 Task: Plan a trip to Fès al Bali, Morocco from 3rd November, 2023 to 9th November, 2023 for 2 adults.1  bedroom having 1 bed and 1 bathroom. Property type can be hotel. Booking option can be shelf check-in. Look for 4 properties as per requirement.
Action: Mouse moved to (578, 75)
Screenshot: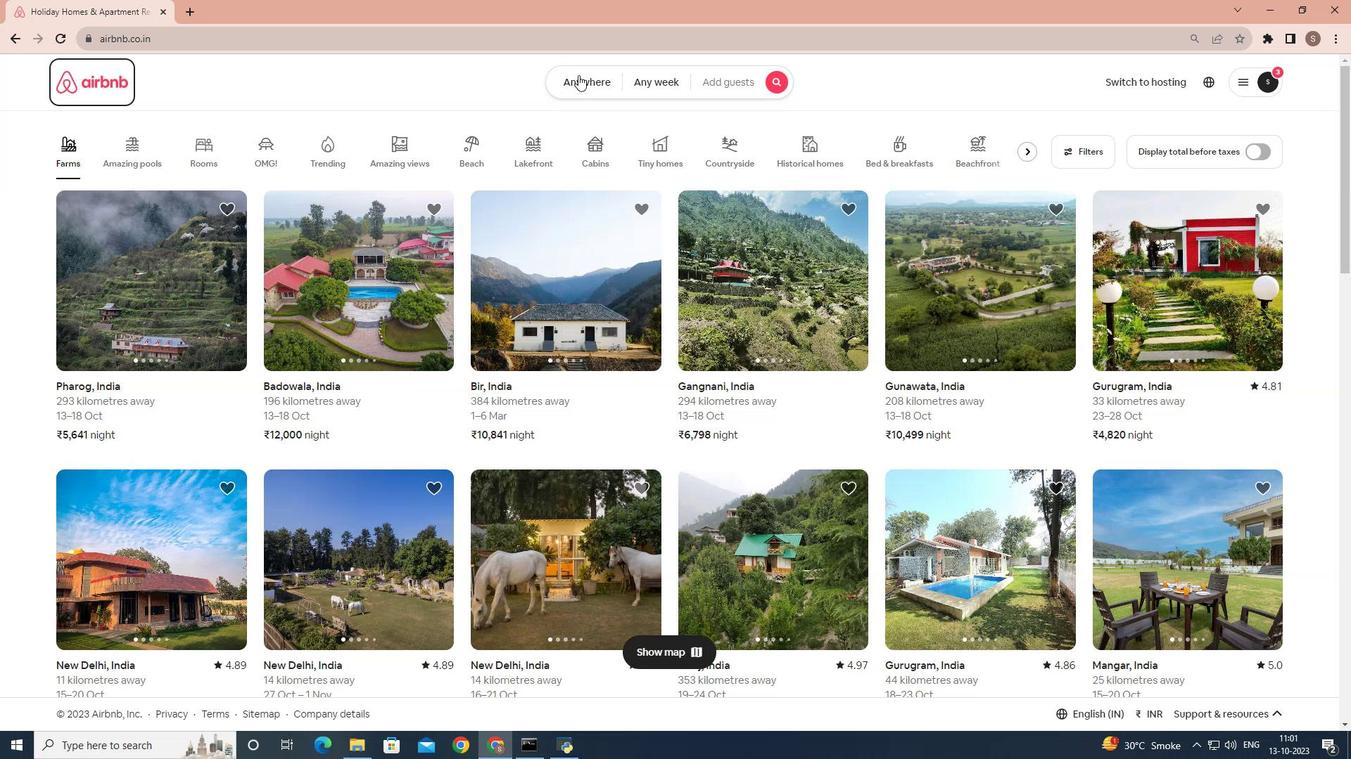 
Action: Mouse pressed left at (578, 75)
Screenshot: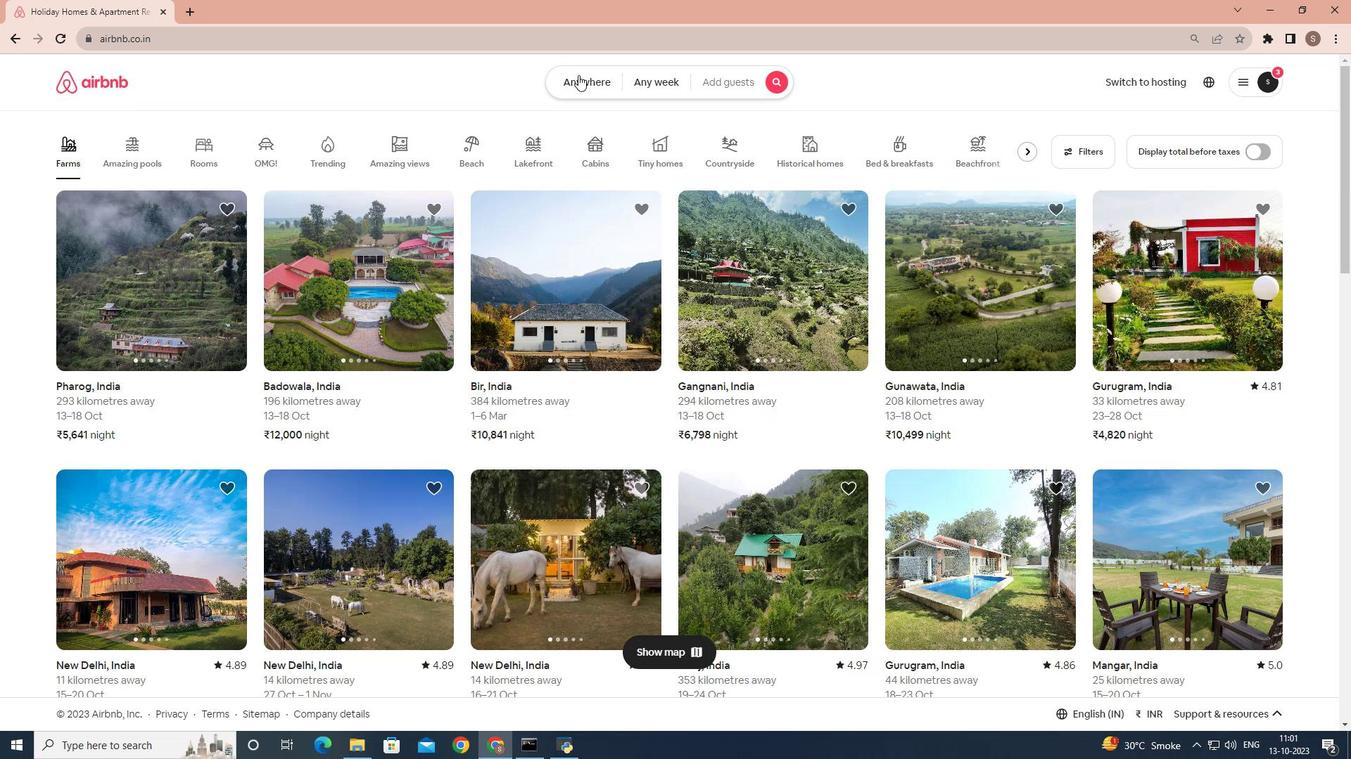 
Action: Mouse moved to (477, 137)
Screenshot: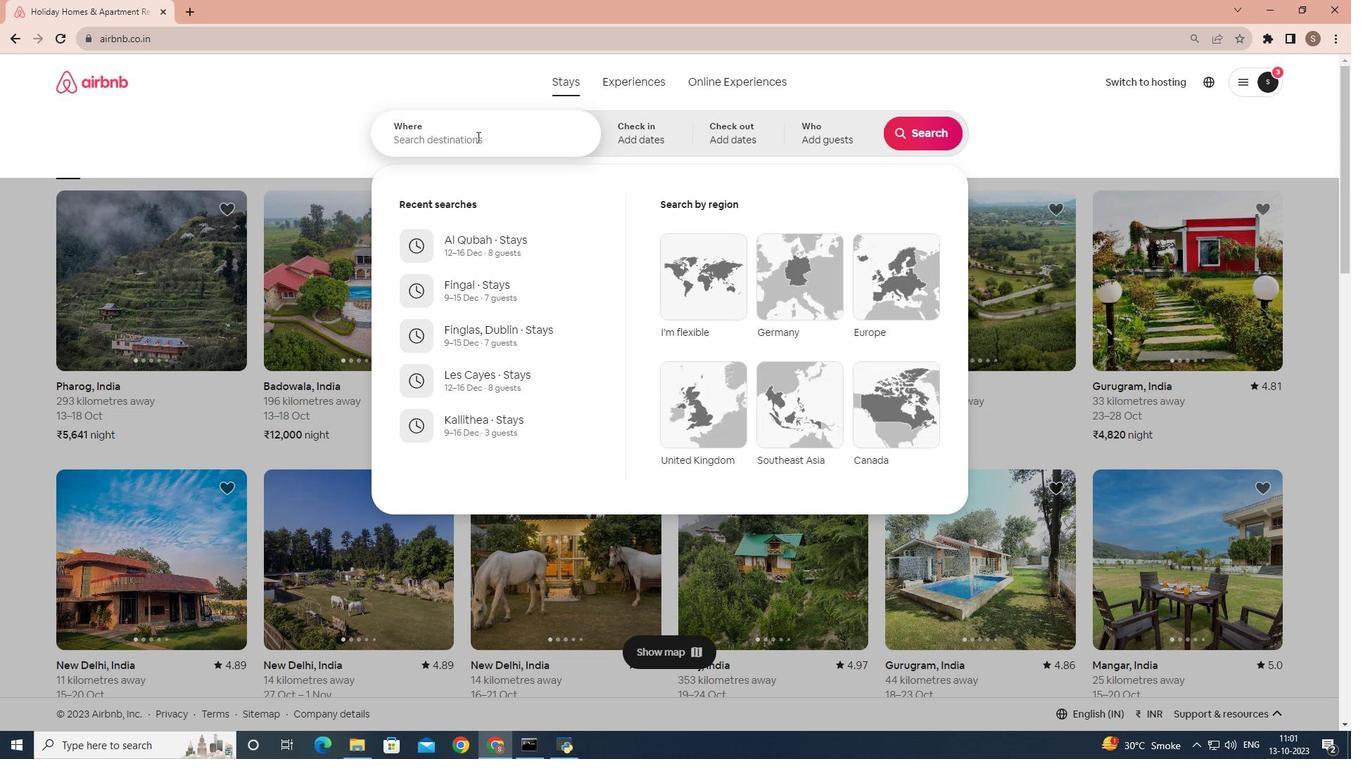 
Action: Mouse pressed left at (477, 137)
Screenshot: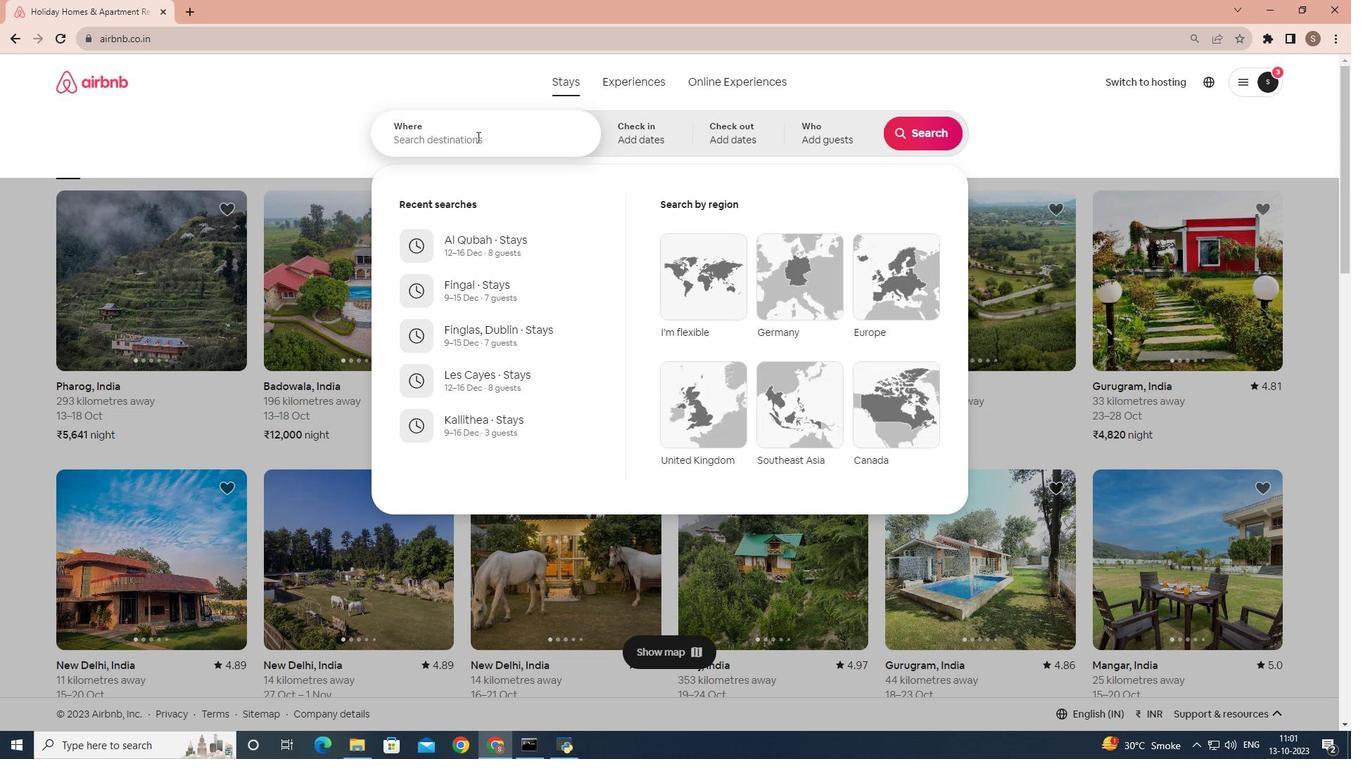 
Action: Key pressed <Key.shift>Fes<Key.space>al<Key.space><Key.shift>Bali,<Key.space><Key.shift>Morocco
Screenshot: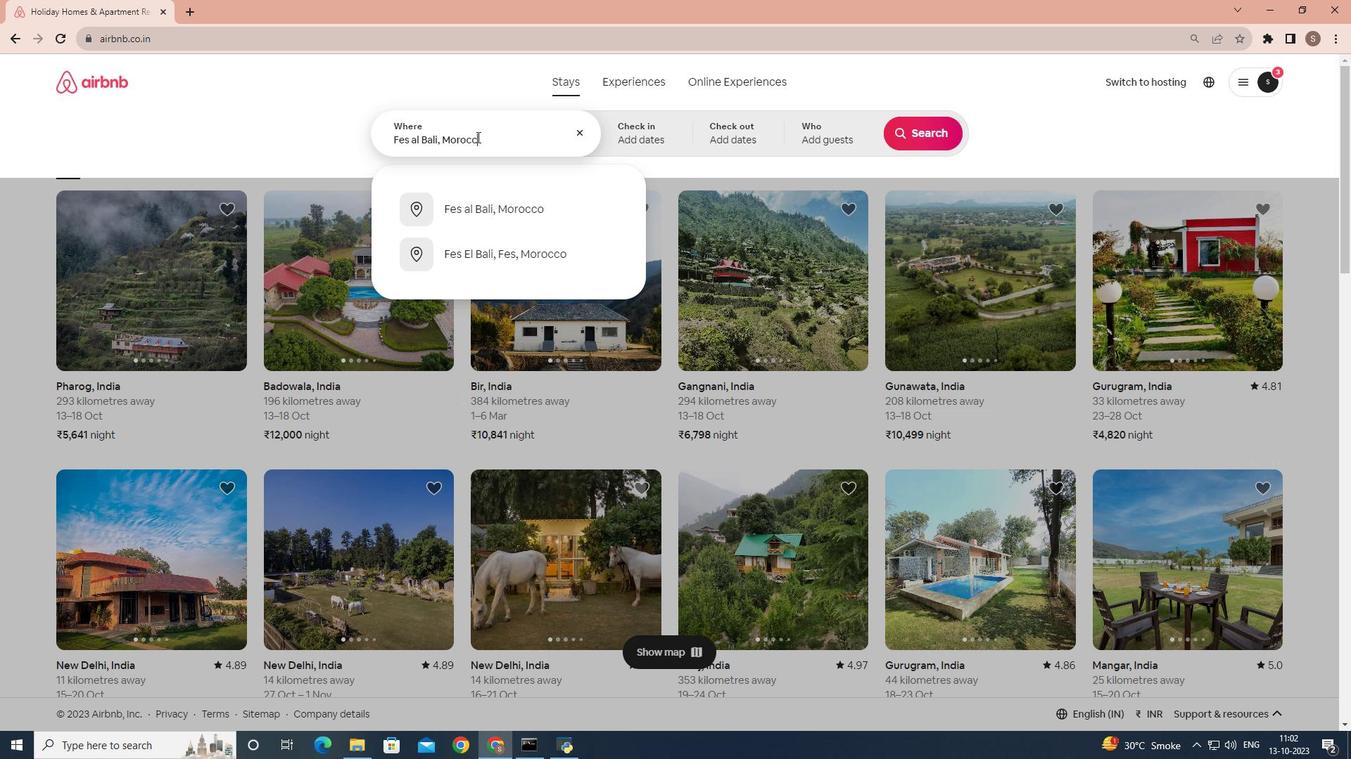 
Action: Mouse moved to (498, 204)
Screenshot: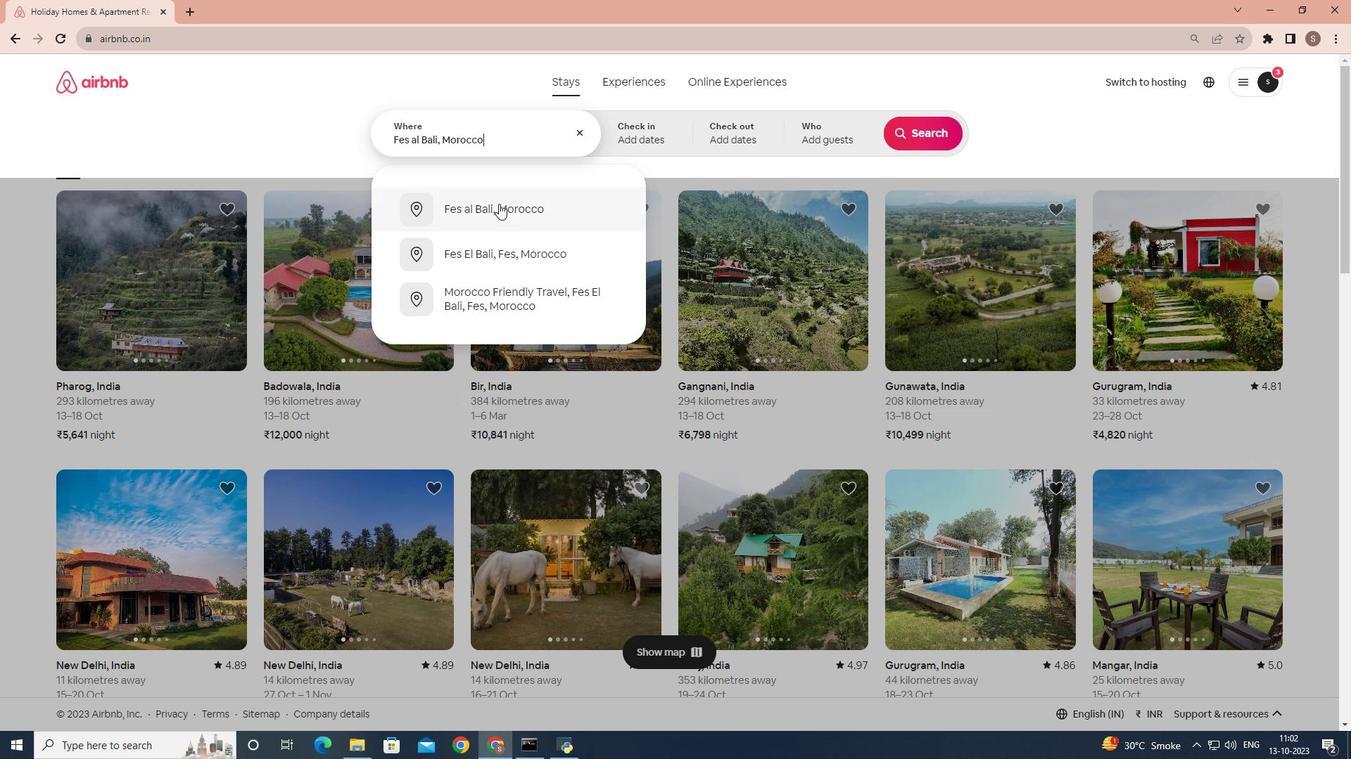 
Action: Mouse pressed left at (498, 204)
Screenshot: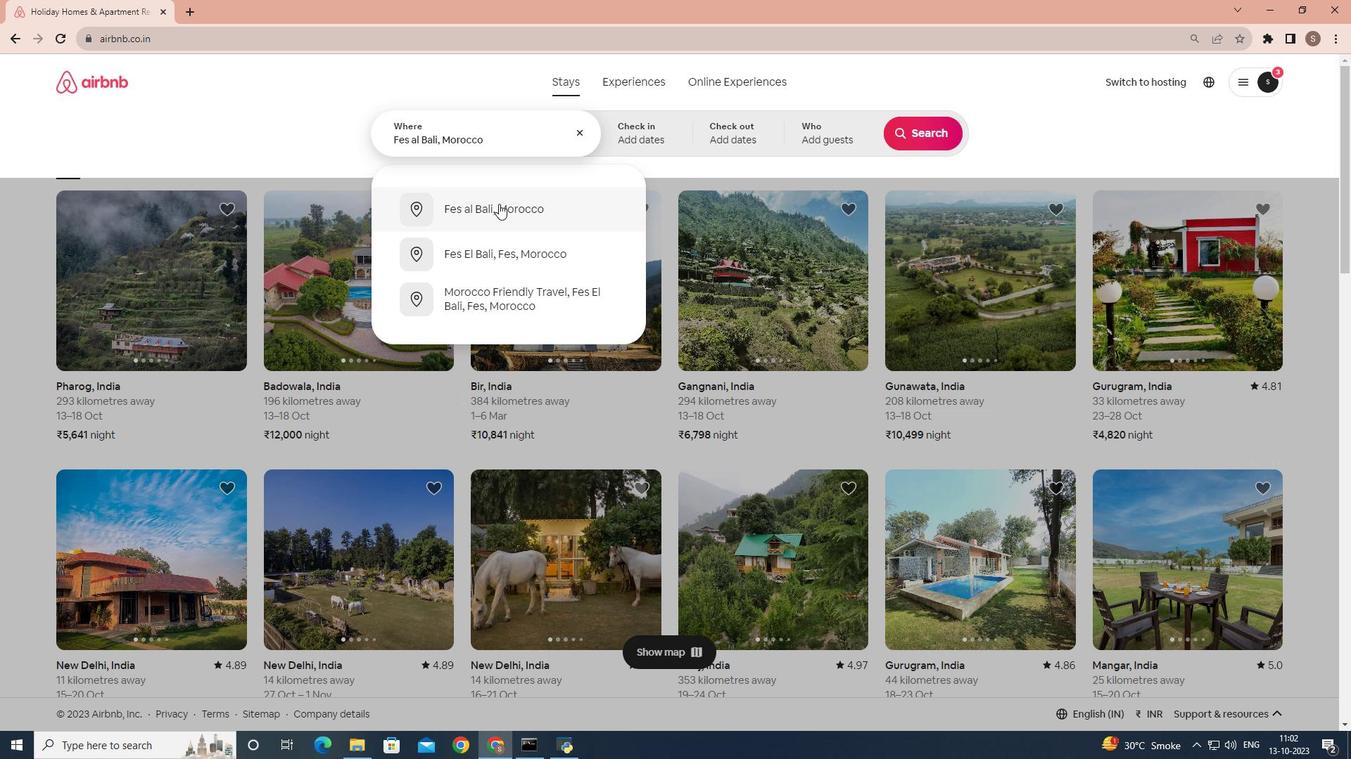 
Action: Mouse moved to (864, 311)
Screenshot: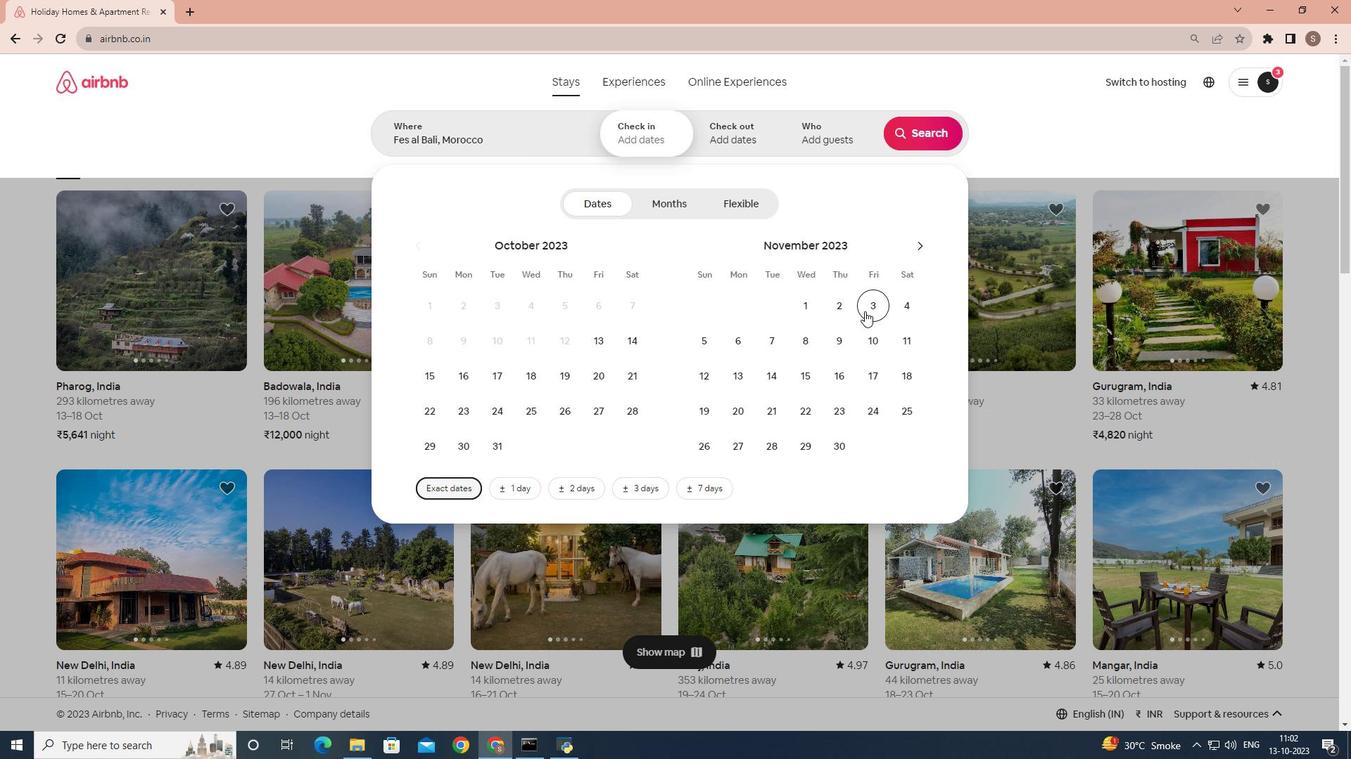 
Action: Mouse pressed left at (864, 311)
Screenshot: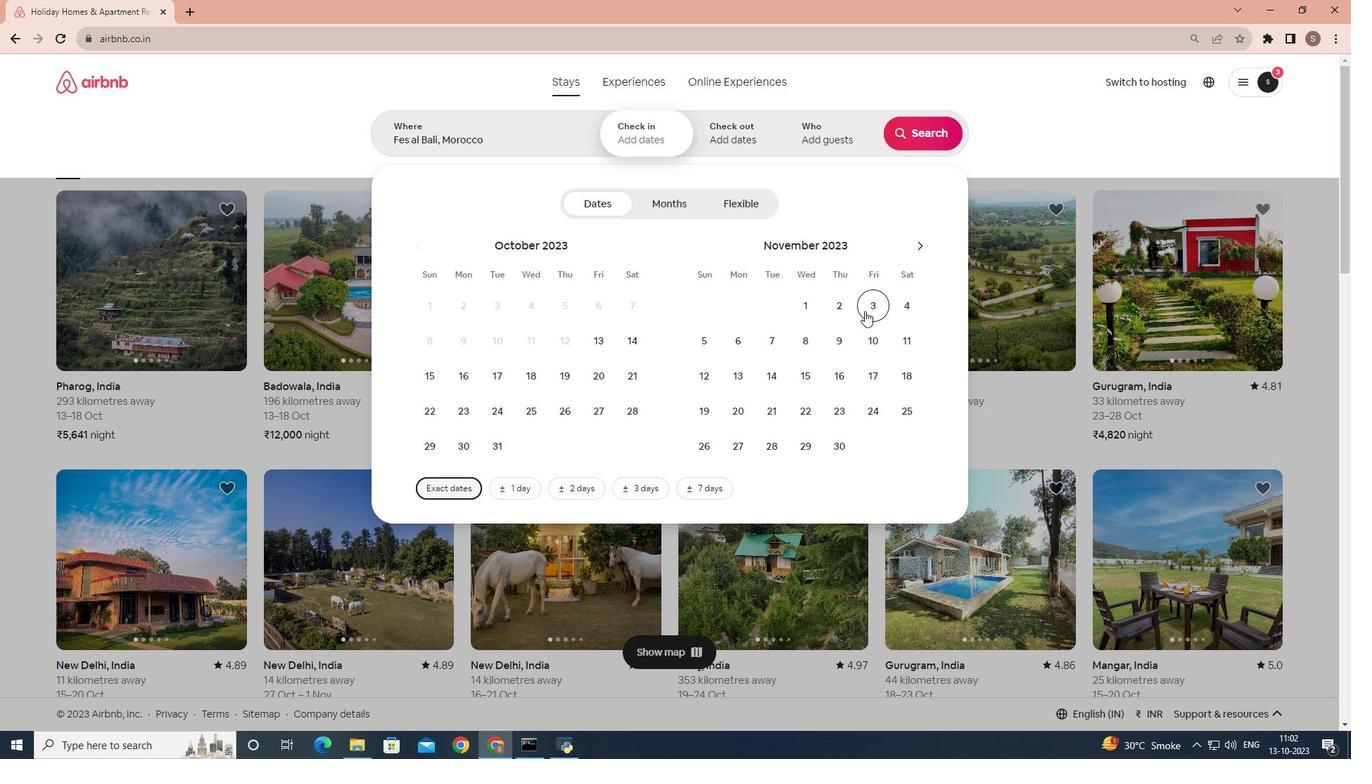 
Action: Mouse moved to (845, 334)
Screenshot: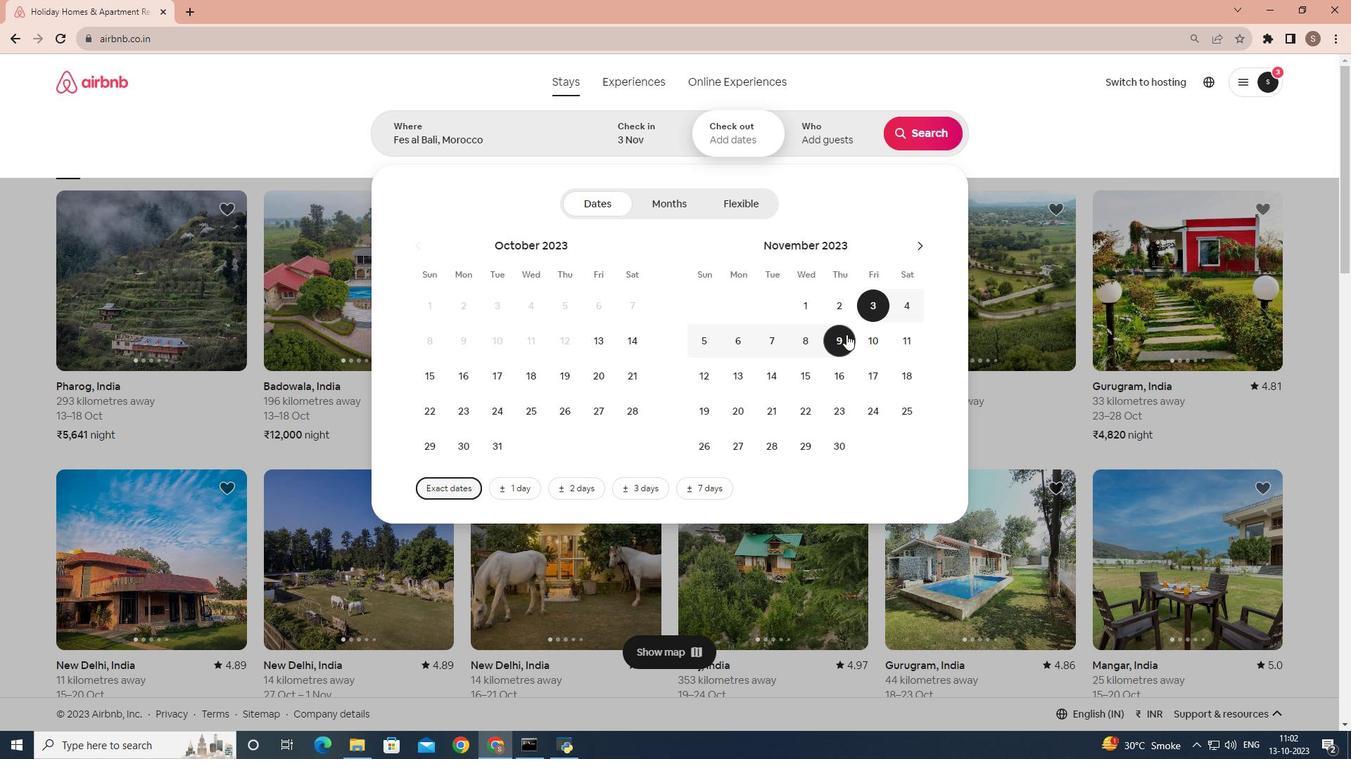 
Action: Mouse pressed left at (845, 334)
Screenshot: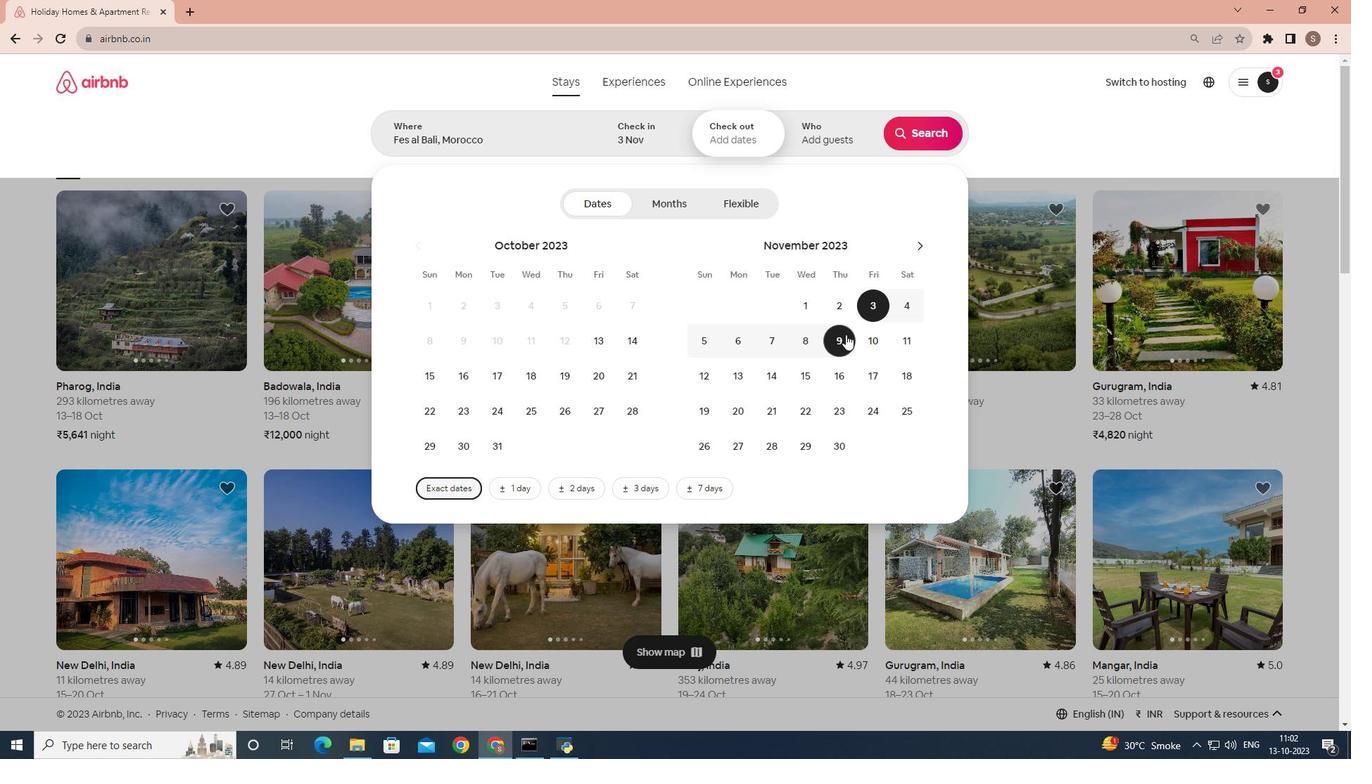 
Action: Mouse moved to (843, 143)
Screenshot: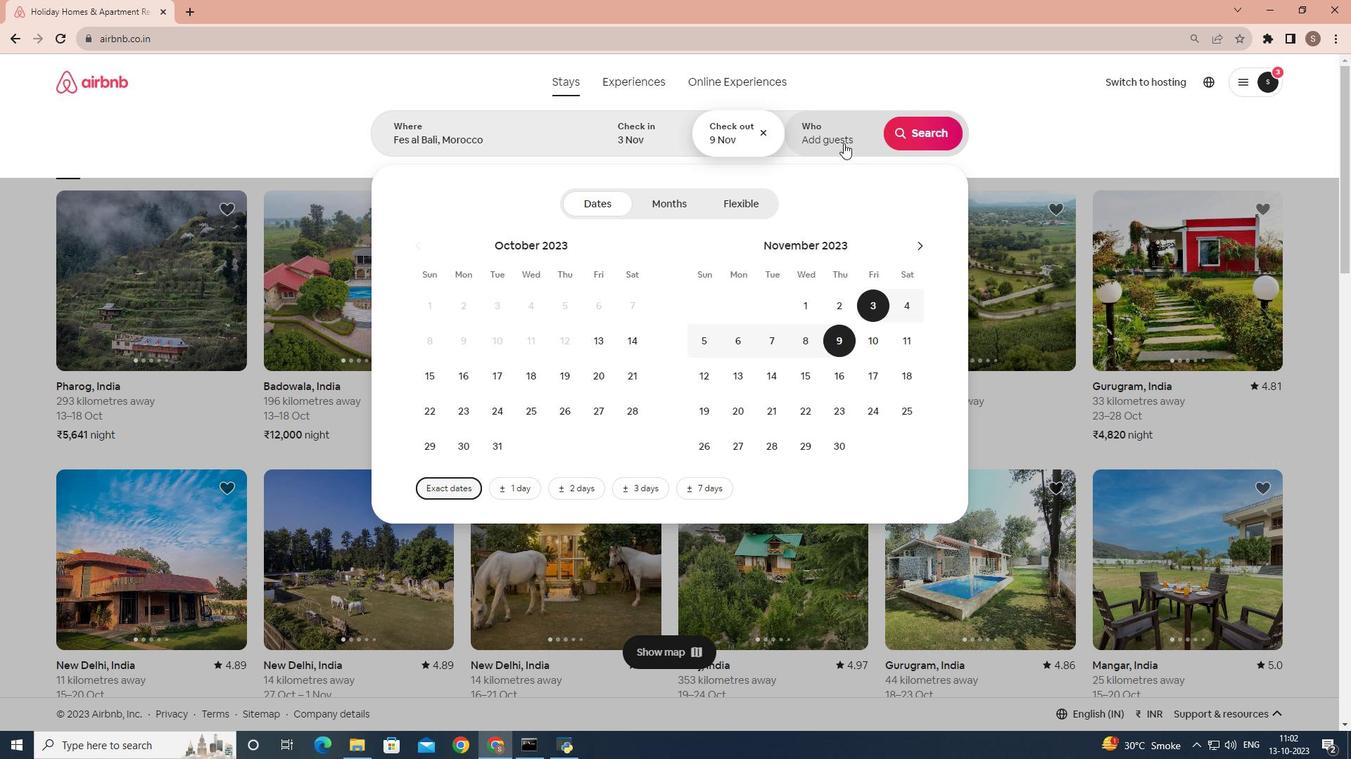 
Action: Mouse pressed left at (843, 143)
Screenshot: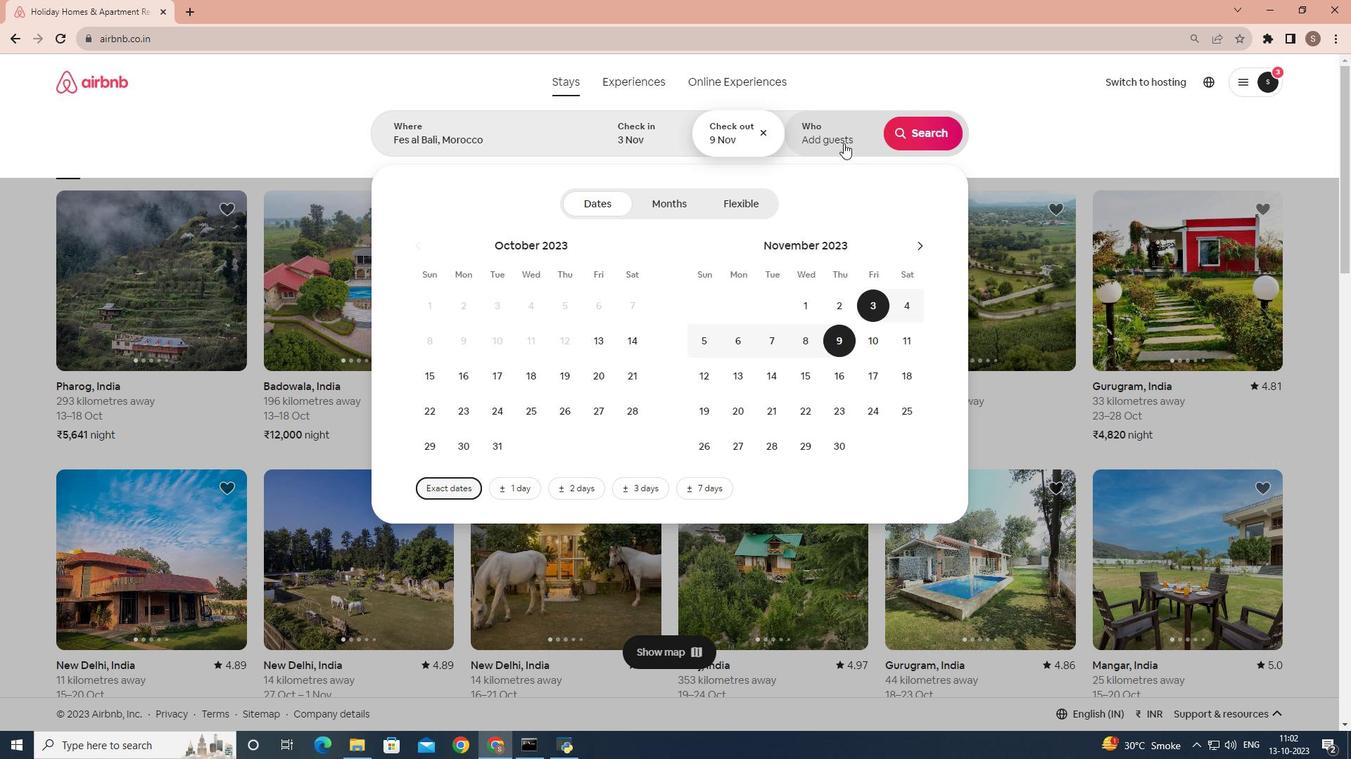 
Action: Mouse moved to (924, 204)
Screenshot: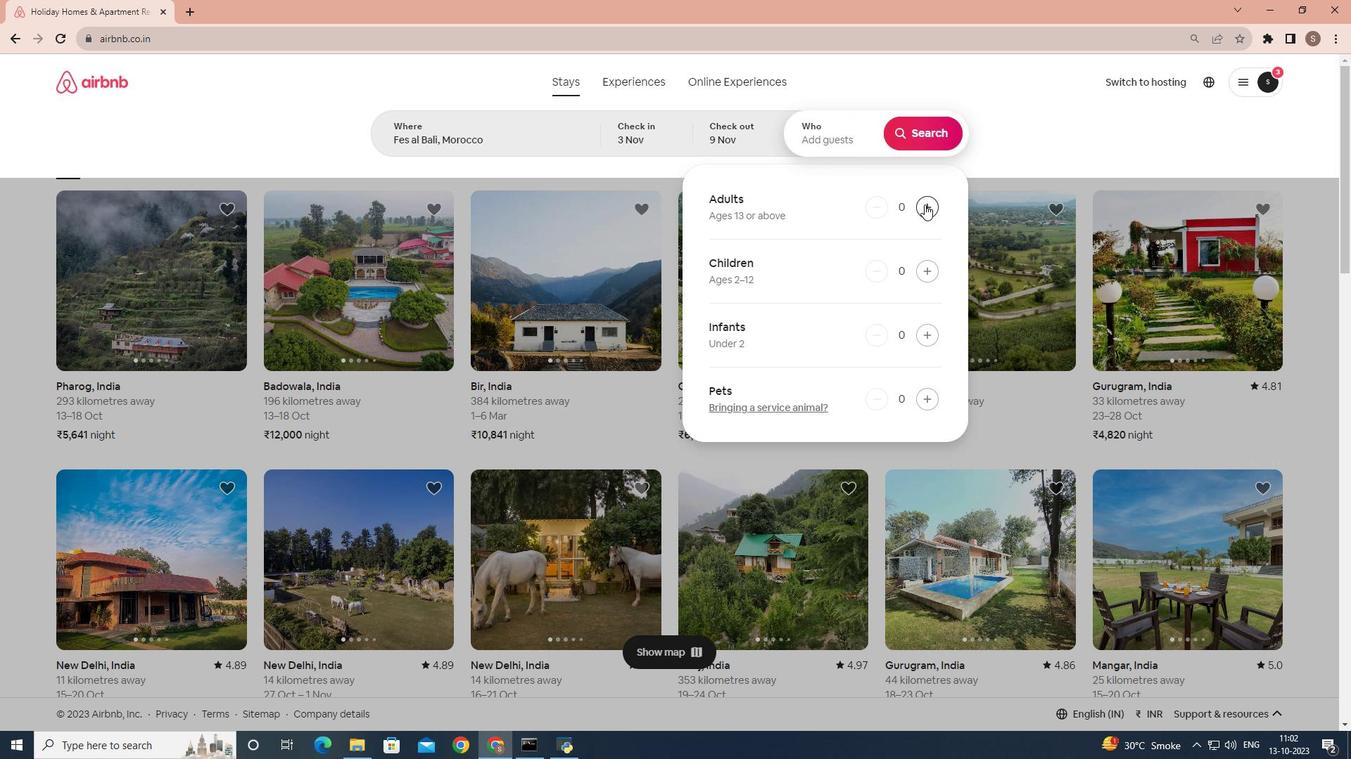 
Action: Mouse pressed left at (924, 204)
Screenshot: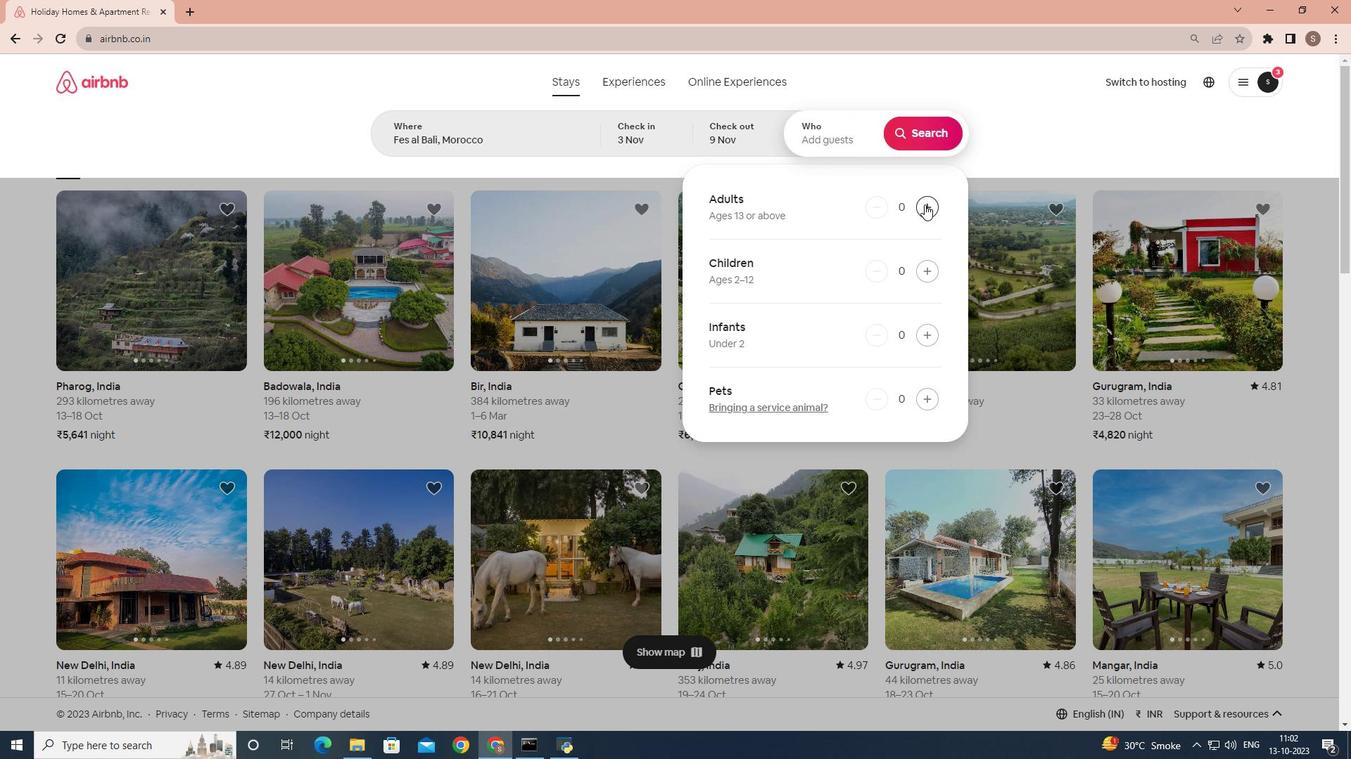 
Action: Mouse pressed left at (924, 204)
Screenshot: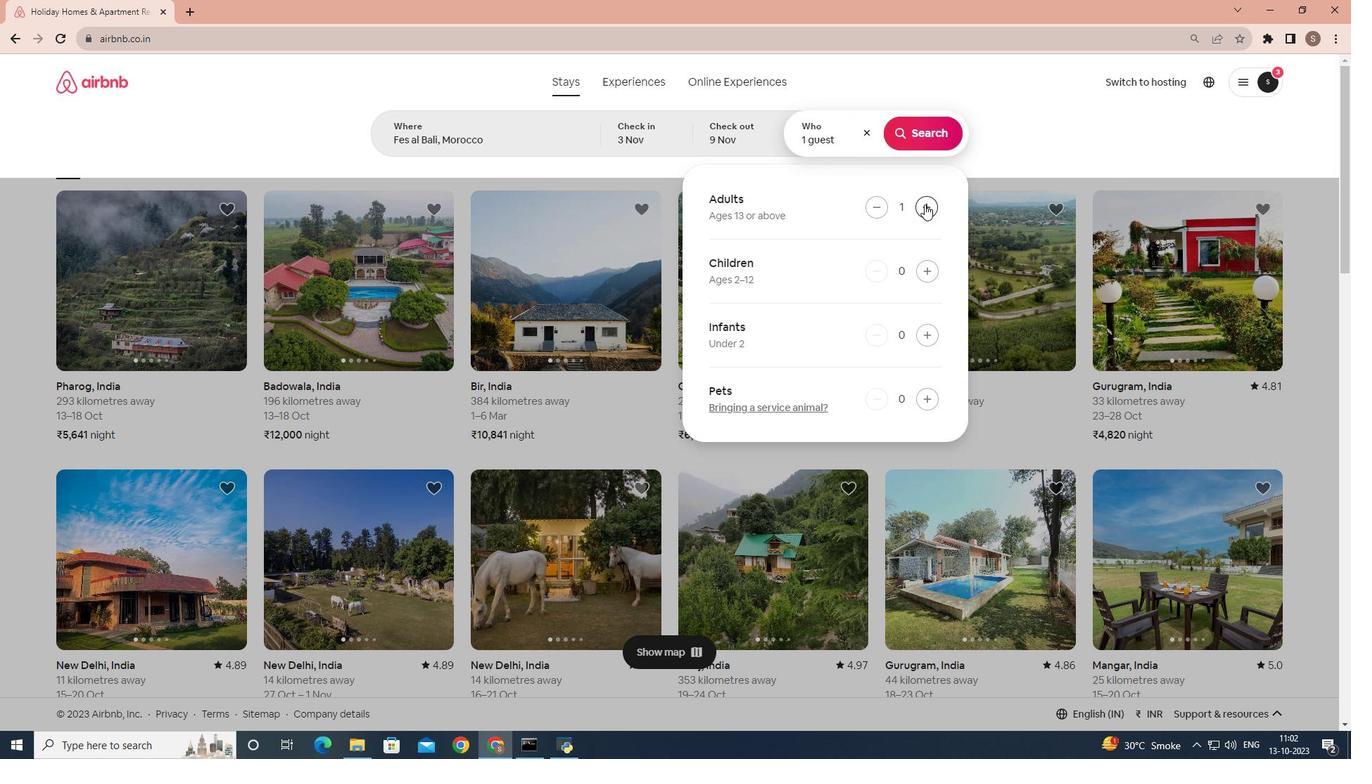 
Action: Mouse moved to (927, 130)
Screenshot: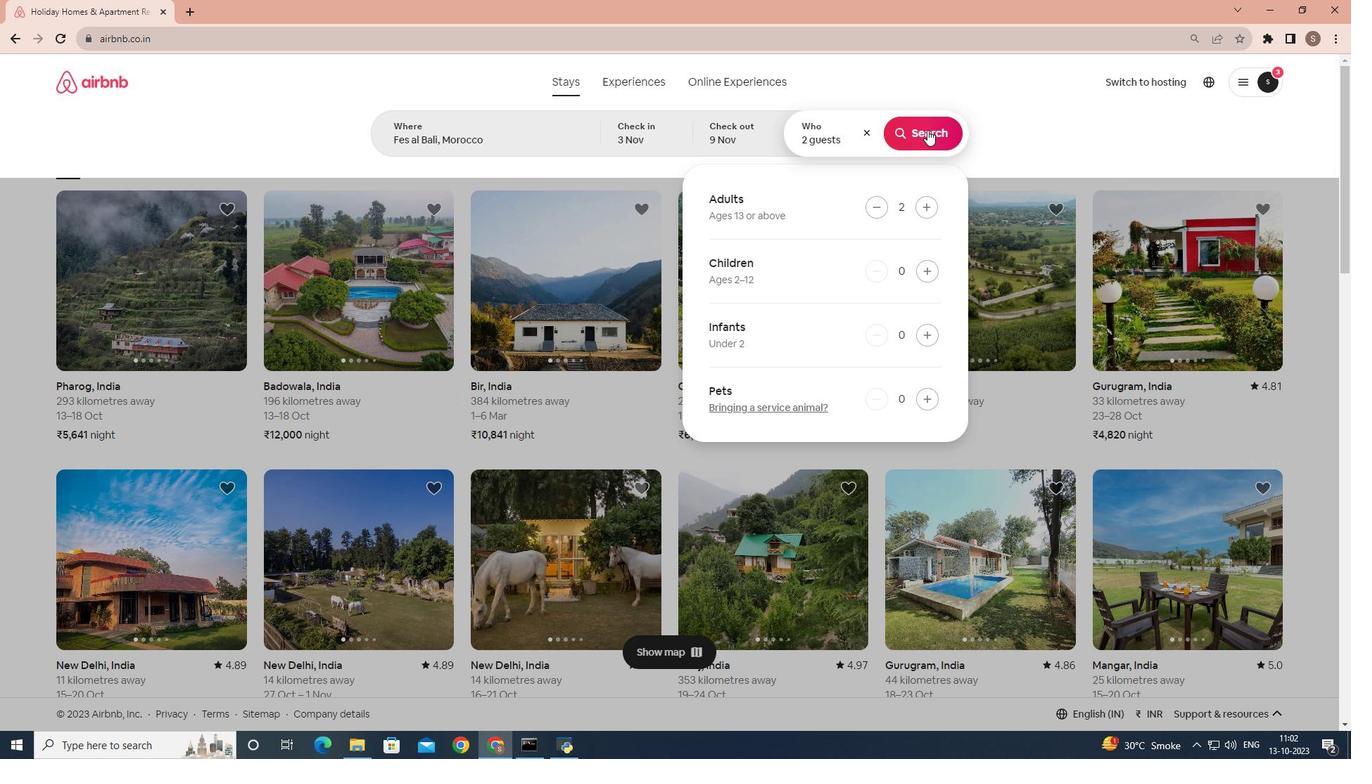 
Action: Mouse pressed left at (927, 130)
Screenshot: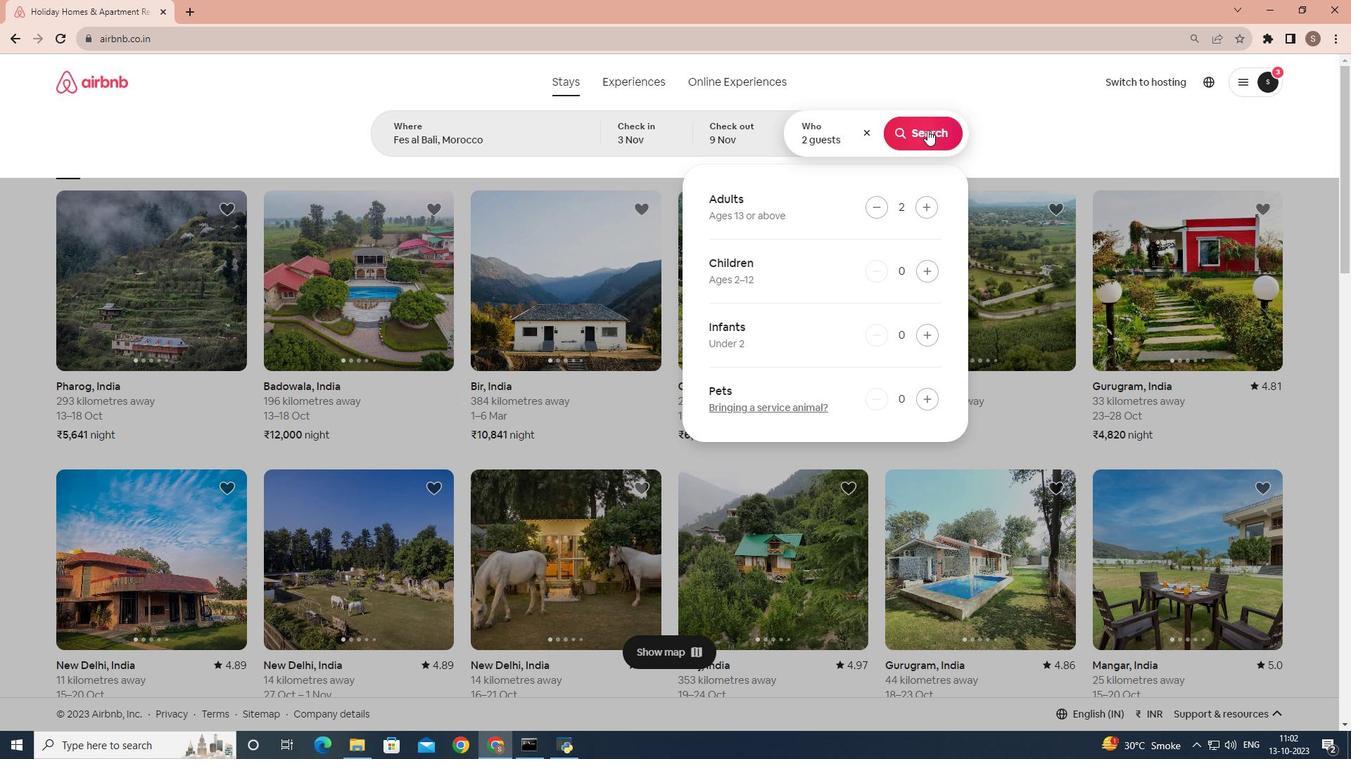 
Action: Mouse moved to (1121, 137)
Screenshot: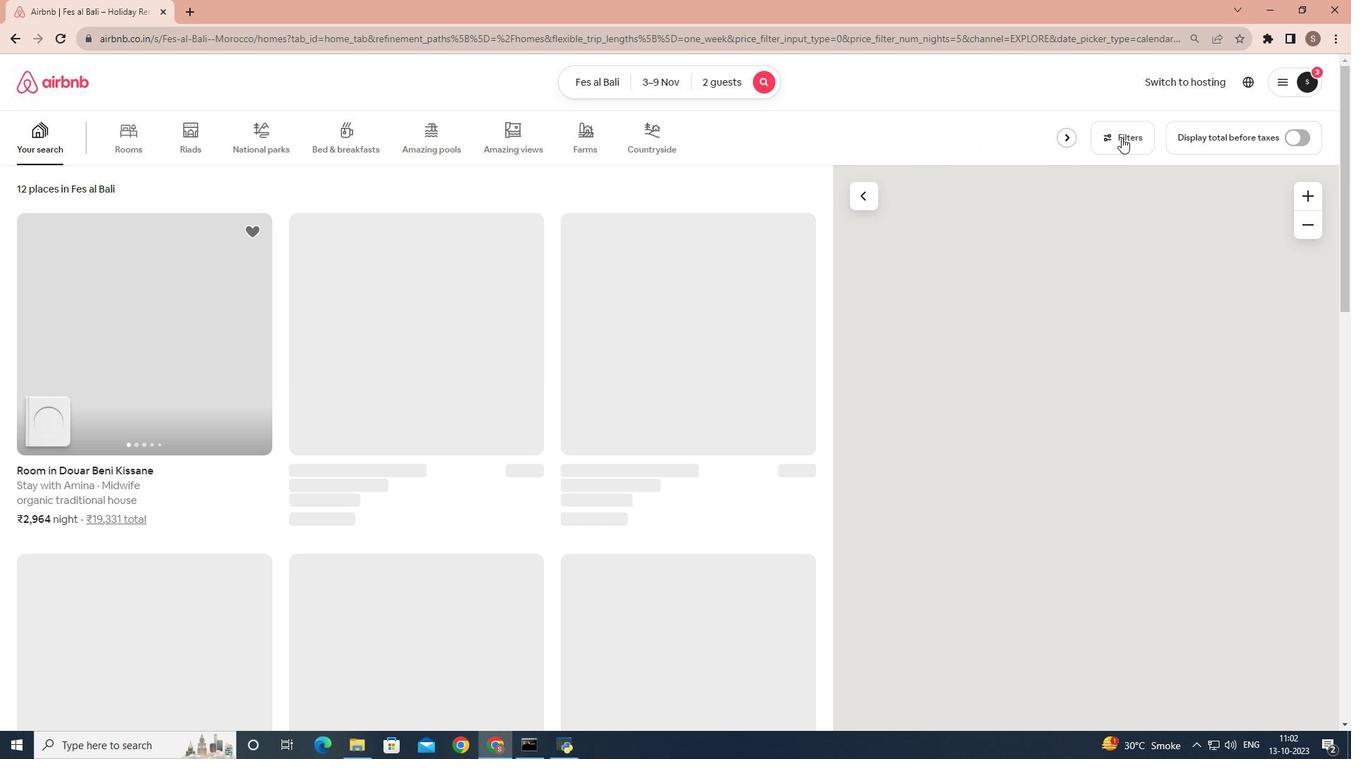 
Action: Mouse pressed left at (1121, 137)
Screenshot: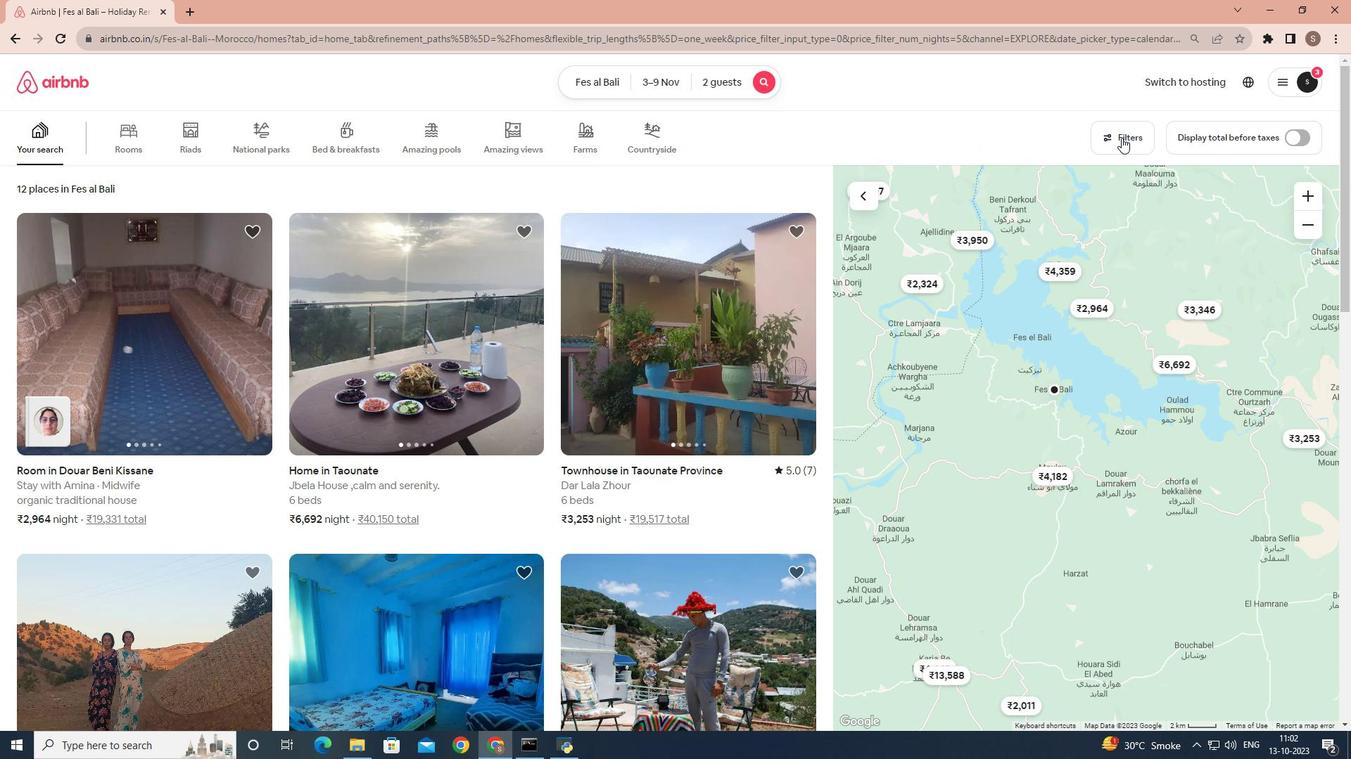 
Action: Mouse moved to (702, 542)
Screenshot: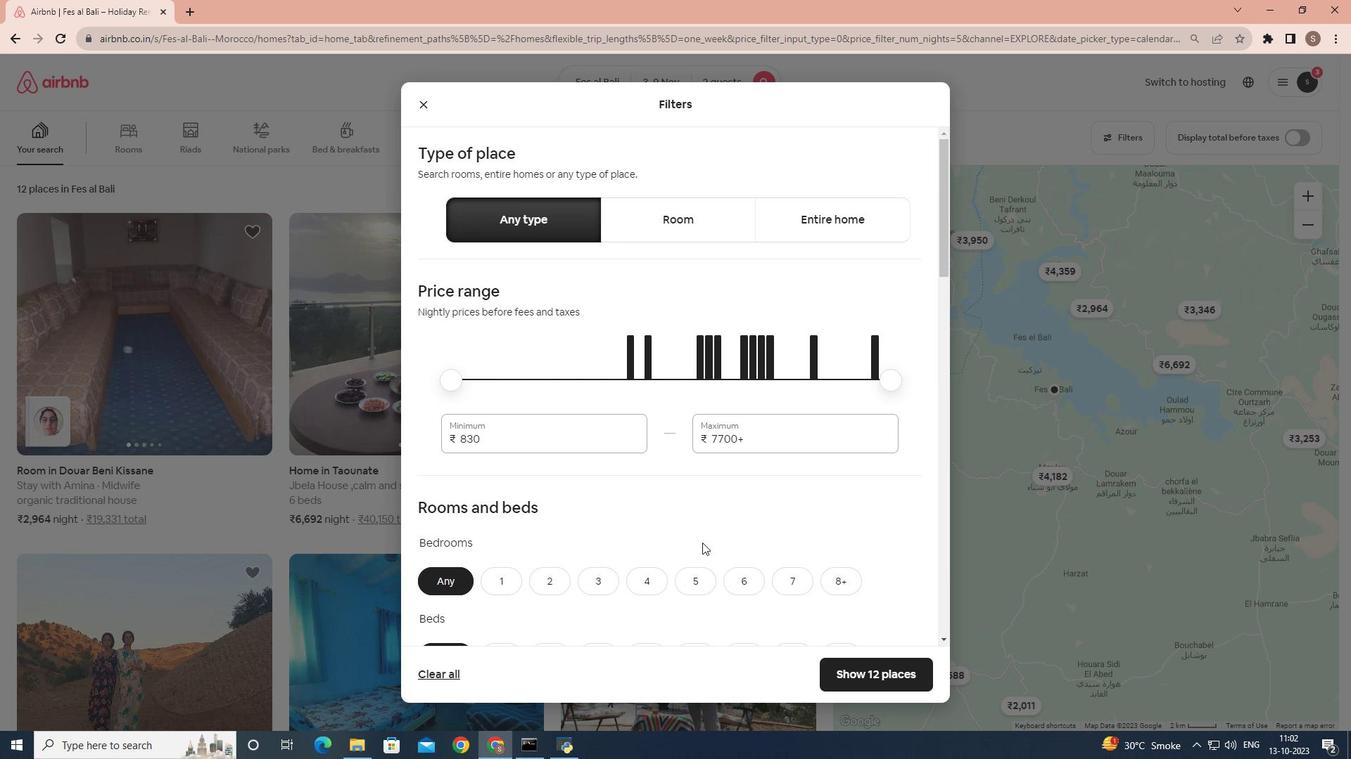 
Action: Mouse scrolled (702, 541) with delta (0, 0)
Screenshot: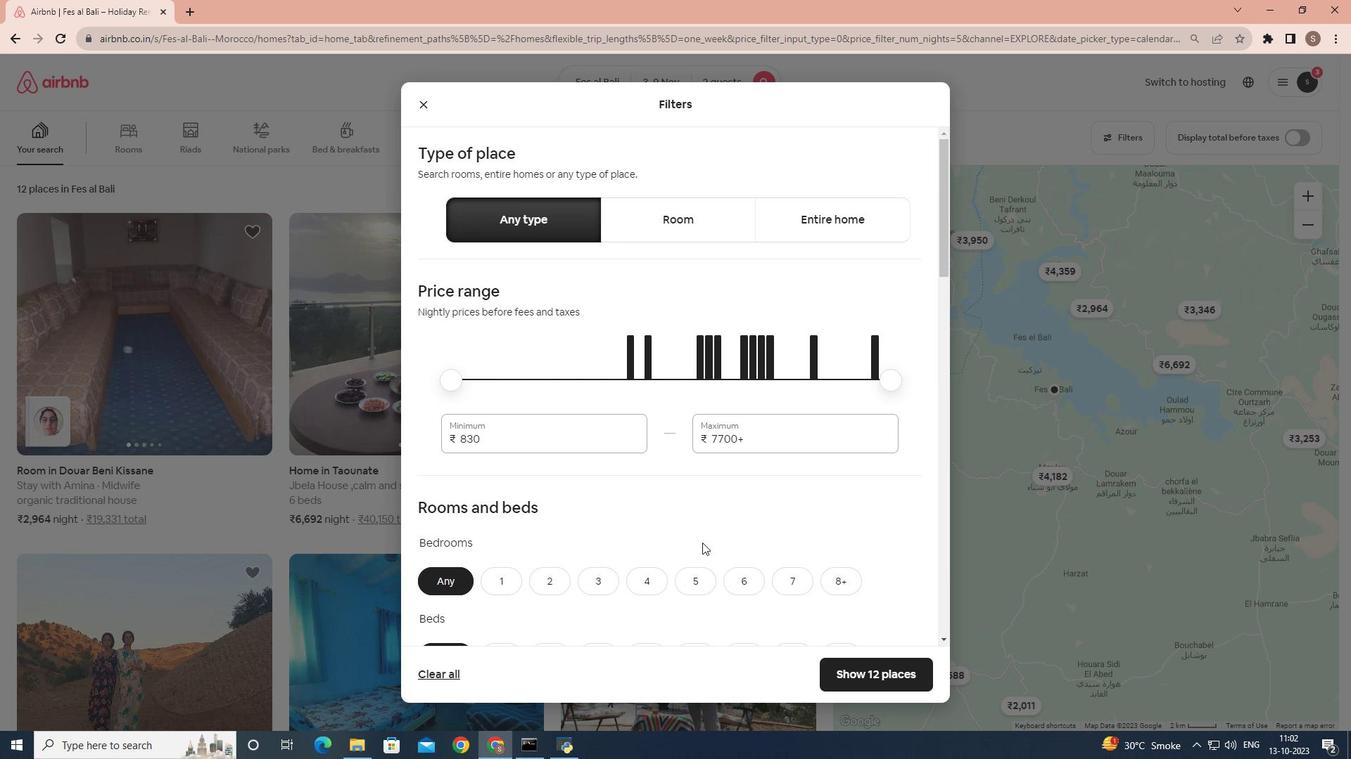 
Action: Mouse moved to (701, 543)
Screenshot: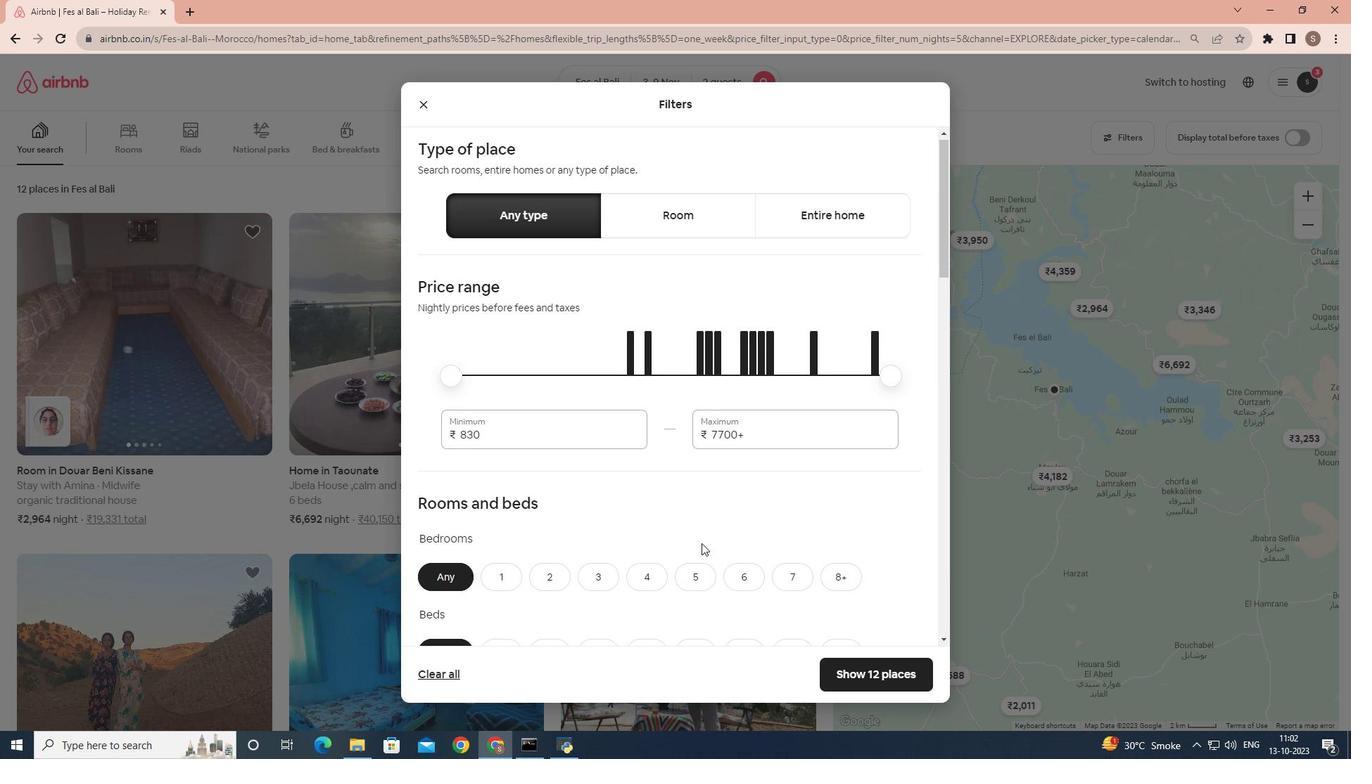
Action: Mouse scrolled (701, 543) with delta (0, 0)
Screenshot: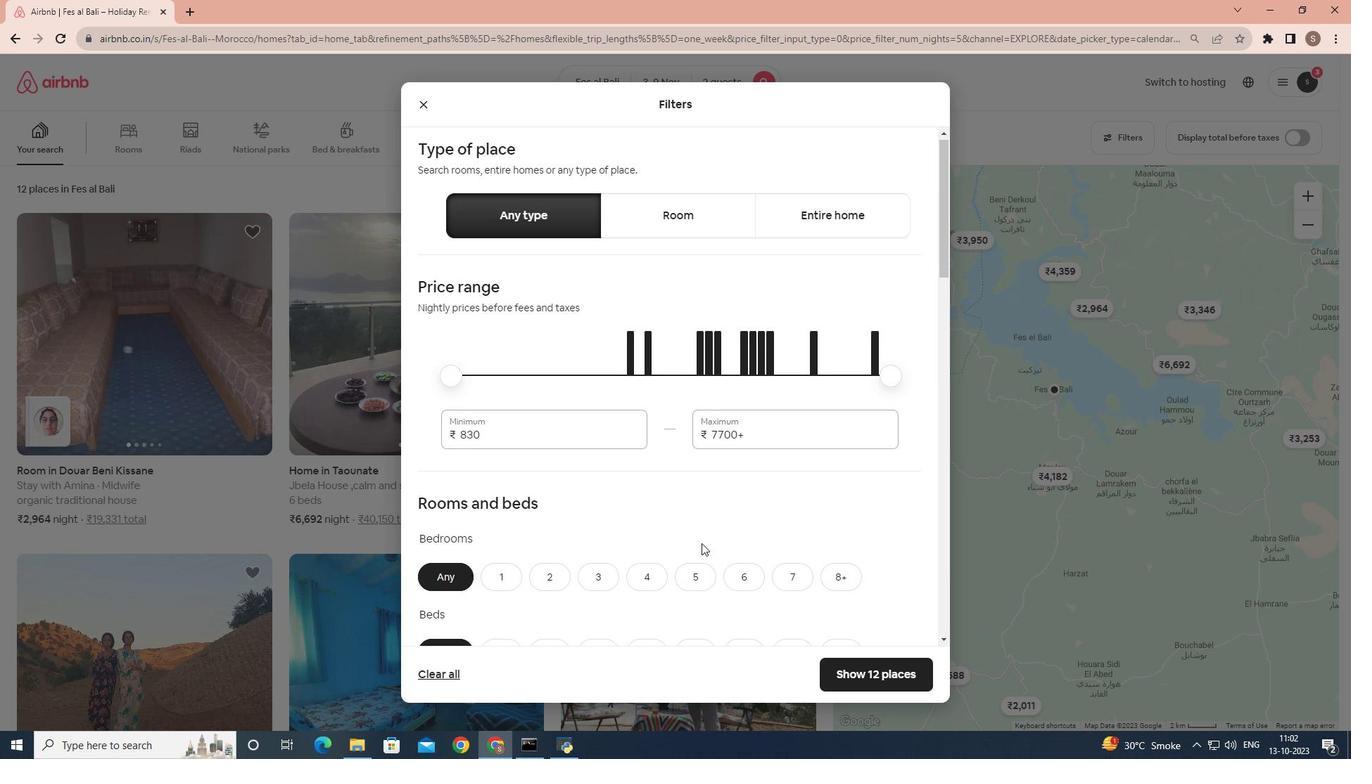 
Action: Mouse moved to (505, 443)
Screenshot: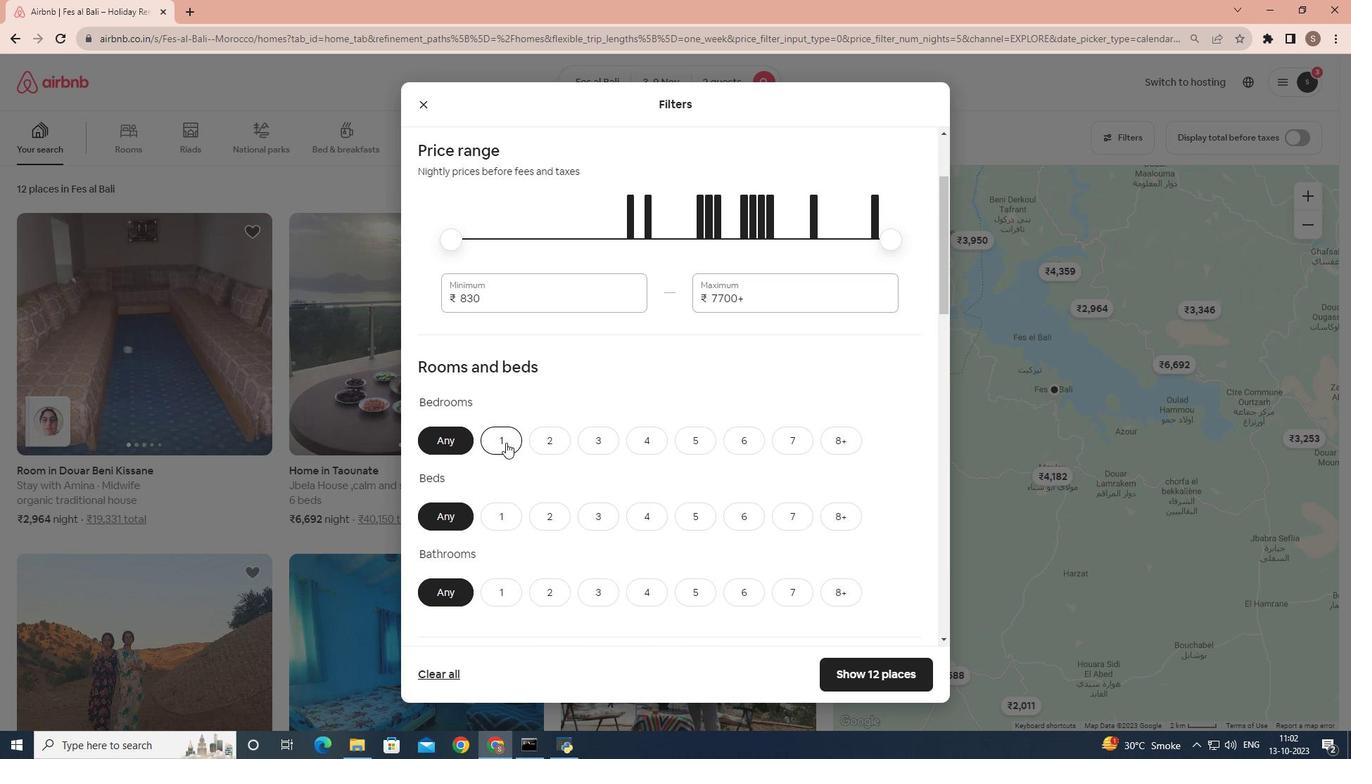 
Action: Mouse pressed left at (505, 443)
Screenshot: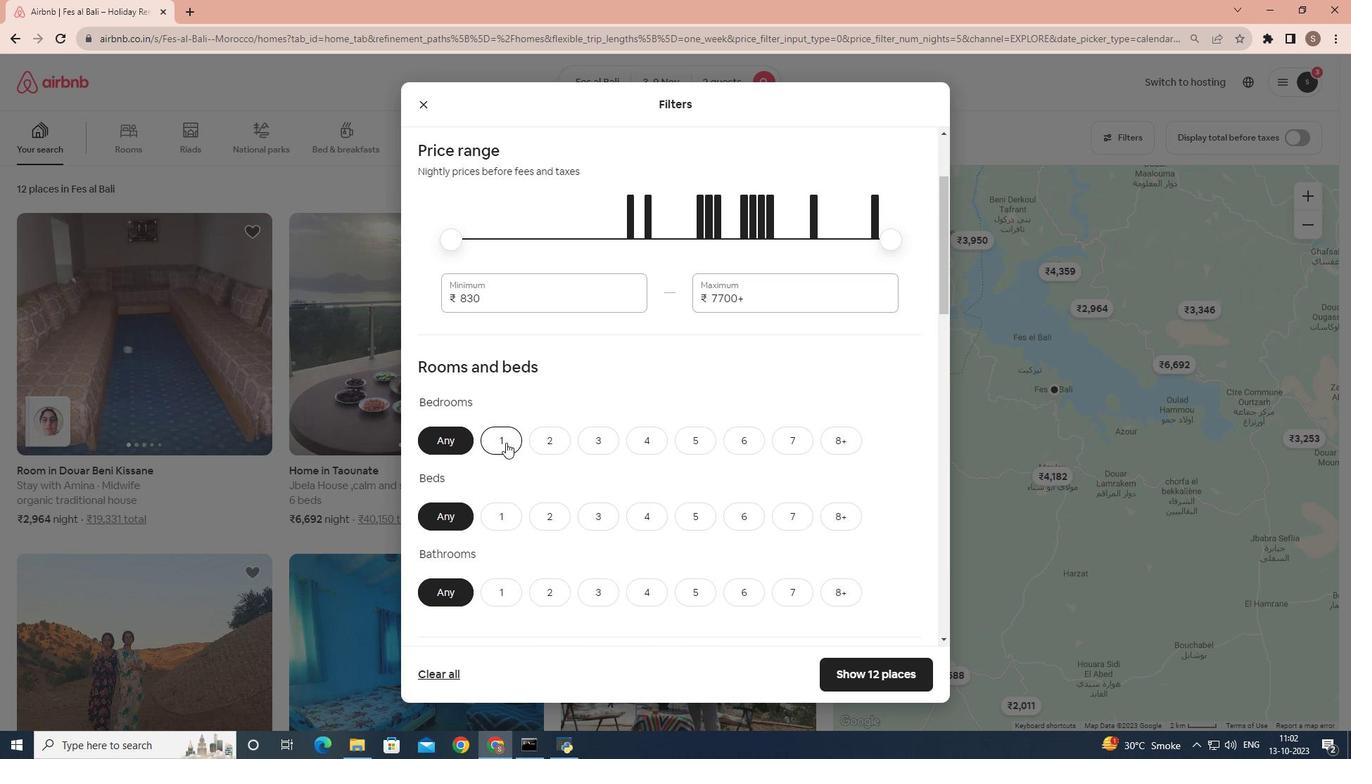 
Action: Mouse scrolled (505, 442) with delta (0, 0)
Screenshot: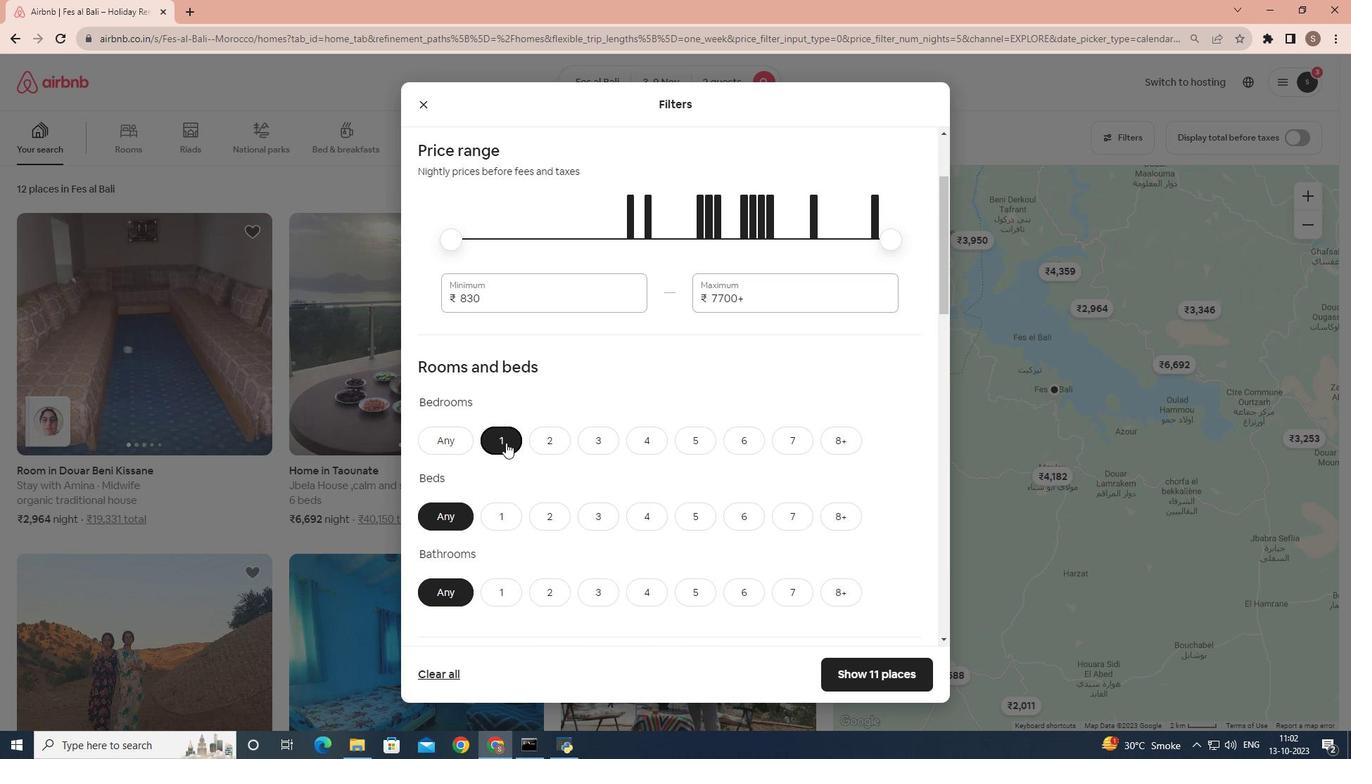 
Action: Mouse pressed left at (505, 443)
Screenshot: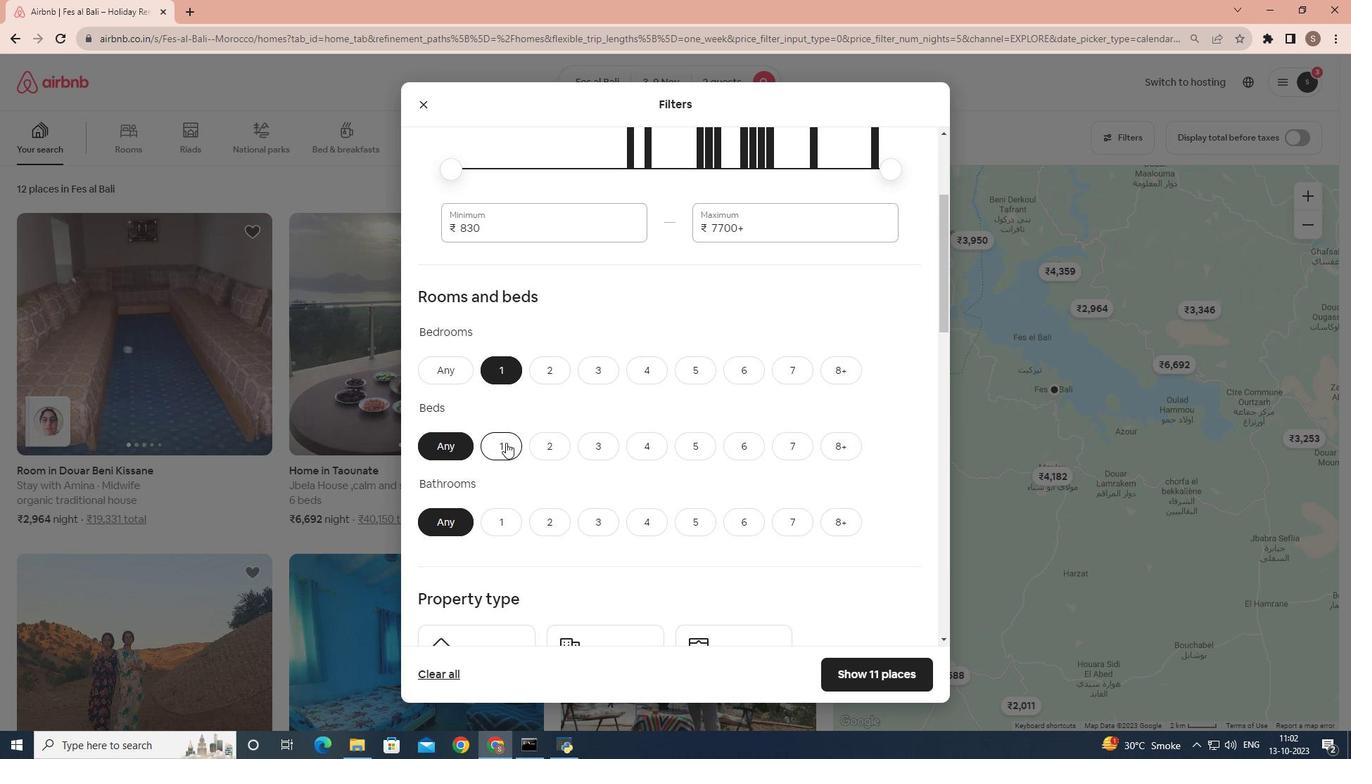 
Action: Mouse moved to (607, 491)
Screenshot: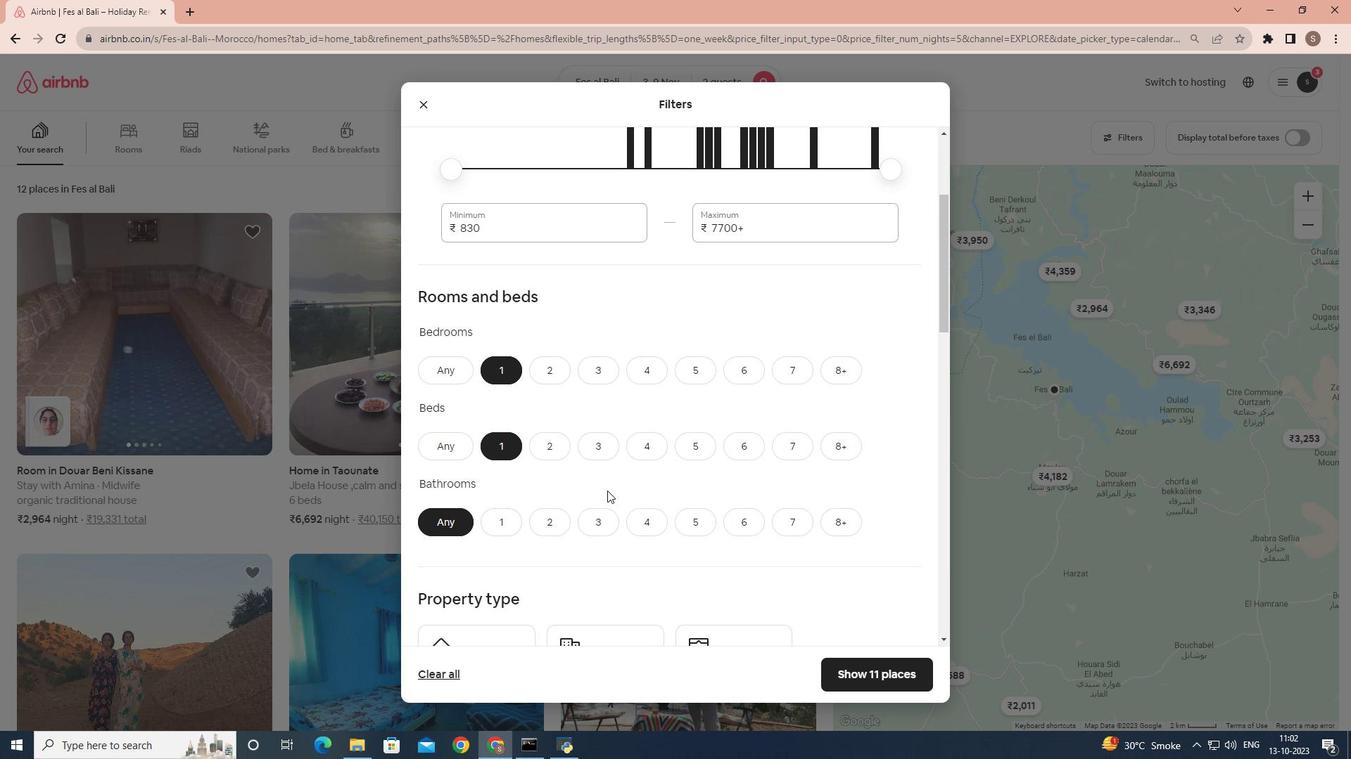 
Action: Mouse scrolled (607, 490) with delta (0, 0)
Screenshot: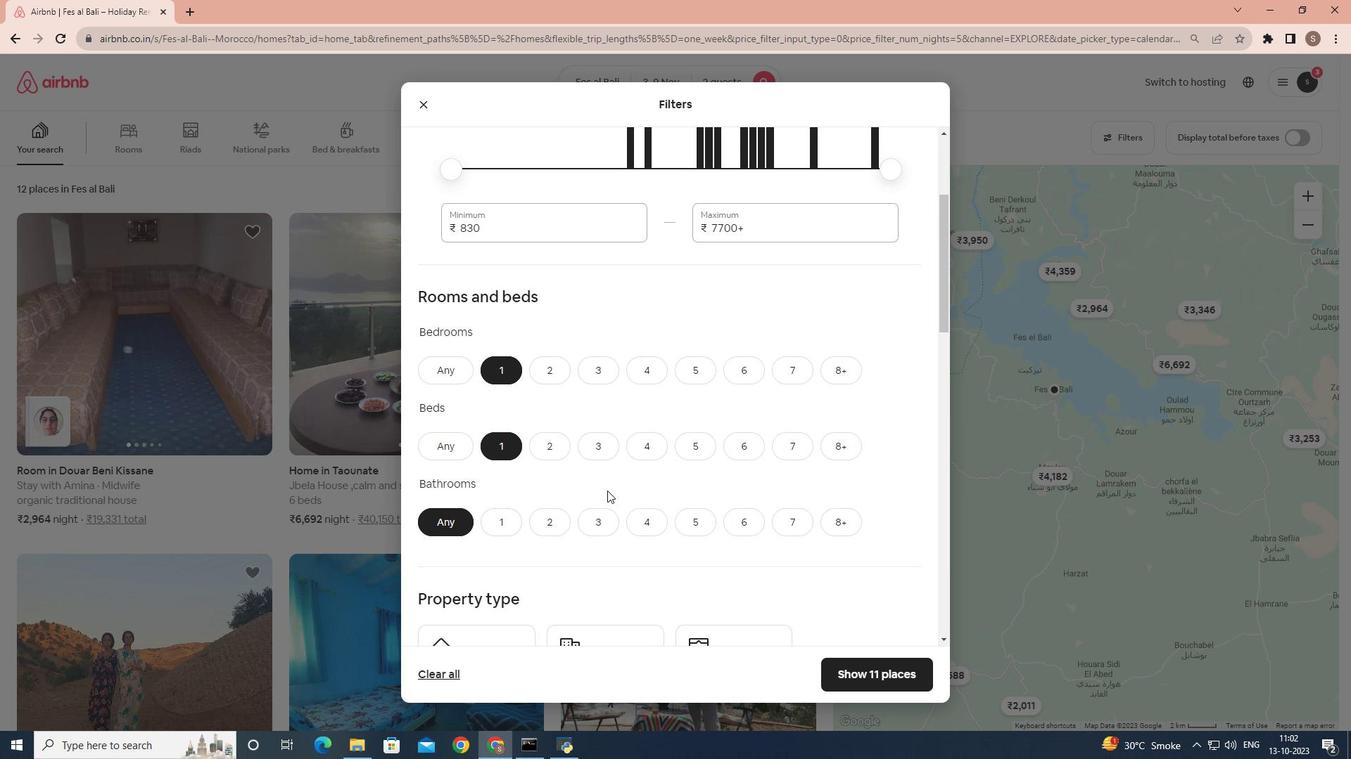 
Action: Mouse moved to (509, 457)
Screenshot: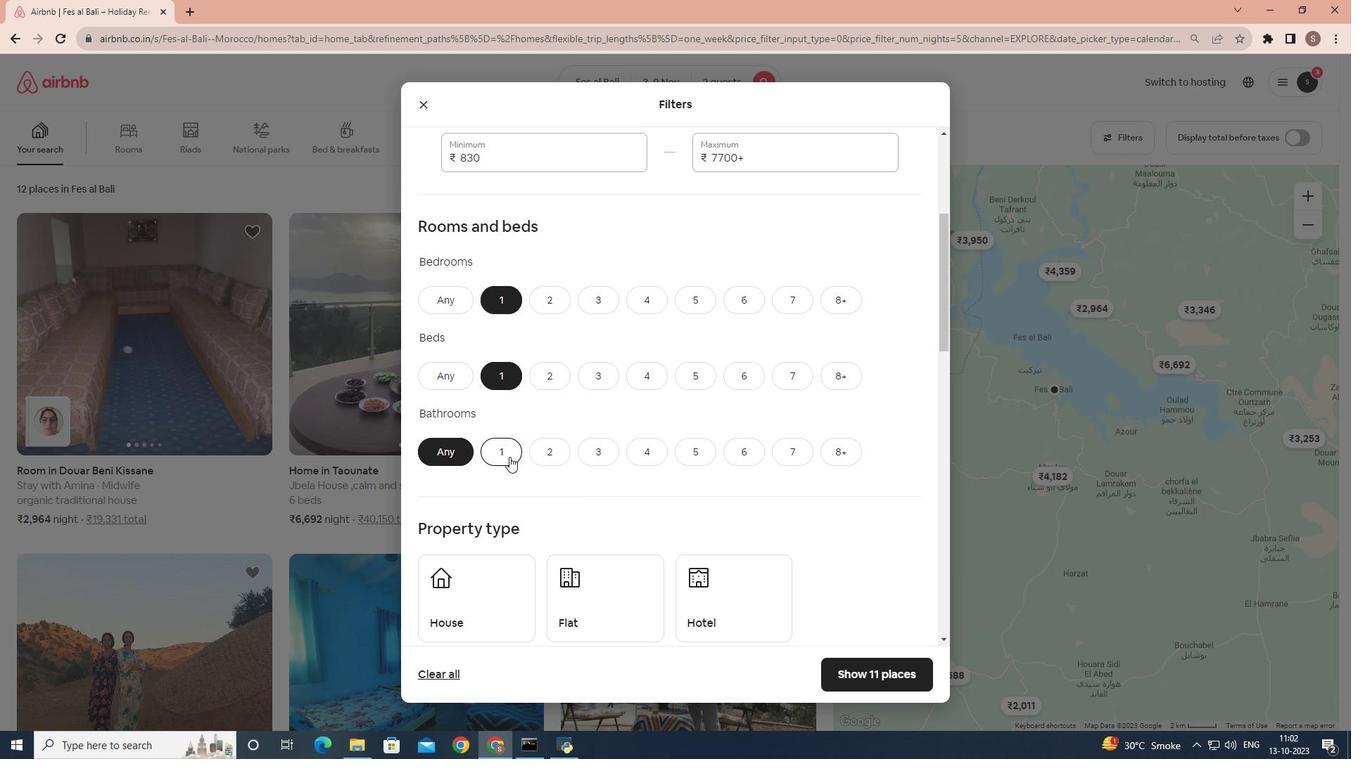 
Action: Mouse pressed left at (509, 457)
Screenshot: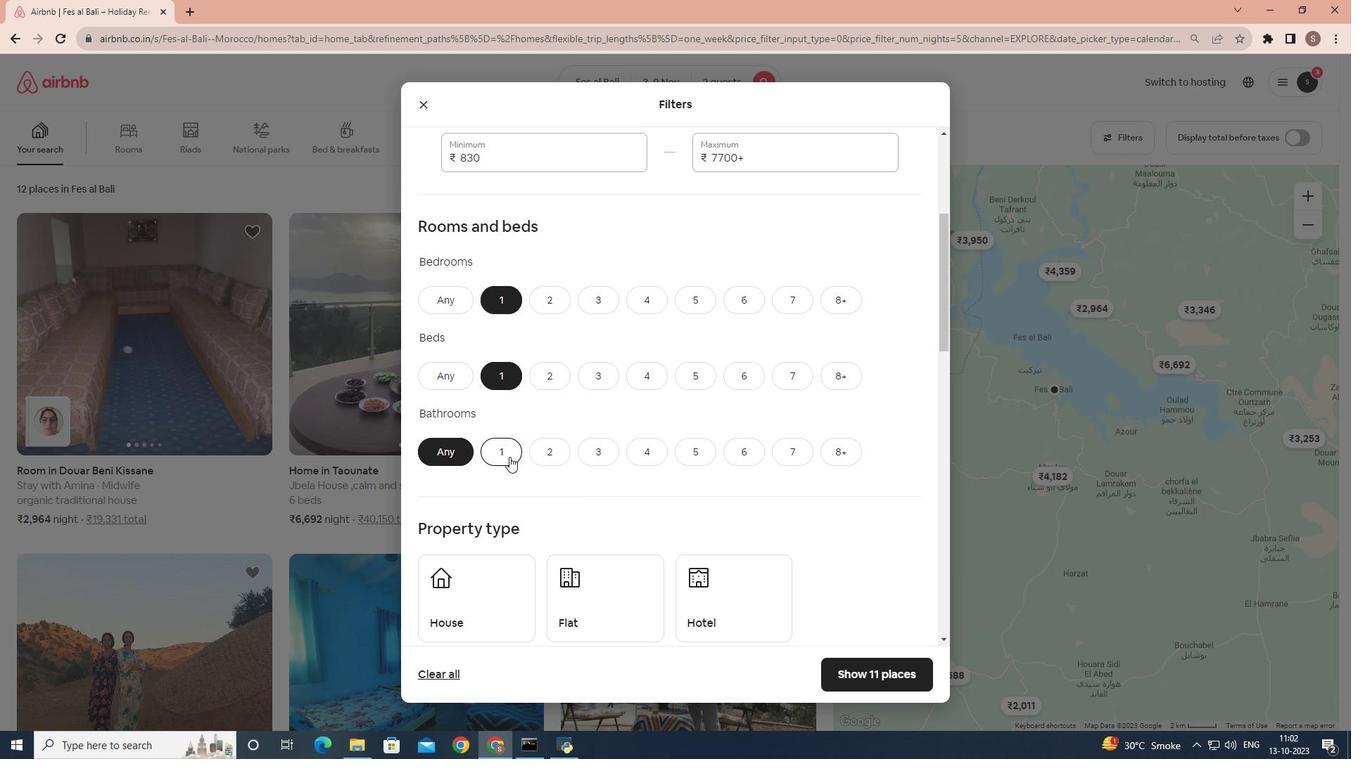 
Action: Mouse moved to (626, 453)
Screenshot: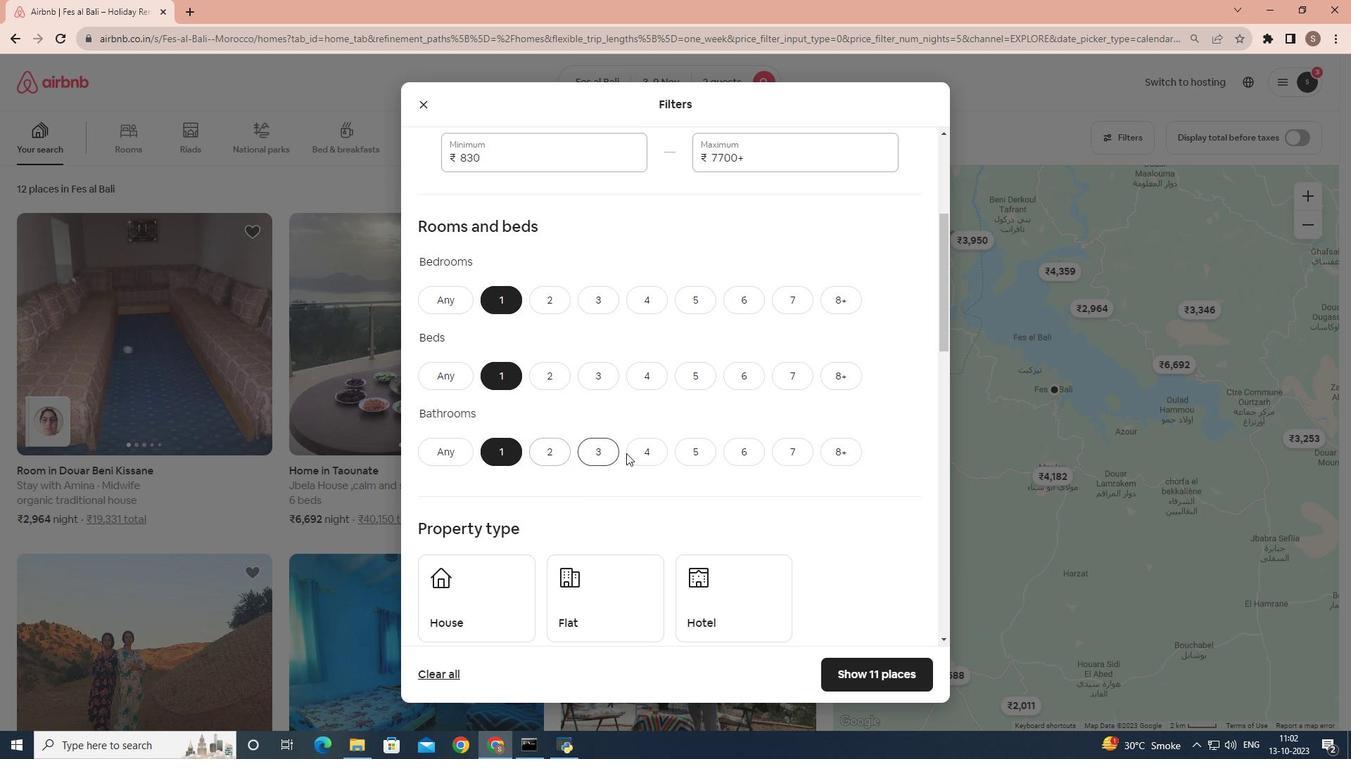
Action: Mouse scrolled (626, 453) with delta (0, 0)
Screenshot: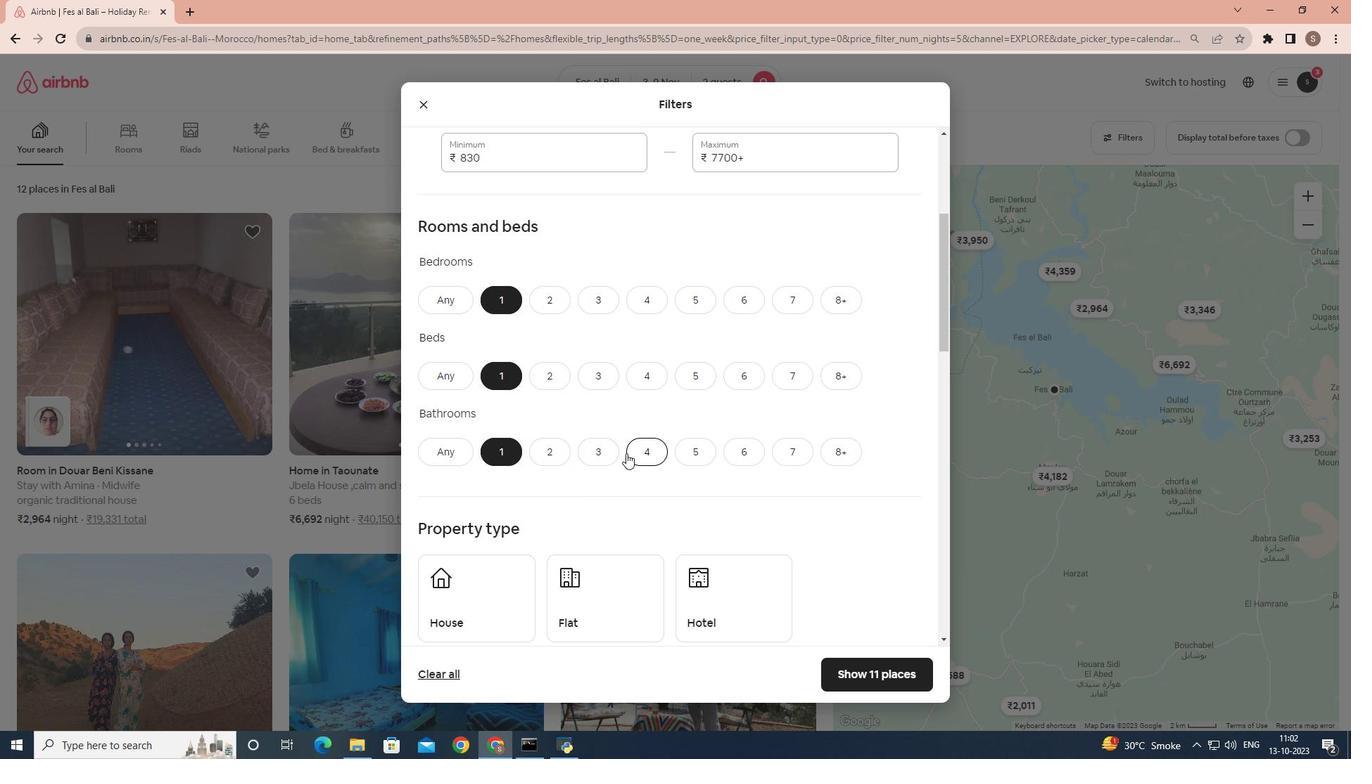 
Action: Mouse scrolled (626, 453) with delta (0, 0)
Screenshot: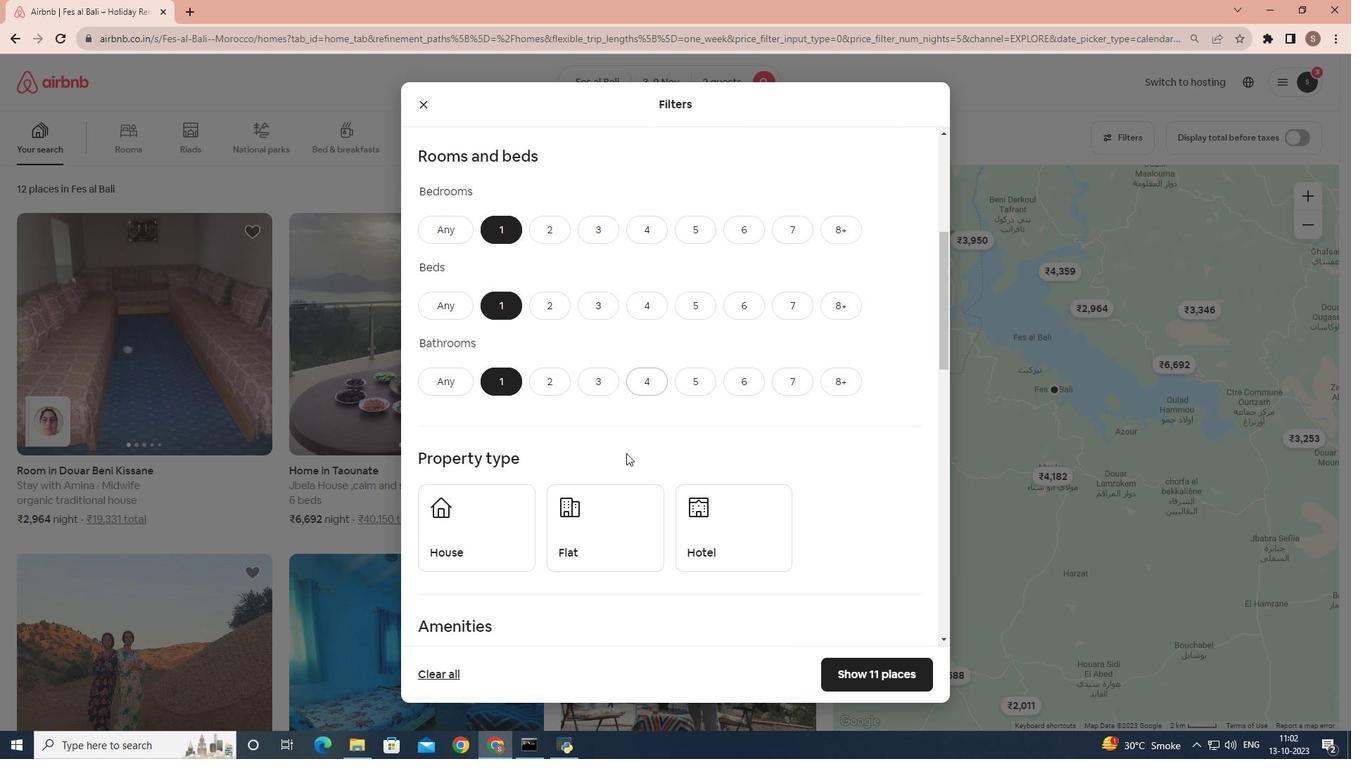 
Action: Mouse moved to (712, 475)
Screenshot: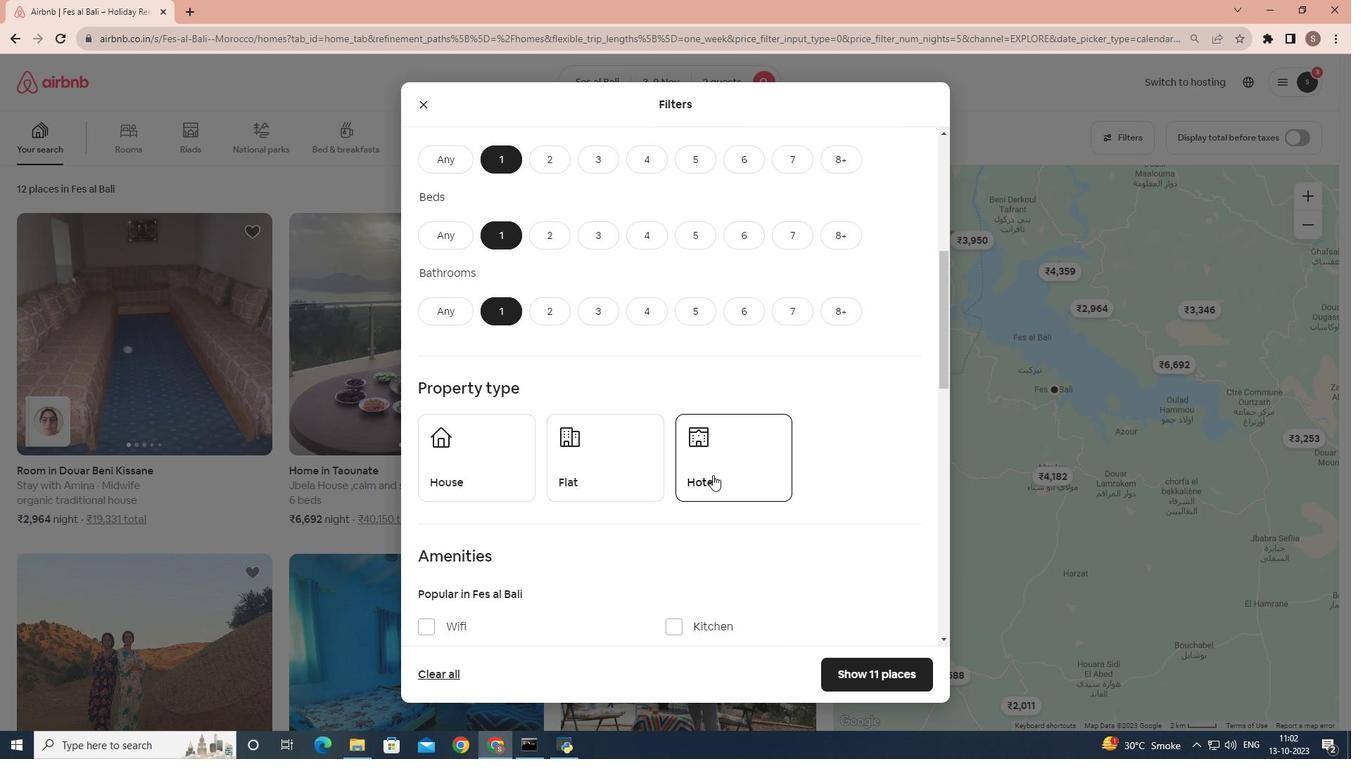 
Action: Mouse pressed left at (712, 475)
Screenshot: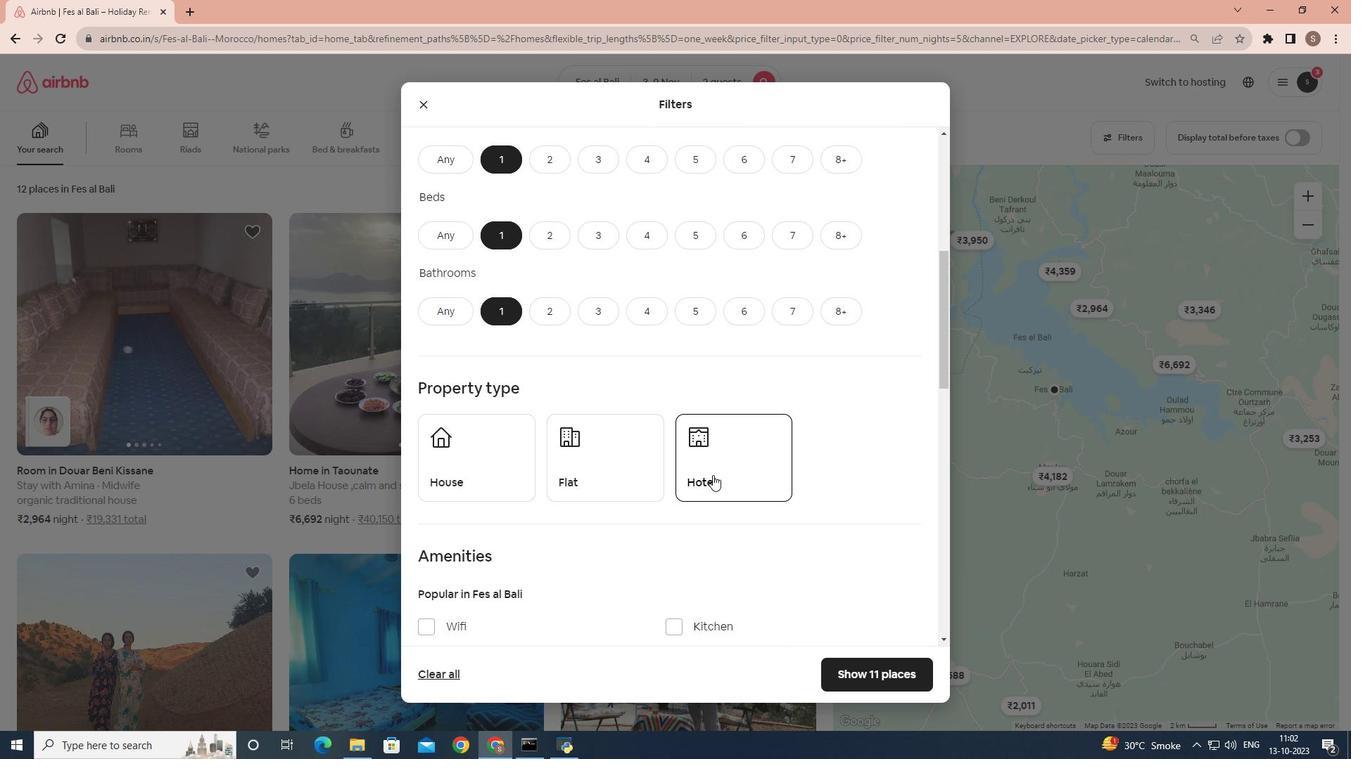 
Action: Mouse moved to (610, 465)
Screenshot: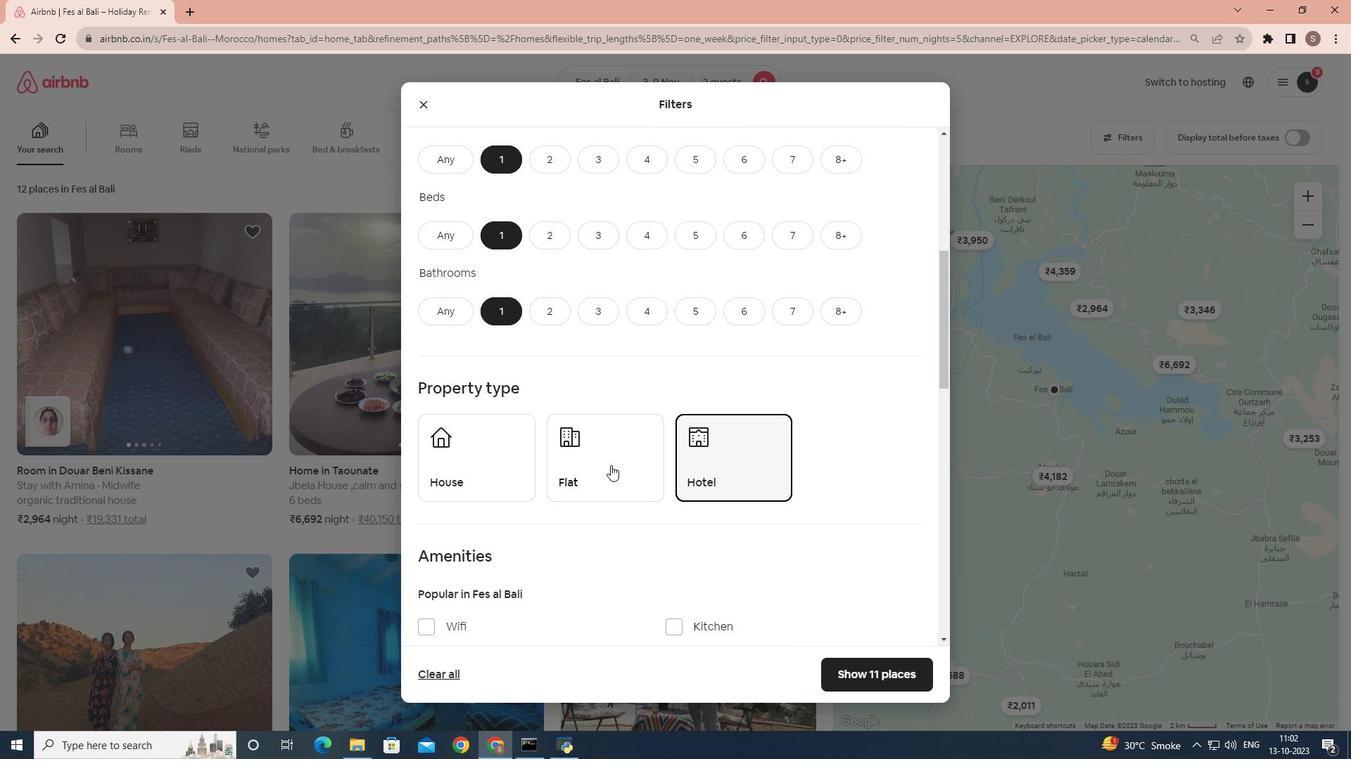 
Action: Mouse scrolled (610, 464) with delta (0, 0)
Screenshot: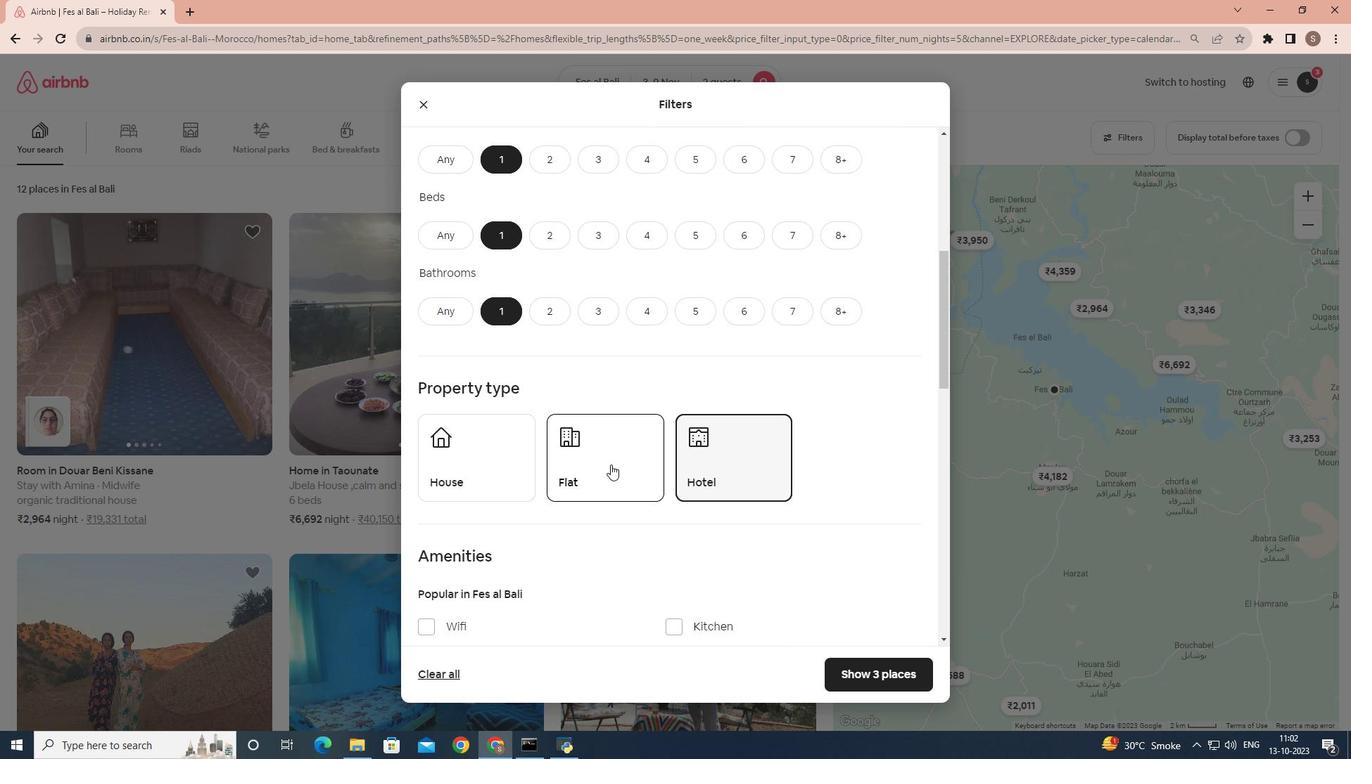 
Action: Mouse scrolled (610, 464) with delta (0, 0)
Screenshot: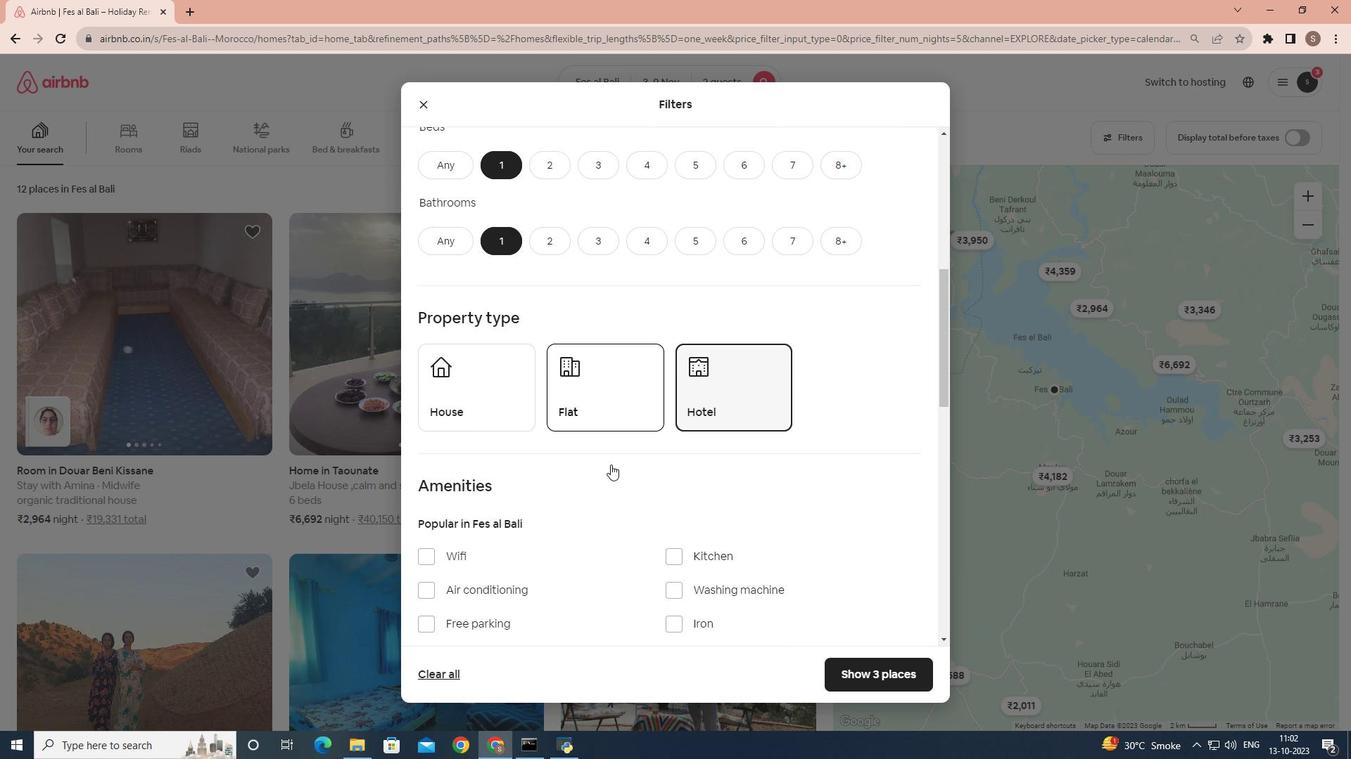 
Action: Mouse scrolled (610, 464) with delta (0, 0)
Screenshot: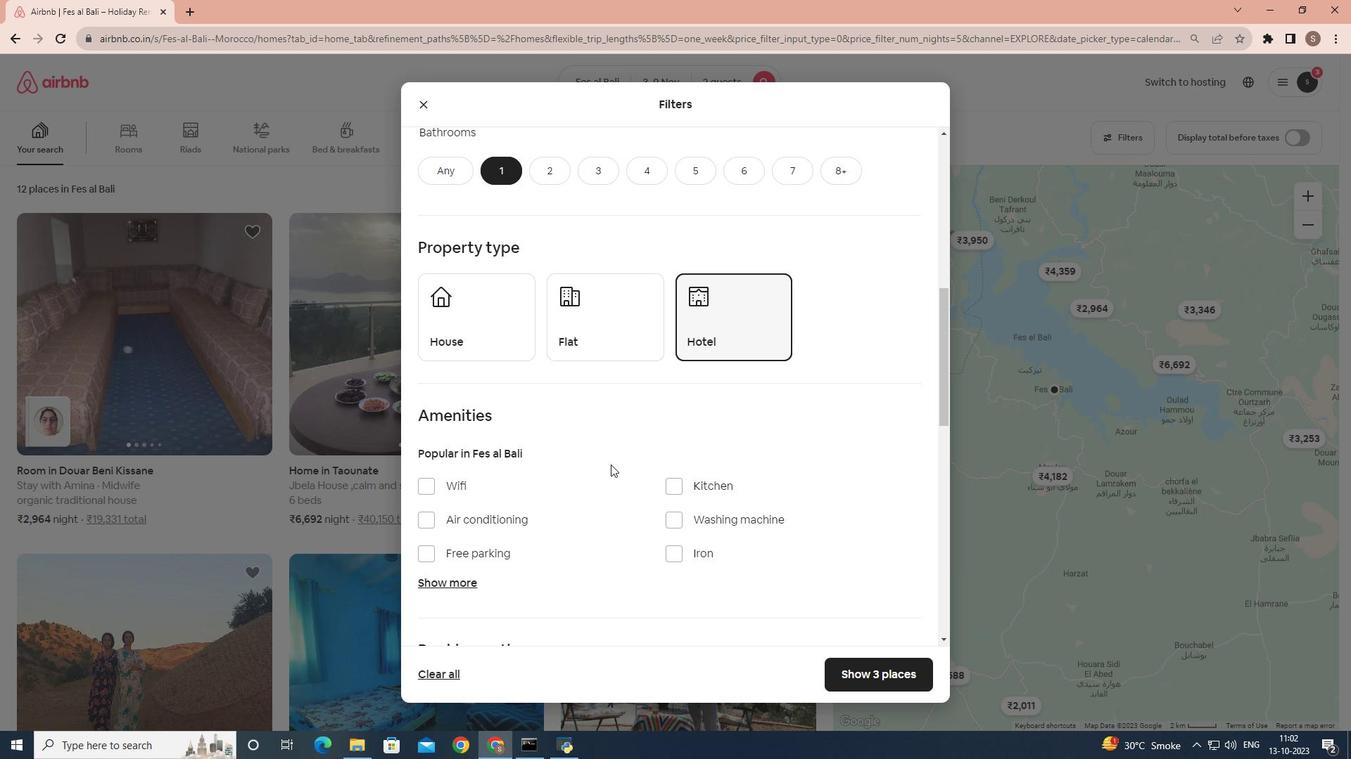 
Action: Mouse scrolled (610, 464) with delta (0, 0)
Screenshot: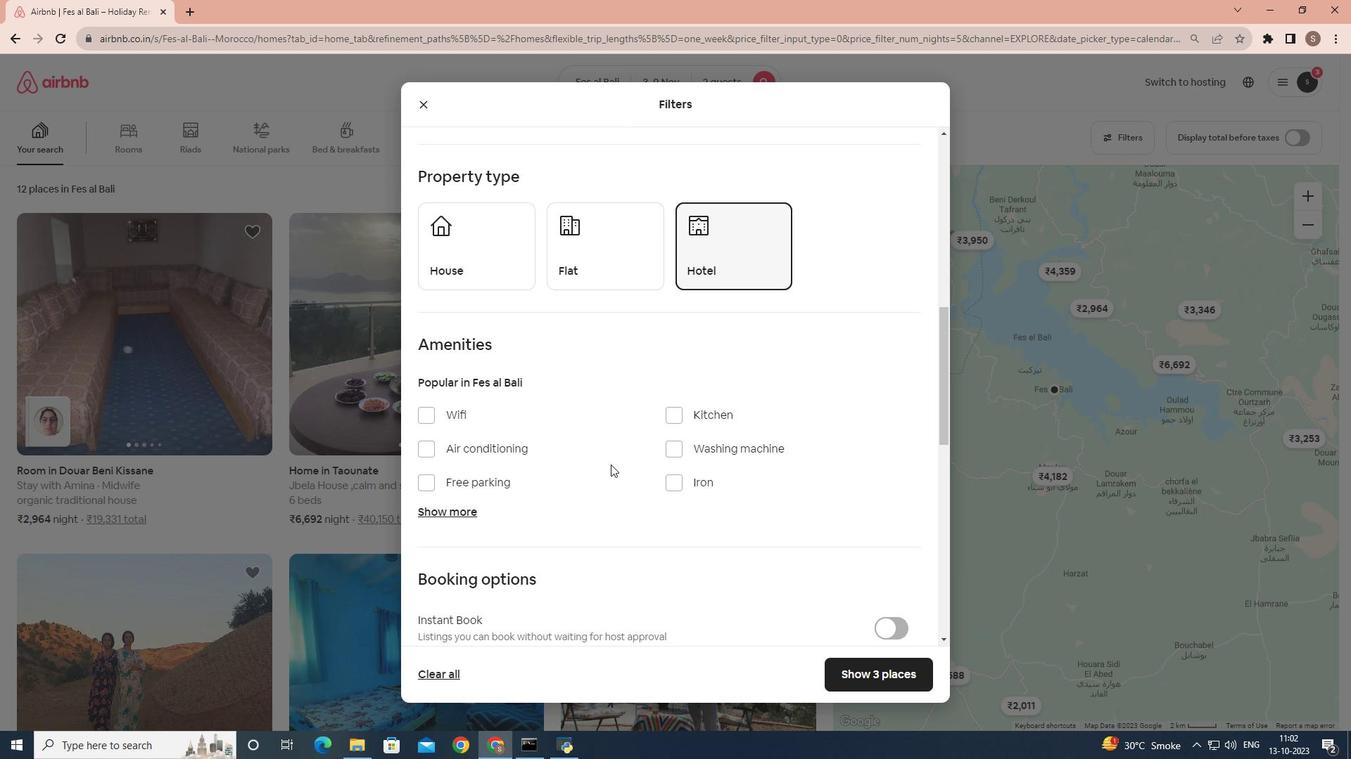 
Action: Mouse moved to (611, 465)
Screenshot: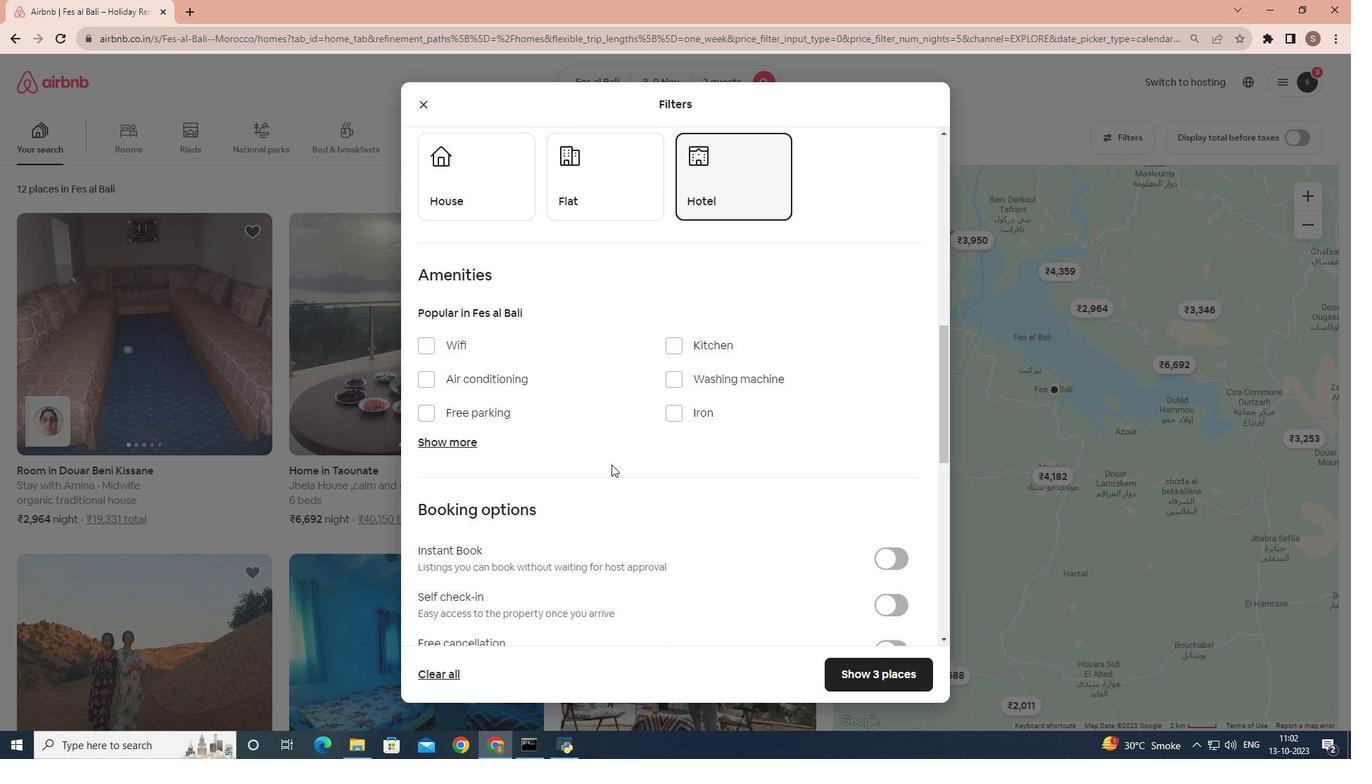 
Action: Mouse scrolled (611, 464) with delta (0, 0)
Screenshot: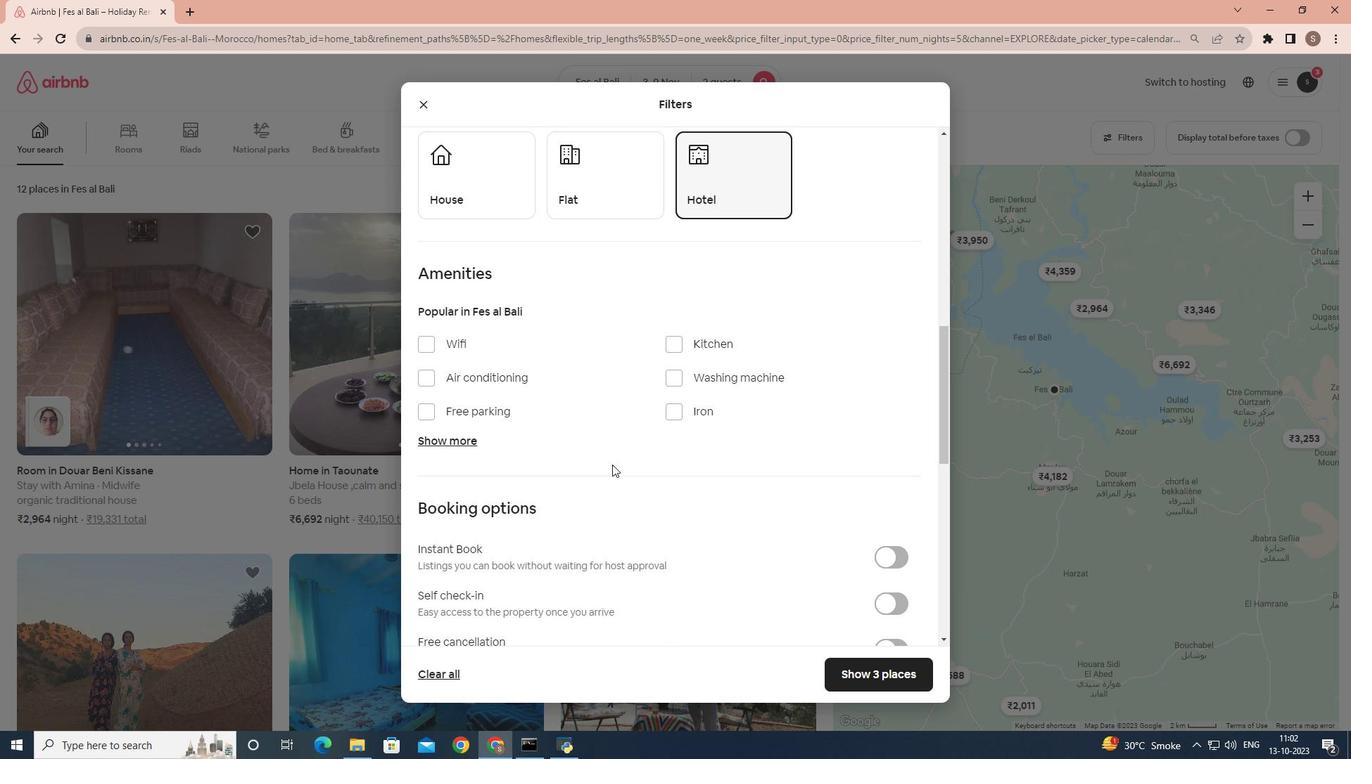 
Action: Mouse moved to (612, 465)
Screenshot: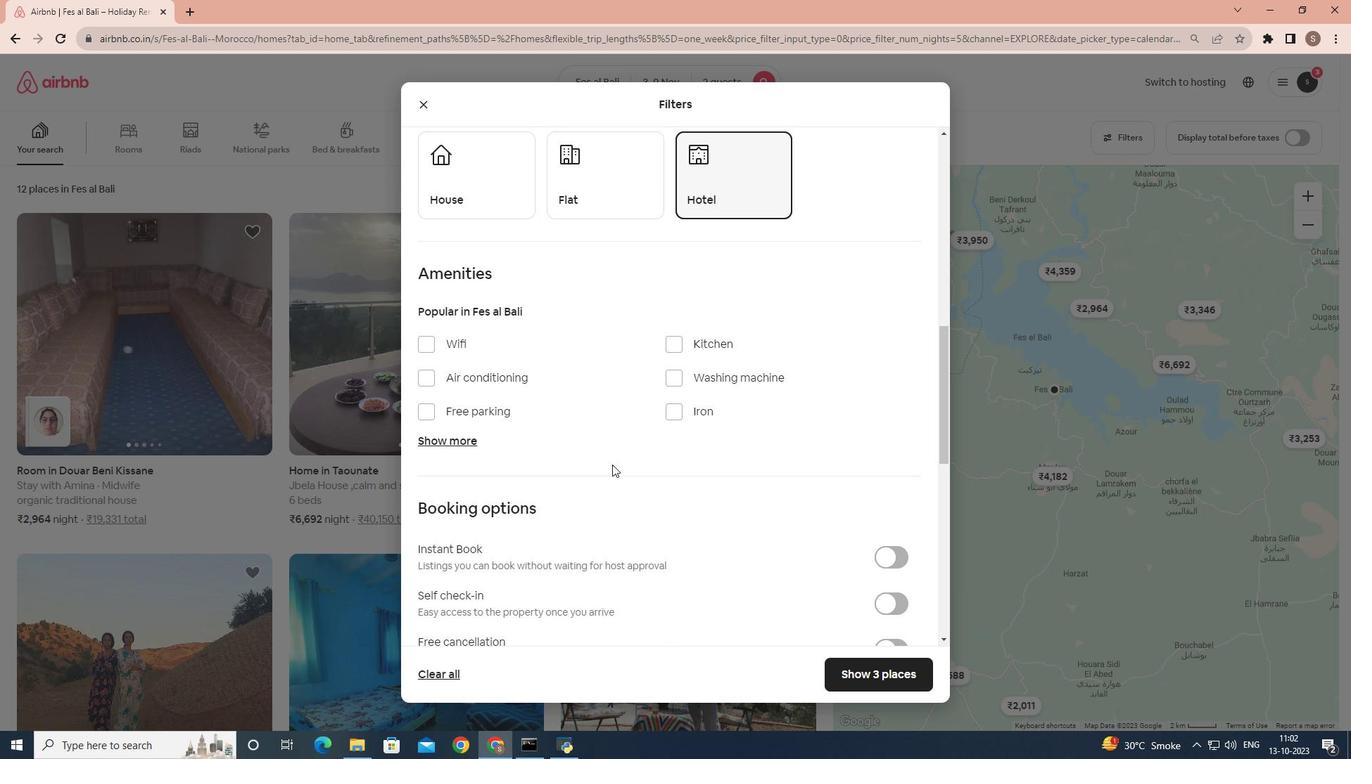 
Action: Mouse scrolled (612, 464) with delta (0, 0)
Screenshot: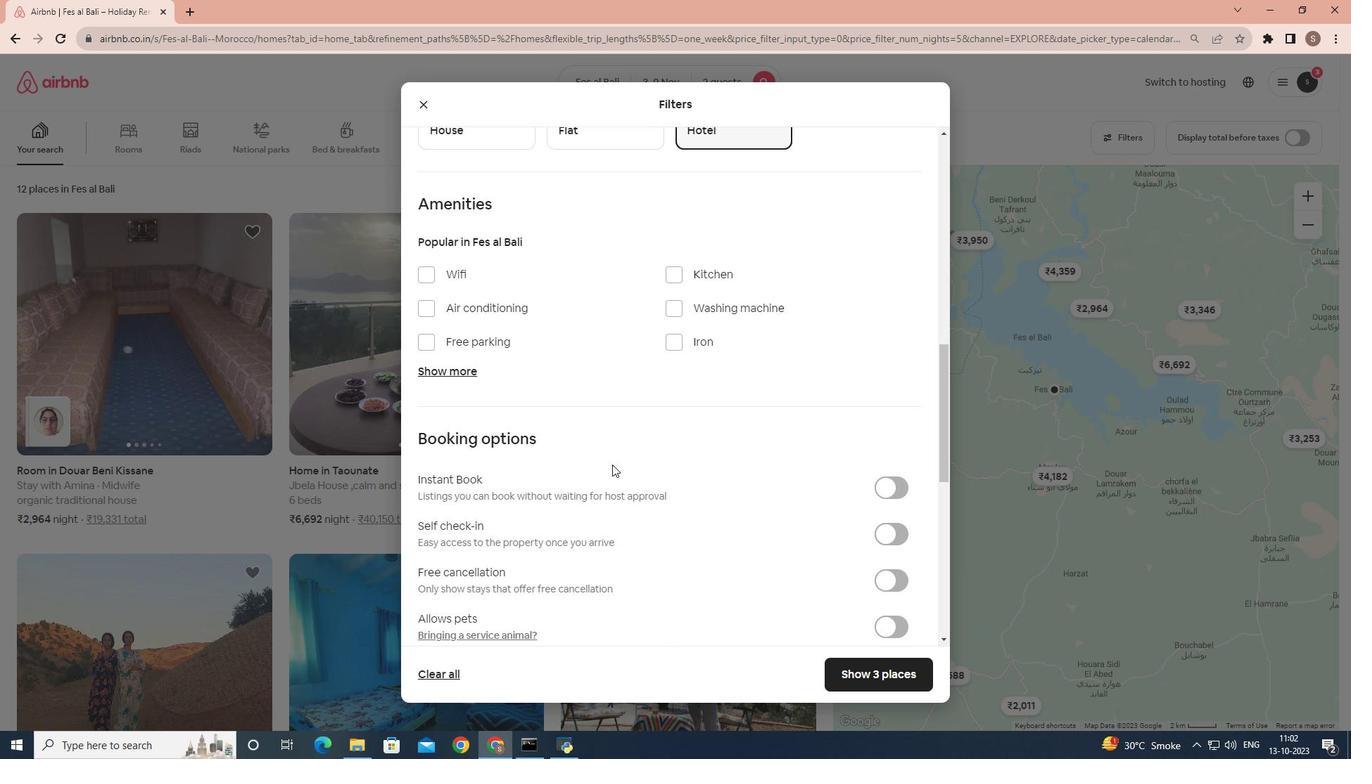 
Action: Mouse scrolled (612, 464) with delta (0, 0)
Screenshot: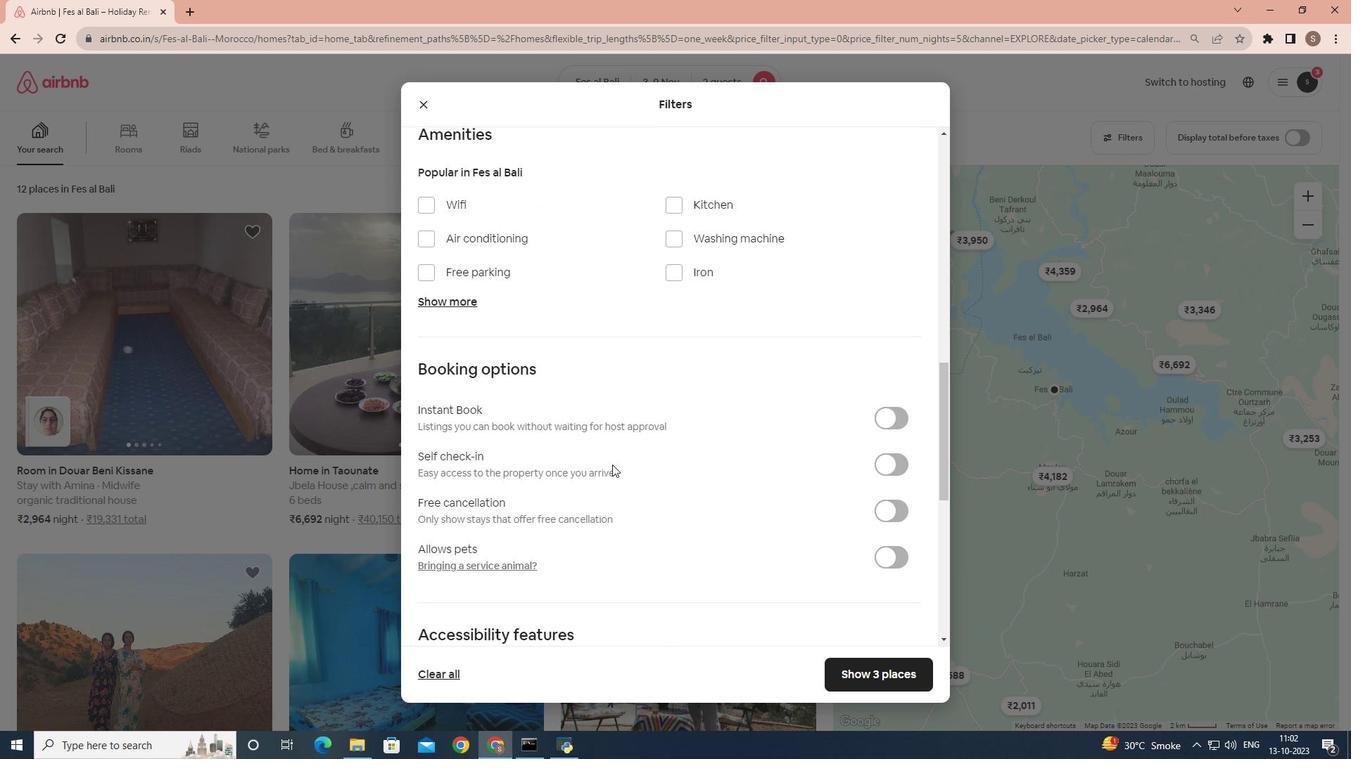 
Action: Mouse moved to (900, 396)
Screenshot: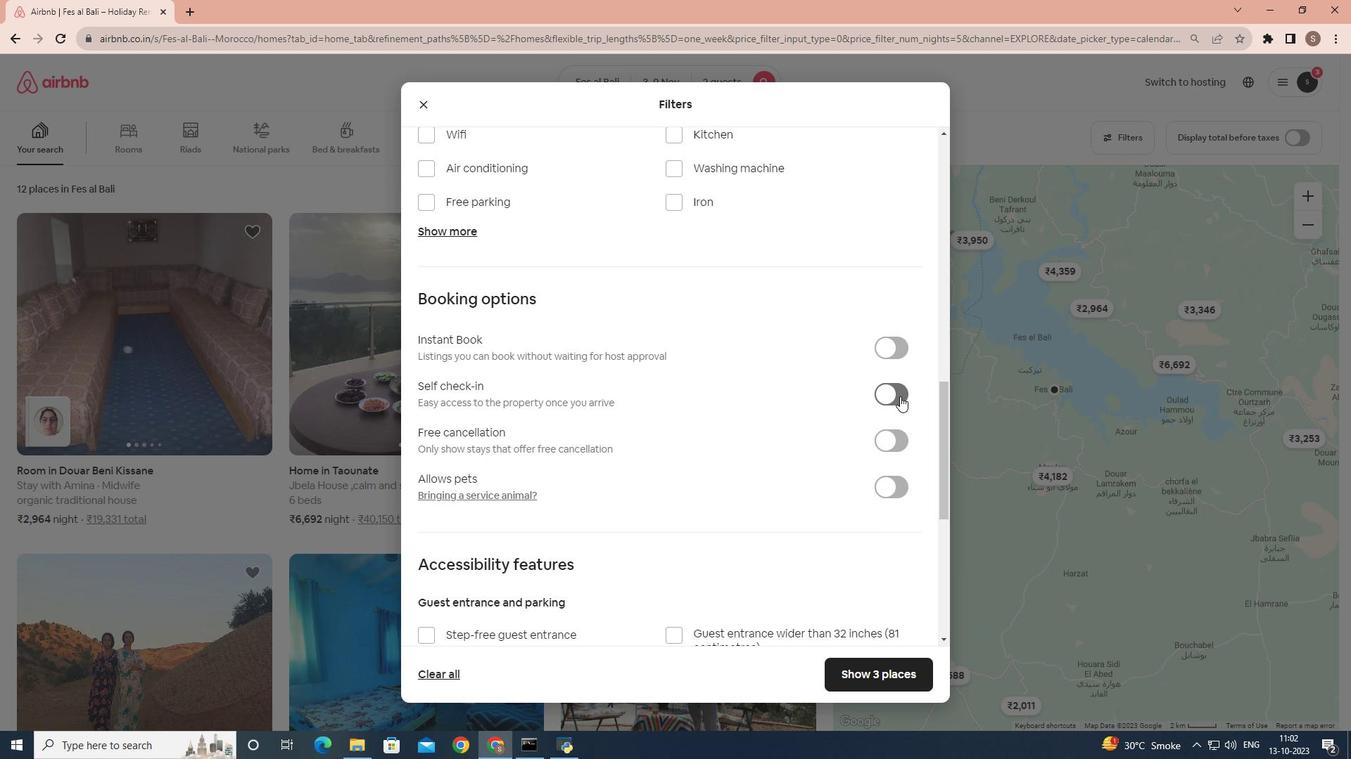 
Action: Mouse pressed left at (900, 396)
Screenshot: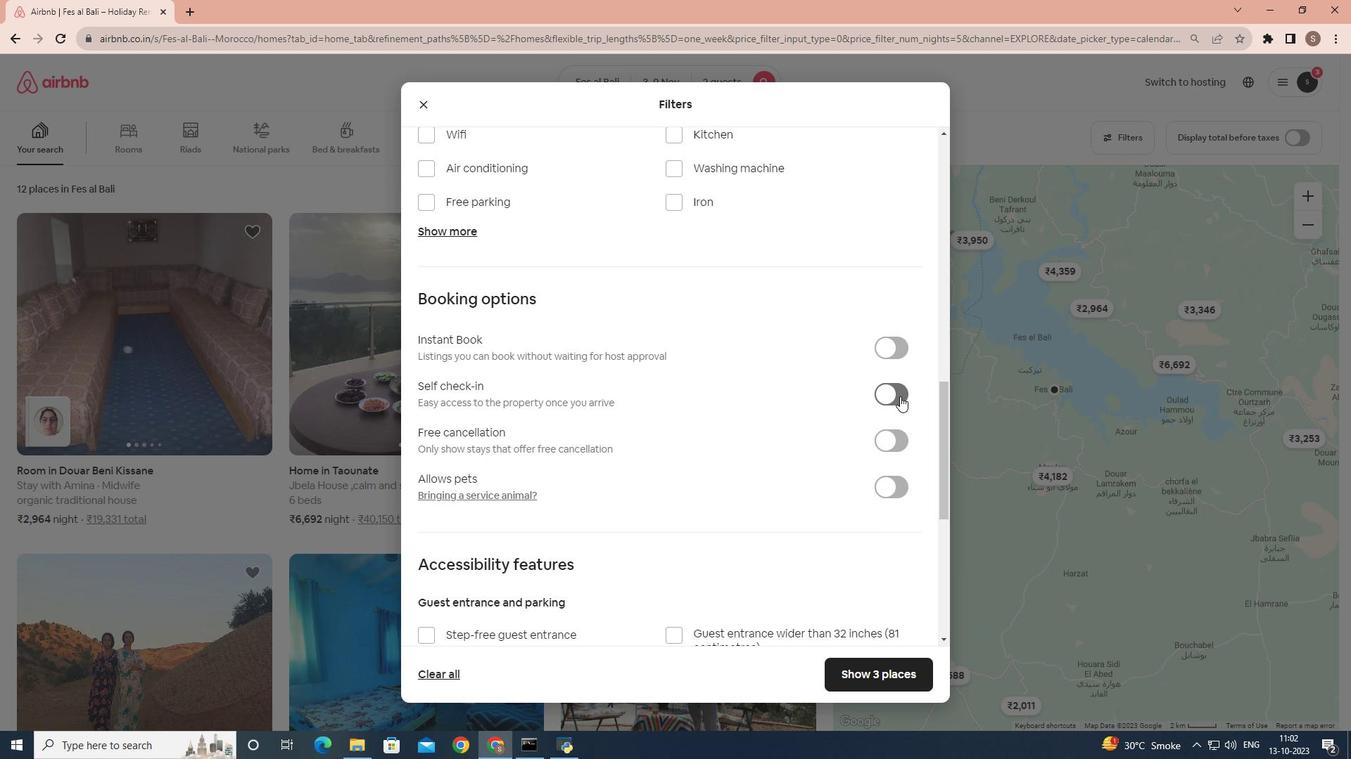 
Action: Mouse moved to (902, 672)
Screenshot: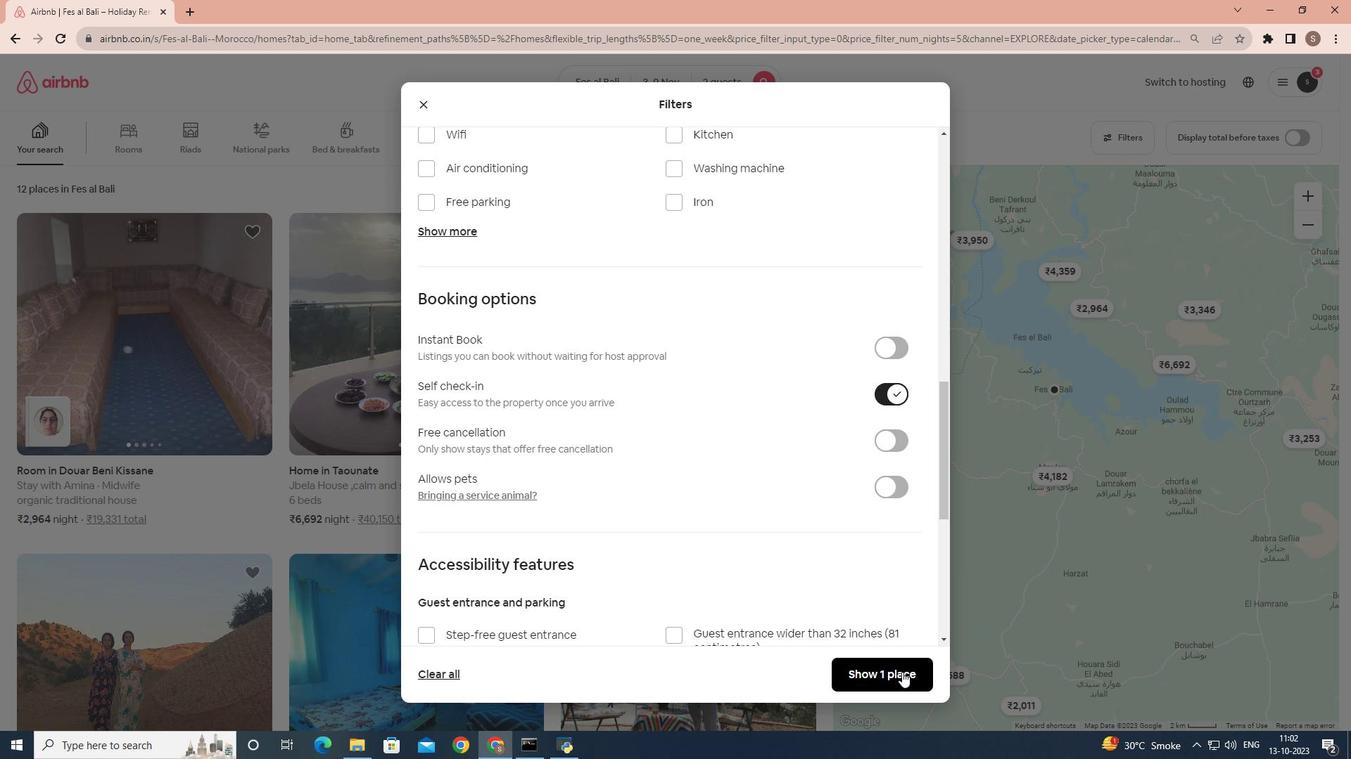 
Action: Mouse pressed left at (902, 672)
Screenshot: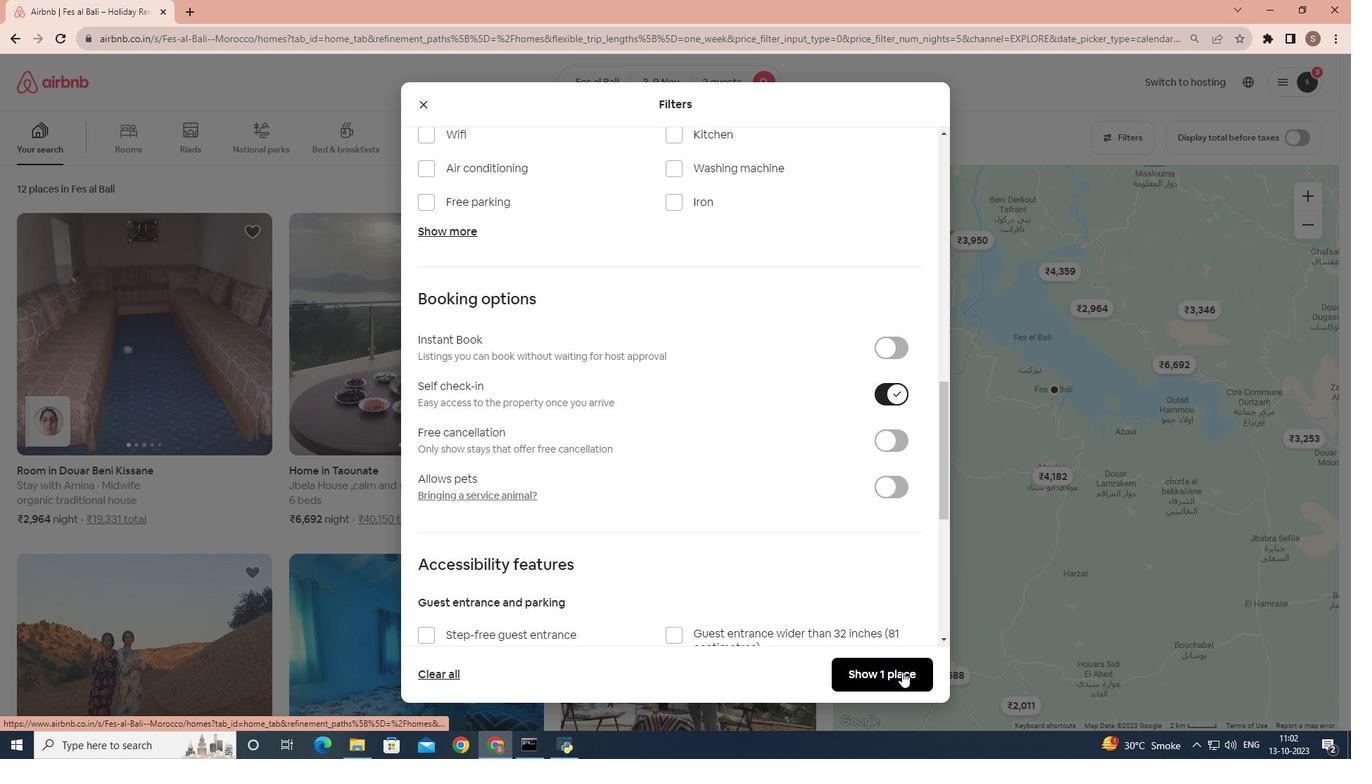 
Action: Mouse moved to (154, 323)
Screenshot: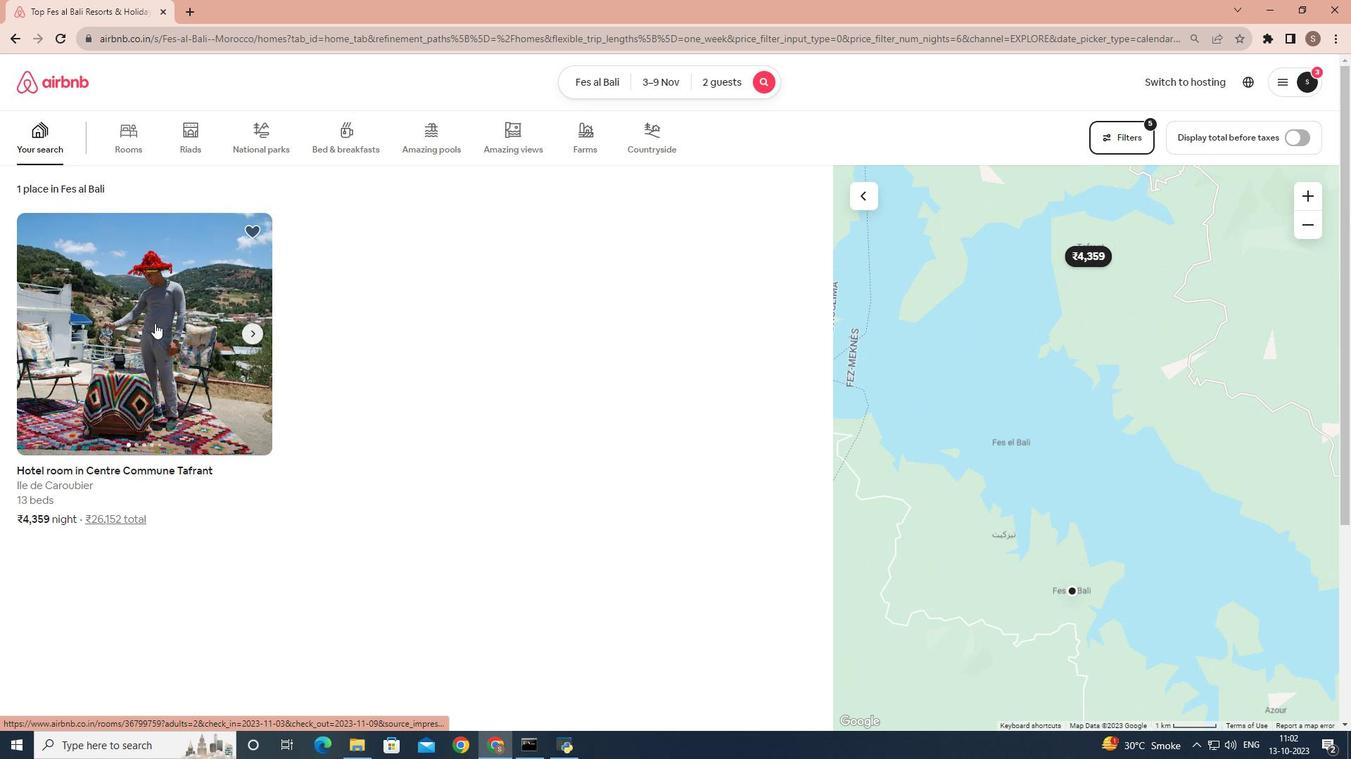 
Action: Mouse pressed left at (154, 323)
Screenshot: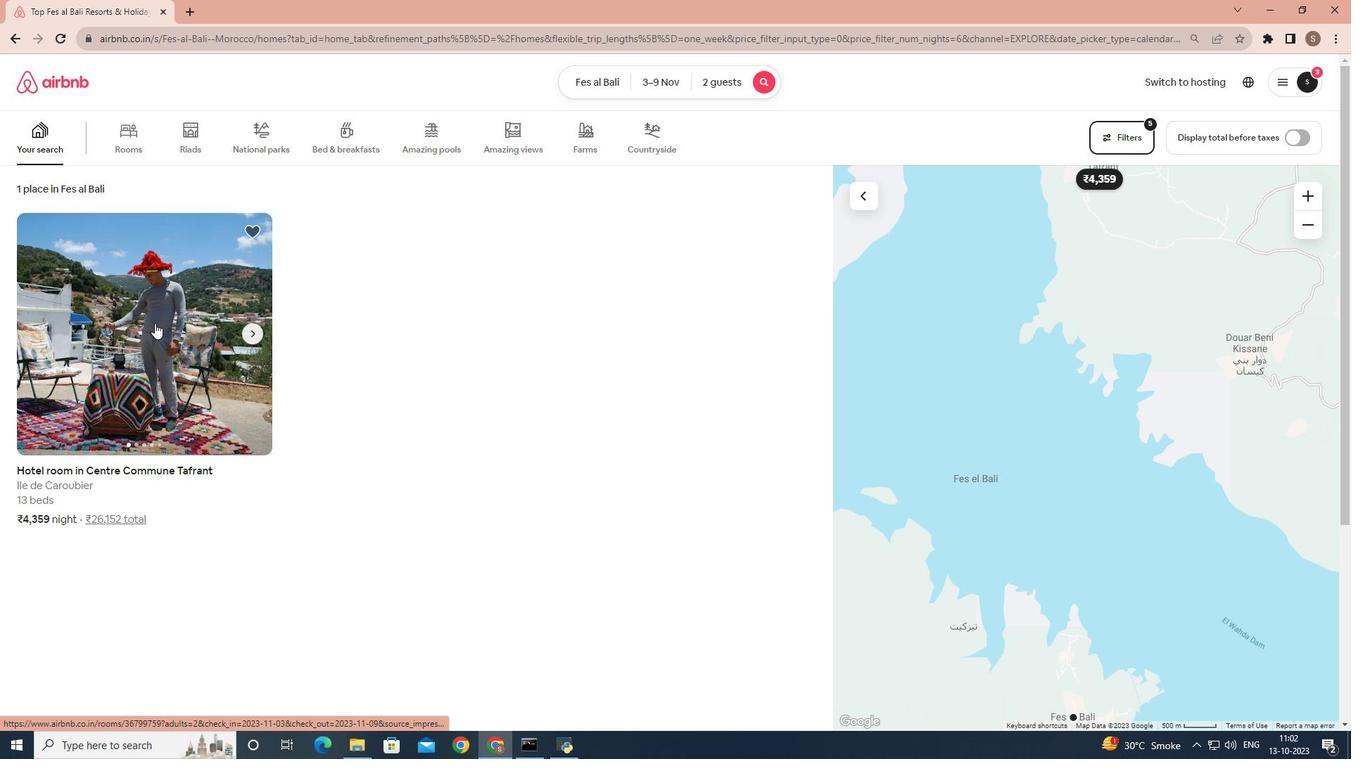 
Action: Mouse moved to (945, 515)
Screenshot: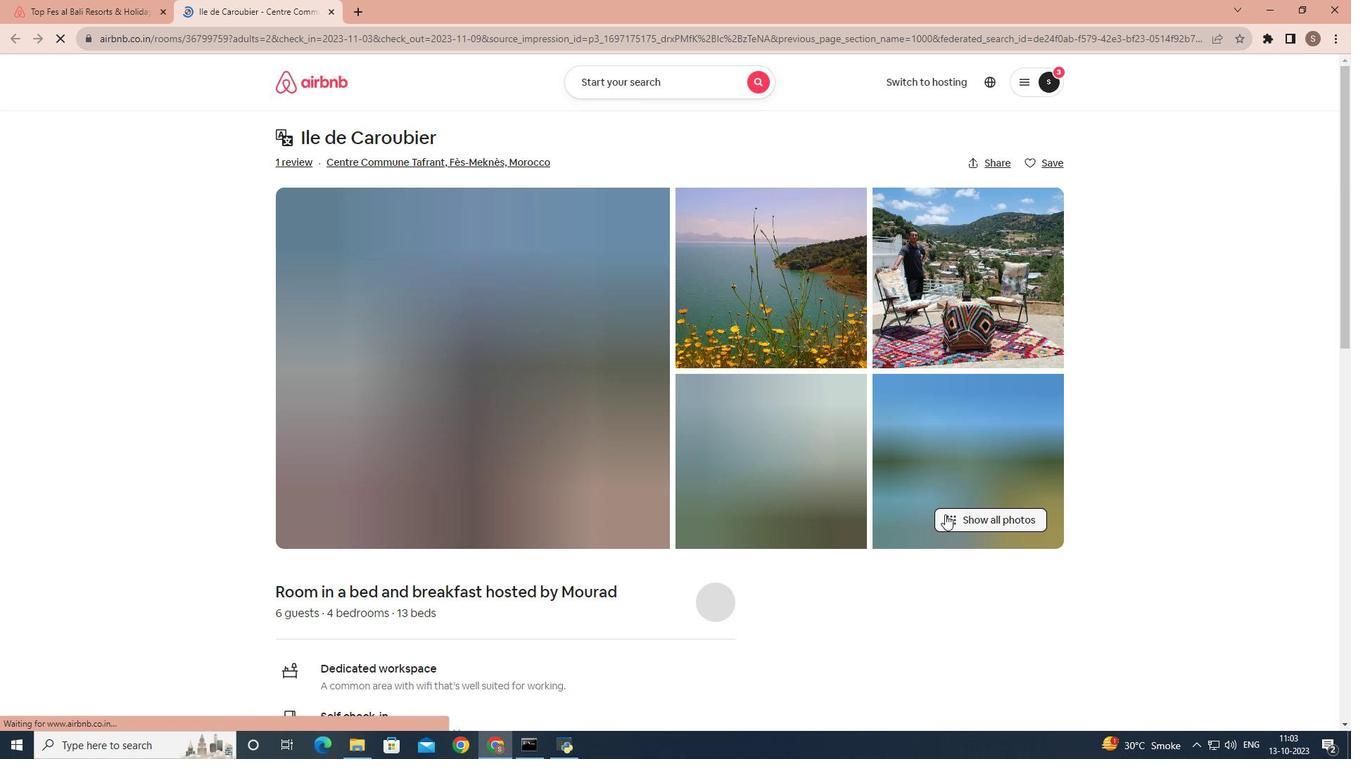 
Action: Mouse pressed left at (945, 515)
Screenshot: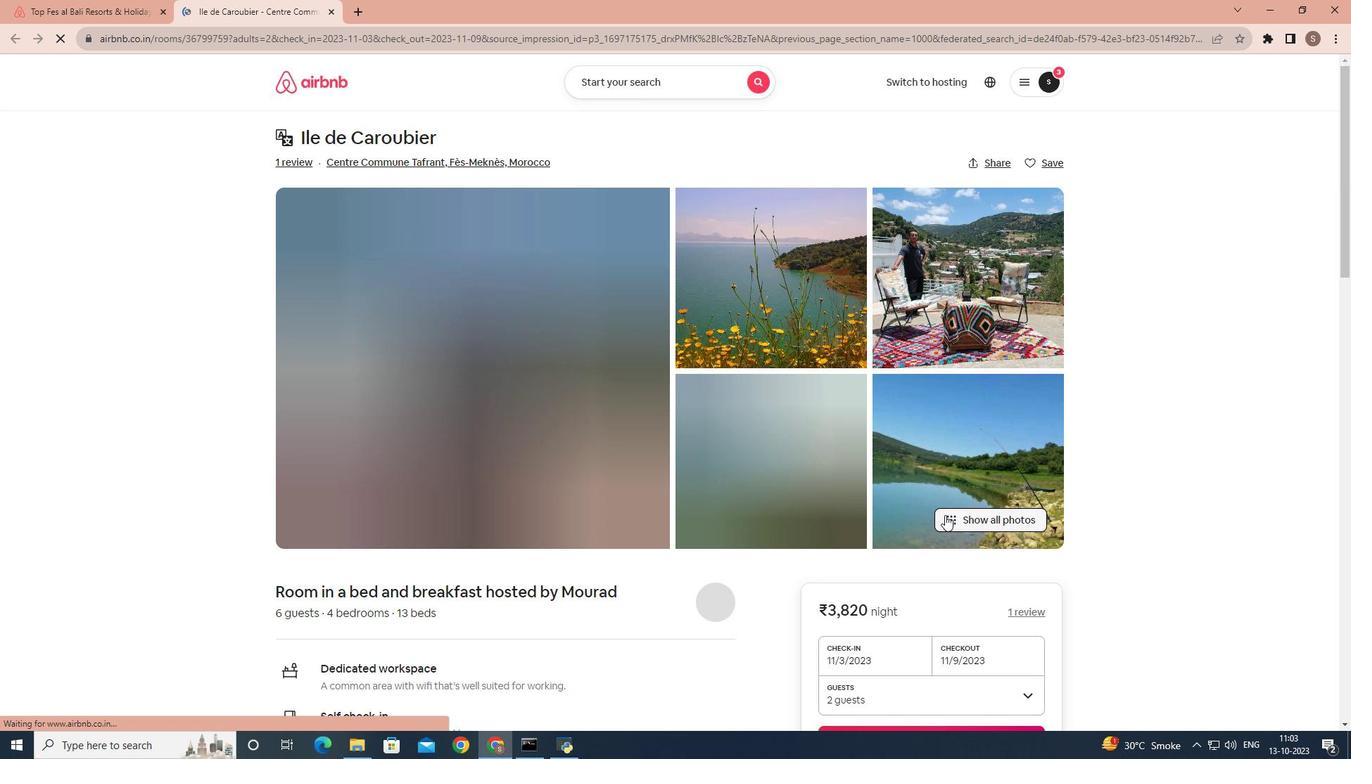 
Action: Mouse moved to (840, 417)
Screenshot: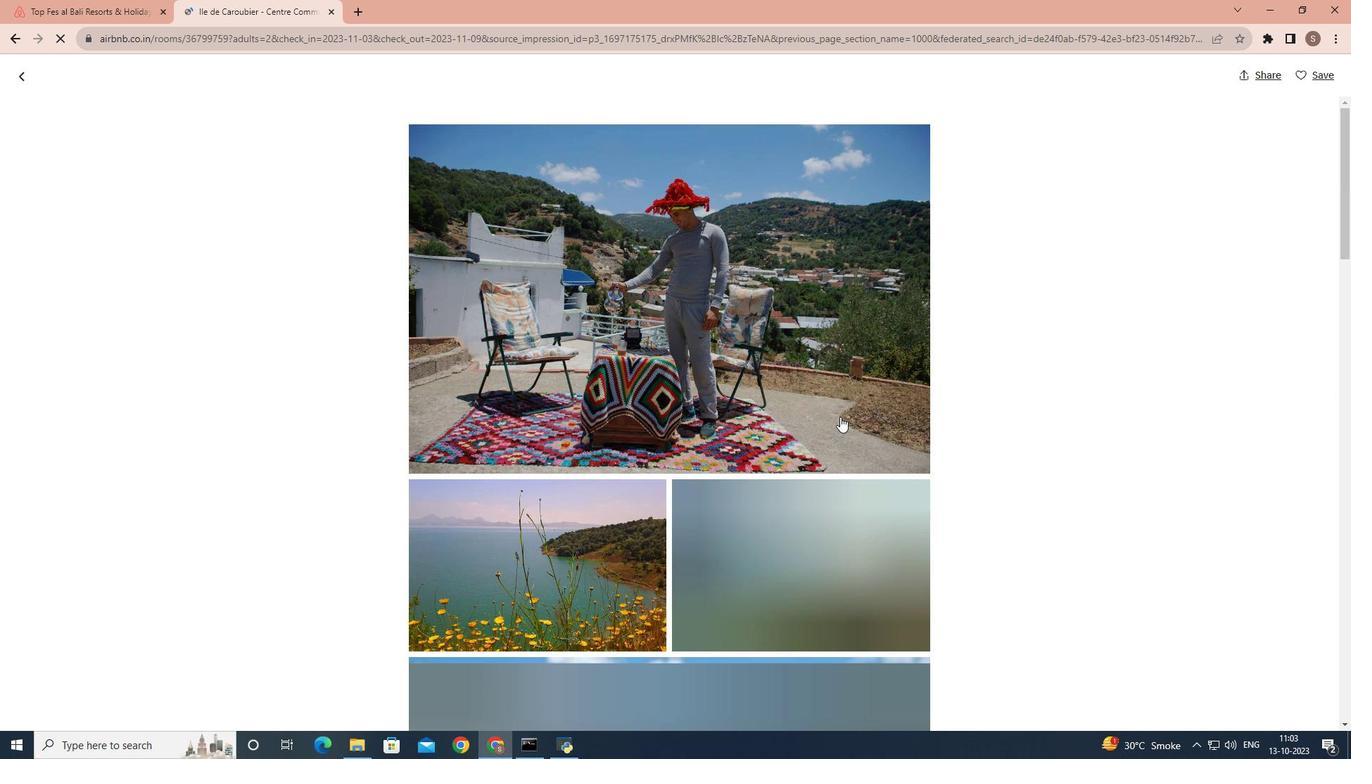 
Action: Mouse scrolled (840, 416) with delta (0, 0)
Screenshot: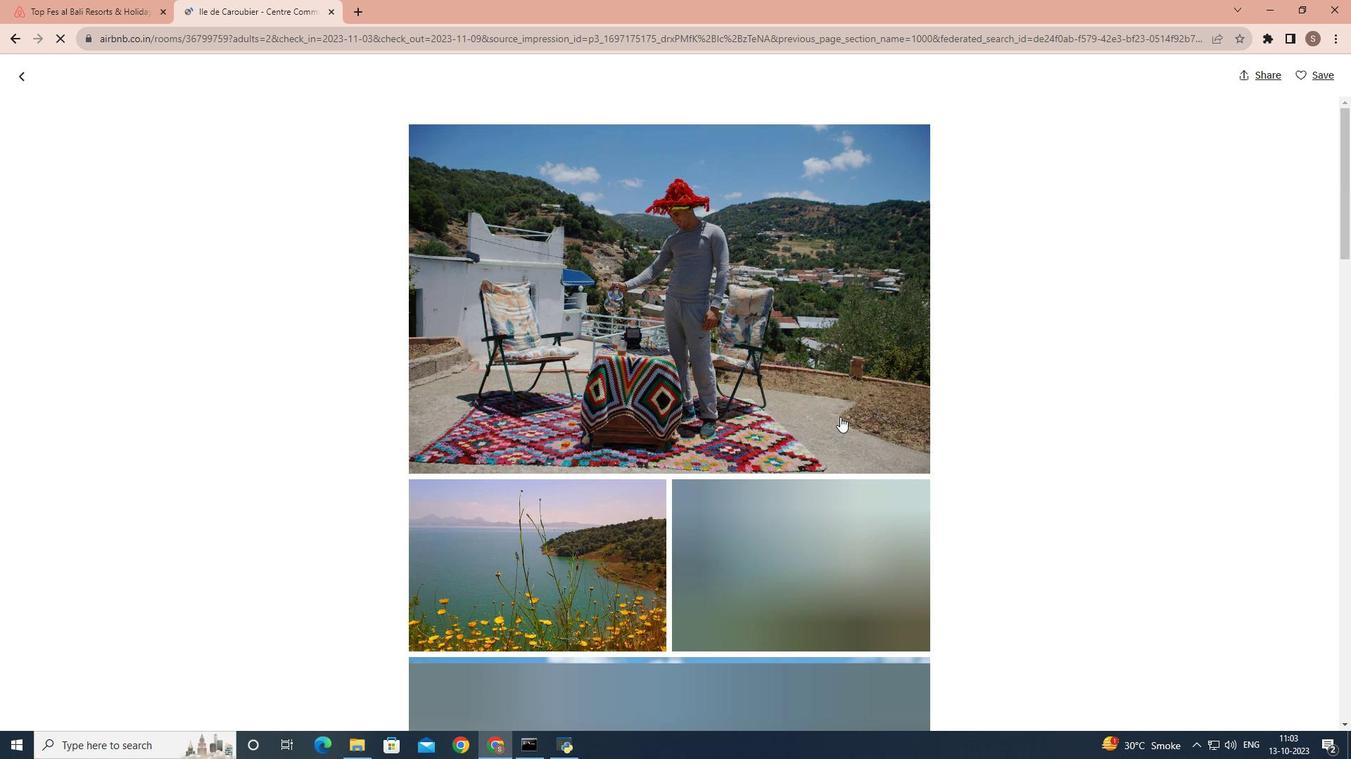
Action: Mouse moved to (840, 417)
Screenshot: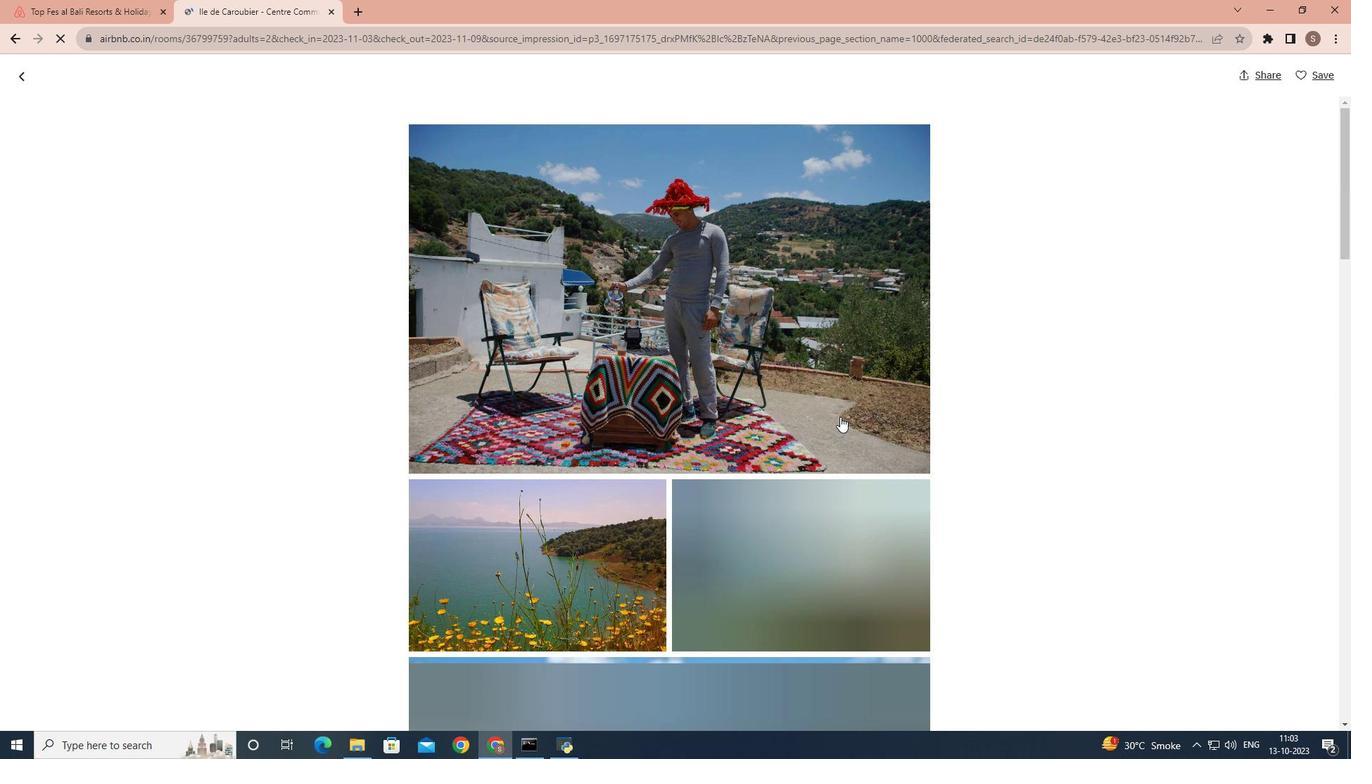 
Action: Mouse scrolled (840, 416) with delta (0, 0)
Screenshot: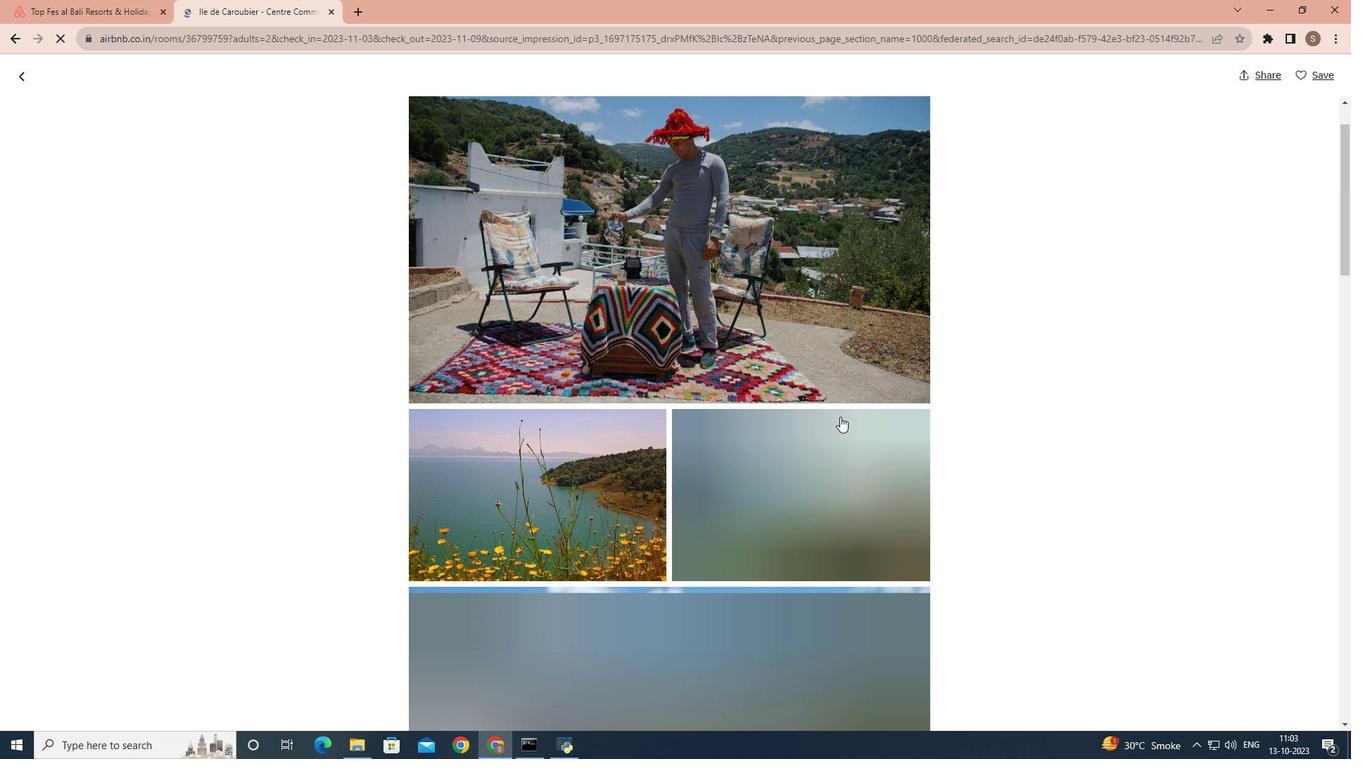 
Action: Mouse scrolled (840, 416) with delta (0, 0)
Screenshot: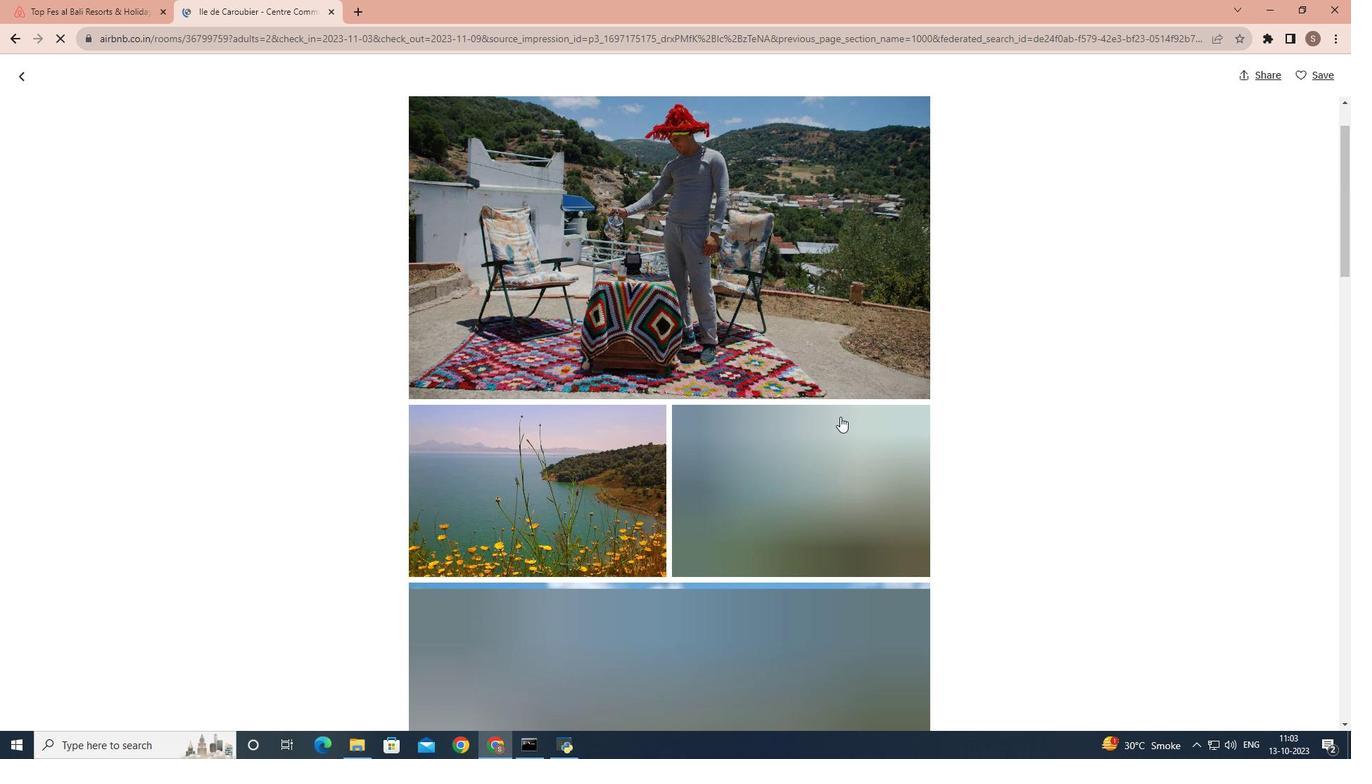 
Action: Mouse scrolled (840, 416) with delta (0, 0)
Screenshot: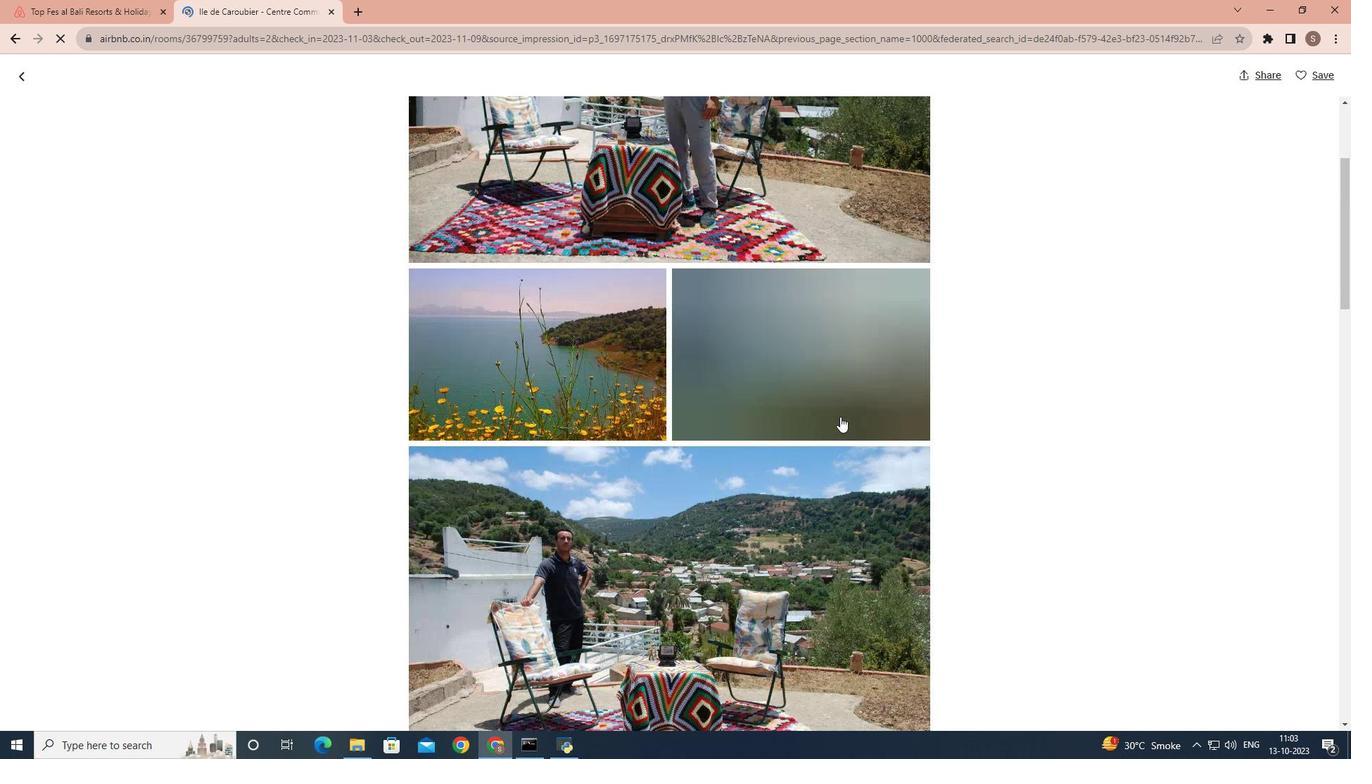 
Action: Mouse scrolled (840, 416) with delta (0, 0)
Screenshot: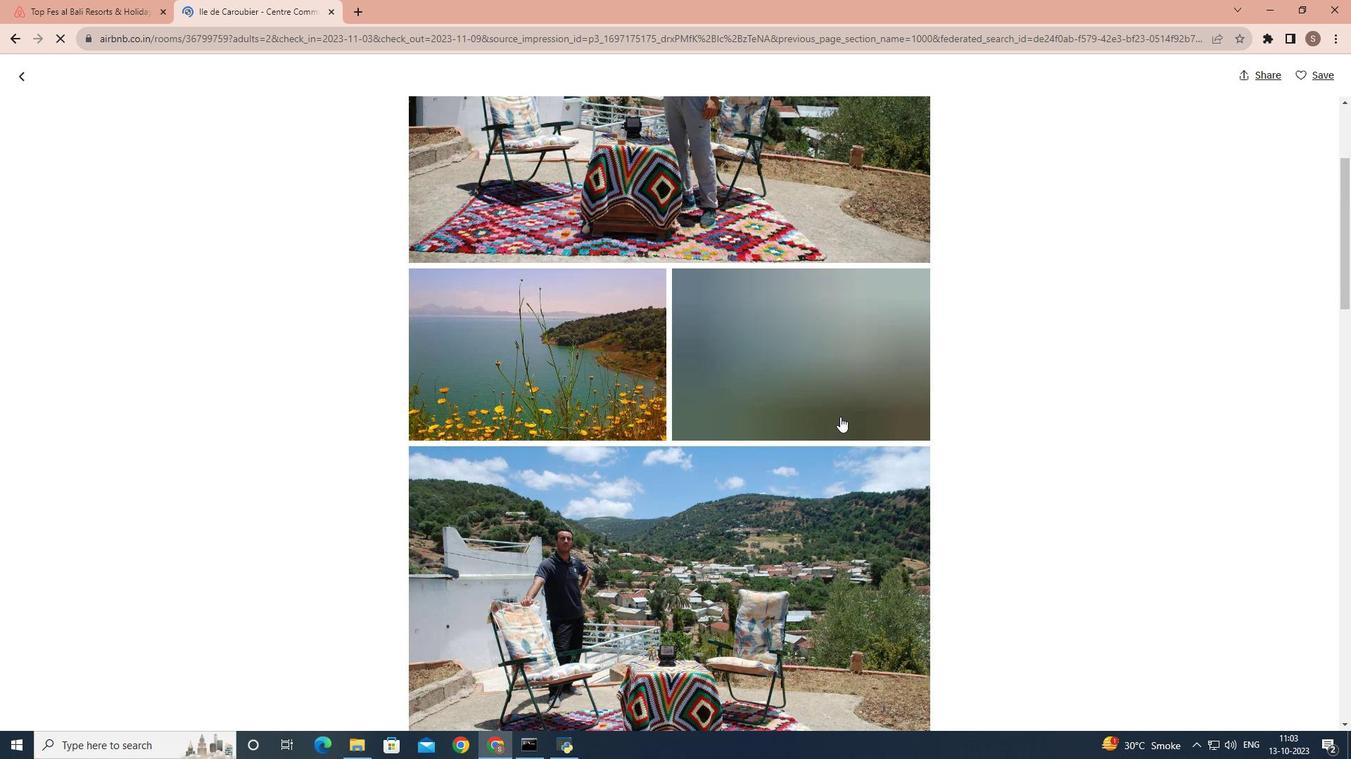 
Action: Mouse scrolled (840, 416) with delta (0, 0)
Screenshot: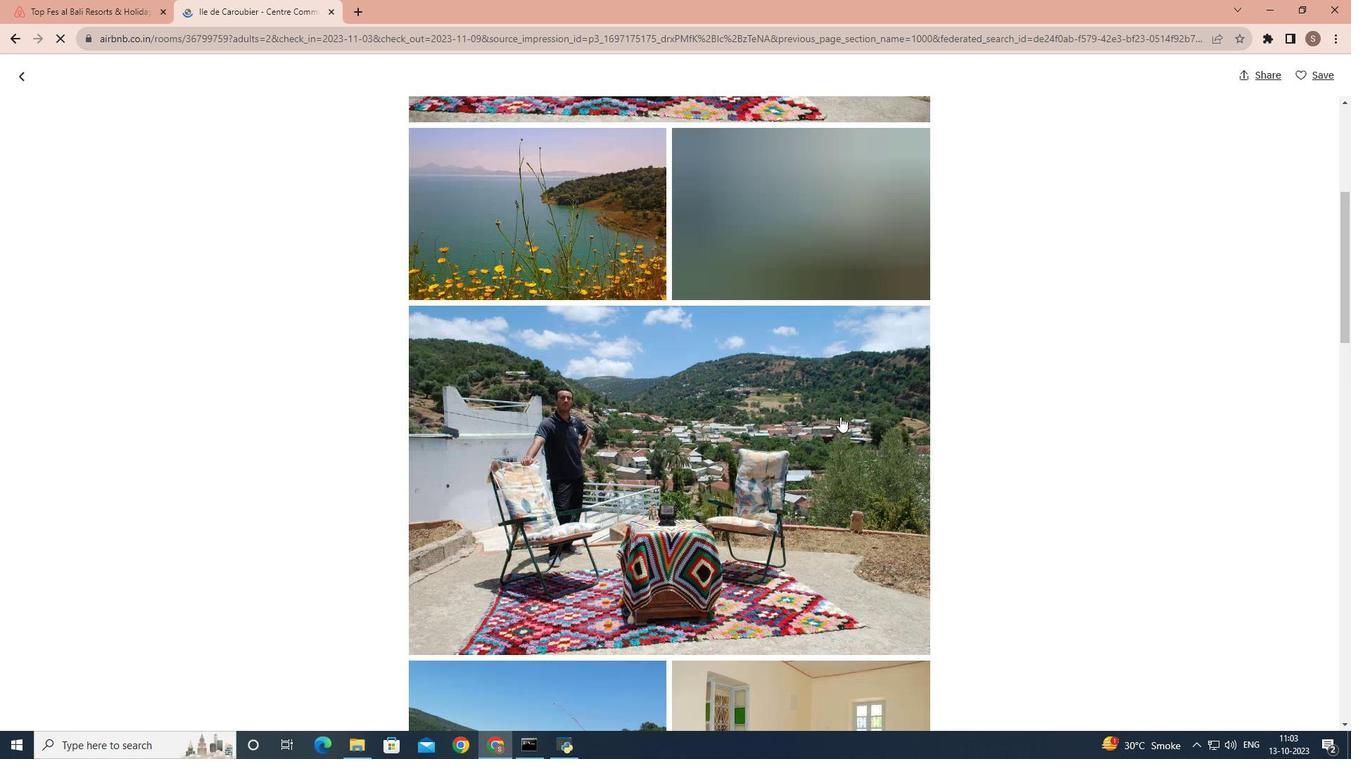 
Action: Mouse scrolled (840, 416) with delta (0, 0)
Screenshot: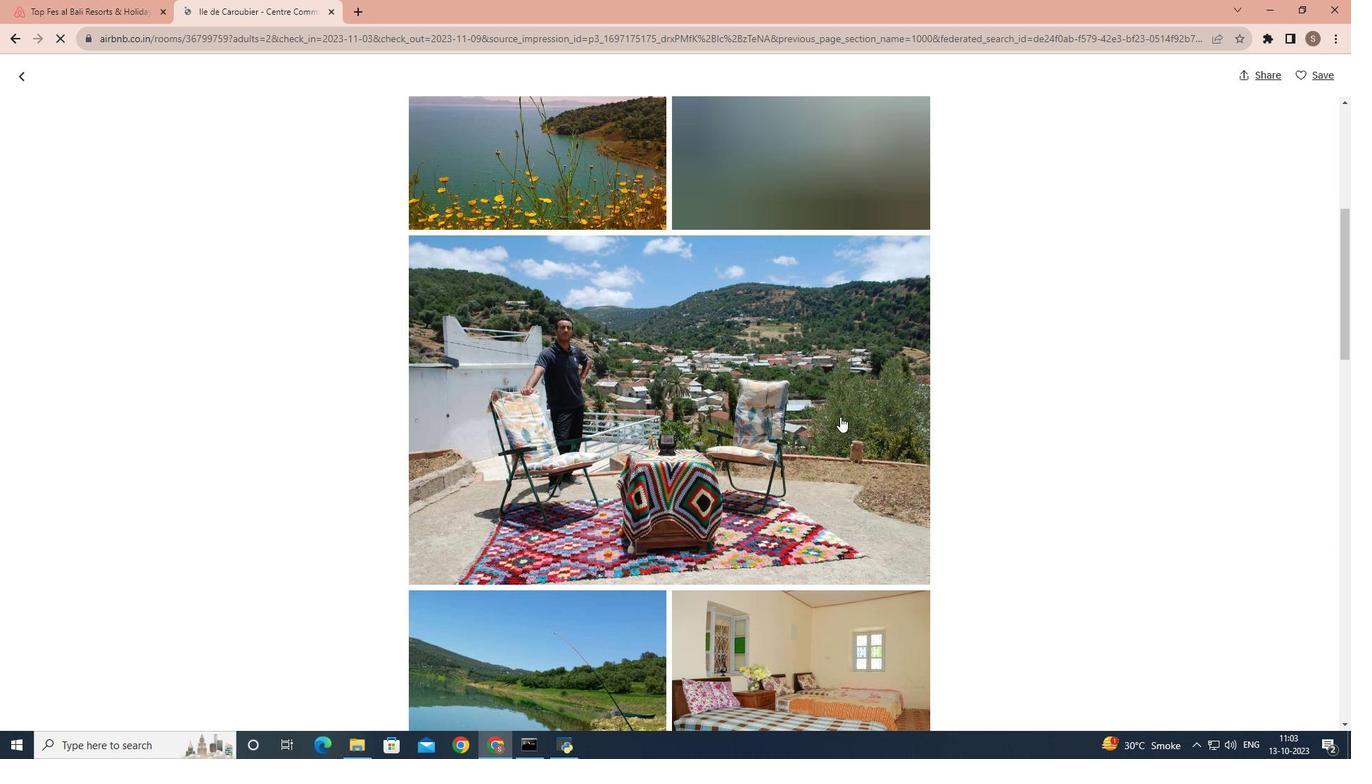 
Action: Mouse scrolled (840, 416) with delta (0, 0)
Screenshot: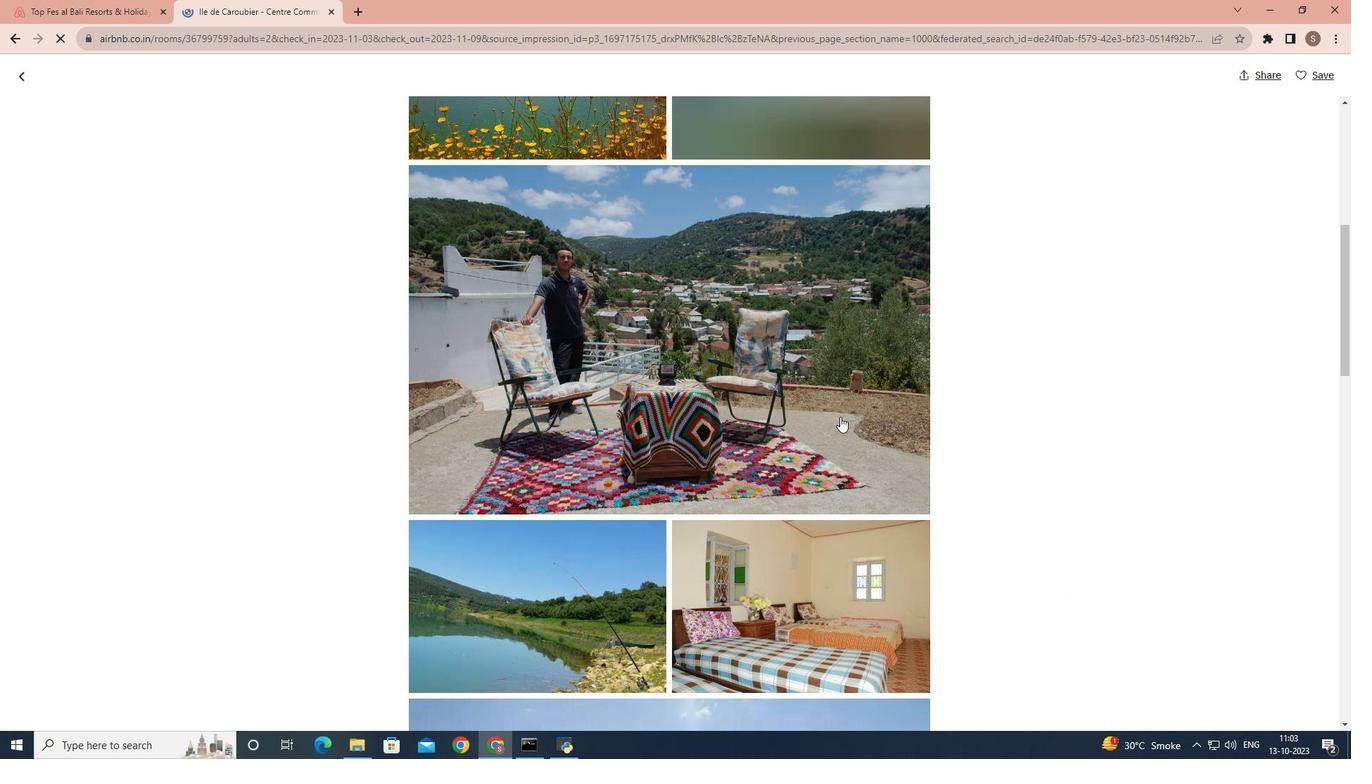 
Action: Mouse scrolled (840, 416) with delta (0, 0)
Screenshot: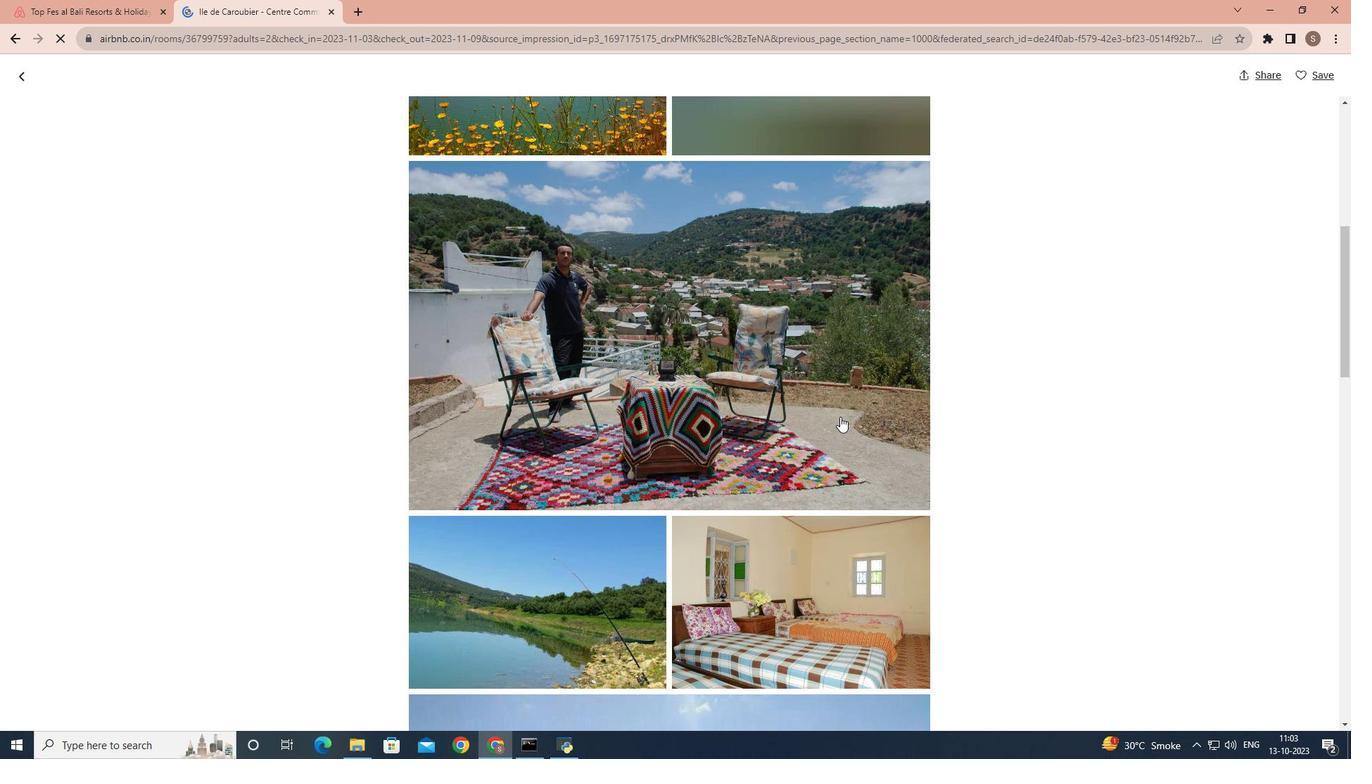 
Action: Mouse scrolled (840, 416) with delta (0, 0)
Screenshot: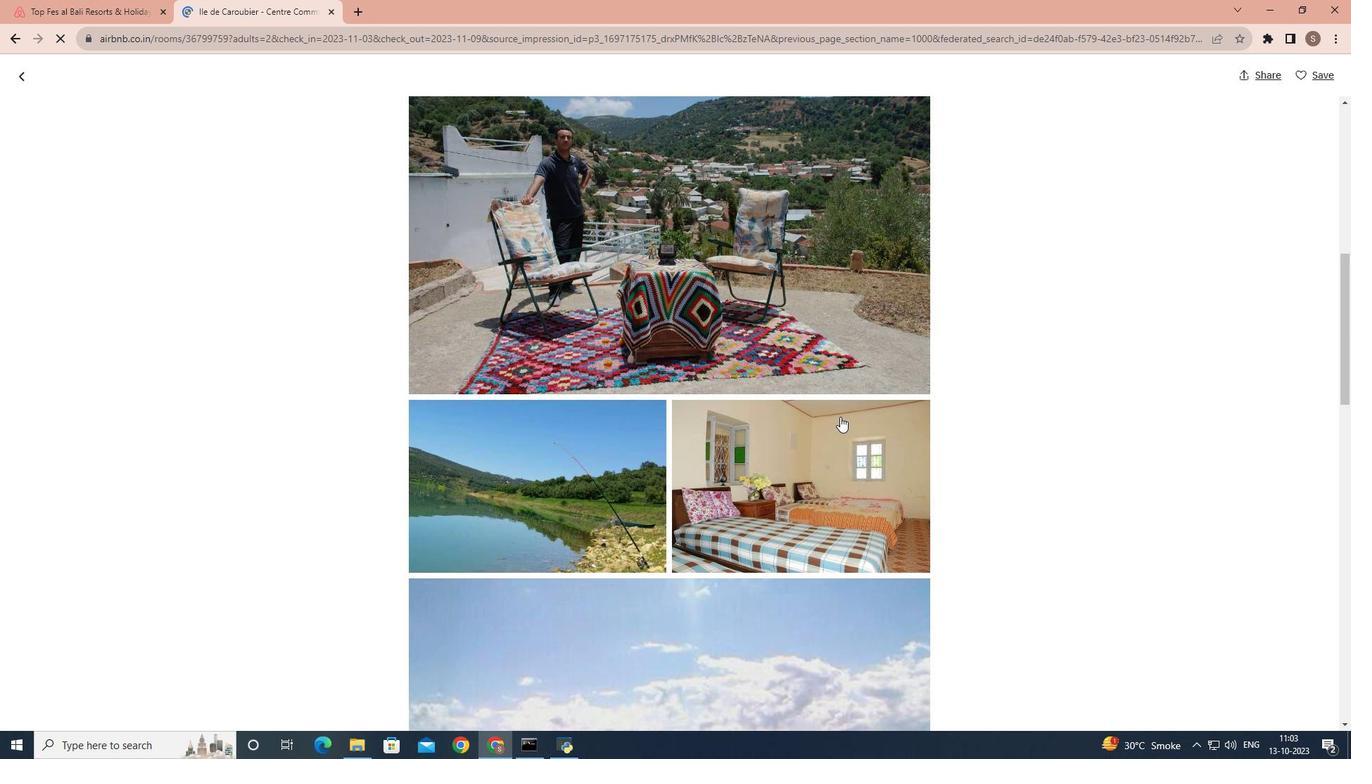 
Action: Mouse scrolled (840, 416) with delta (0, 0)
Screenshot: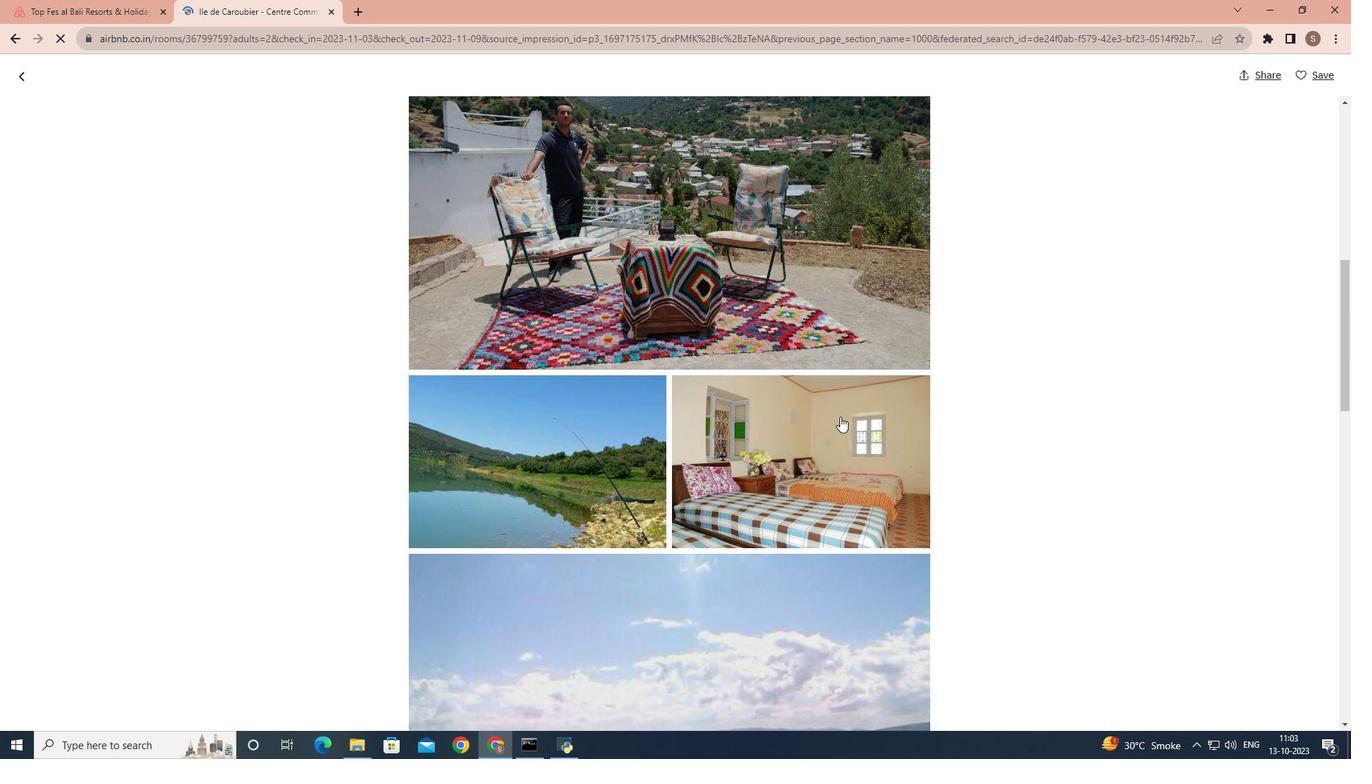 
Action: Mouse scrolled (840, 416) with delta (0, 0)
Screenshot: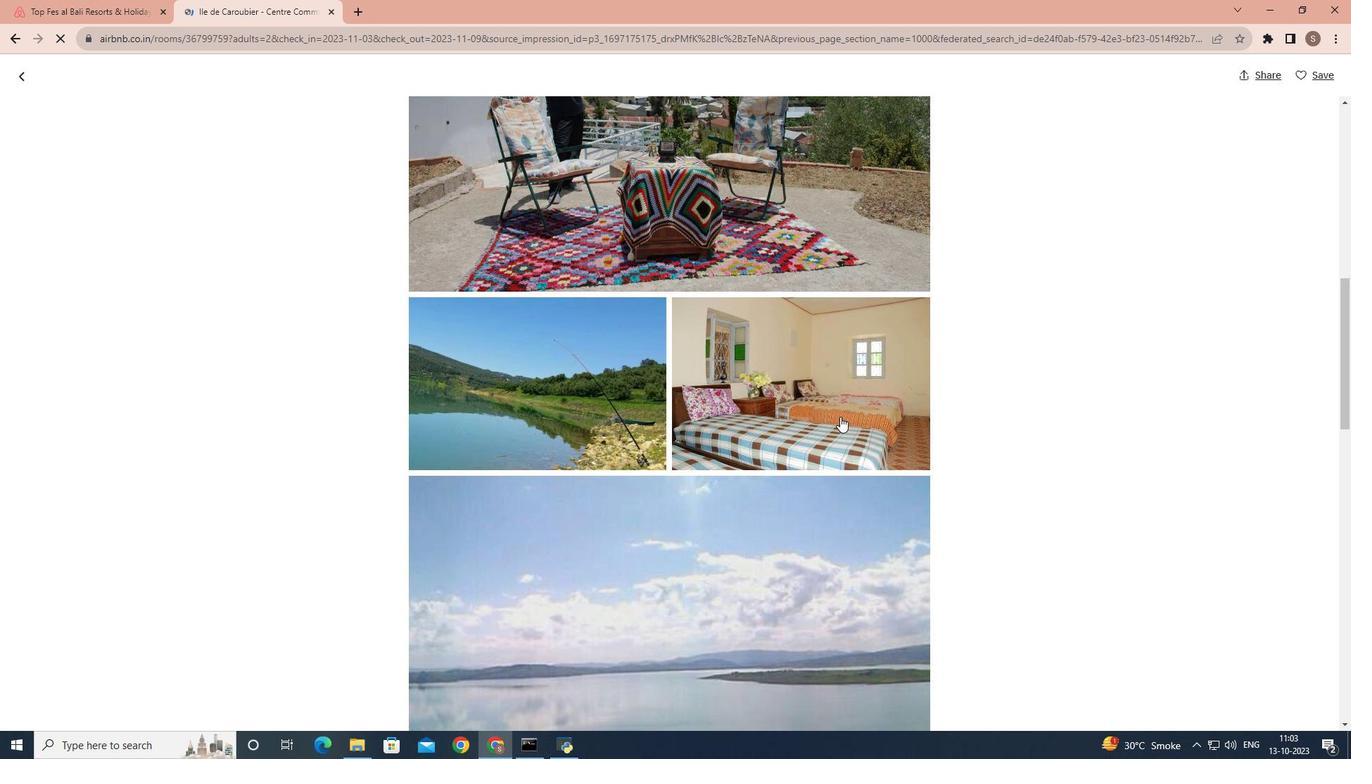 
Action: Mouse scrolled (840, 416) with delta (0, 0)
Screenshot: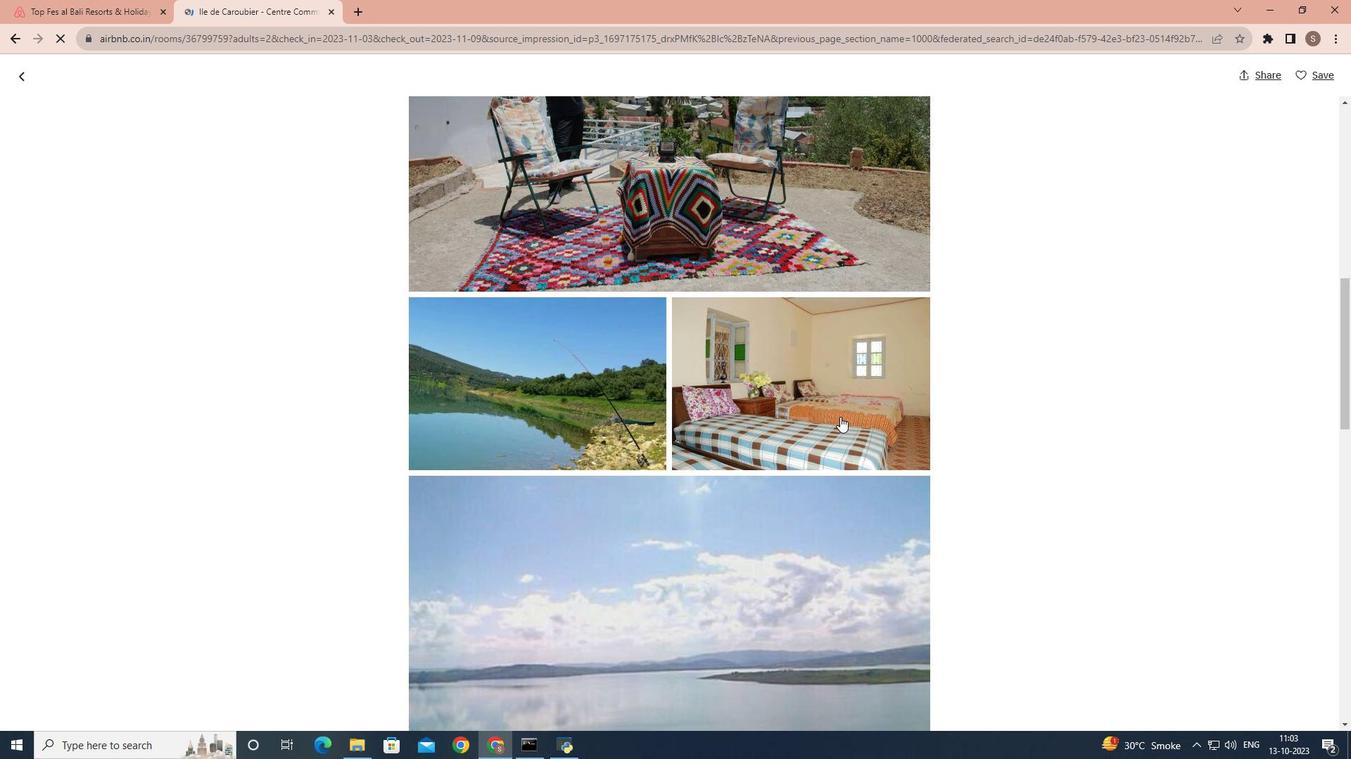 
Action: Mouse scrolled (840, 416) with delta (0, 0)
Screenshot: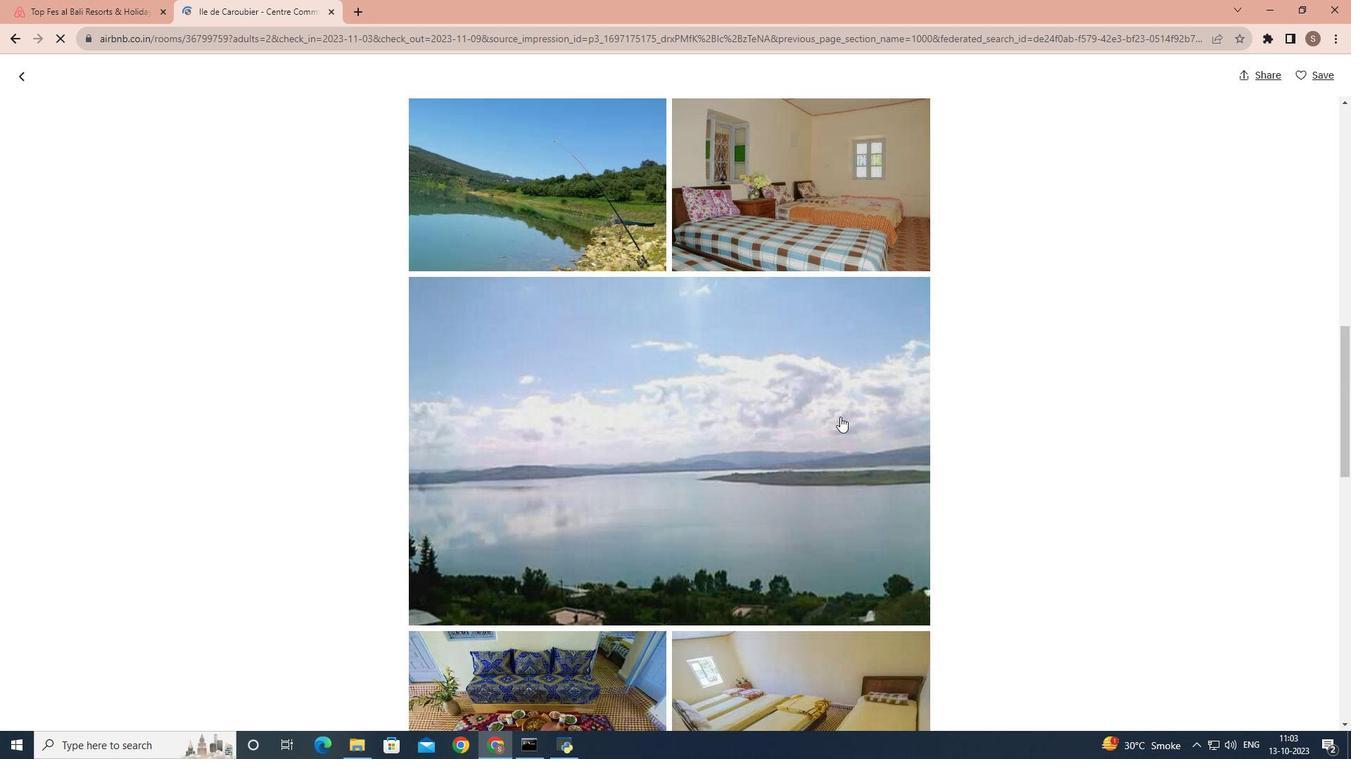 
Action: Mouse scrolled (840, 416) with delta (0, 0)
Screenshot: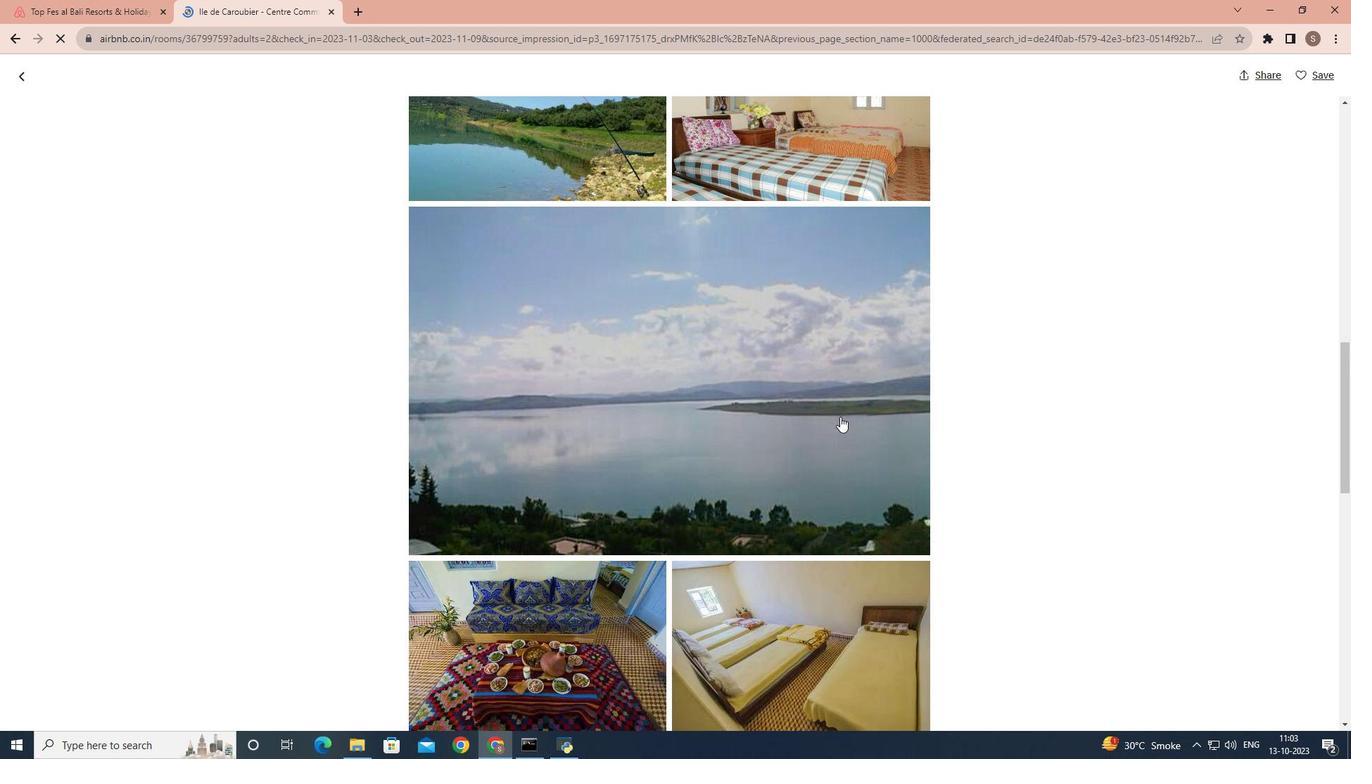 
Action: Mouse scrolled (840, 416) with delta (0, 0)
Screenshot: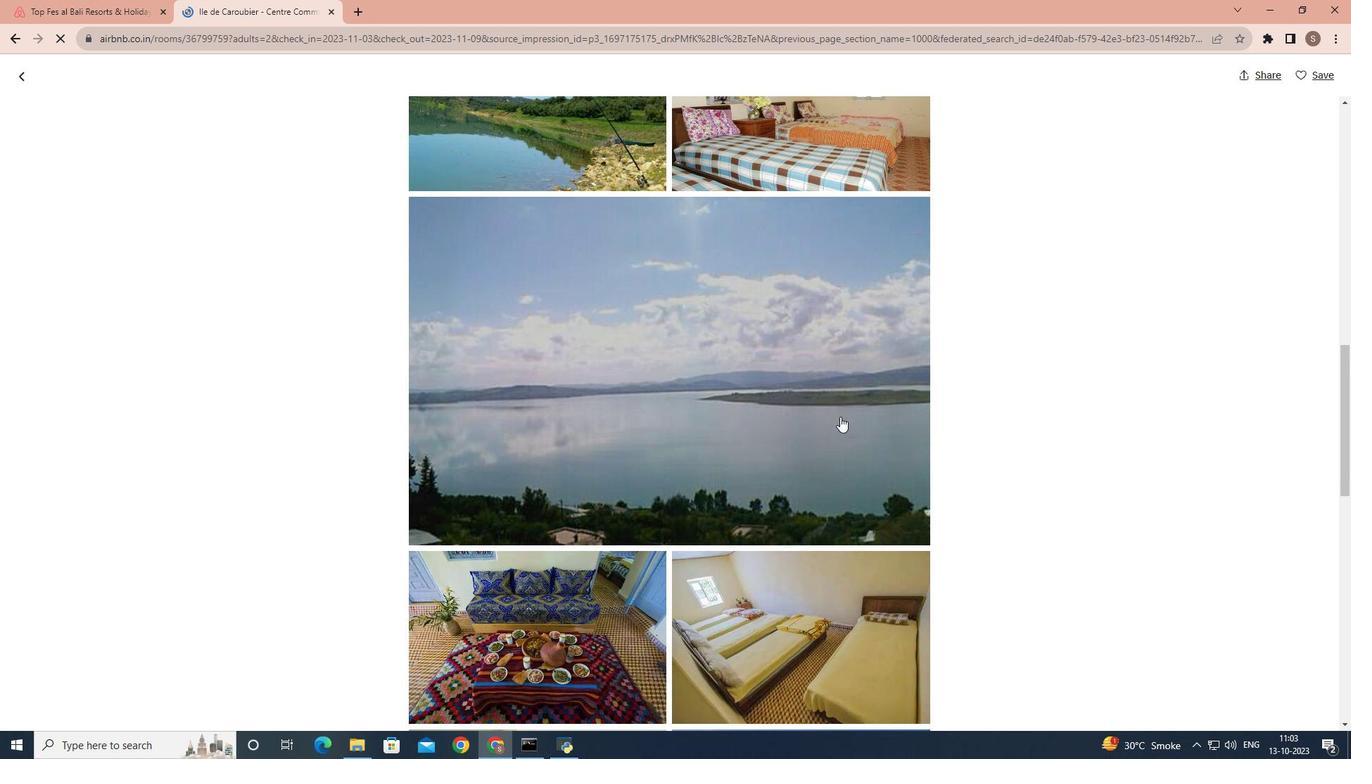 
Action: Mouse scrolled (840, 416) with delta (0, 0)
Screenshot: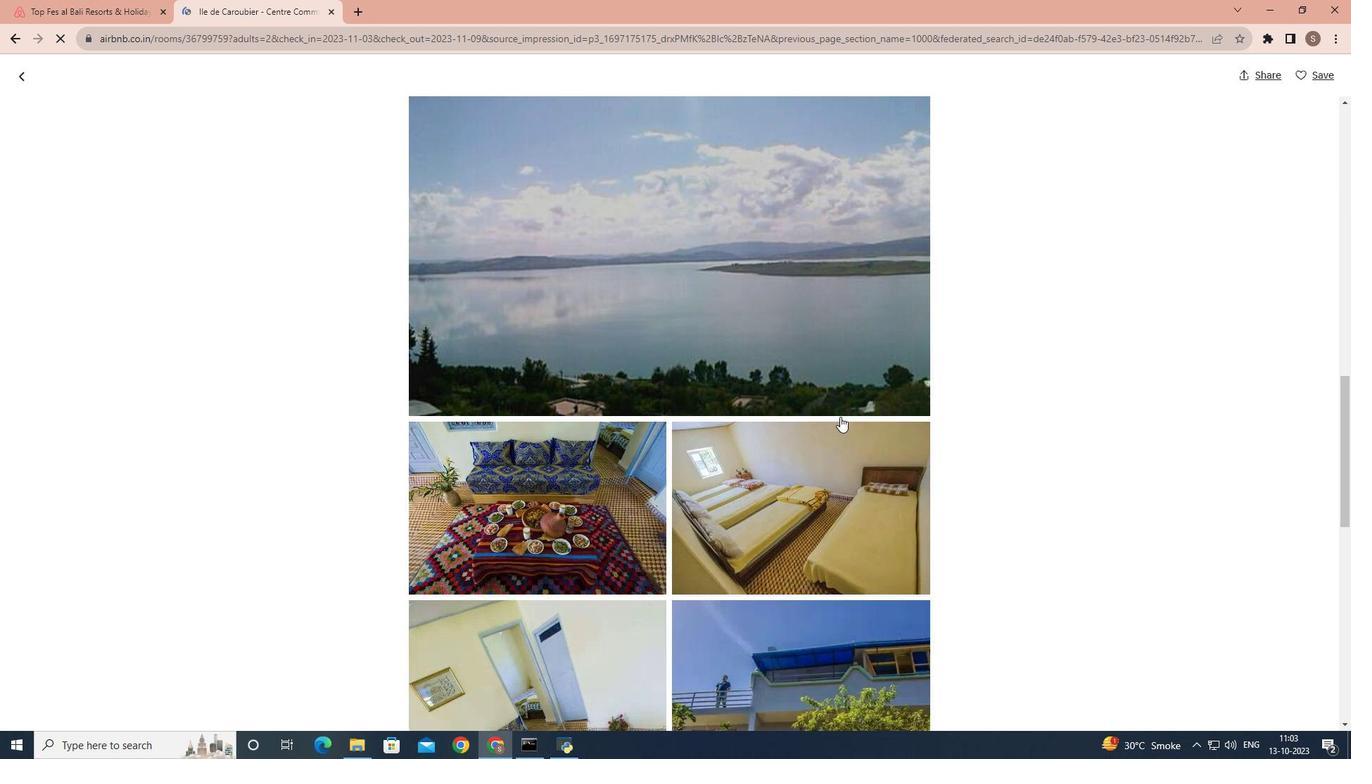 
Action: Mouse scrolled (840, 416) with delta (0, 0)
Screenshot: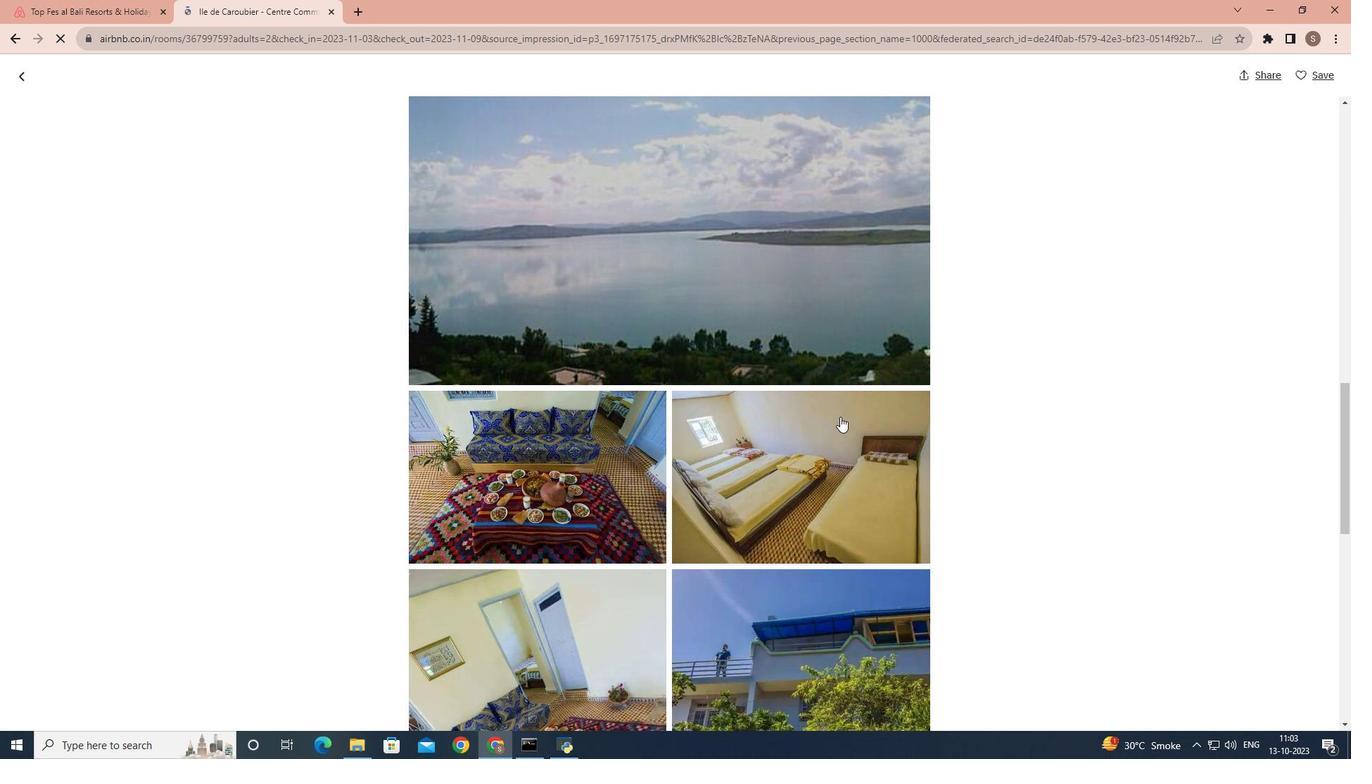 
Action: Mouse scrolled (840, 416) with delta (0, 0)
Screenshot: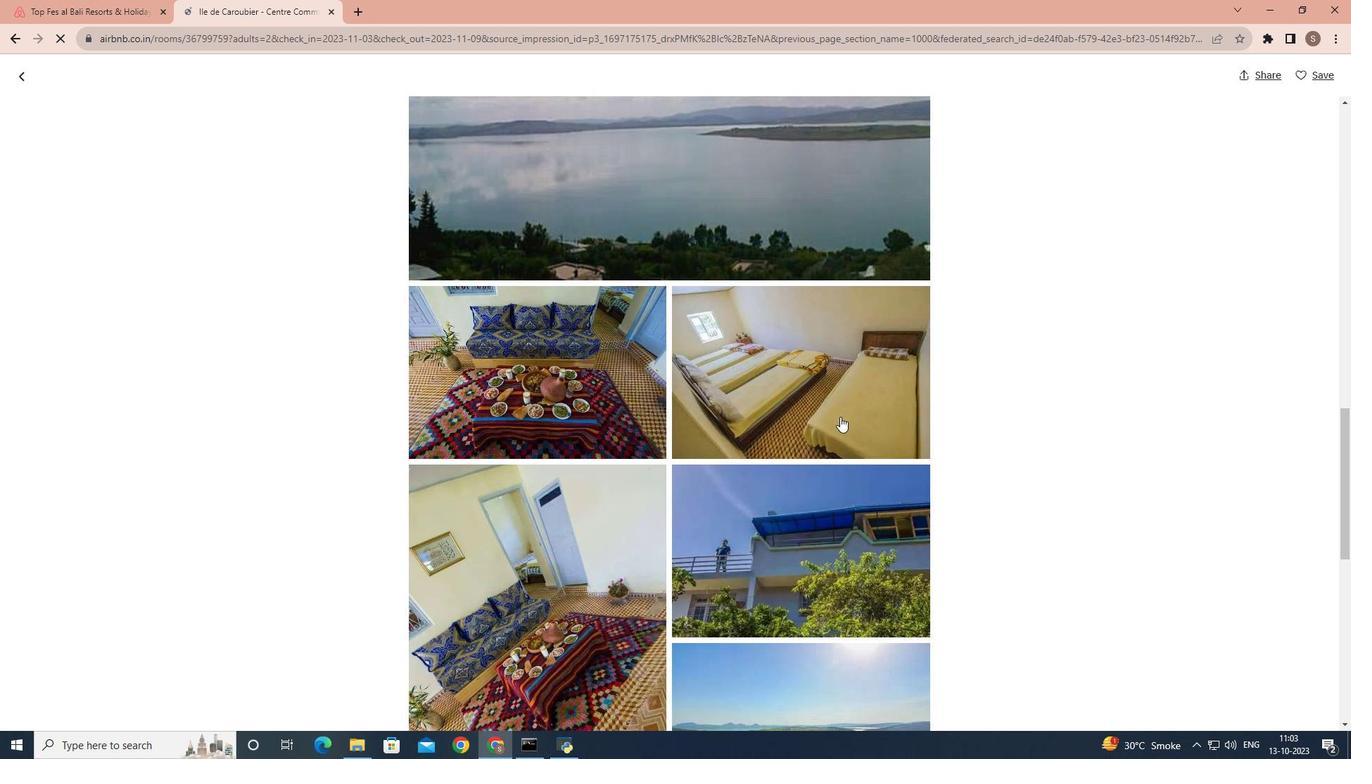 
Action: Mouse scrolled (840, 416) with delta (0, 0)
Screenshot: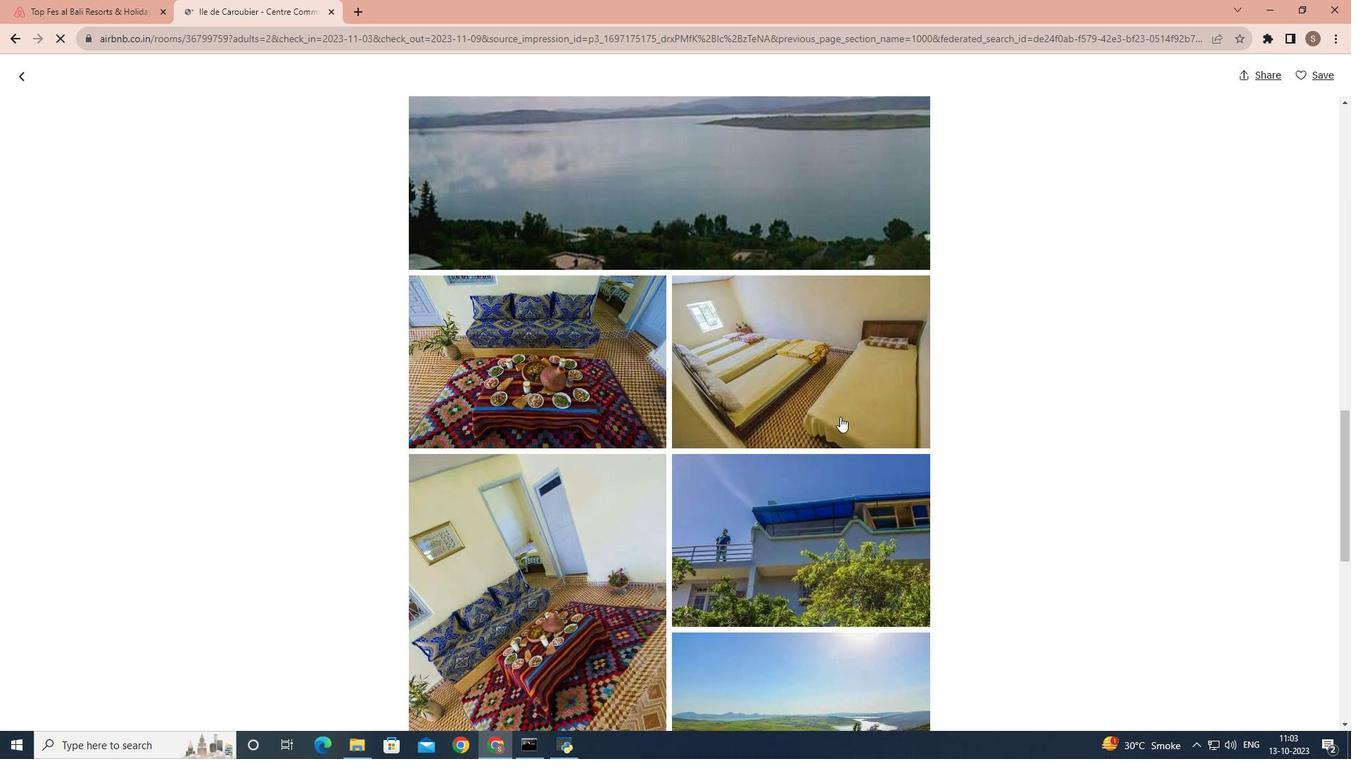 
Action: Mouse scrolled (840, 416) with delta (0, 0)
Screenshot: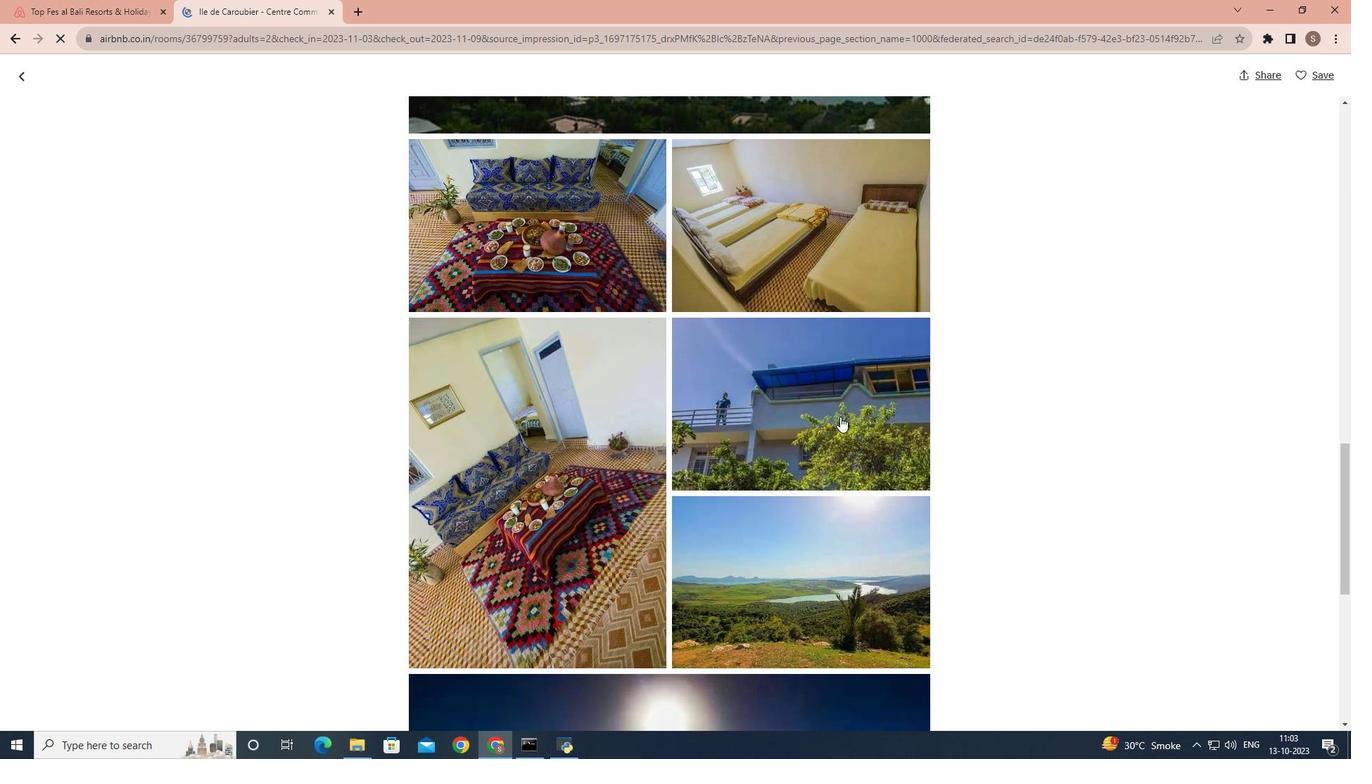 
Action: Mouse scrolled (840, 416) with delta (0, 0)
Screenshot: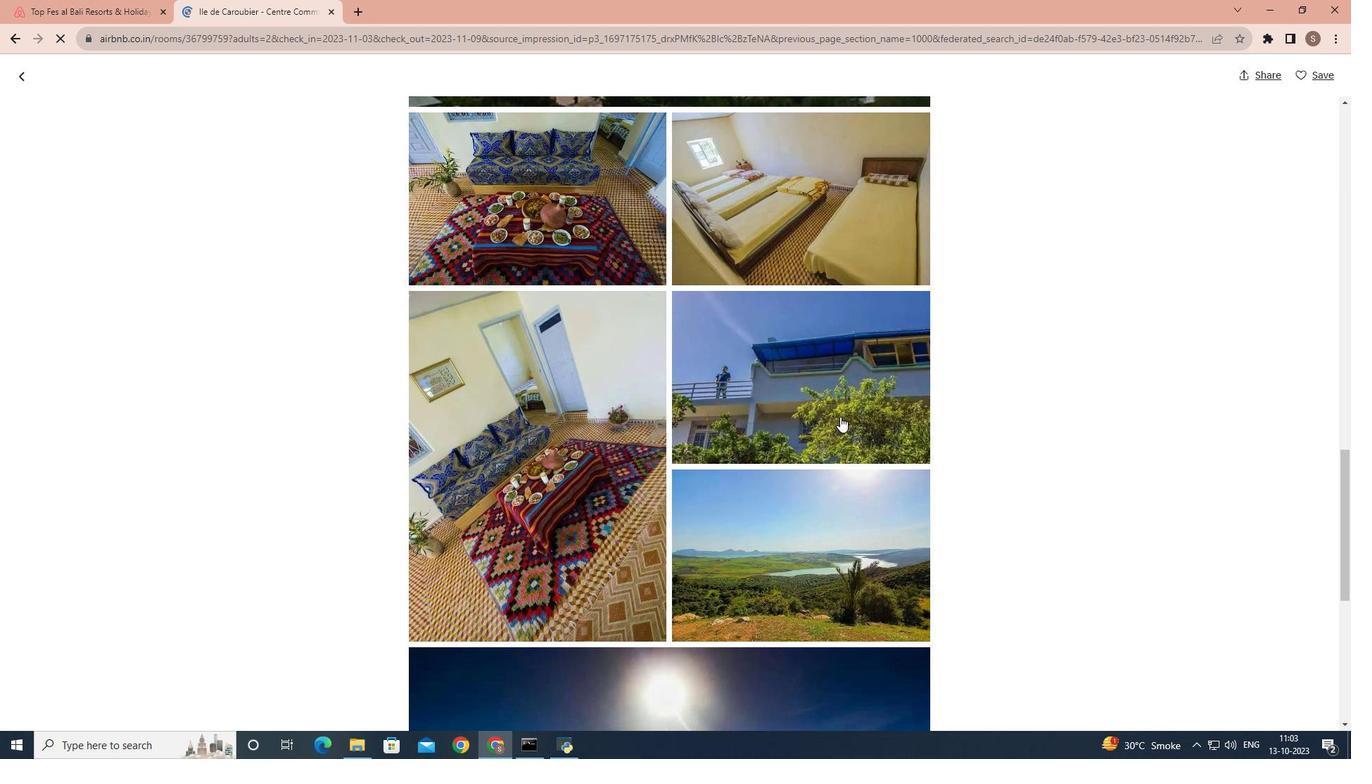 
Action: Mouse scrolled (840, 416) with delta (0, 0)
Screenshot: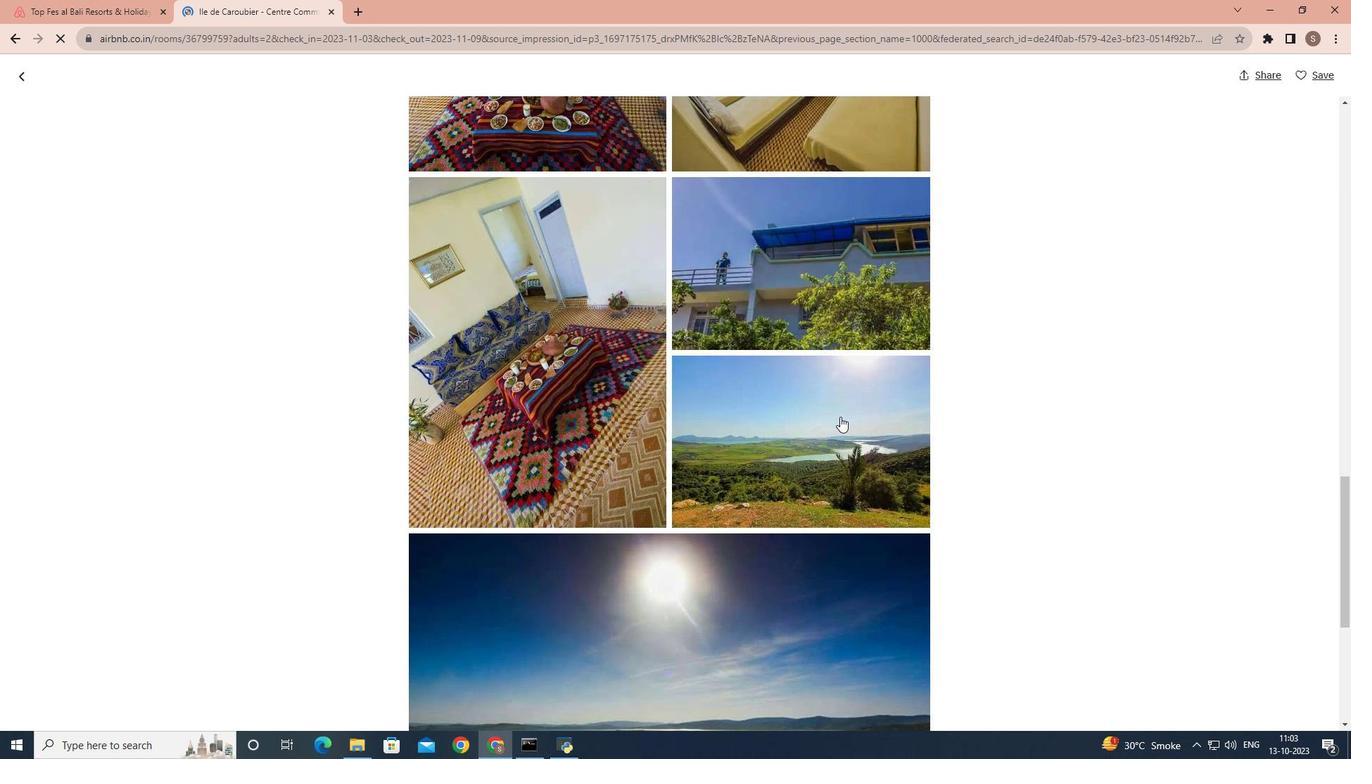 
Action: Mouse scrolled (840, 416) with delta (0, 0)
Screenshot: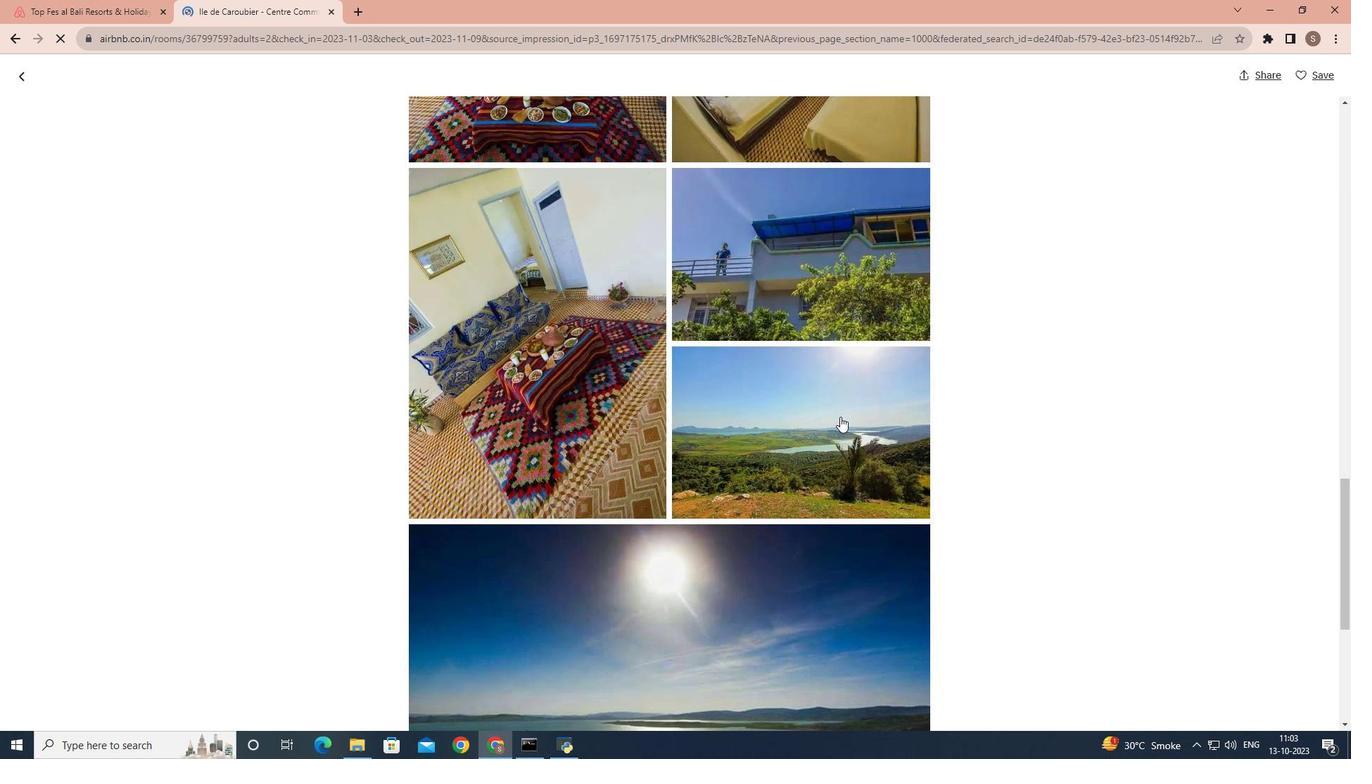 
Action: Mouse scrolled (840, 416) with delta (0, 0)
Screenshot: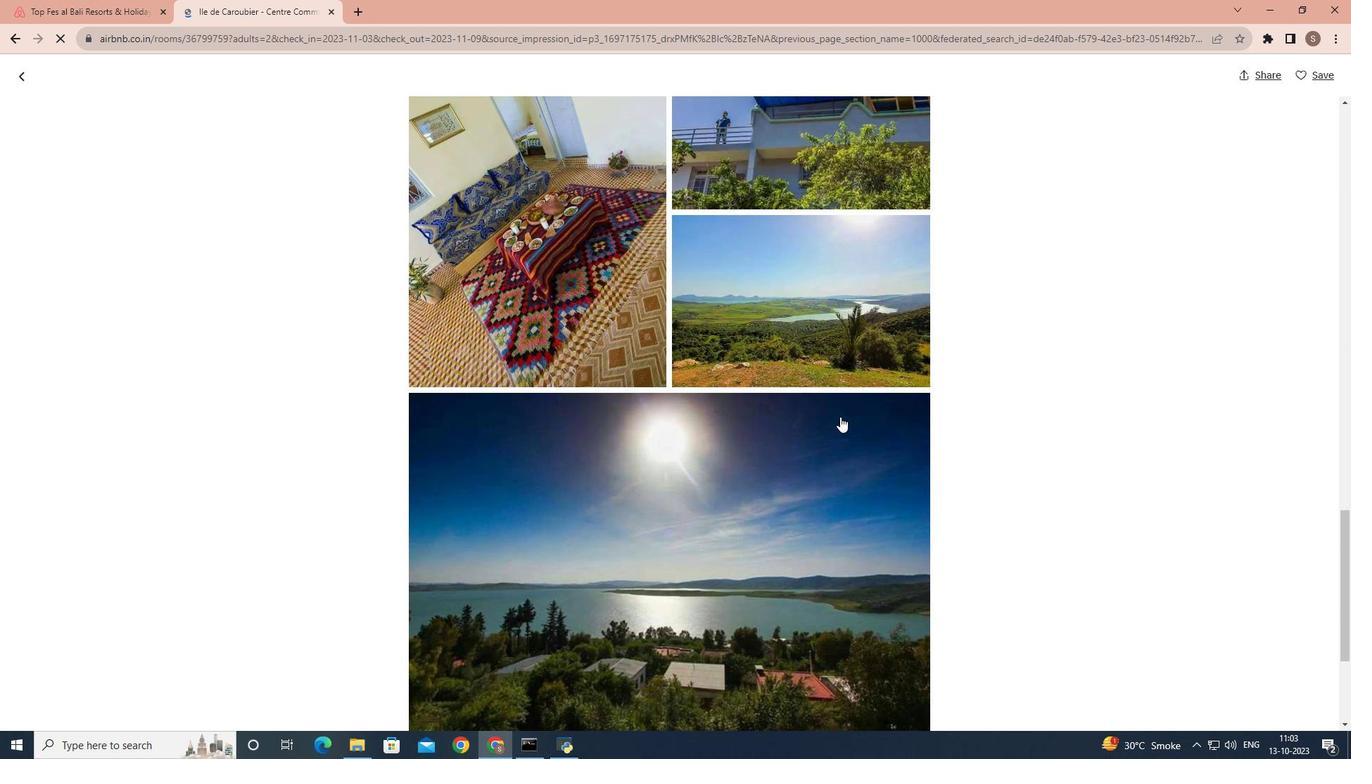 
Action: Mouse scrolled (840, 416) with delta (0, 0)
Screenshot: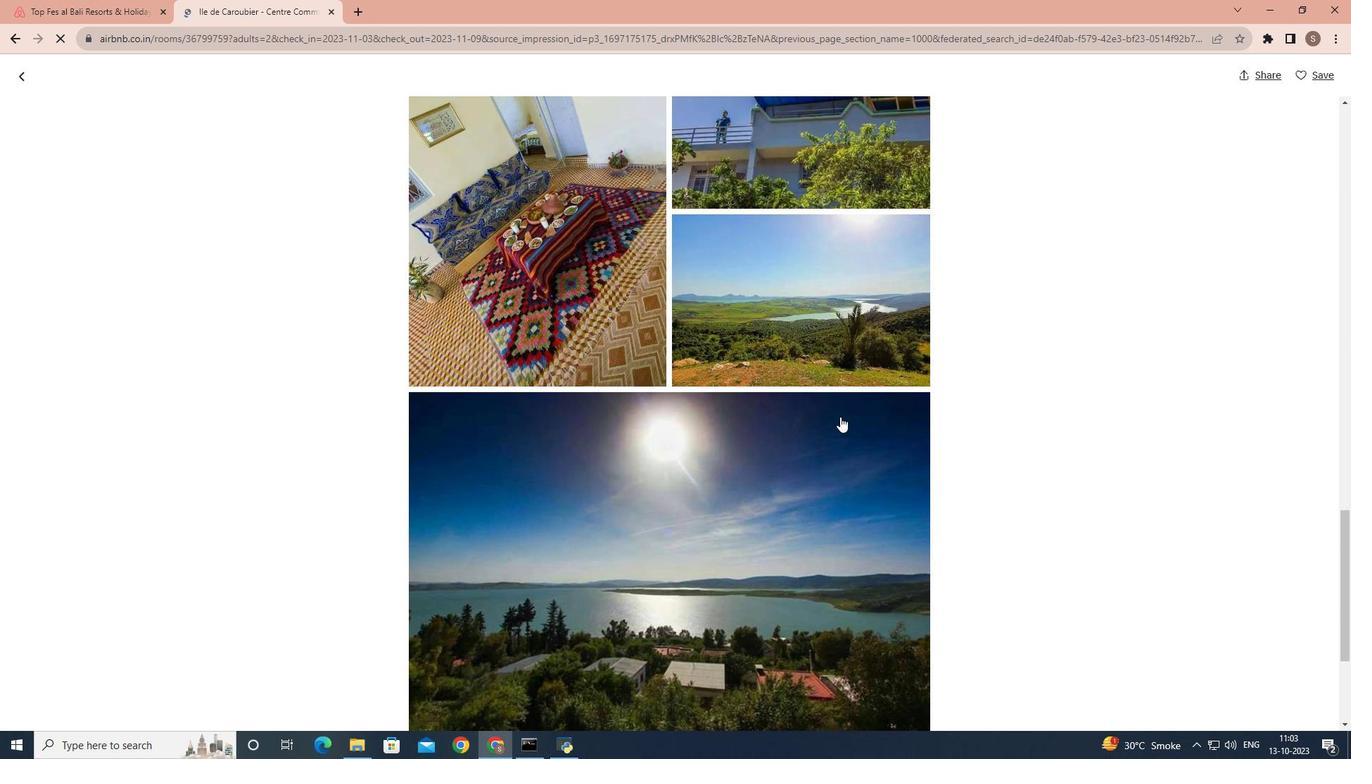 
Action: Mouse scrolled (840, 416) with delta (0, 0)
Screenshot: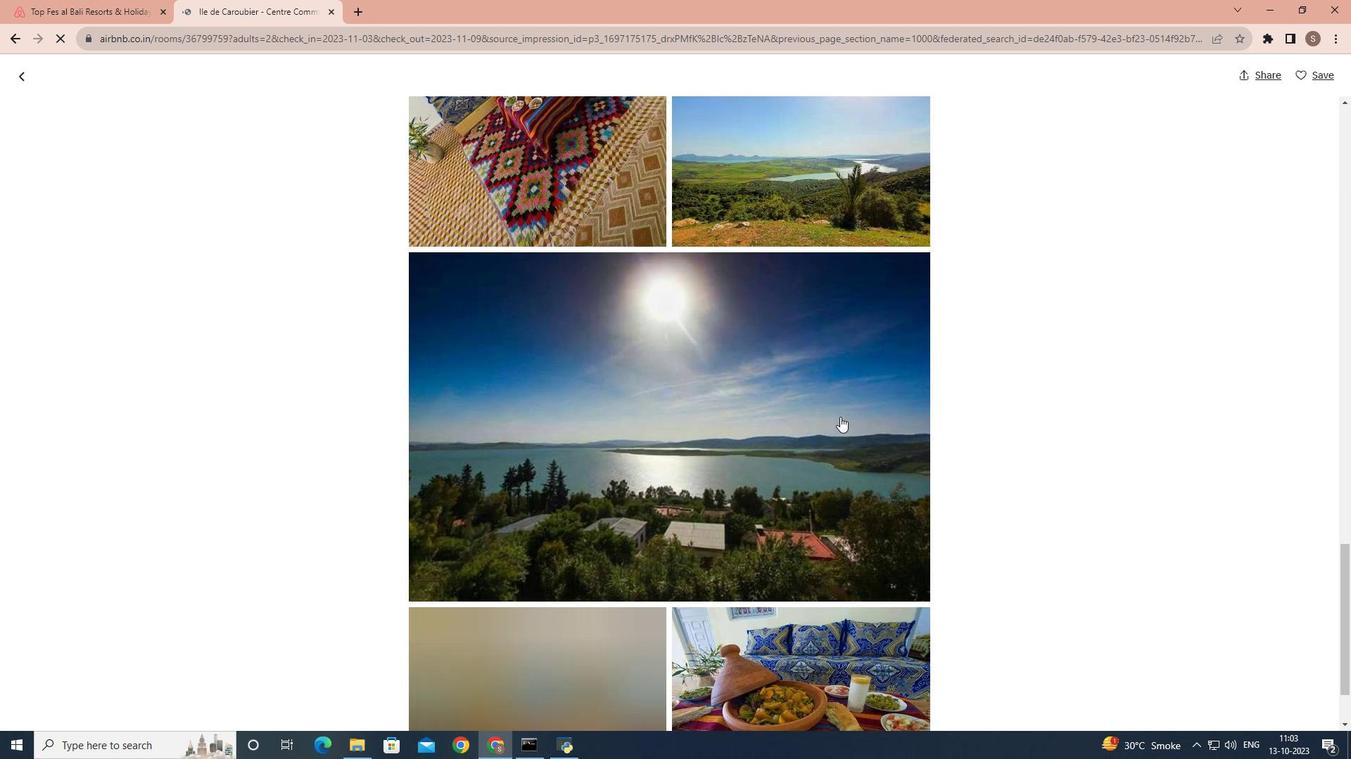 
Action: Mouse scrolled (840, 416) with delta (0, 0)
Screenshot: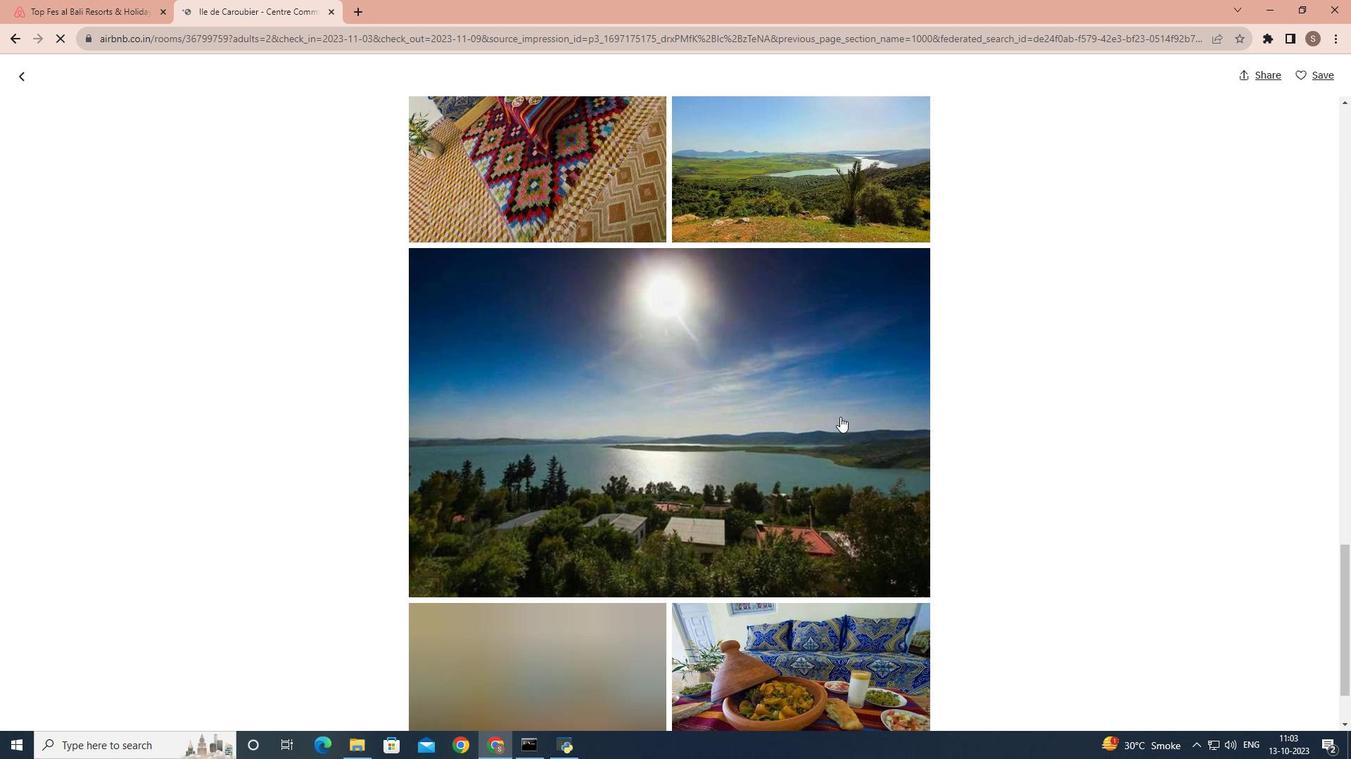 
Action: Mouse scrolled (840, 416) with delta (0, 0)
Screenshot: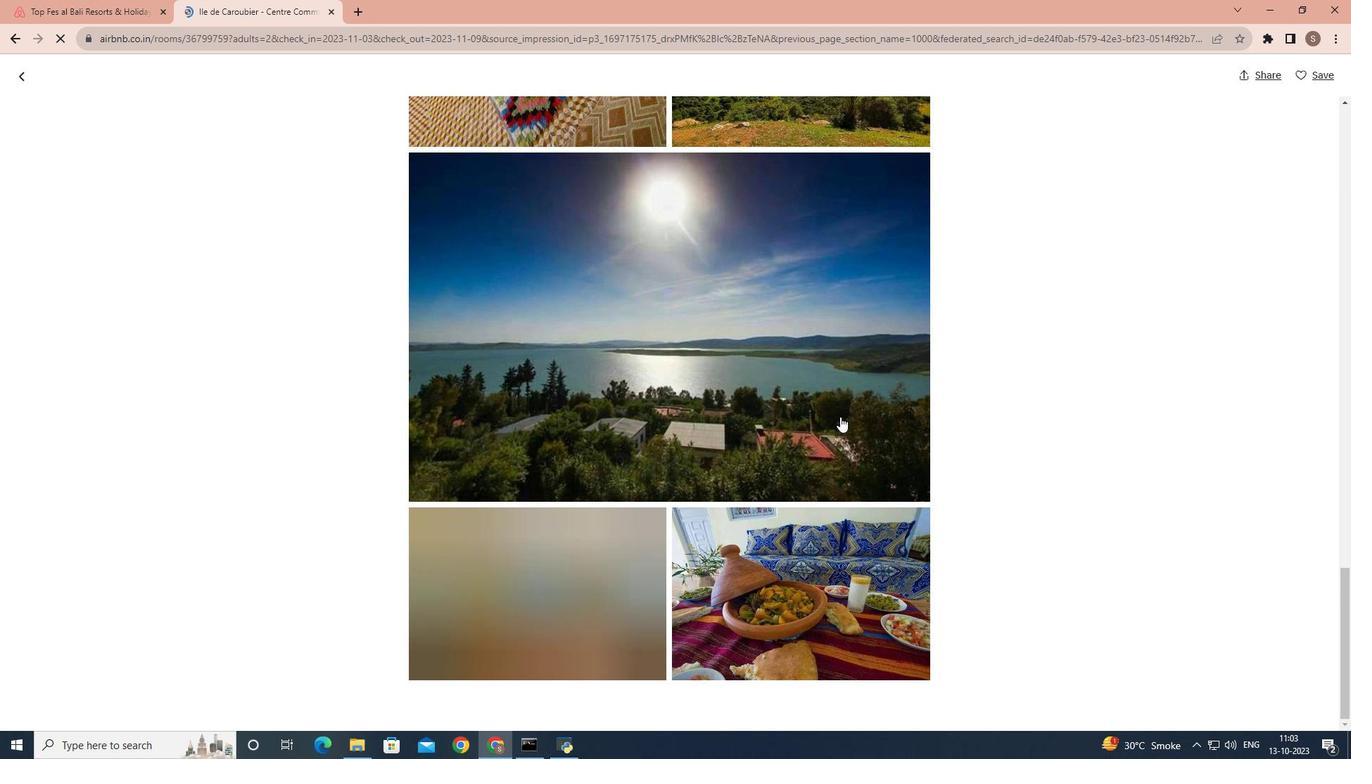 
Action: Mouse scrolled (840, 416) with delta (0, 0)
Screenshot: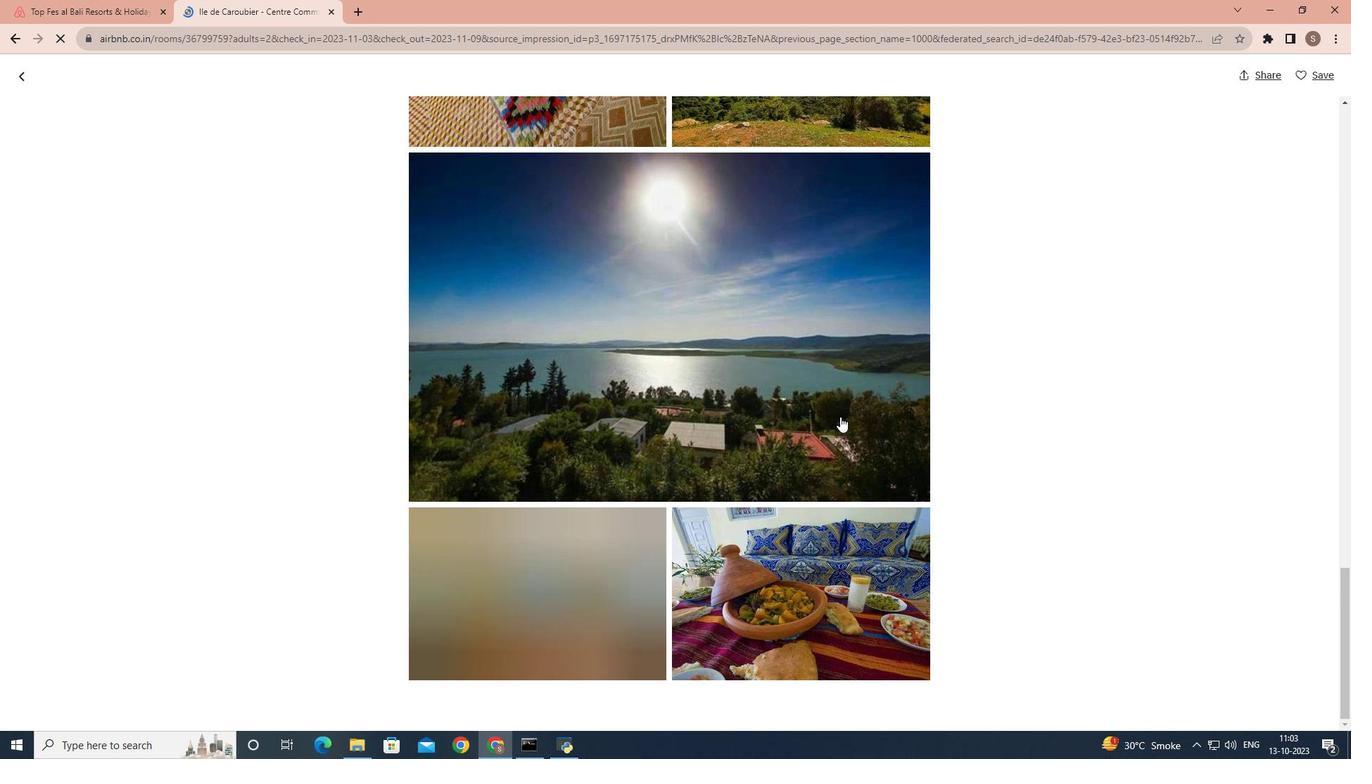 
Action: Mouse scrolled (840, 416) with delta (0, 0)
Screenshot: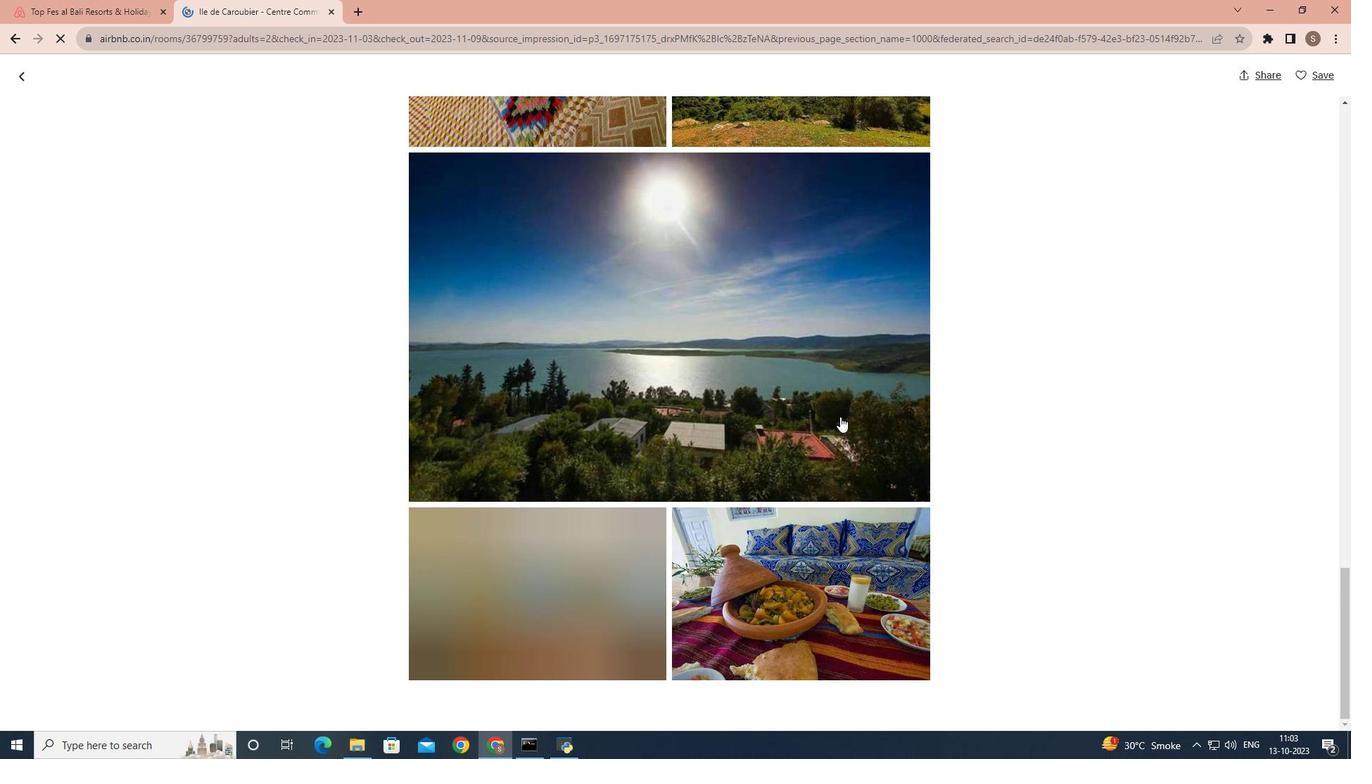 
Action: Mouse scrolled (840, 416) with delta (0, 0)
Screenshot: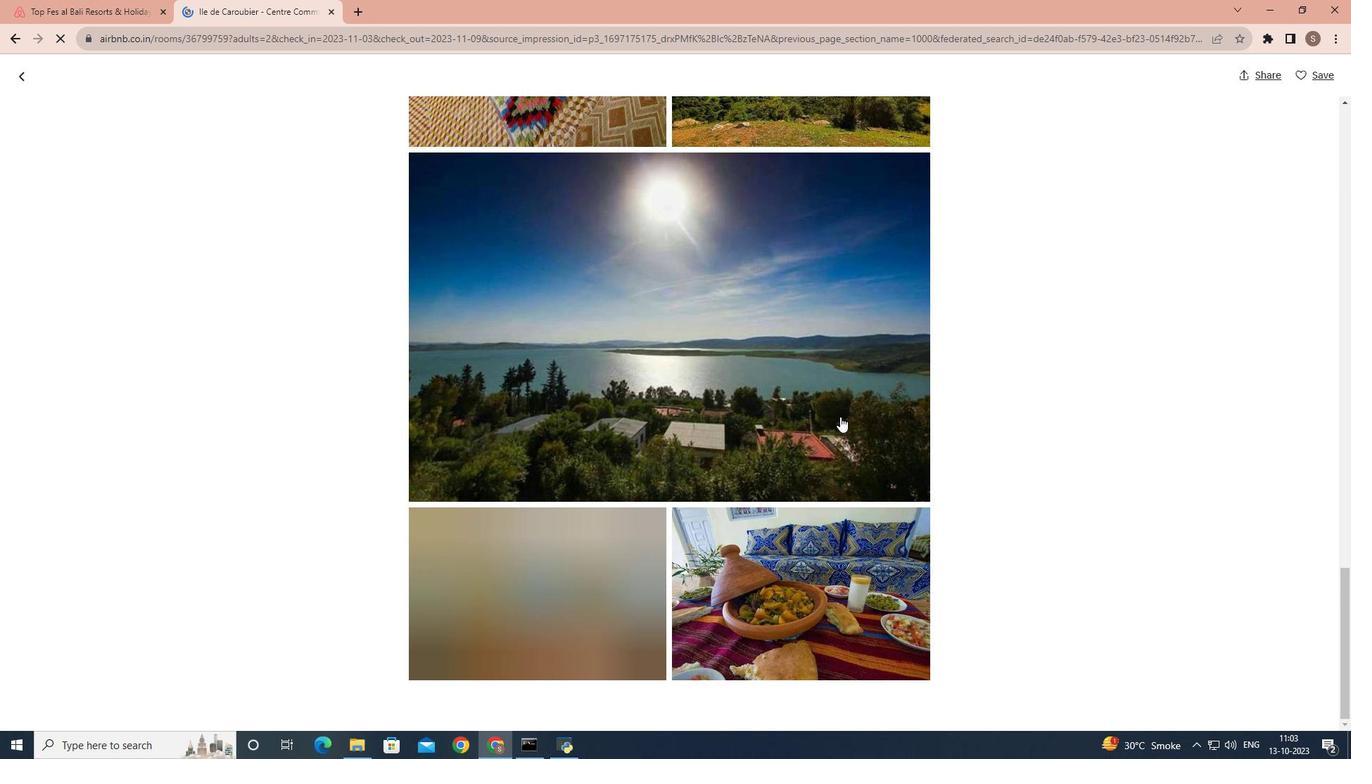 
Action: Mouse scrolled (840, 416) with delta (0, 0)
Screenshot: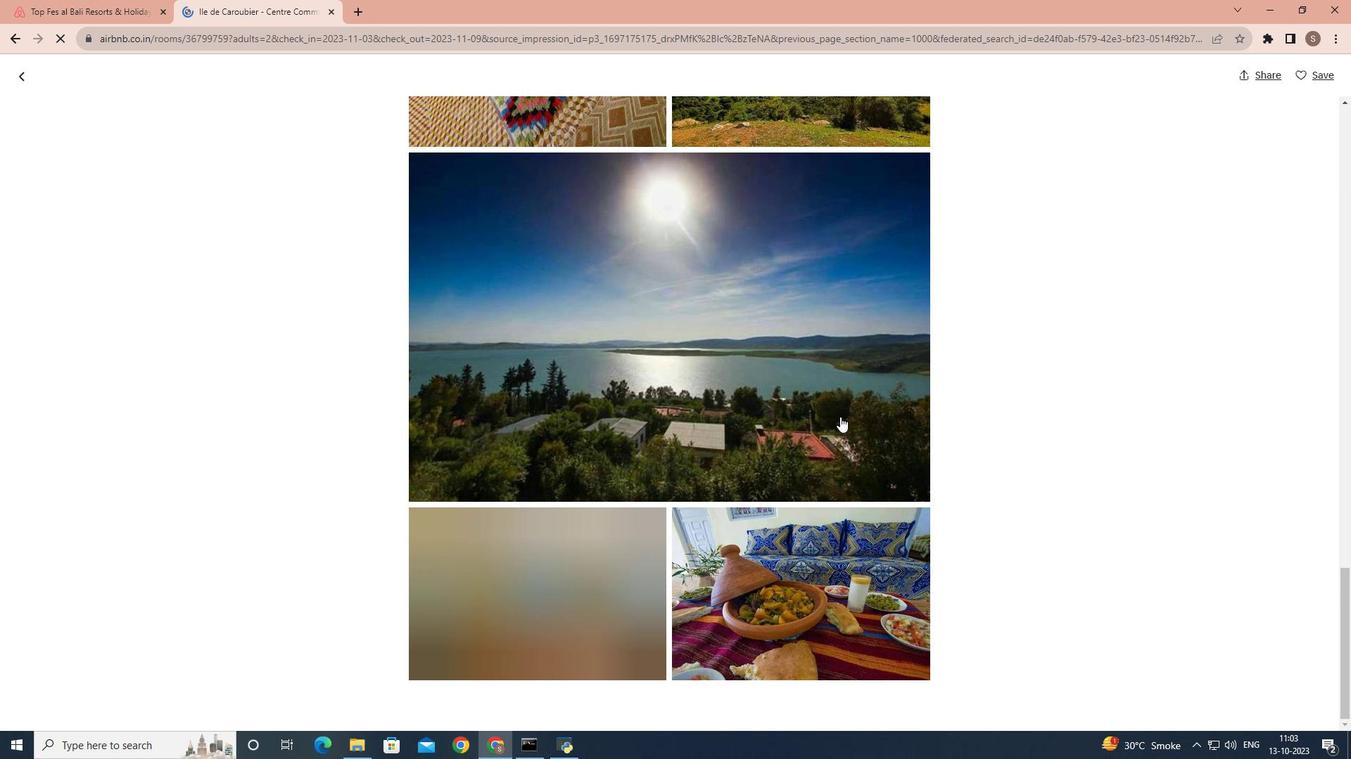 
Action: Mouse moved to (21, 80)
Screenshot: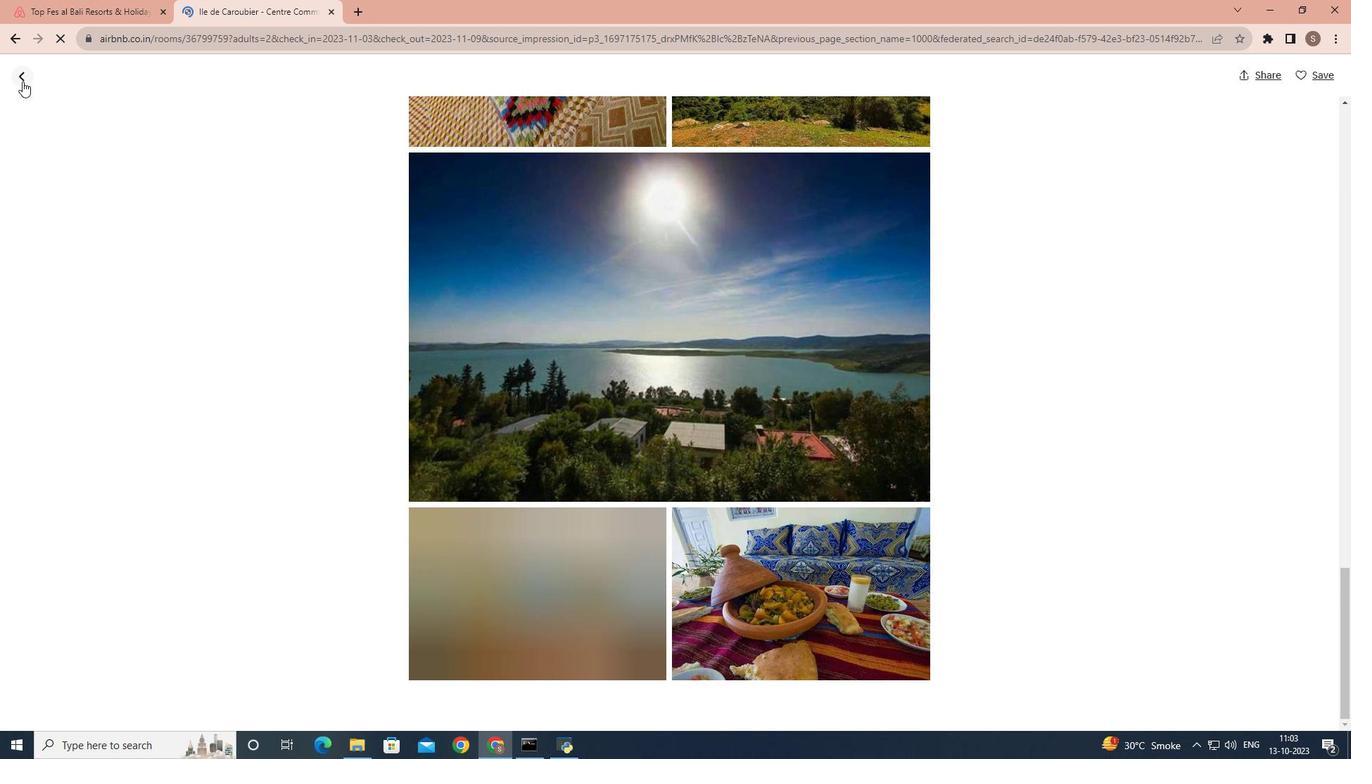 
Action: Mouse pressed left at (21, 80)
Screenshot: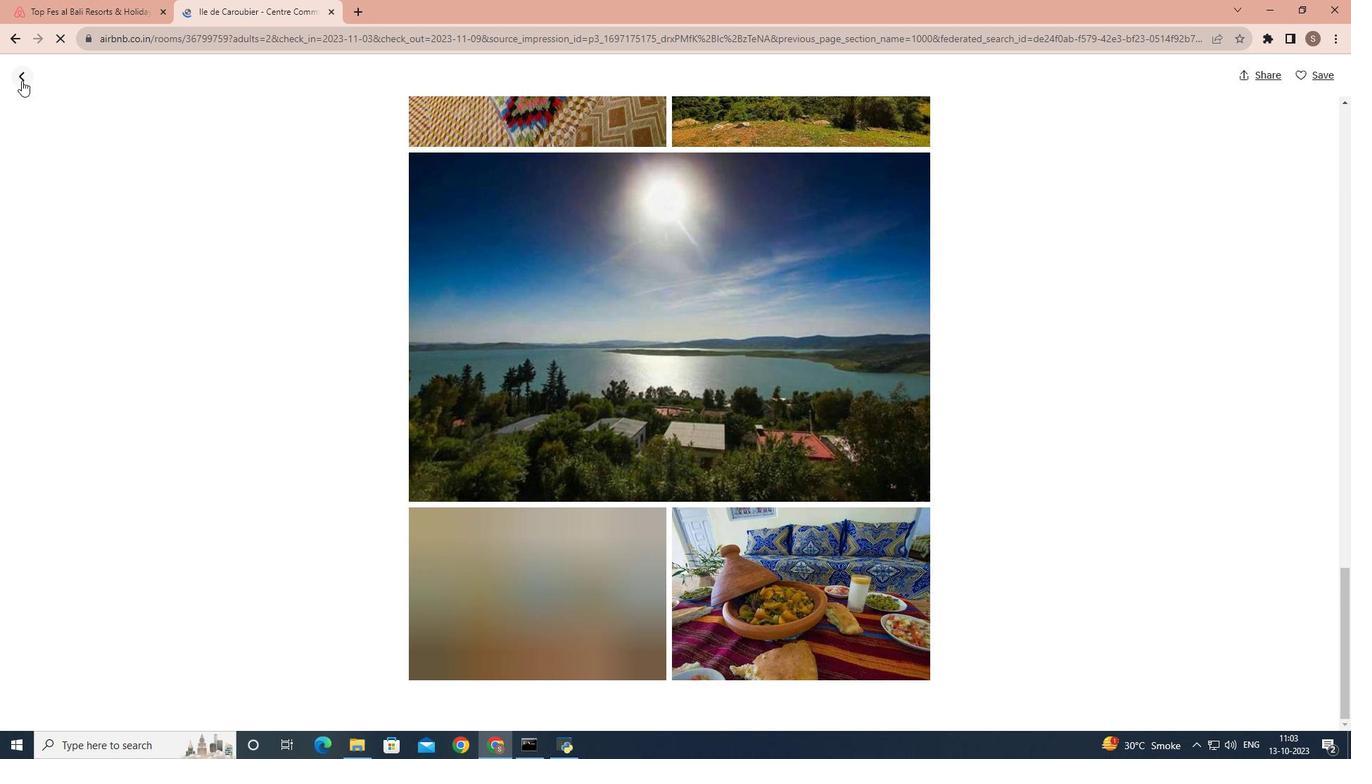 
Action: Mouse moved to (476, 287)
Screenshot: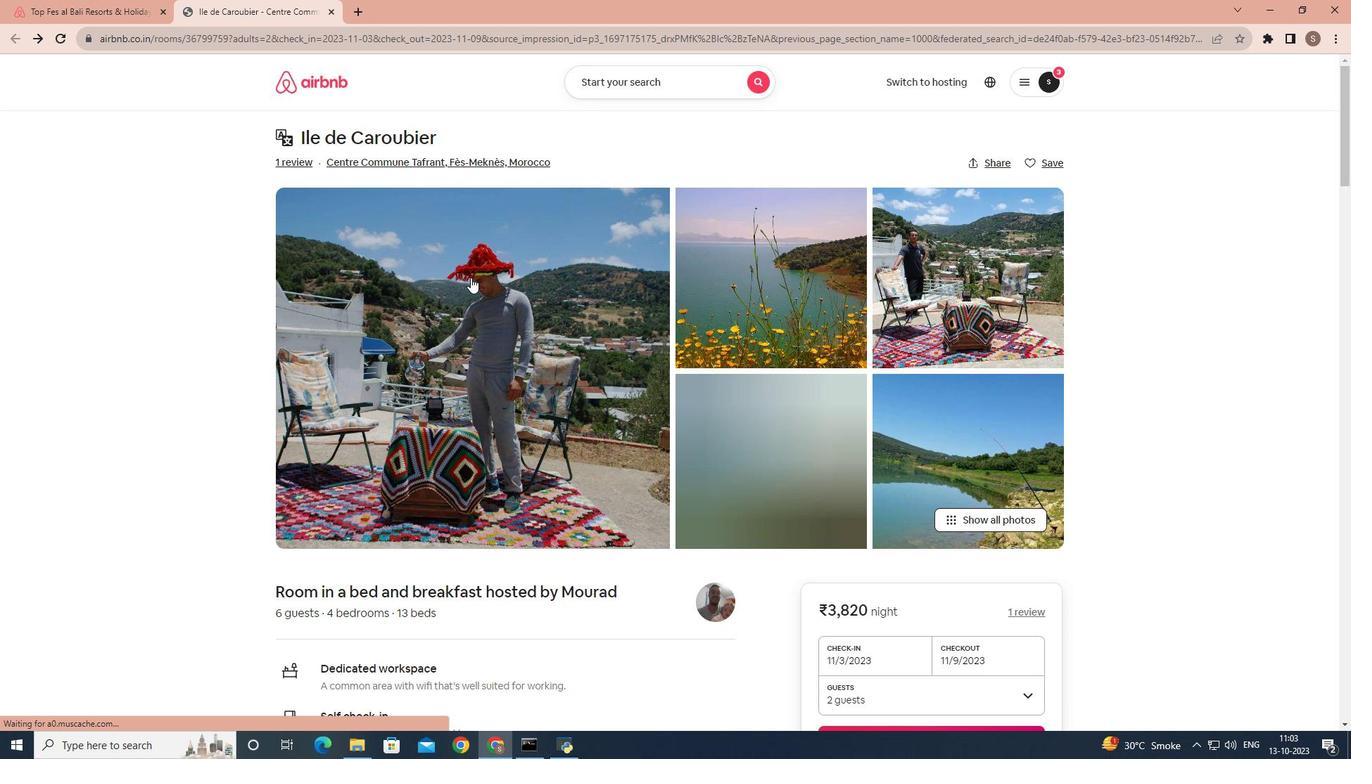 
Action: Mouse scrolled (476, 287) with delta (0, 0)
Screenshot: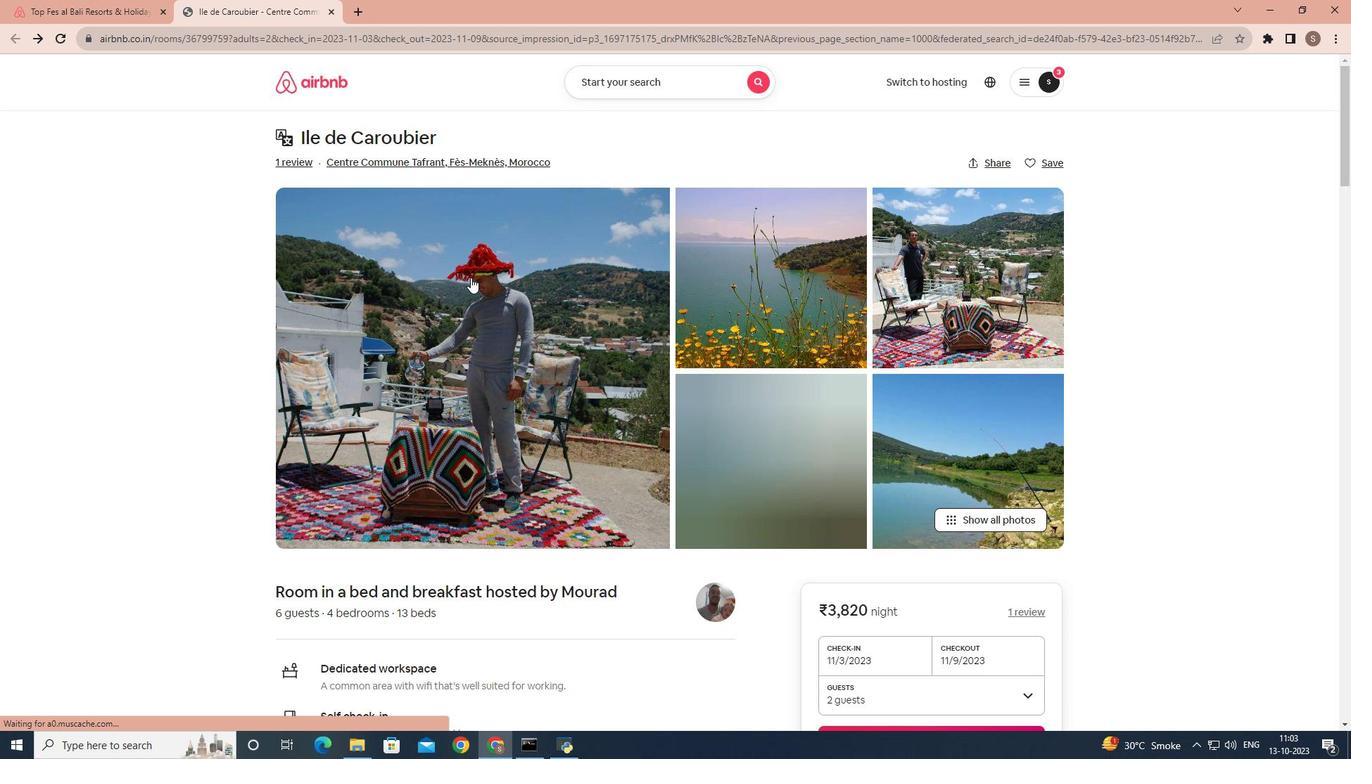 
Action: Mouse moved to (531, 363)
Screenshot: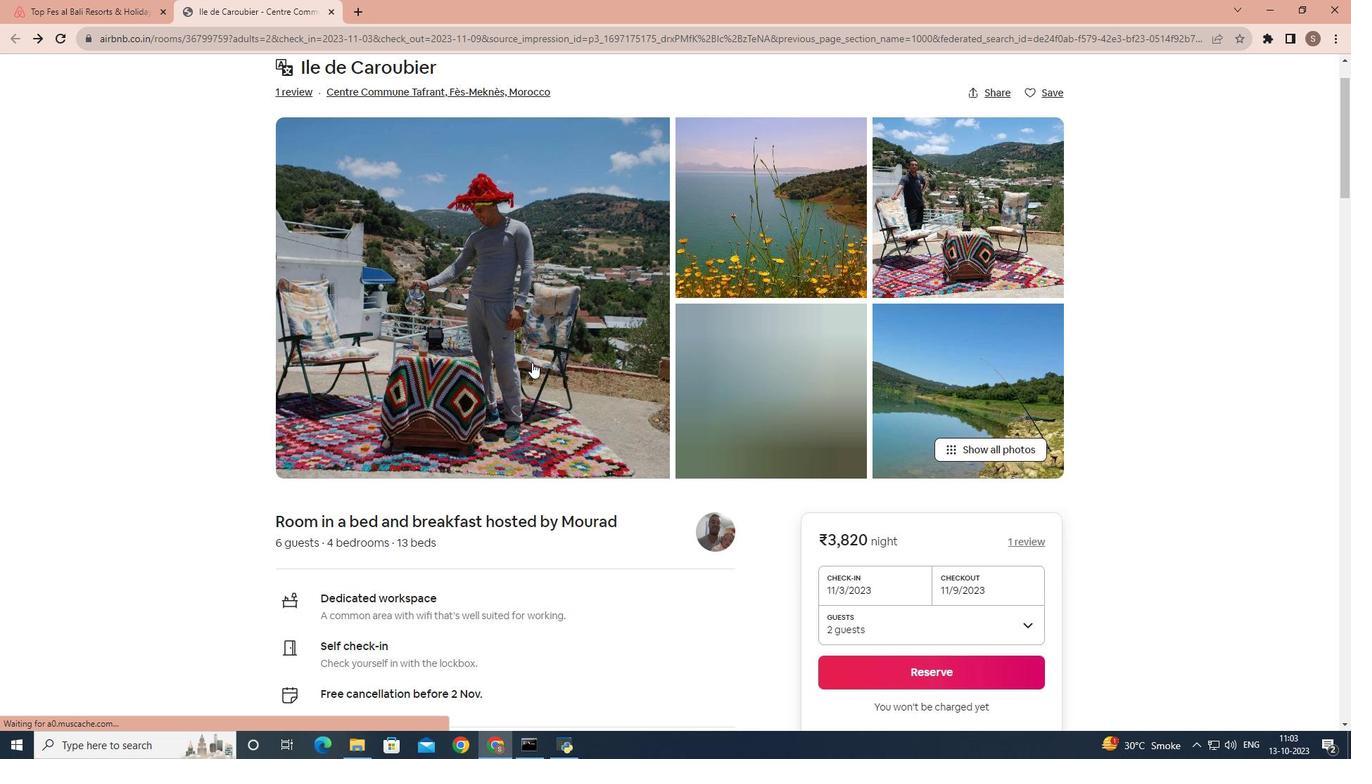 
Action: Mouse scrolled (531, 362) with delta (0, 0)
Screenshot: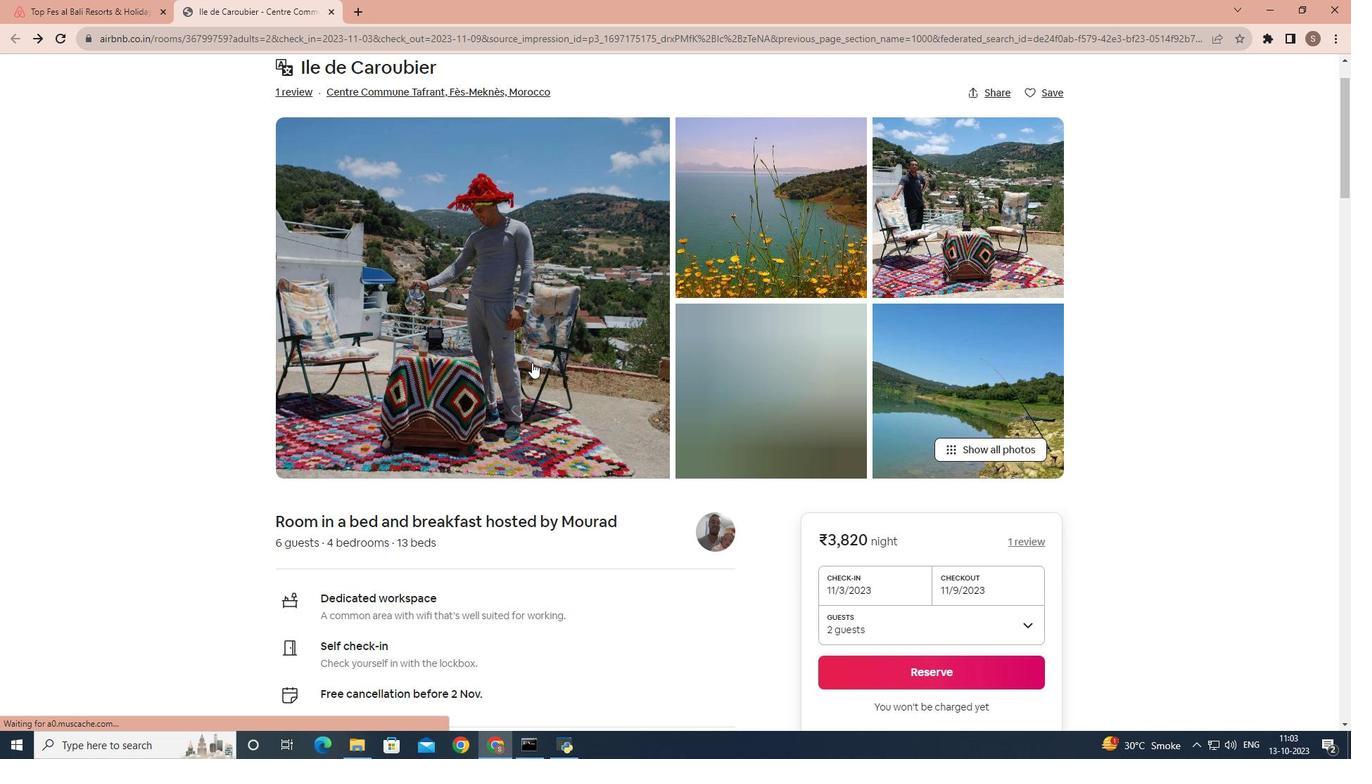 
Action: Mouse scrolled (531, 362) with delta (0, 0)
Screenshot: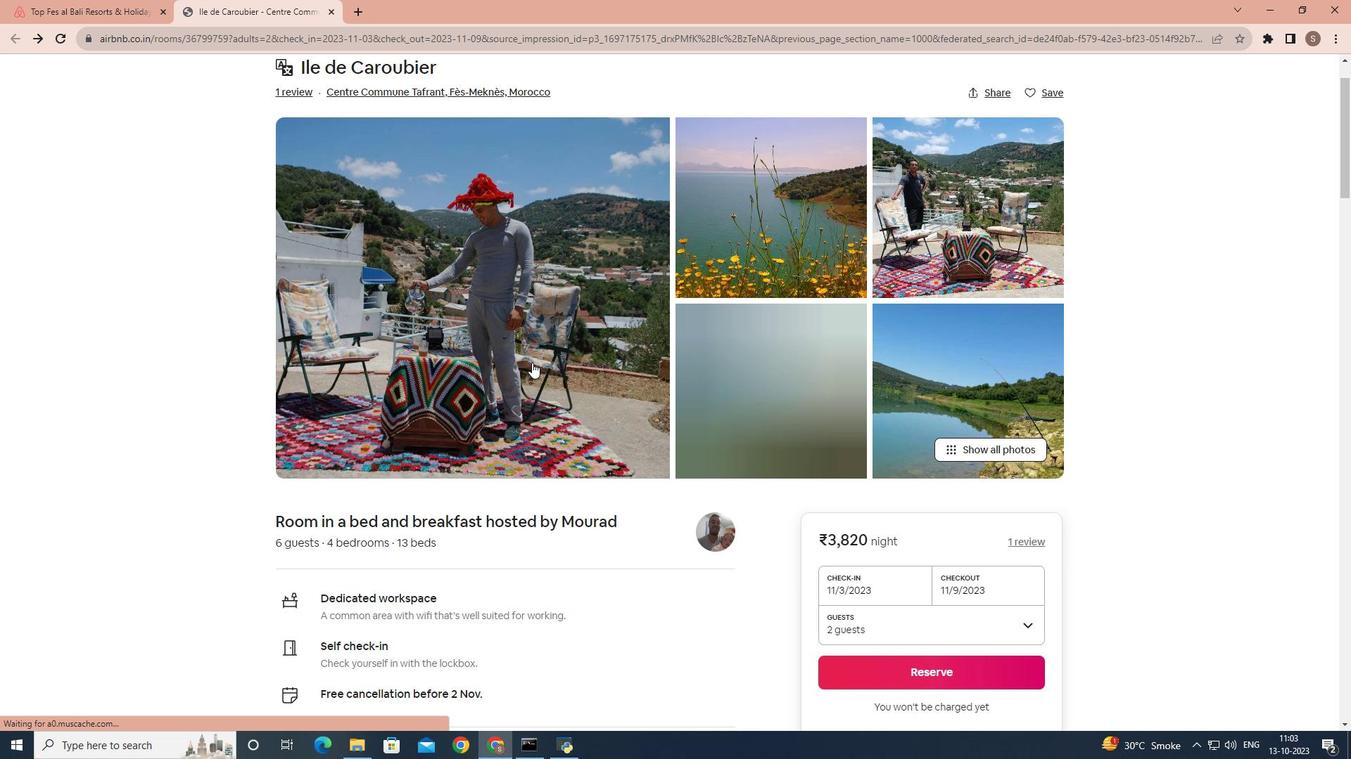 
Action: Mouse scrolled (531, 362) with delta (0, 0)
Screenshot: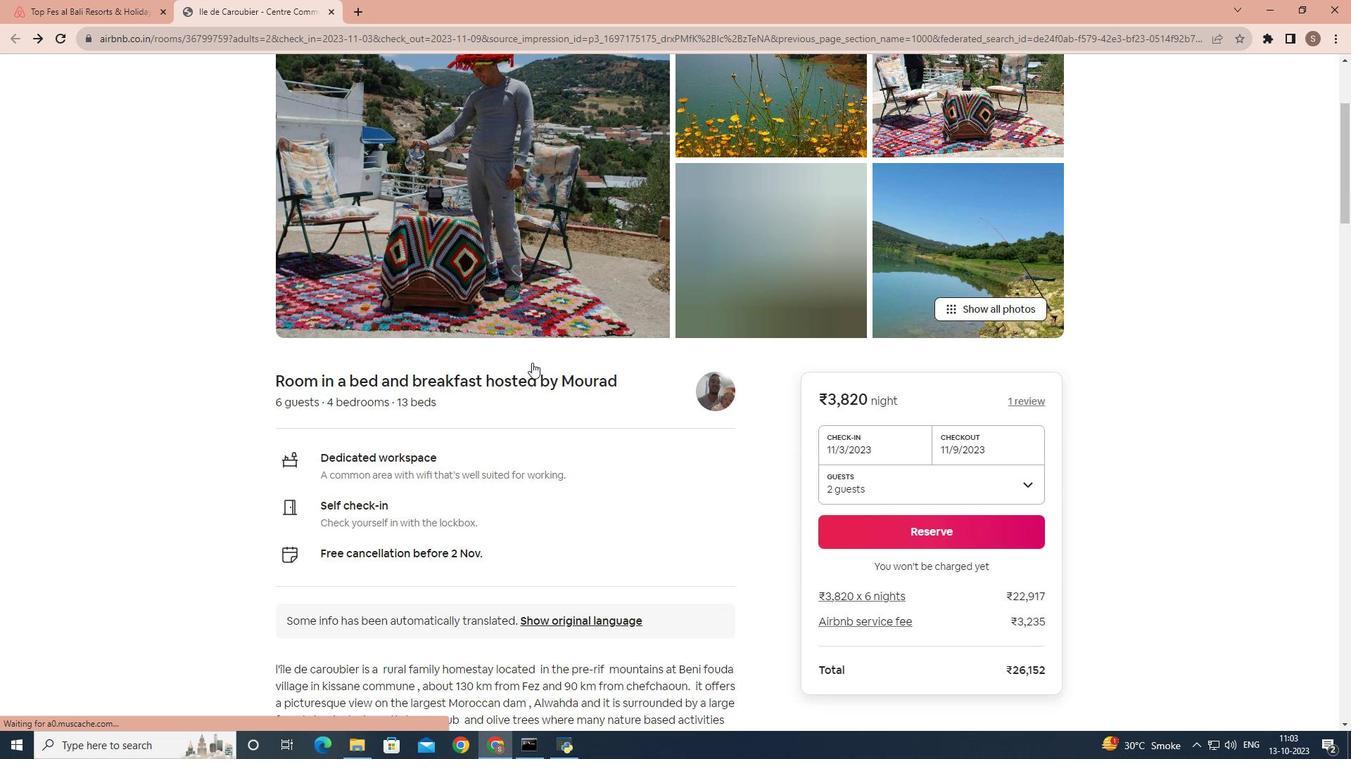 
Action: Mouse scrolled (531, 362) with delta (0, 0)
Screenshot: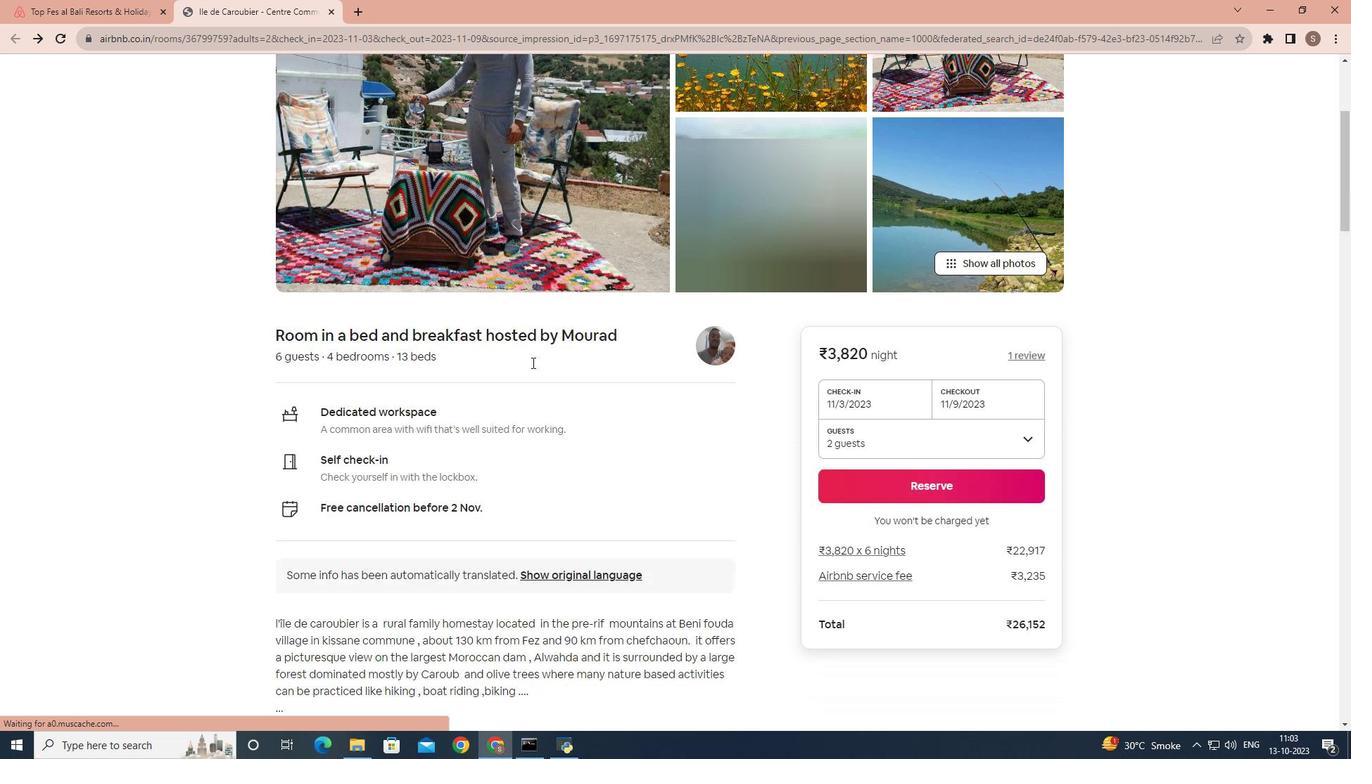 
Action: Mouse scrolled (531, 362) with delta (0, 0)
Screenshot: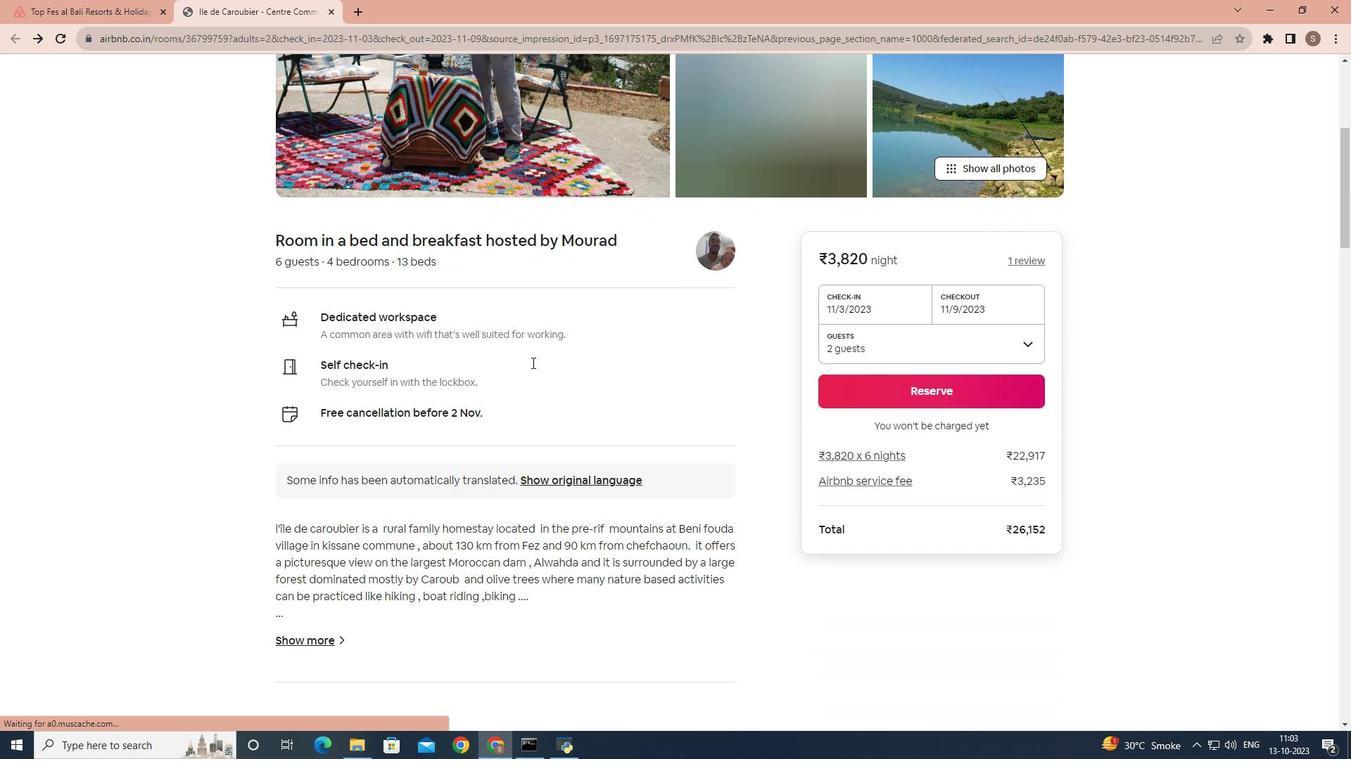 
Action: Mouse moved to (458, 365)
Screenshot: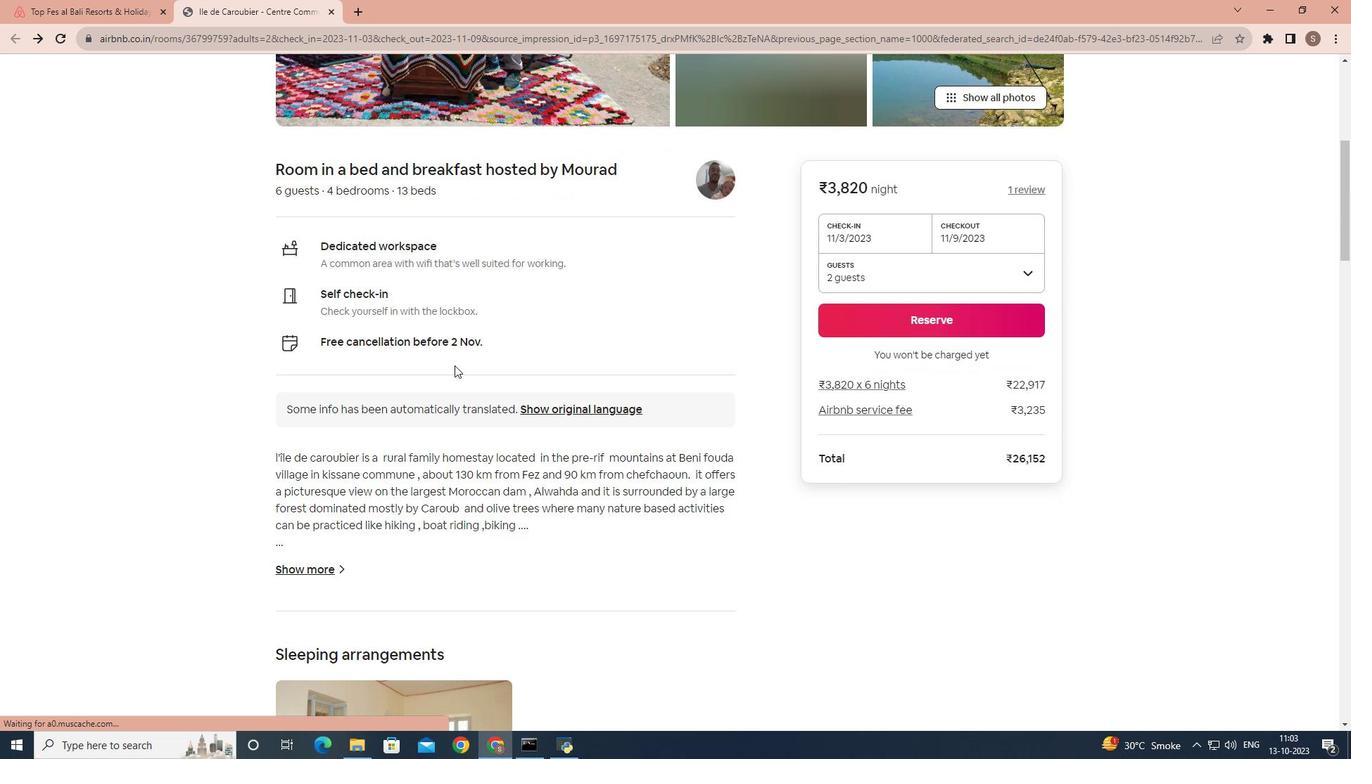
Action: Mouse scrolled (458, 364) with delta (0, 0)
Screenshot: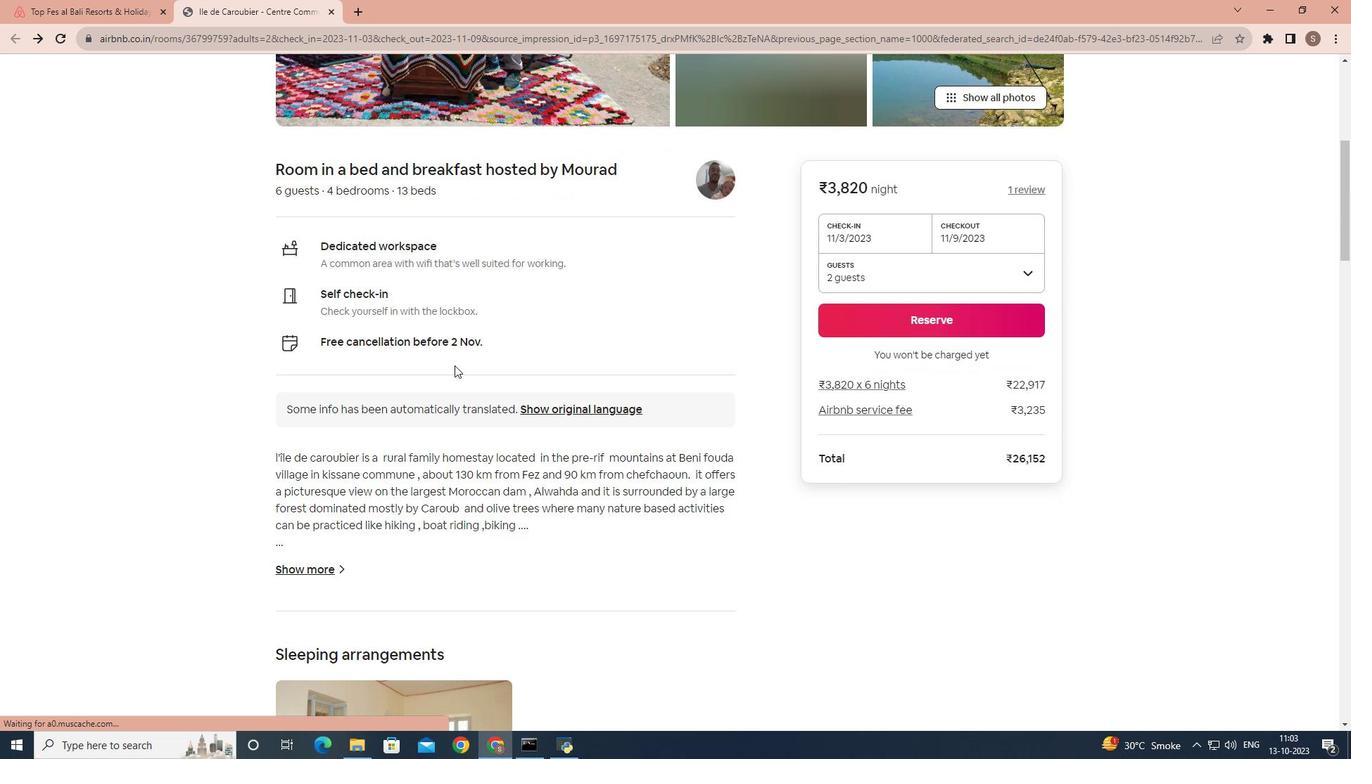 
Action: Mouse moved to (371, 408)
Screenshot: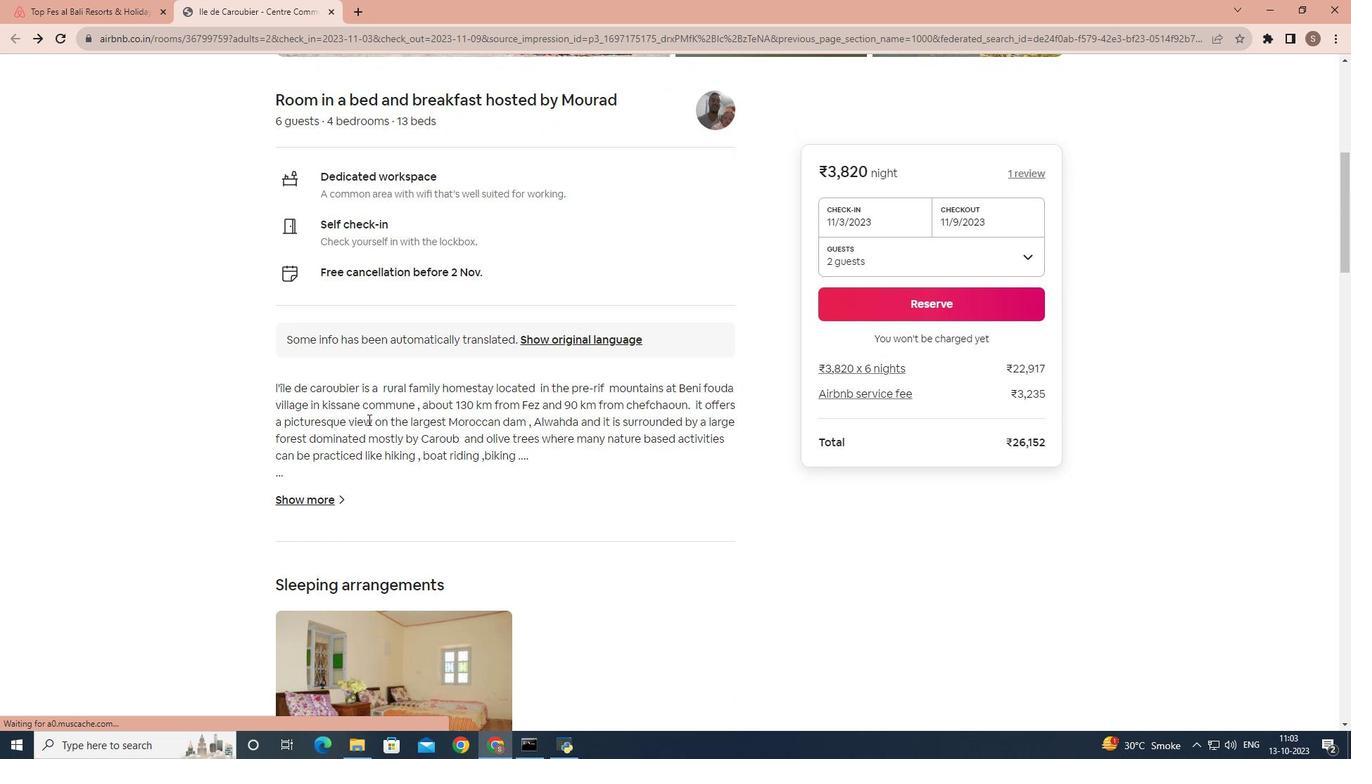 
Action: Mouse scrolled (372, 402) with delta (0, 0)
Screenshot: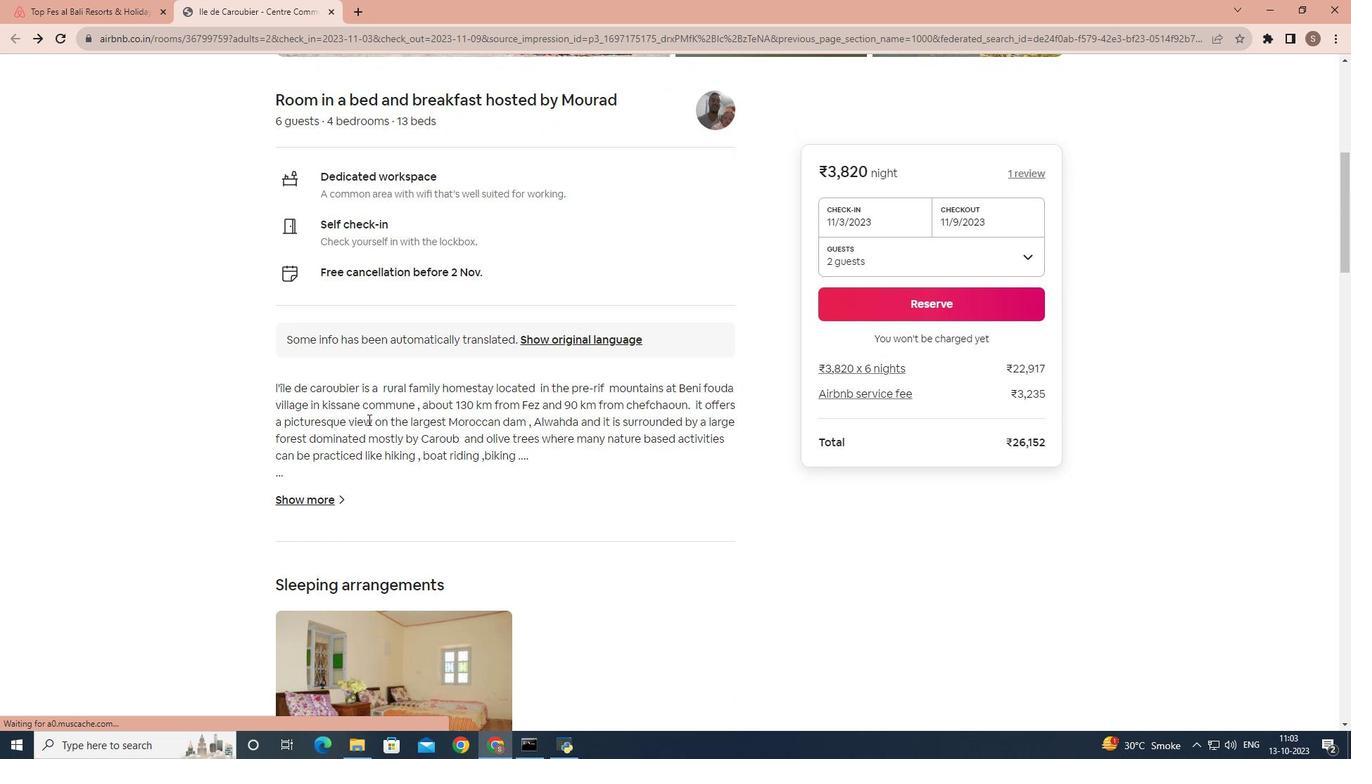 
Action: Mouse moved to (365, 422)
Screenshot: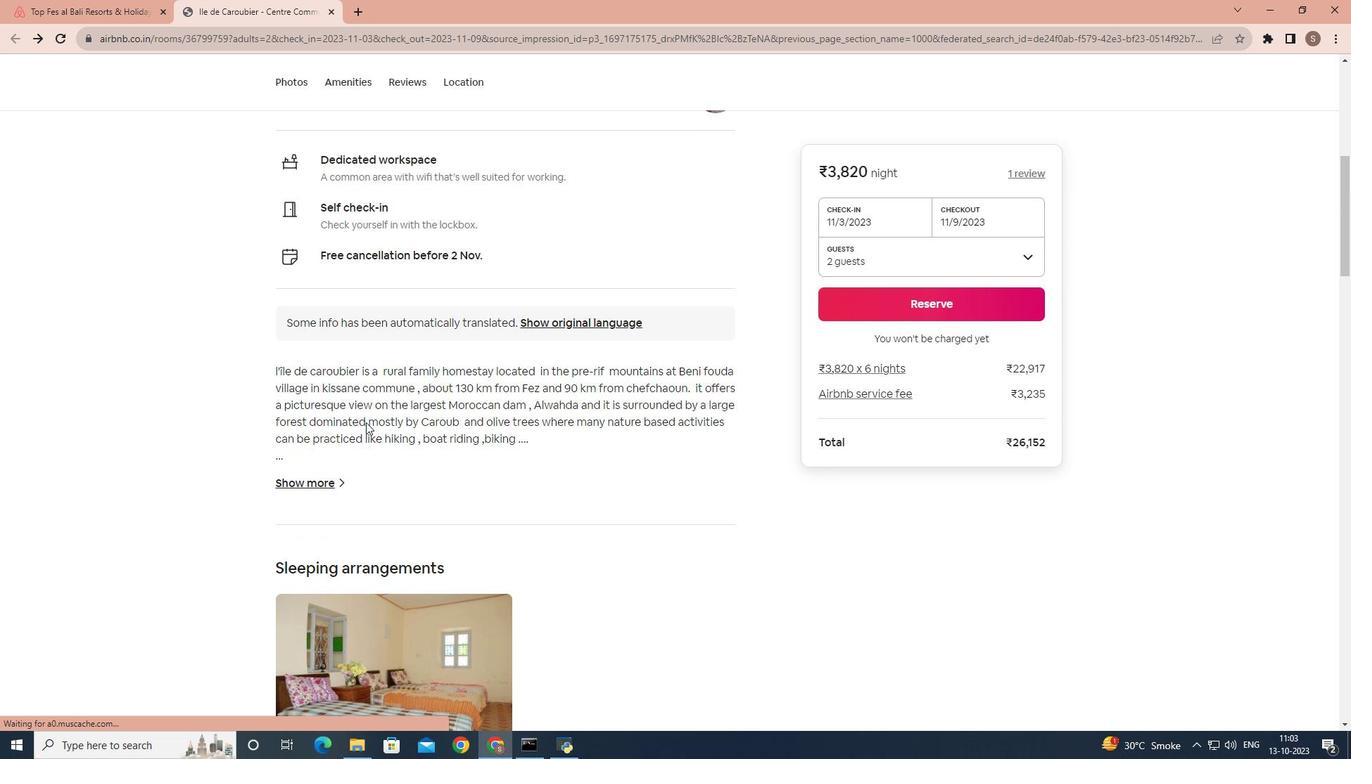 
Action: Mouse scrolled (365, 421) with delta (0, 0)
Screenshot: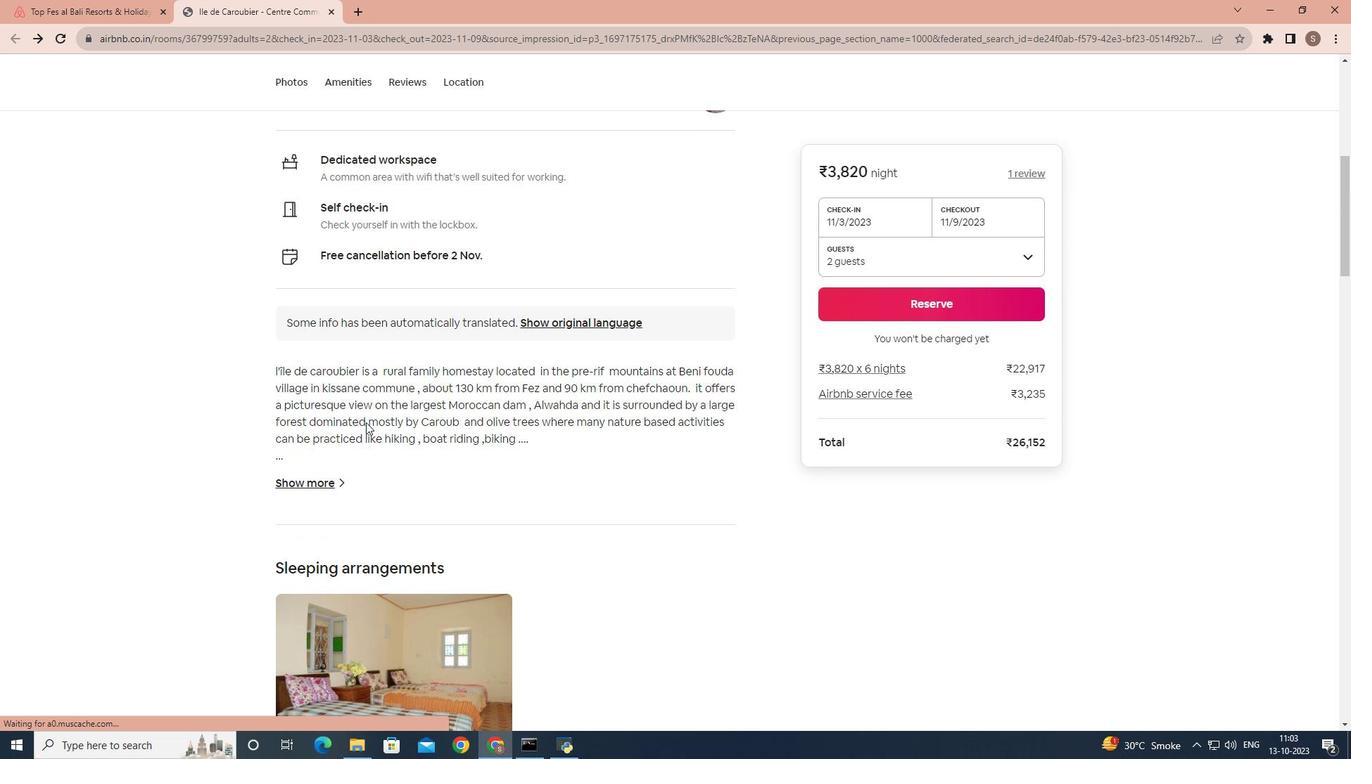 
Action: Mouse moved to (324, 357)
Screenshot: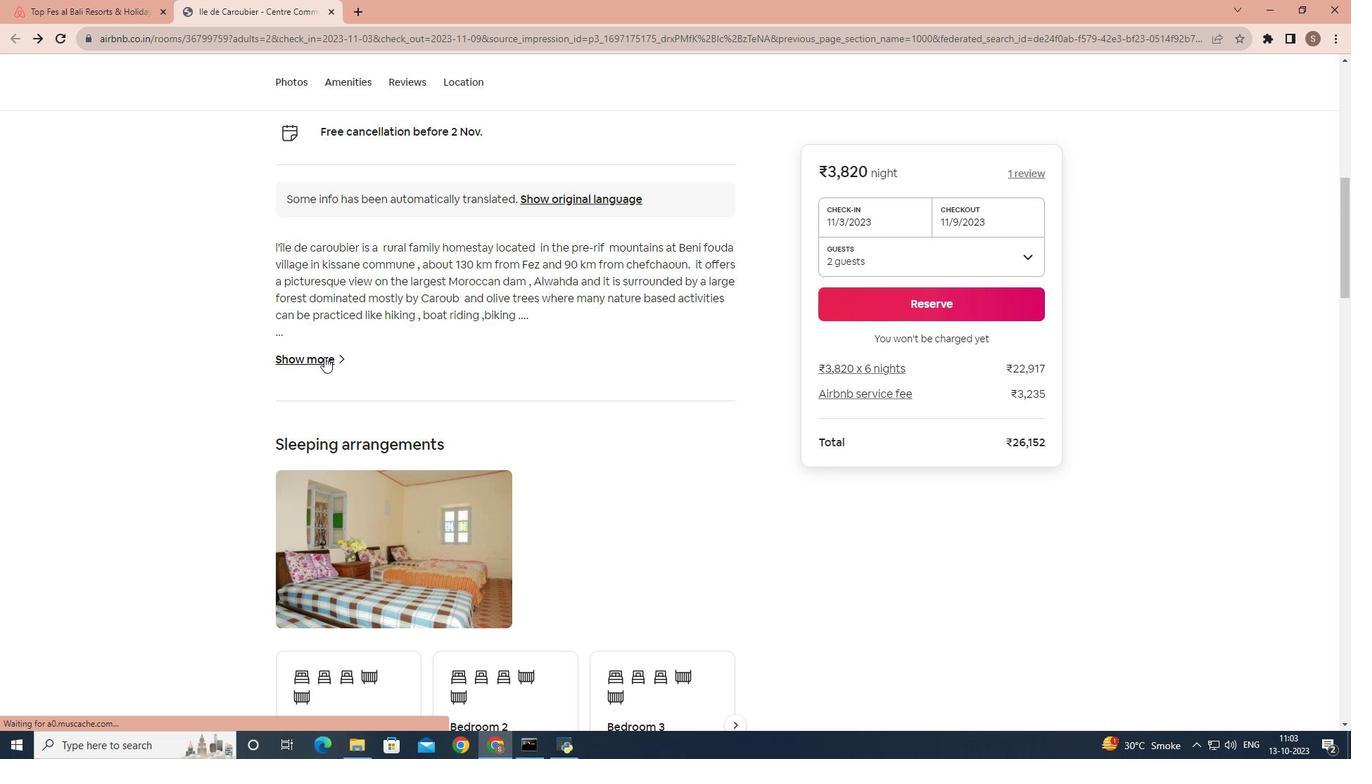 
Action: Mouse pressed left at (324, 357)
Screenshot: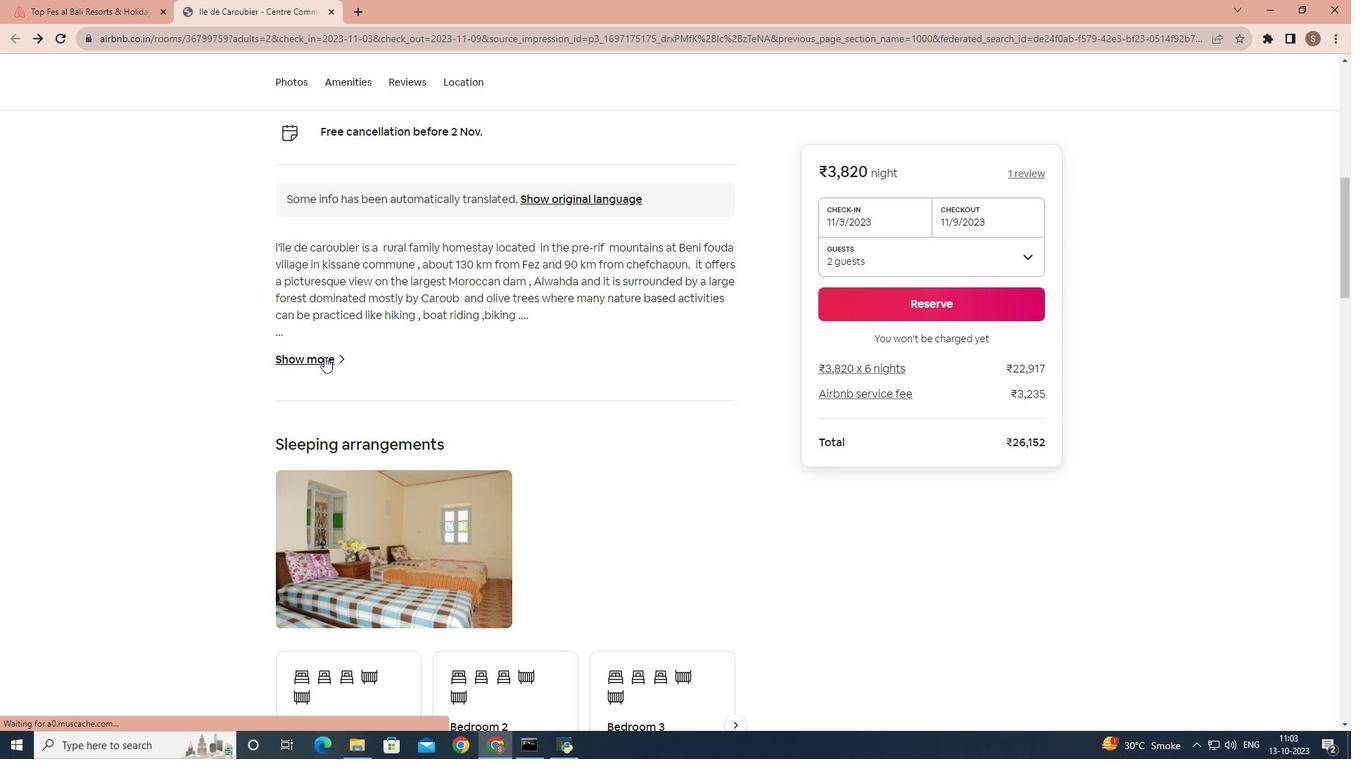 
Action: Mouse moved to (577, 377)
Screenshot: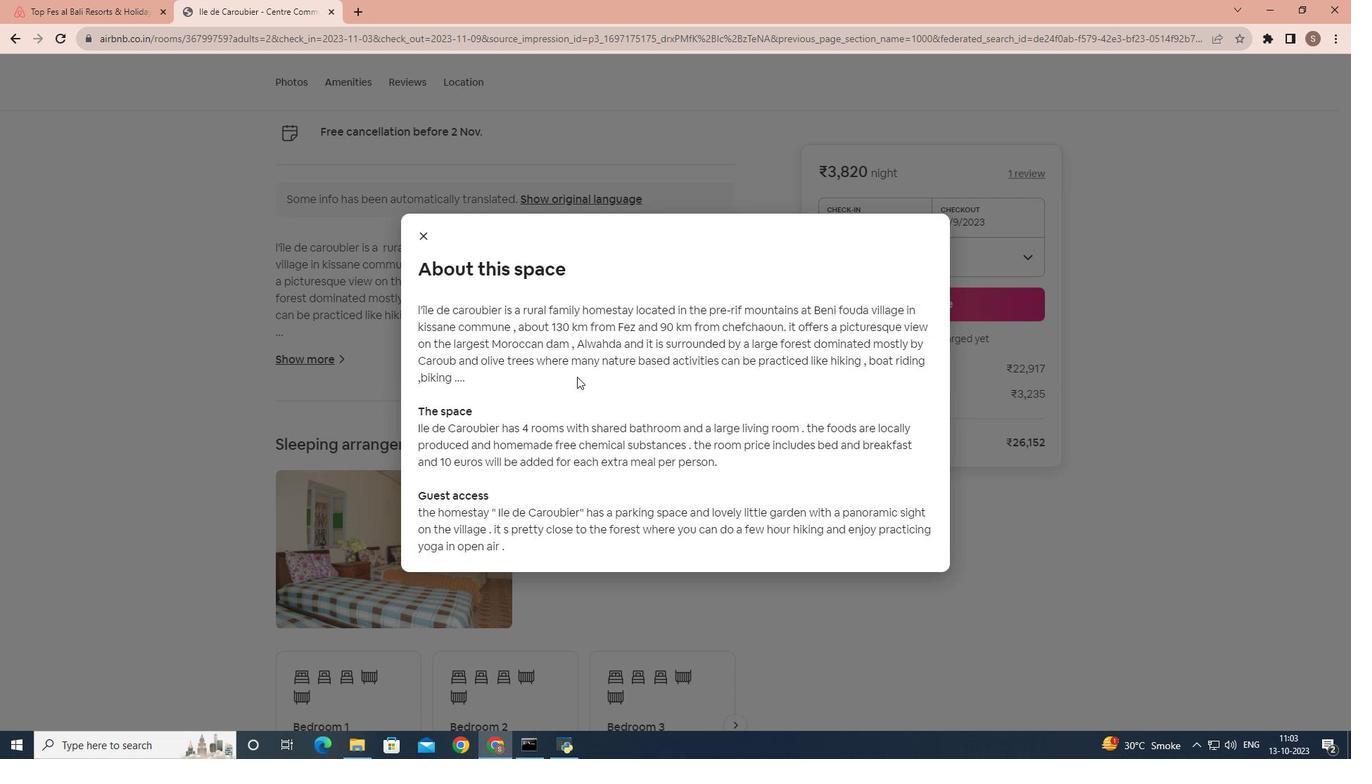 
Action: Mouse scrolled (577, 376) with delta (0, 0)
Screenshot: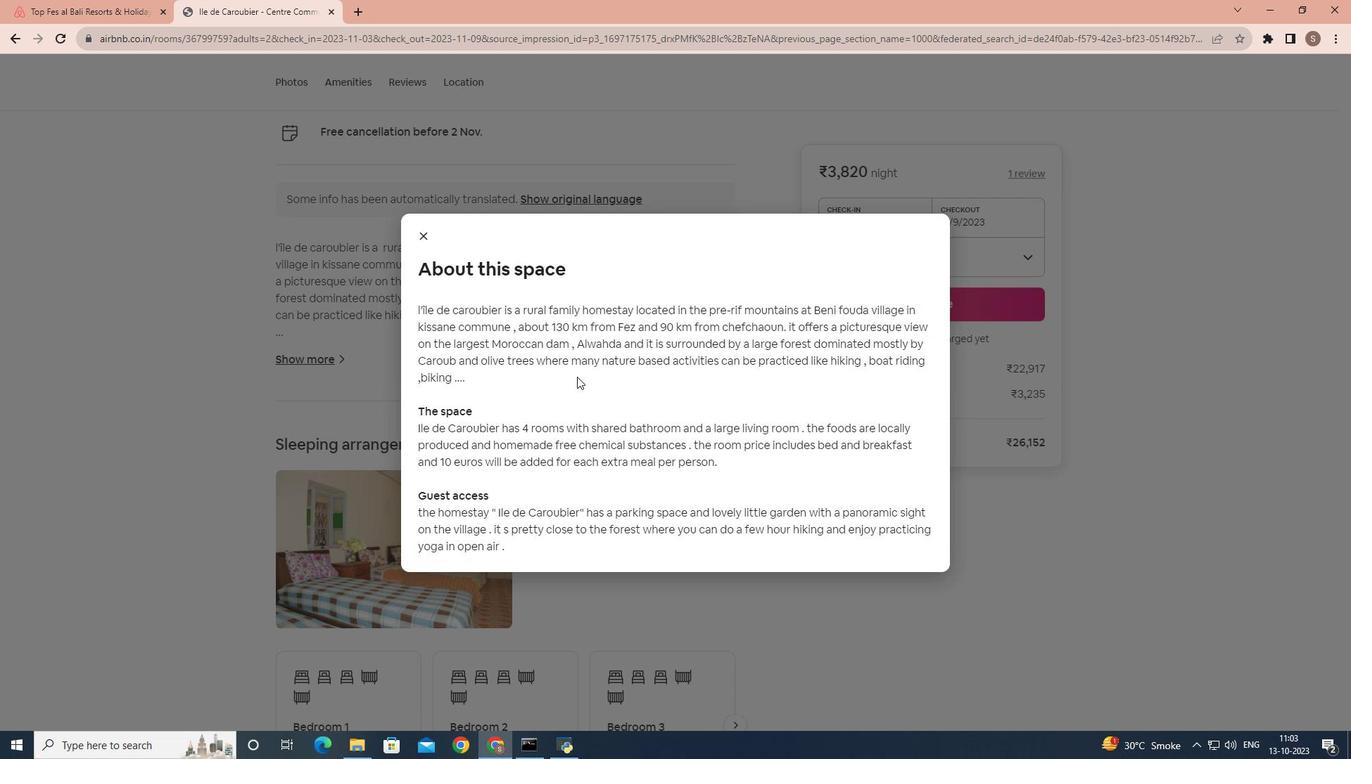 
Action: Mouse scrolled (577, 376) with delta (0, 0)
Screenshot: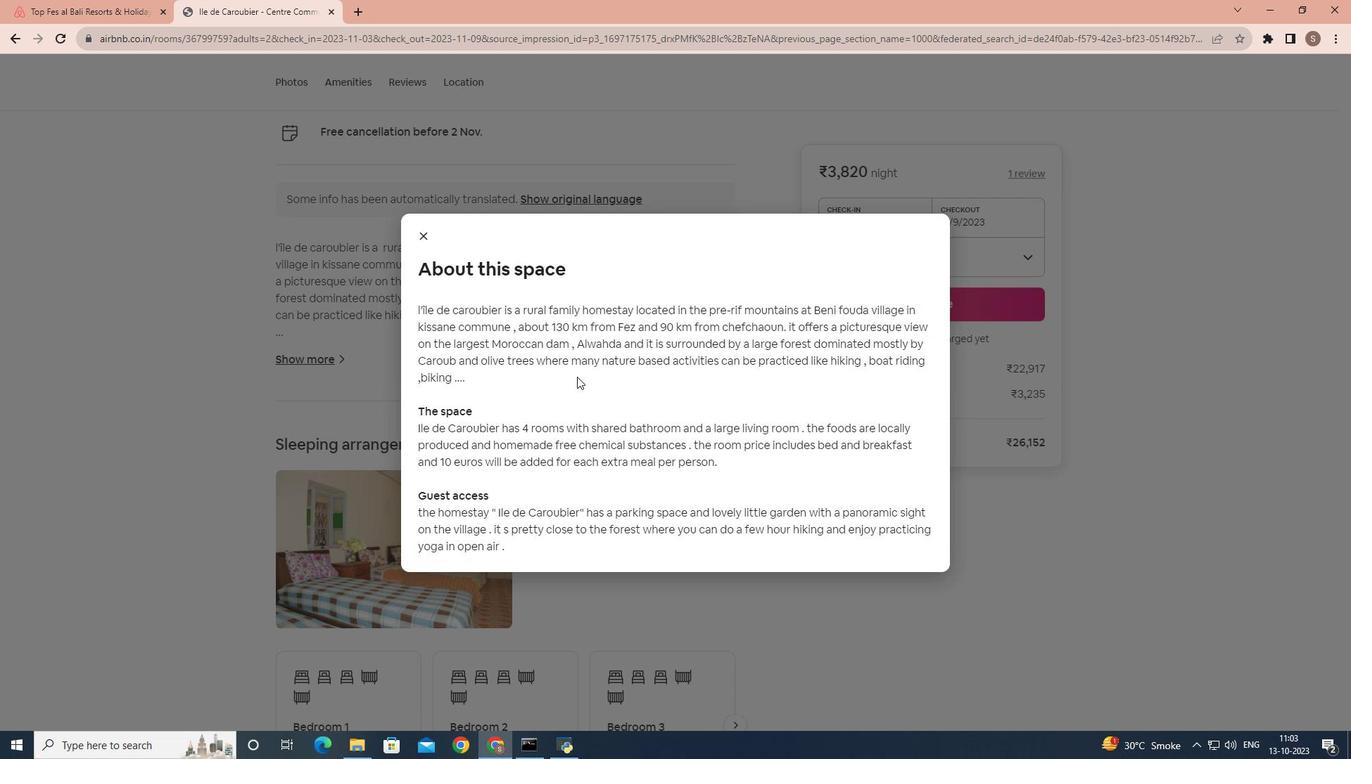 
Action: Mouse moved to (430, 231)
Screenshot: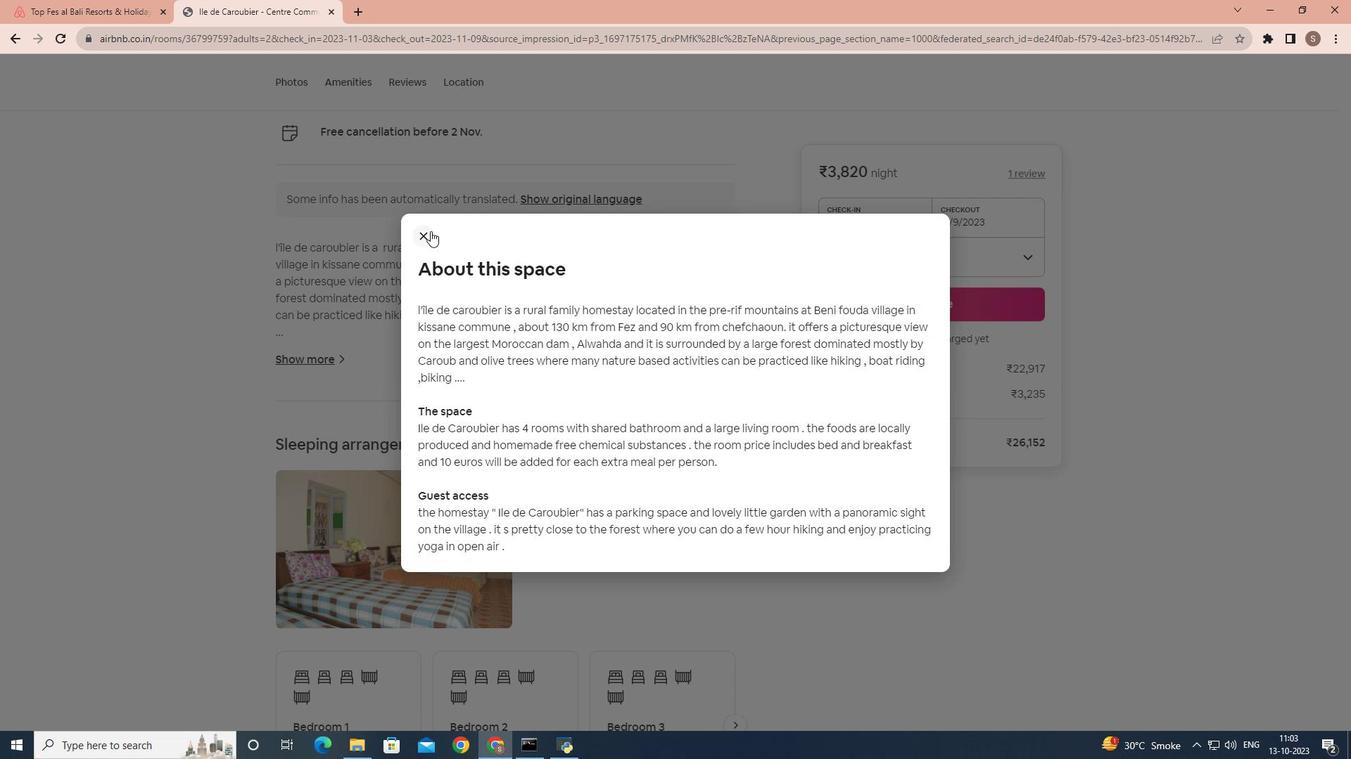 
Action: Mouse pressed left at (430, 231)
Screenshot: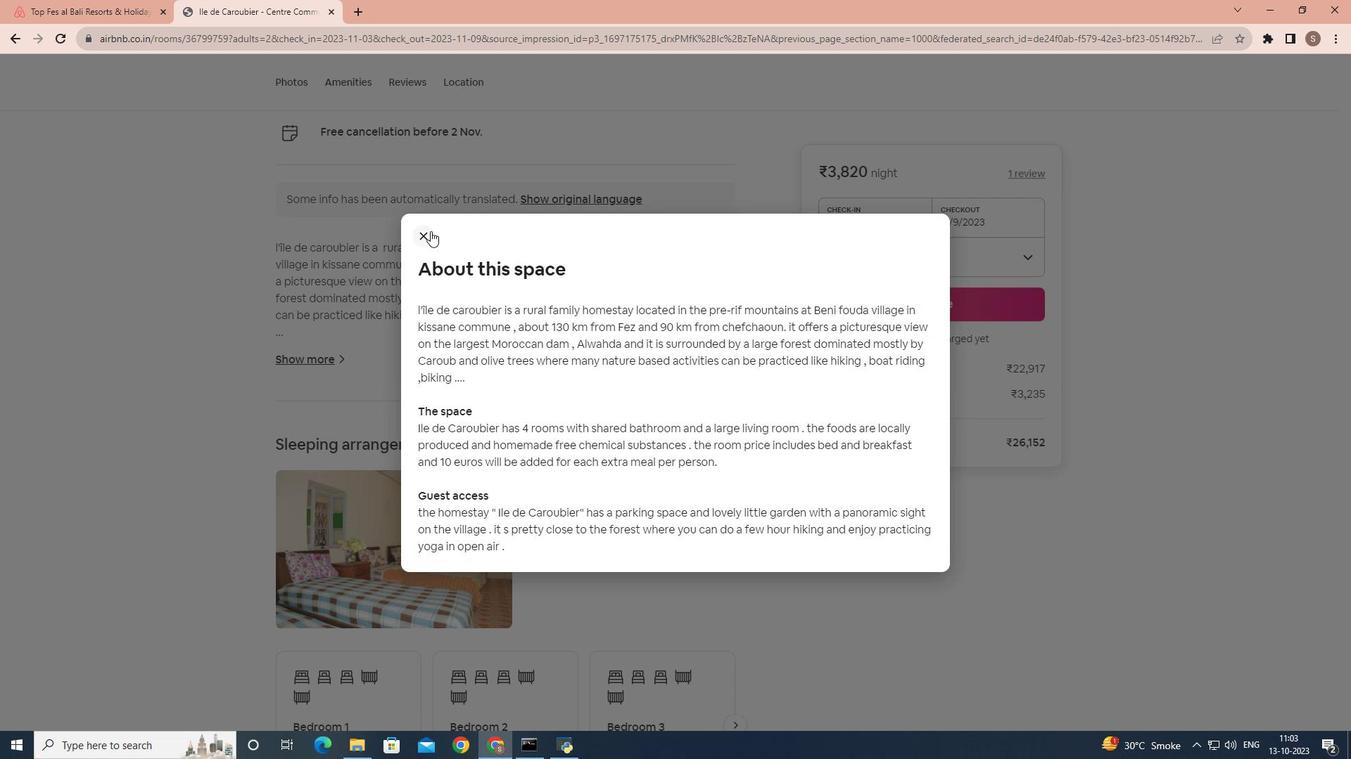 
Action: Mouse moved to (447, 332)
Screenshot: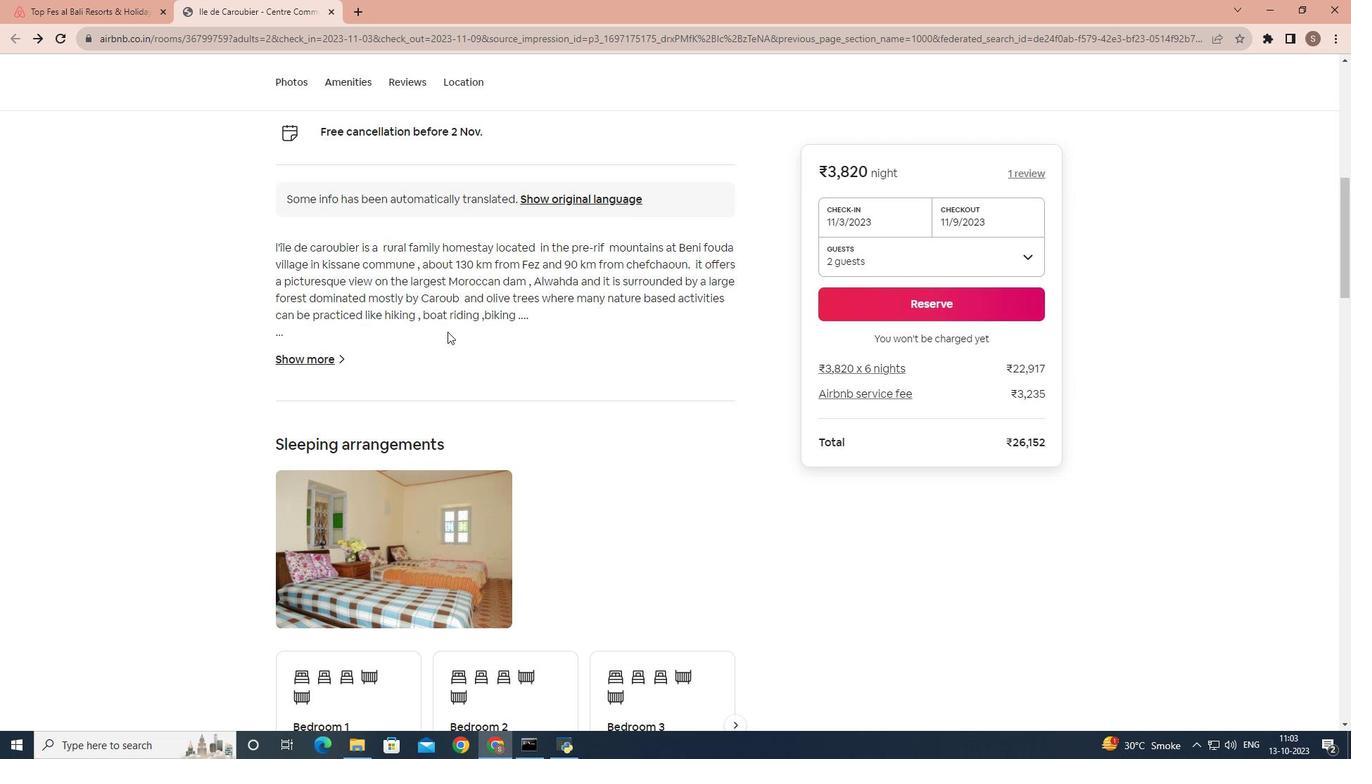 
Action: Mouse scrolled (447, 331) with delta (0, 0)
Screenshot: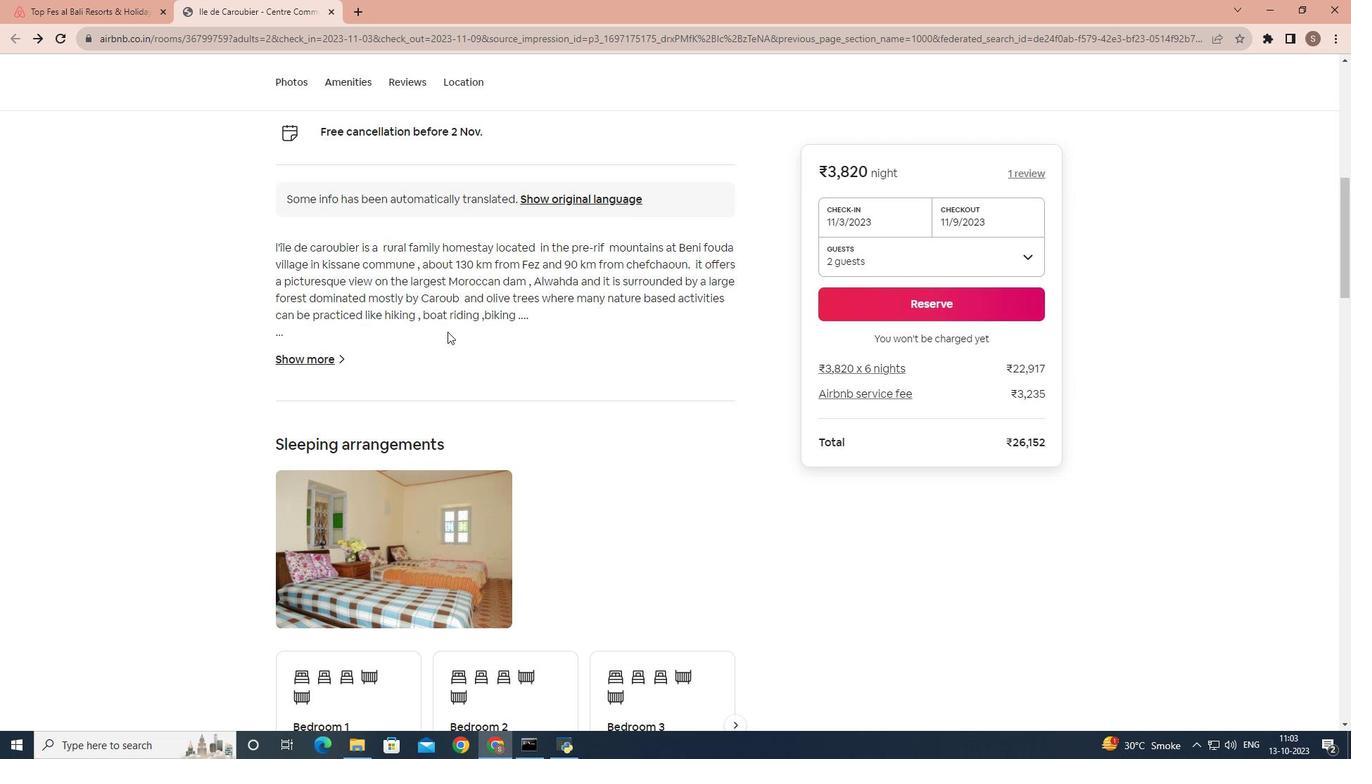 
Action: Mouse moved to (446, 342)
Screenshot: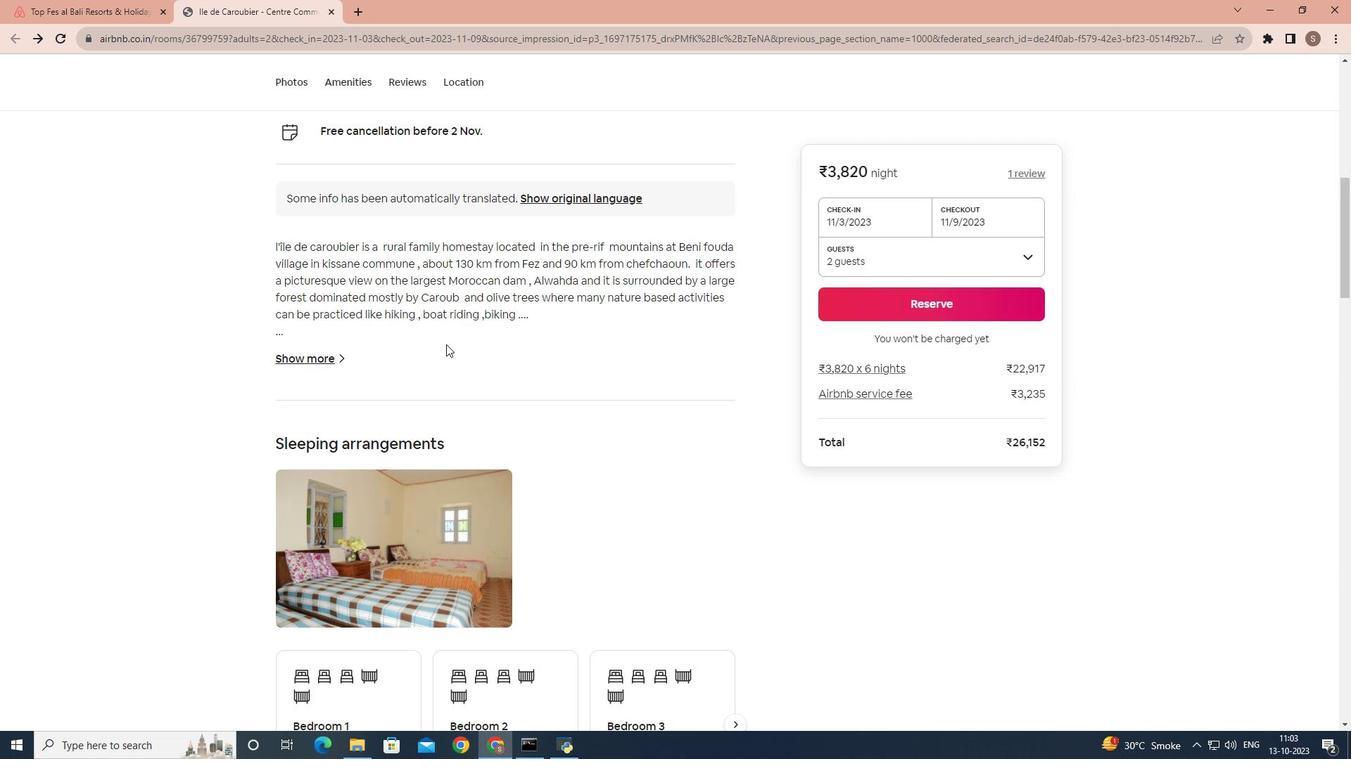 
Action: Mouse scrolled (446, 341) with delta (0, 0)
Screenshot: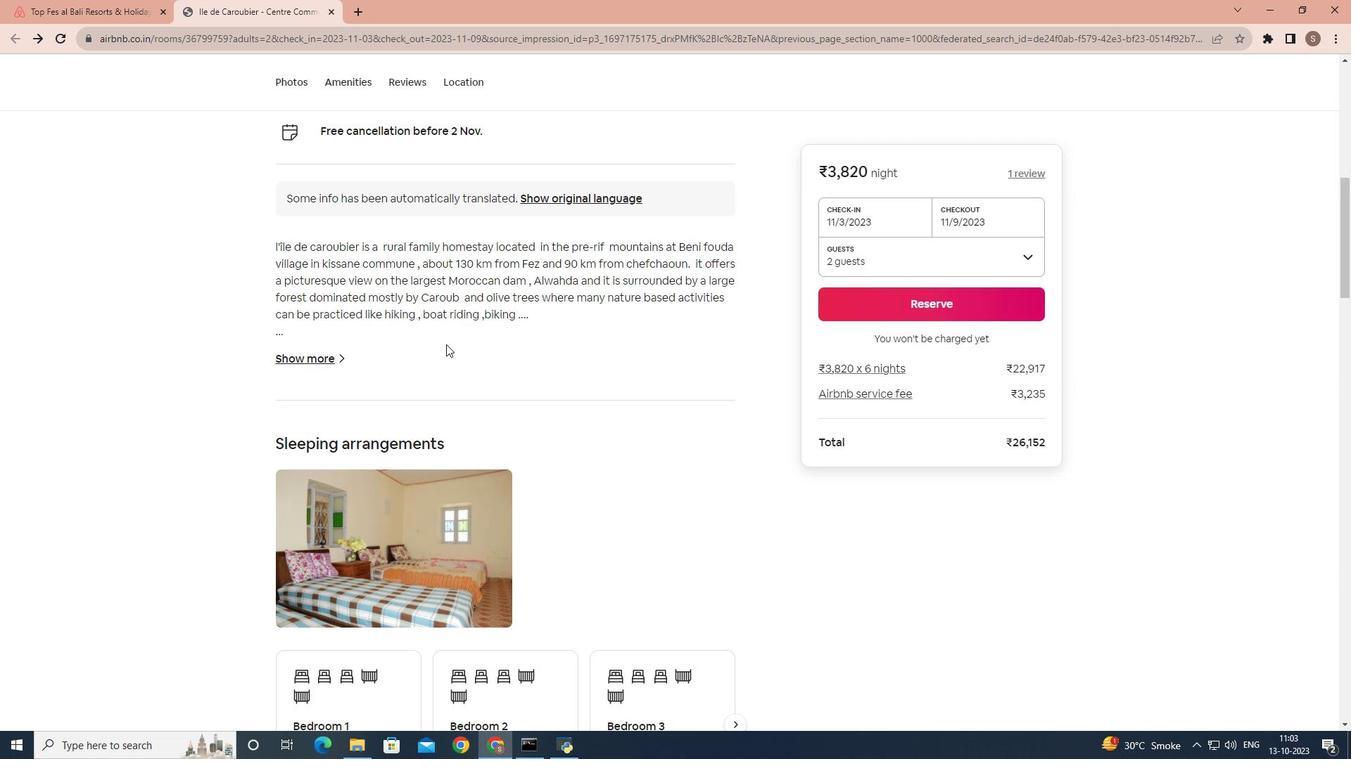 
Action: Mouse moved to (446, 348)
Screenshot: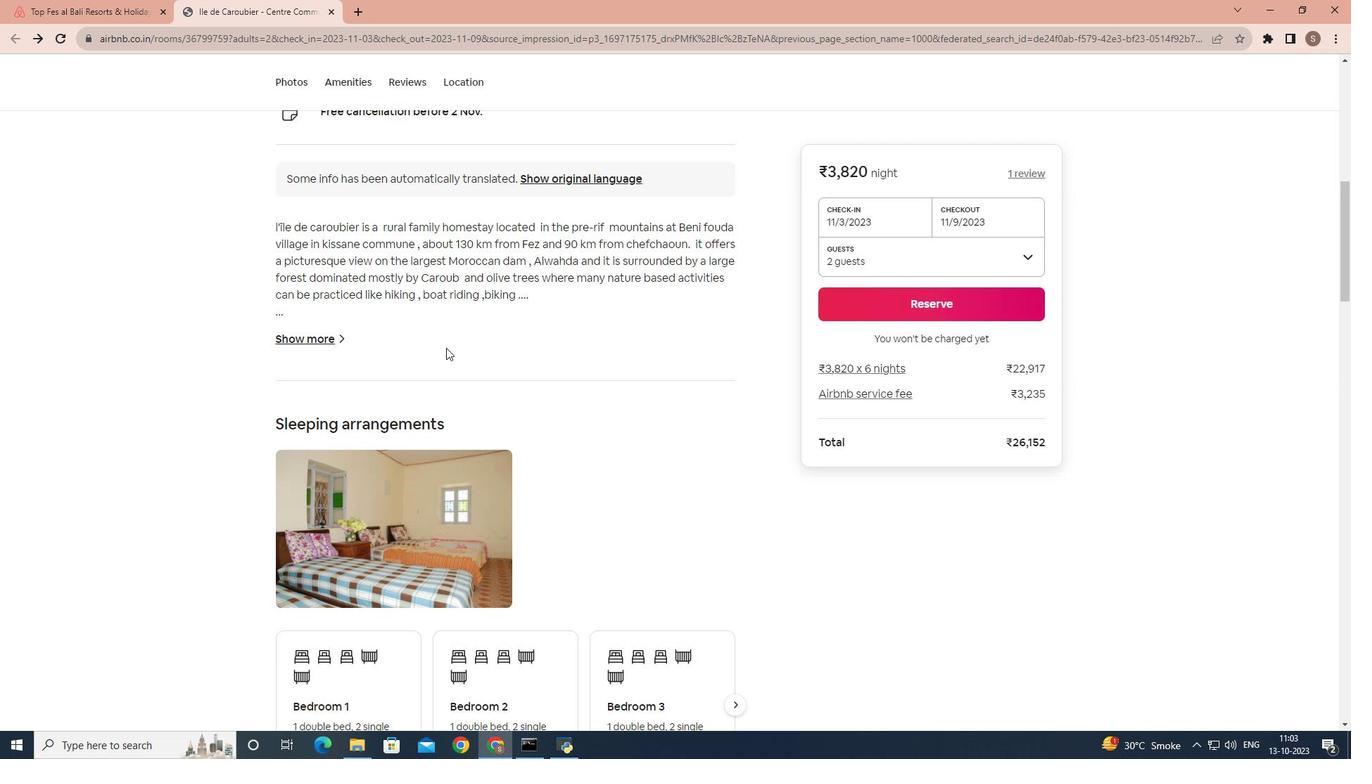 
Action: Mouse scrolled (446, 347) with delta (0, 0)
Screenshot: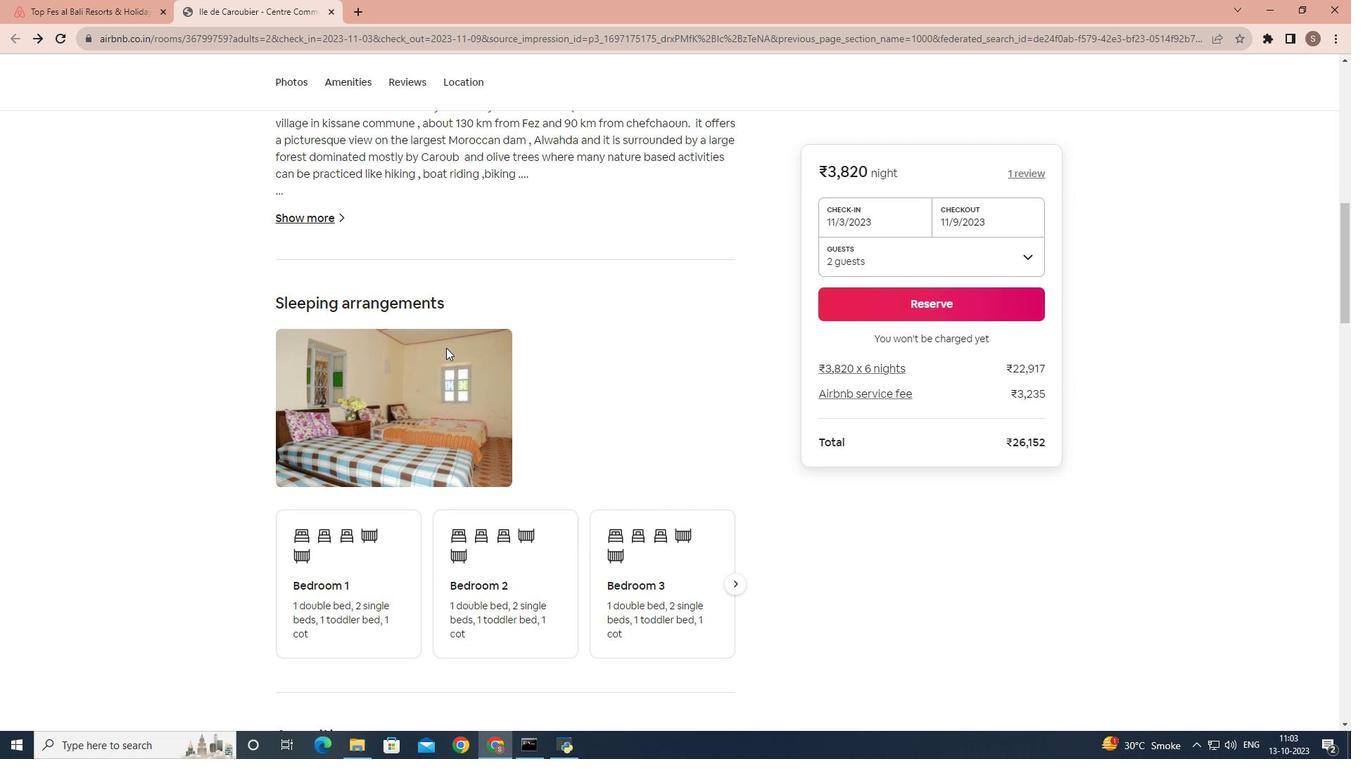 
Action: Mouse scrolled (446, 347) with delta (0, 0)
Screenshot: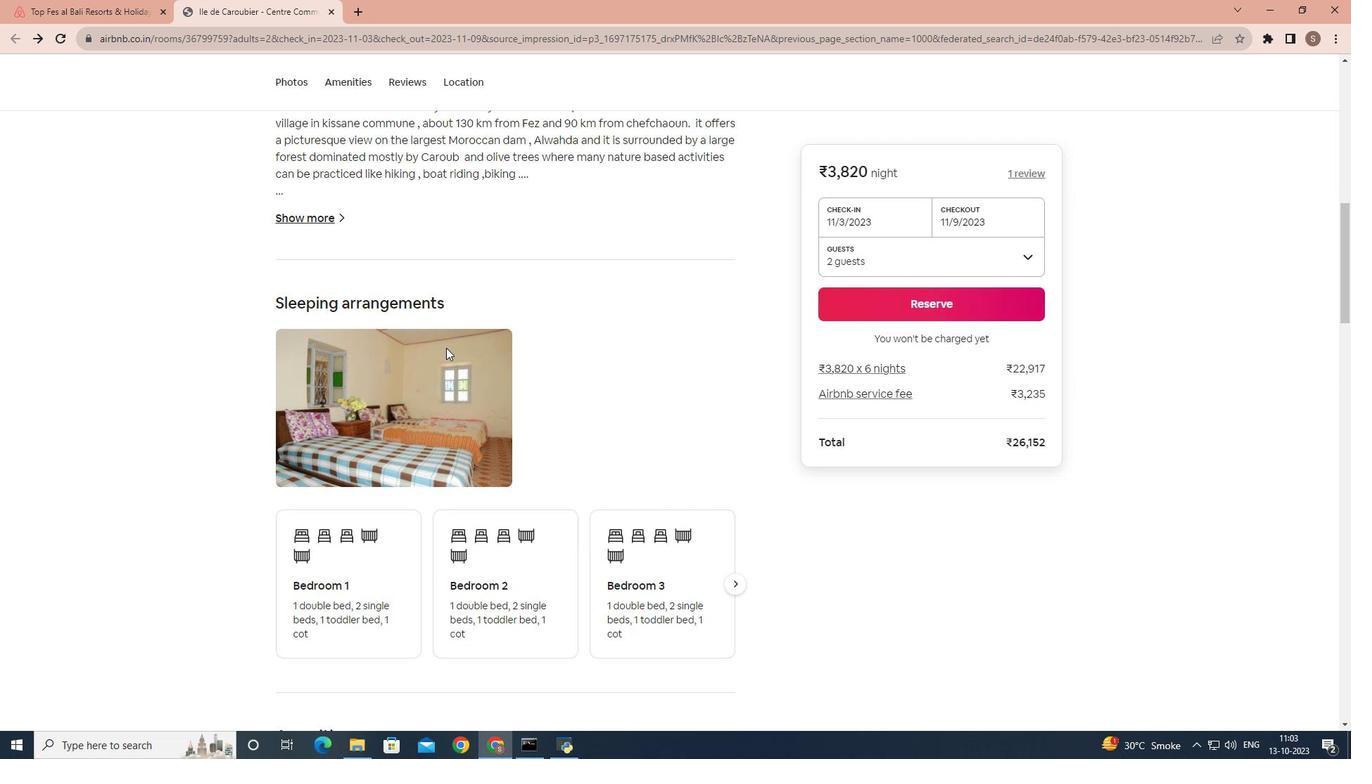 
Action: Mouse scrolled (446, 347) with delta (0, 0)
Screenshot: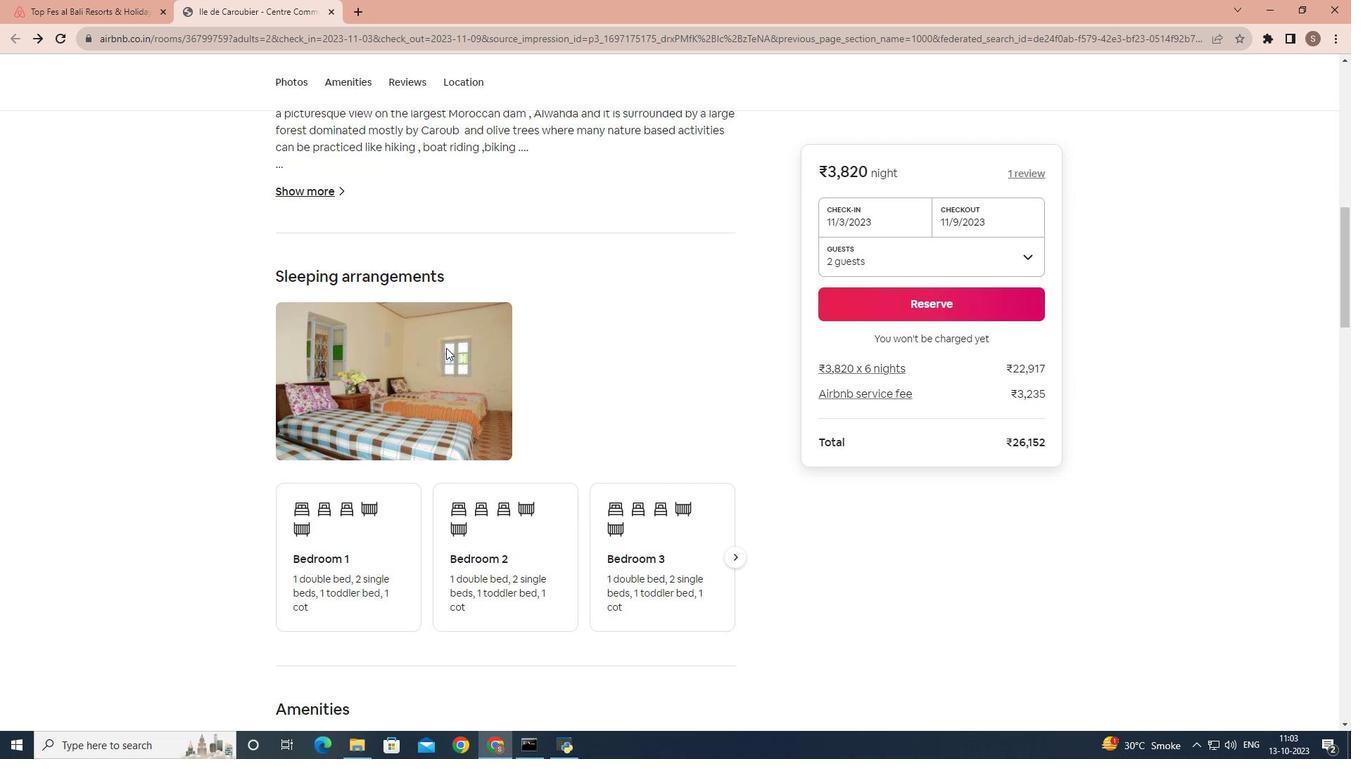 
Action: Mouse scrolled (446, 347) with delta (0, 0)
Screenshot: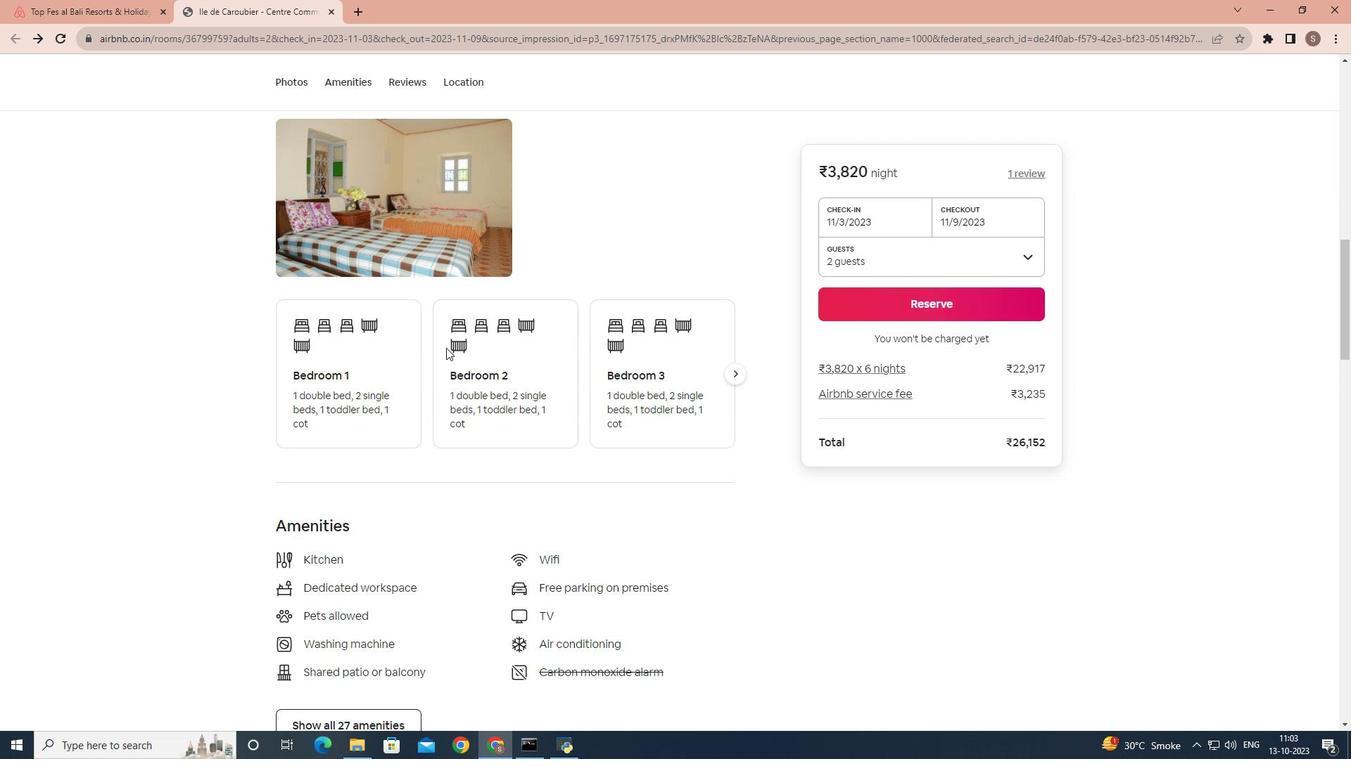 
Action: Mouse scrolled (446, 347) with delta (0, 0)
Screenshot: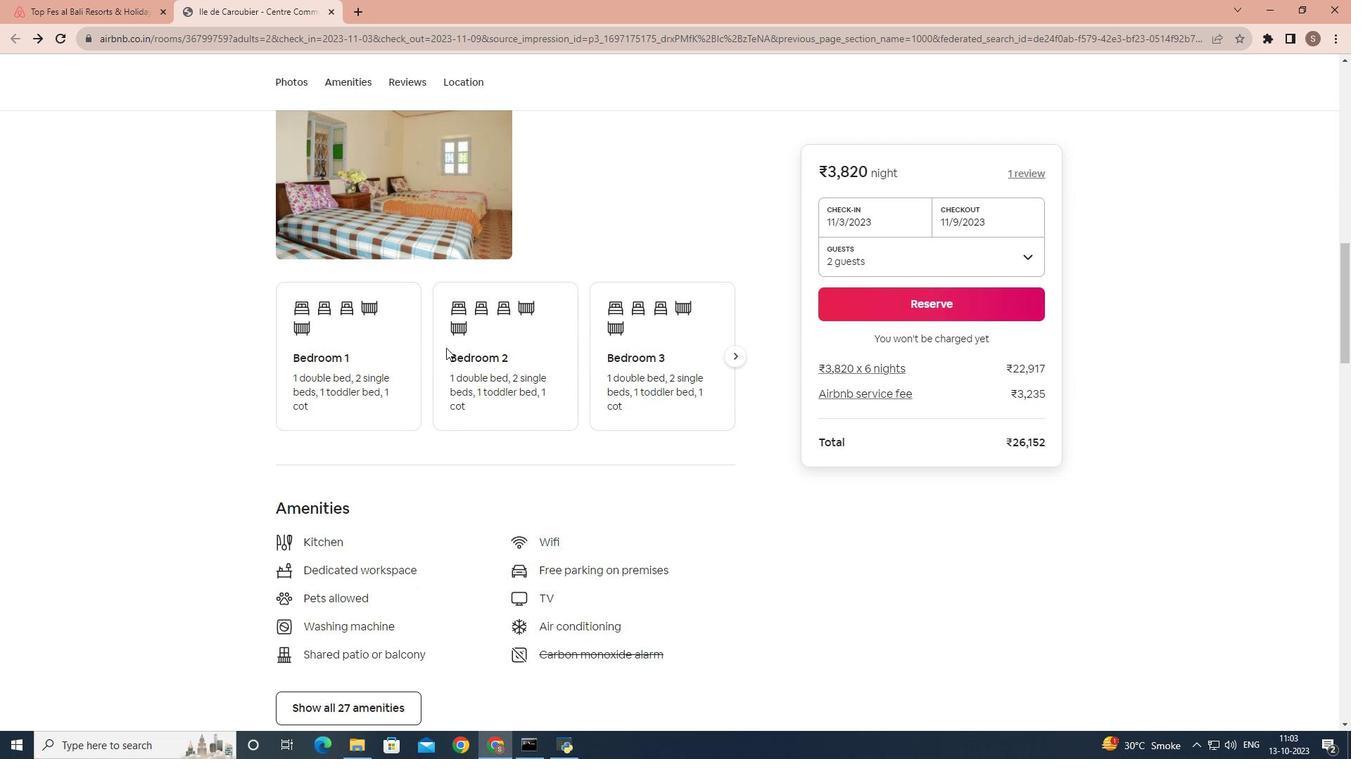 
Action: Mouse moved to (413, 416)
Screenshot: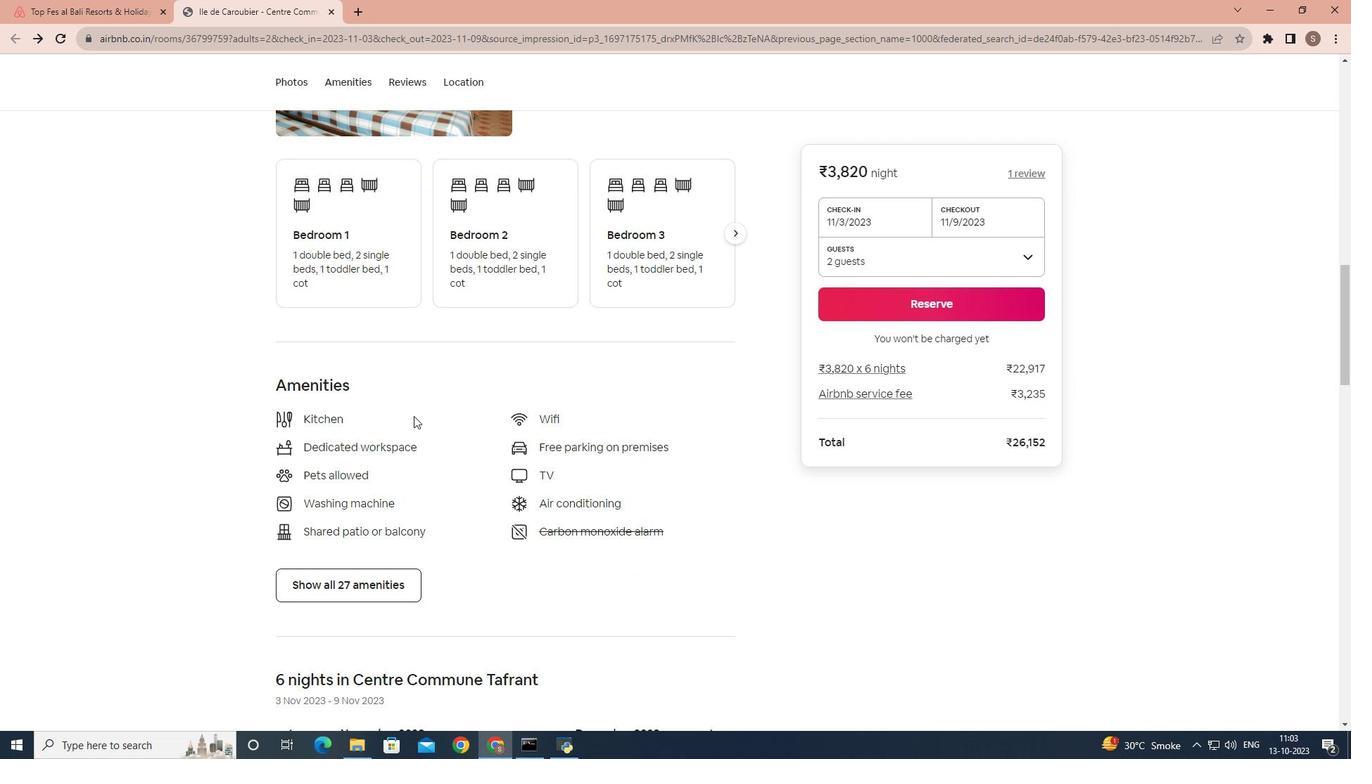
Action: Mouse scrolled (413, 415) with delta (0, 0)
Screenshot: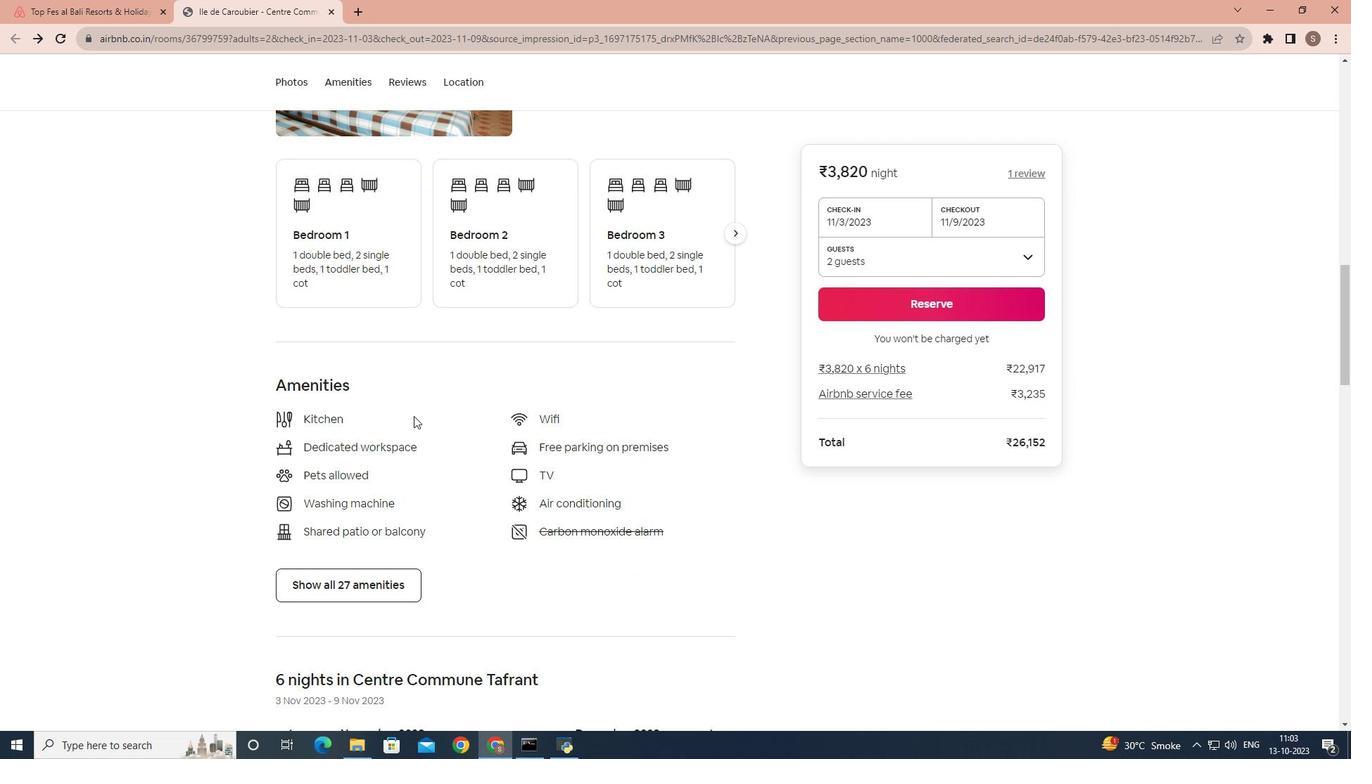 
Action: Mouse moved to (413, 417)
Screenshot: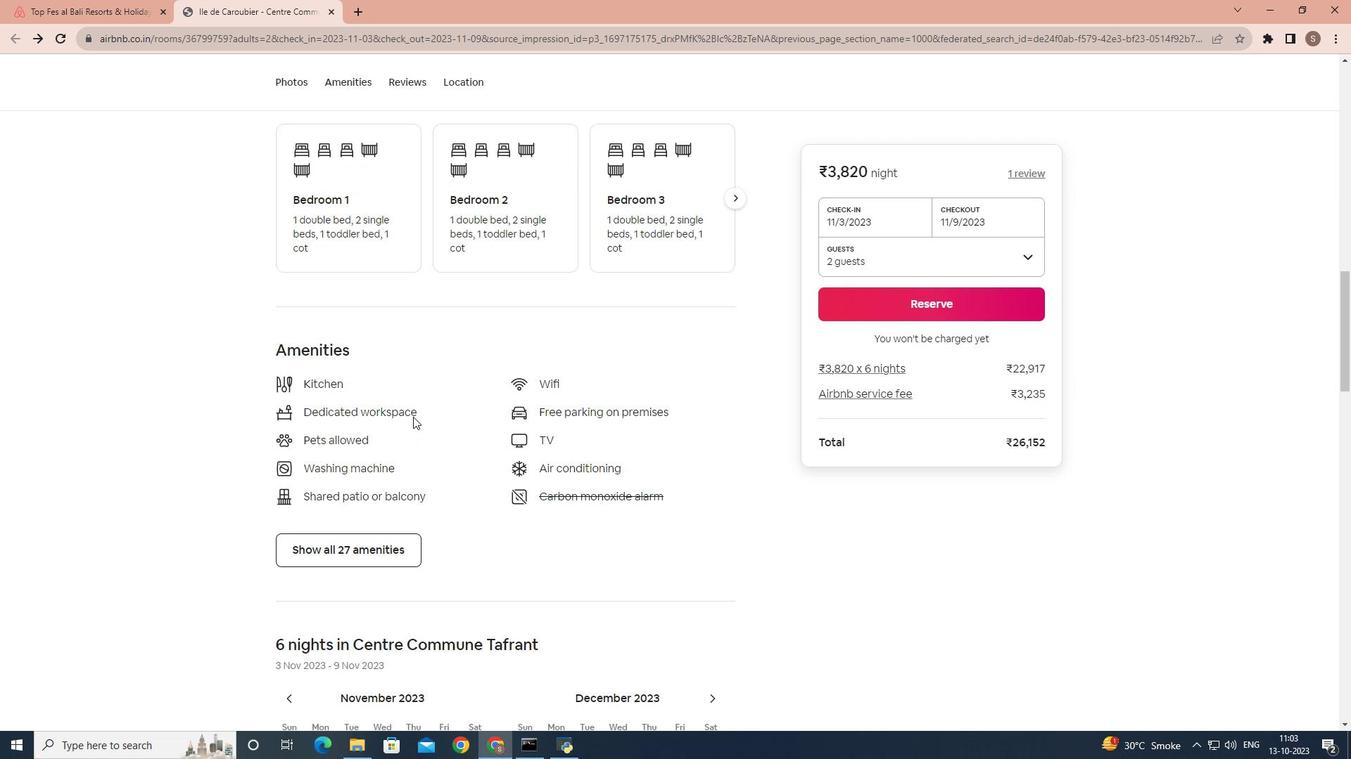 
Action: Mouse scrolled (413, 416) with delta (0, 0)
Screenshot: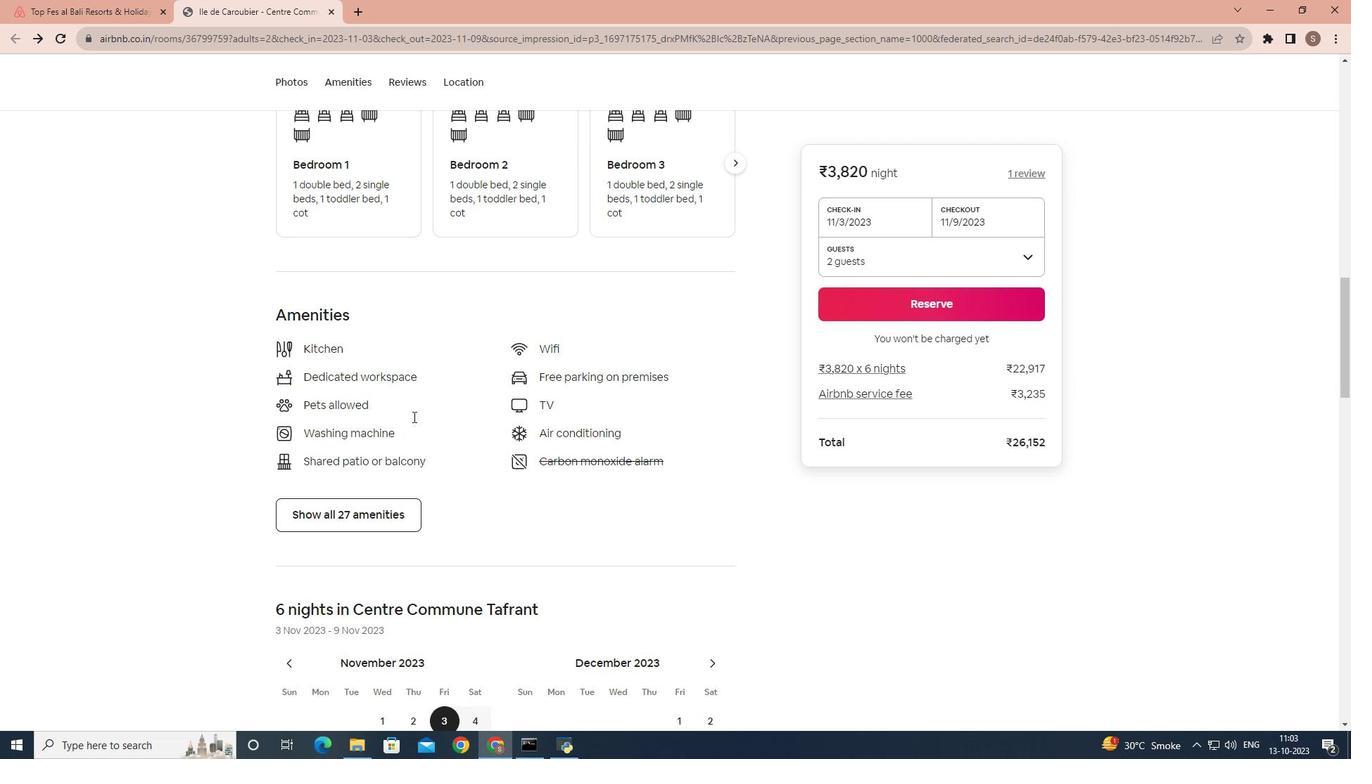 
Action: Mouse scrolled (413, 416) with delta (0, 0)
Screenshot: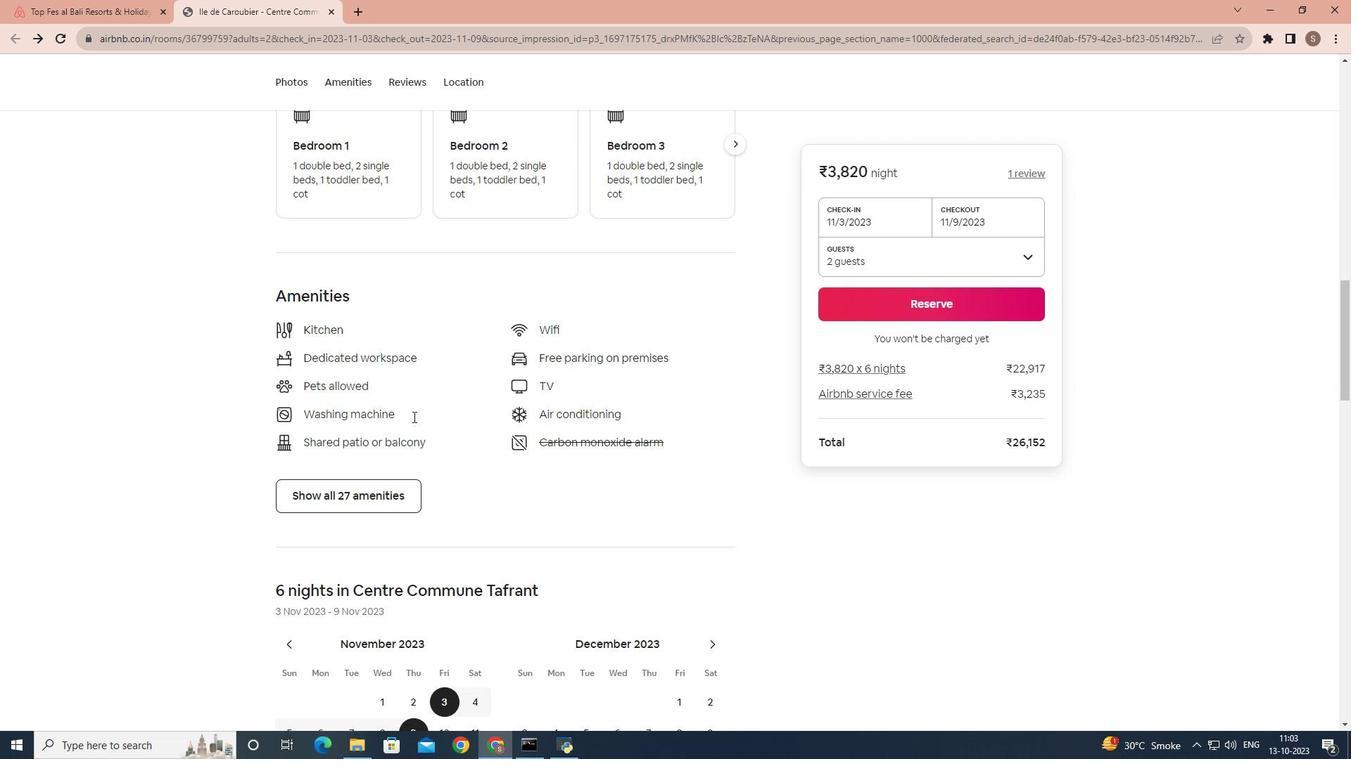 
Action: Mouse scrolled (413, 417) with delta (0, 0)
Screenshot: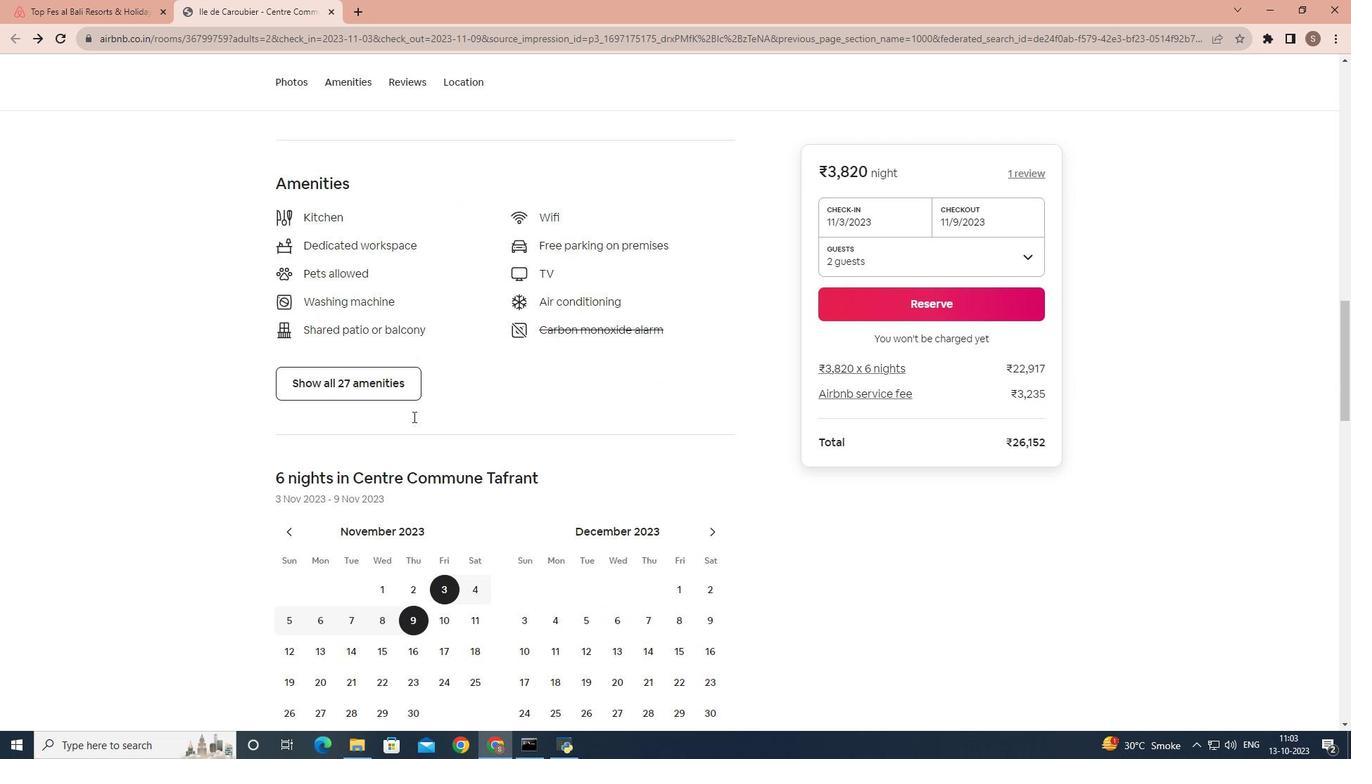 
Action: Mouse moved to (381, 436)
Screenshot: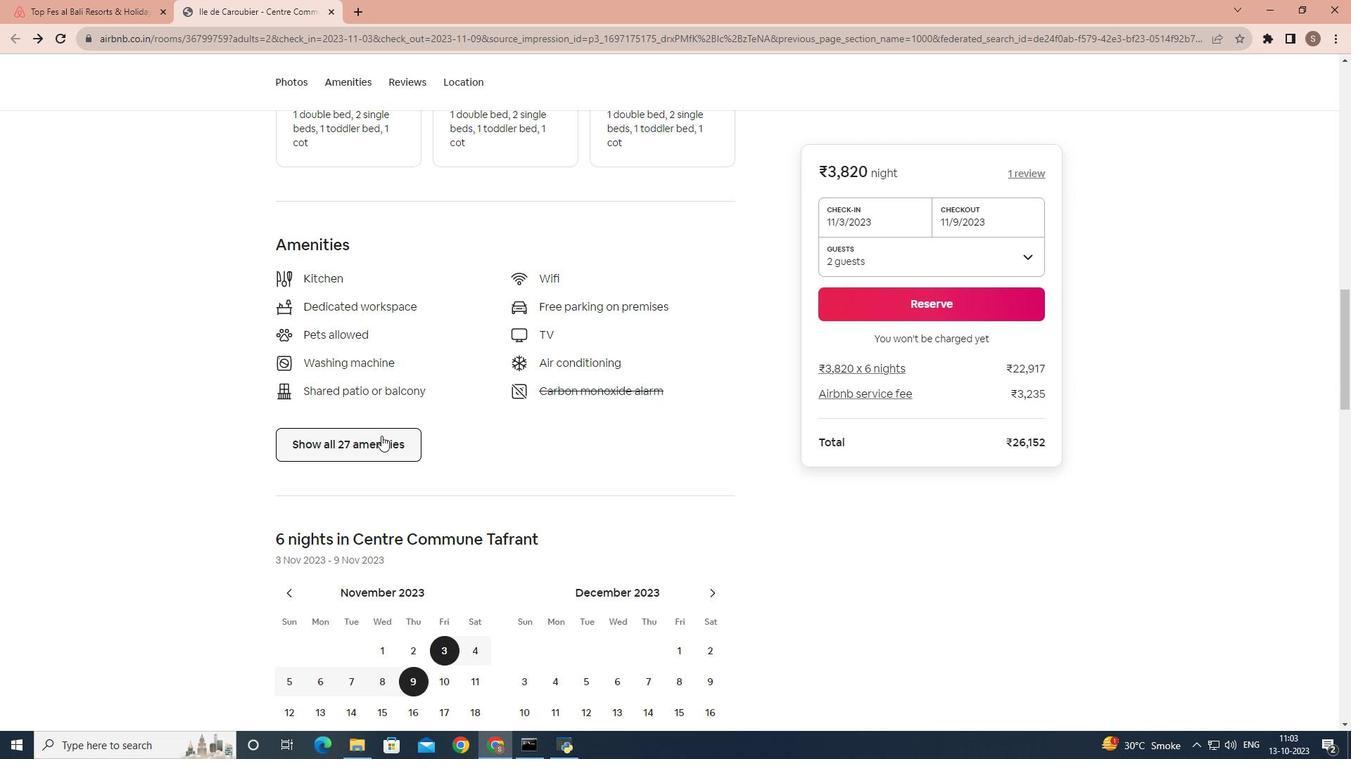 
Action: Mouse pressed left at (381, 436)
Screenshot: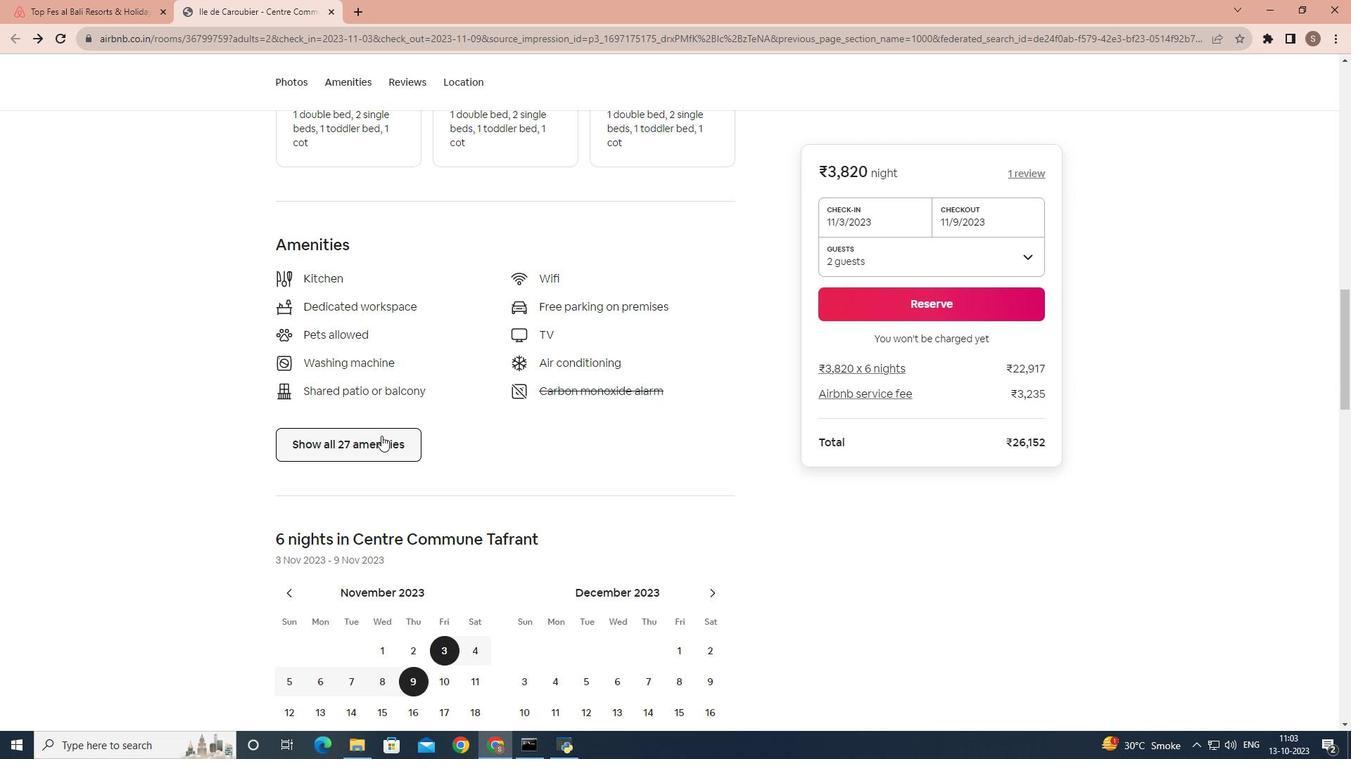 
Action: Mouse moved to (536, 396)
Screenshot: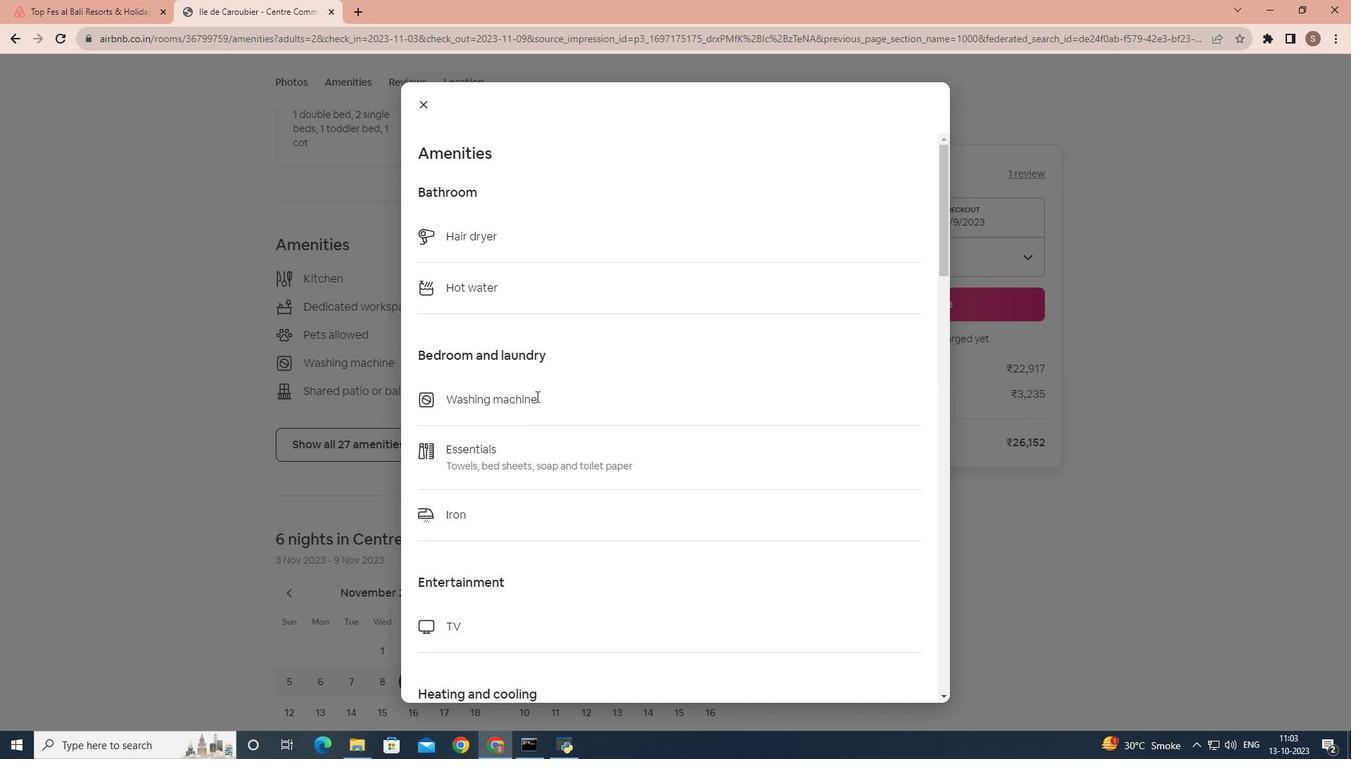 
Action: Mouse scrolled (536, 396) with delta (0, 0)
Screenshot: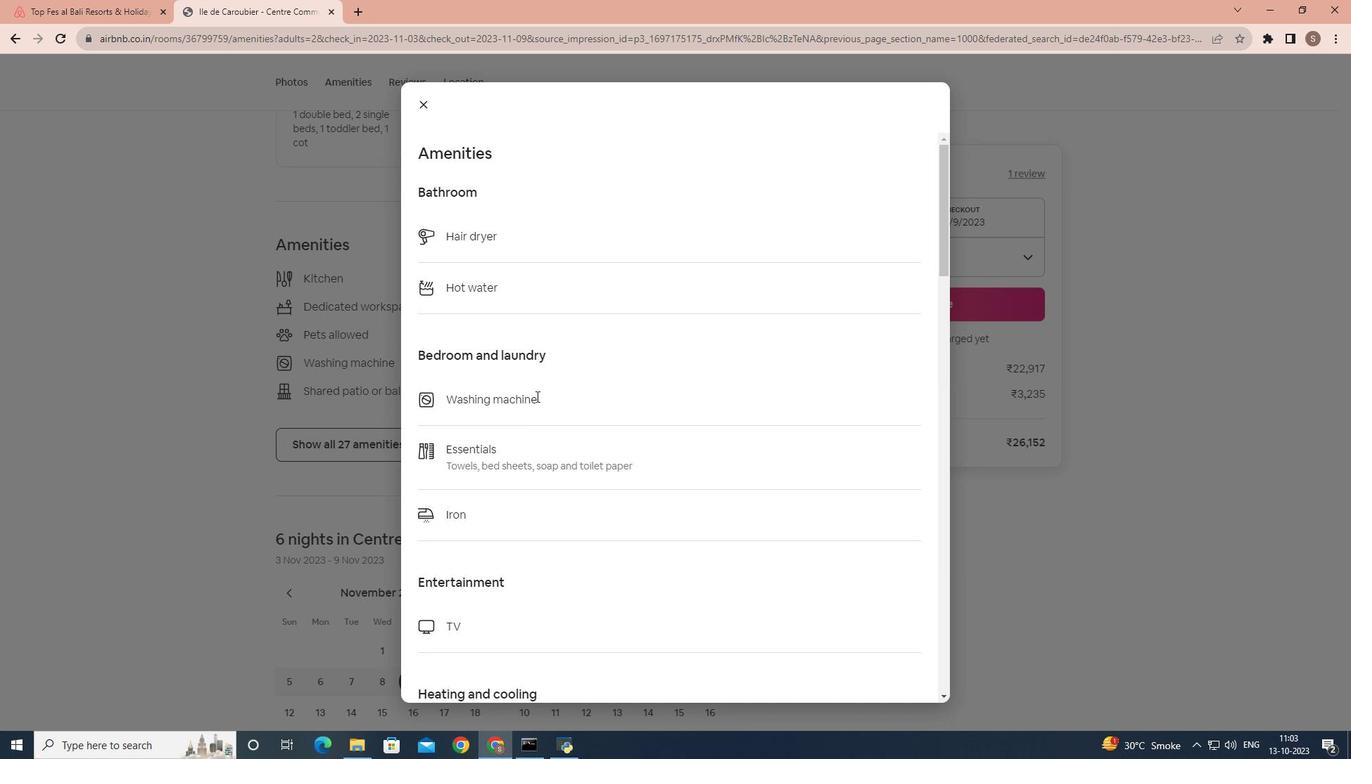 
Action: Mouse scrolled (536, 396) with delta (0, 0)
Screenshot: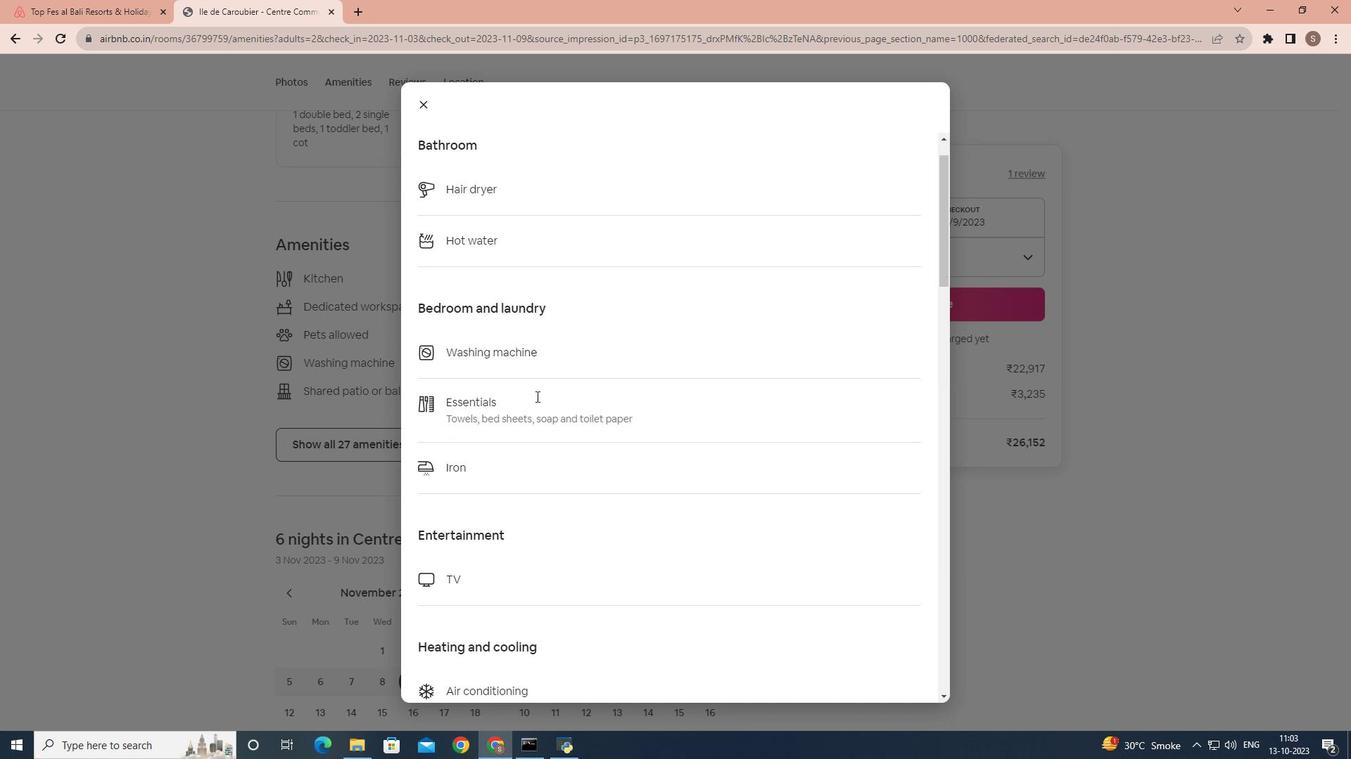 
Action: Mouse scrolled (536, 396) with delta (0, 0)
Screenshot: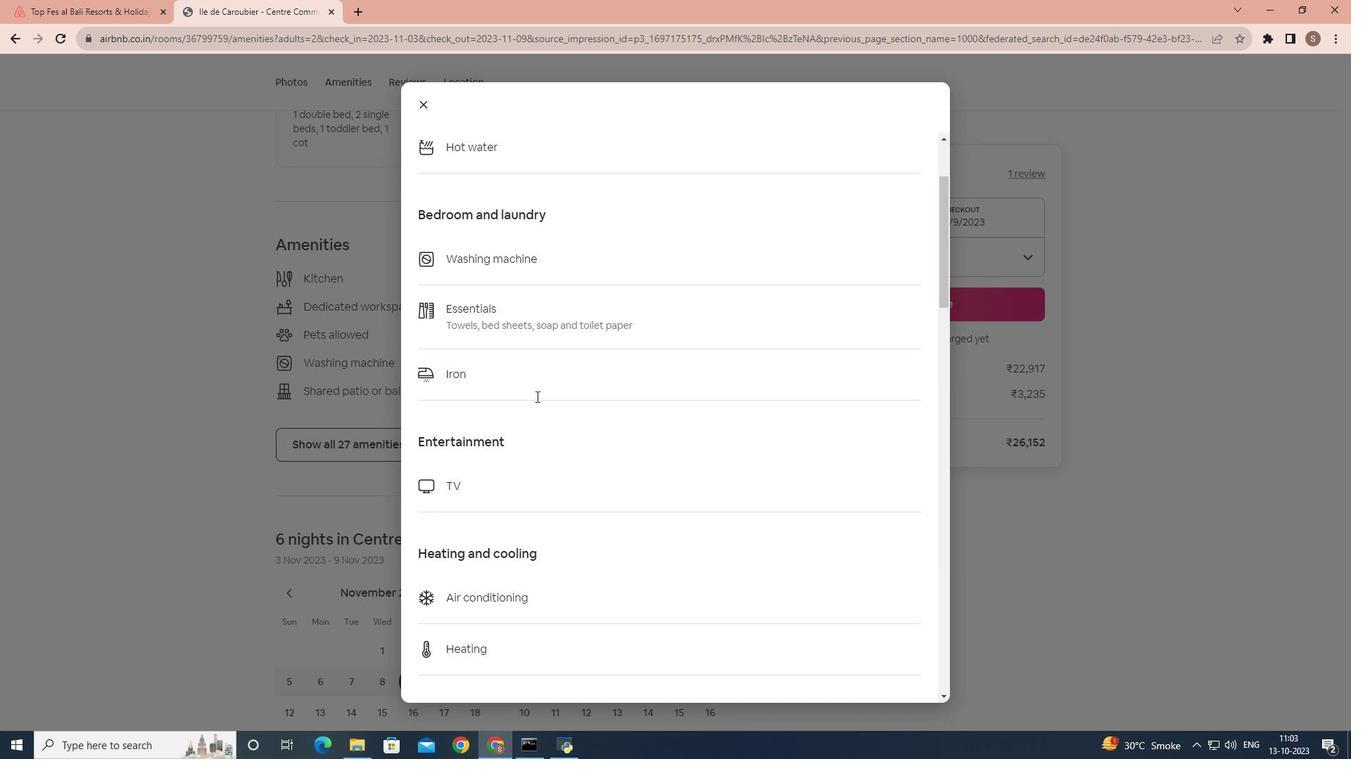 
Action: Mouse scrolled (536, 396) with delta (0, 0)
Screenshot: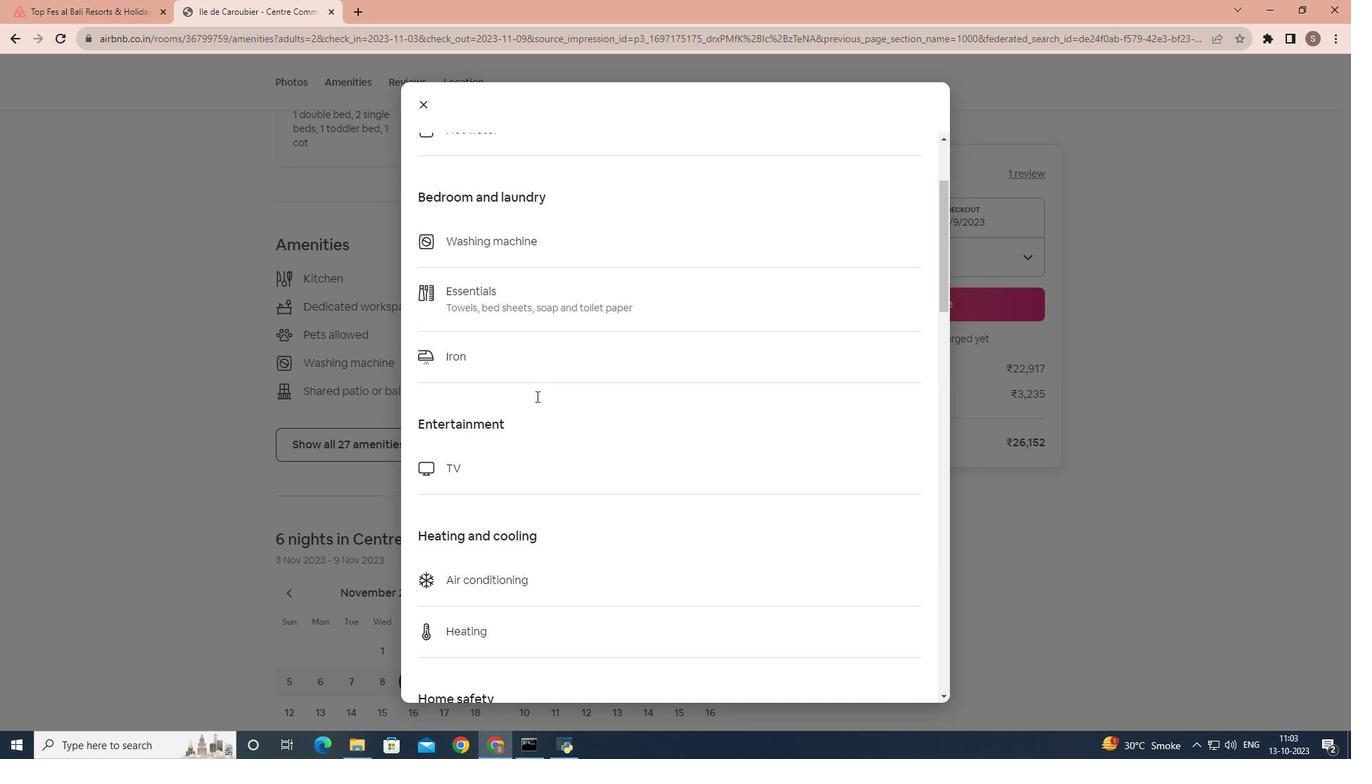 
Action: Mouse scrolled (536, 396) with delta (0, 0)
Screenshot: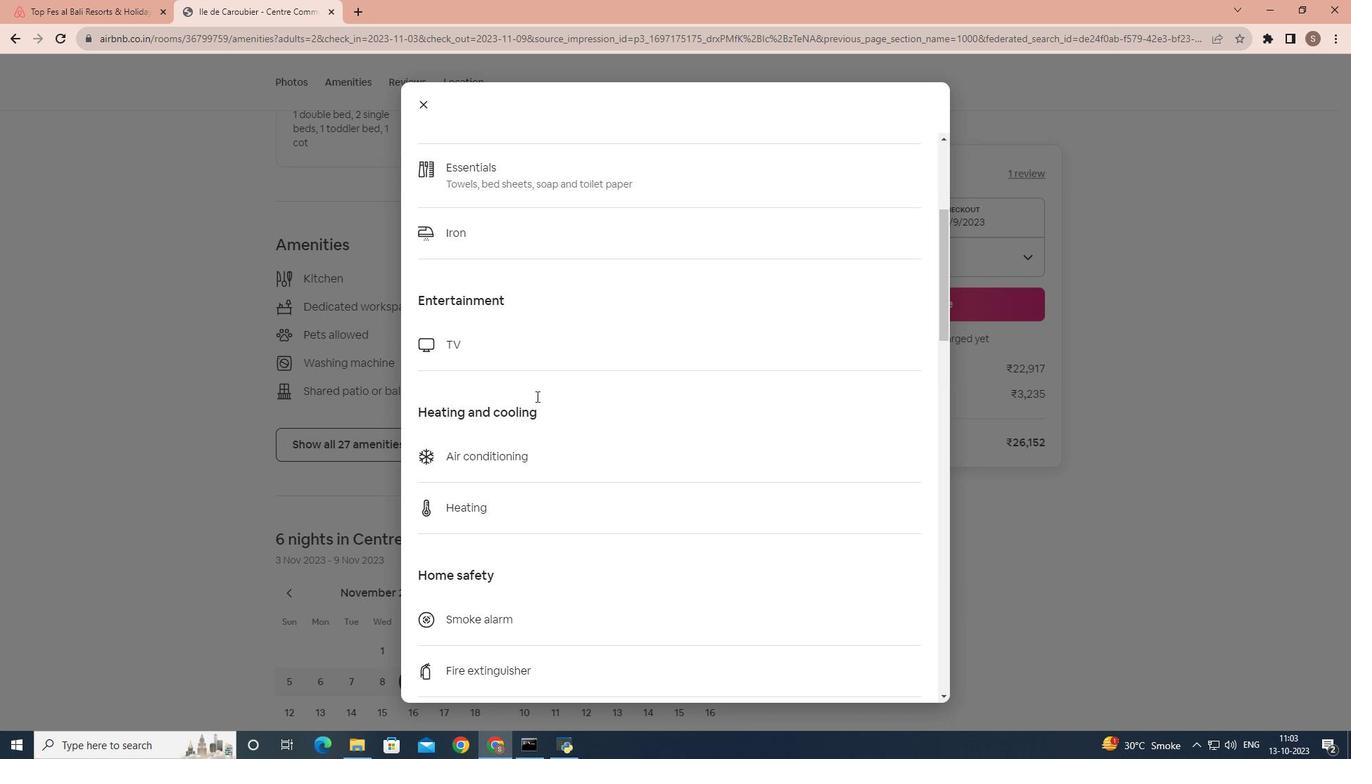 
Action: Mouse scrolled (536, 396) with delta (0, 0)
Screenshot: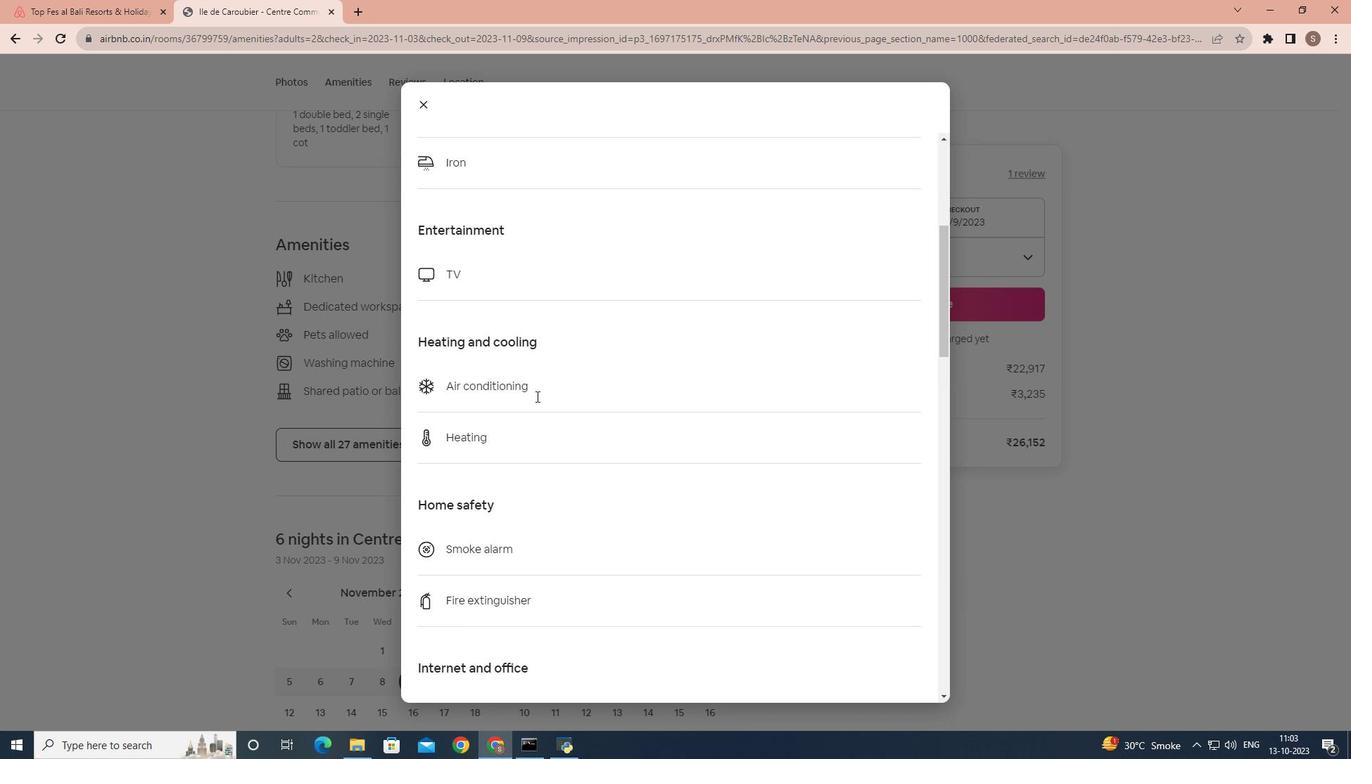 
Action: Mouse scrolled (536, 396) with delta (0, 0)
Screenshot: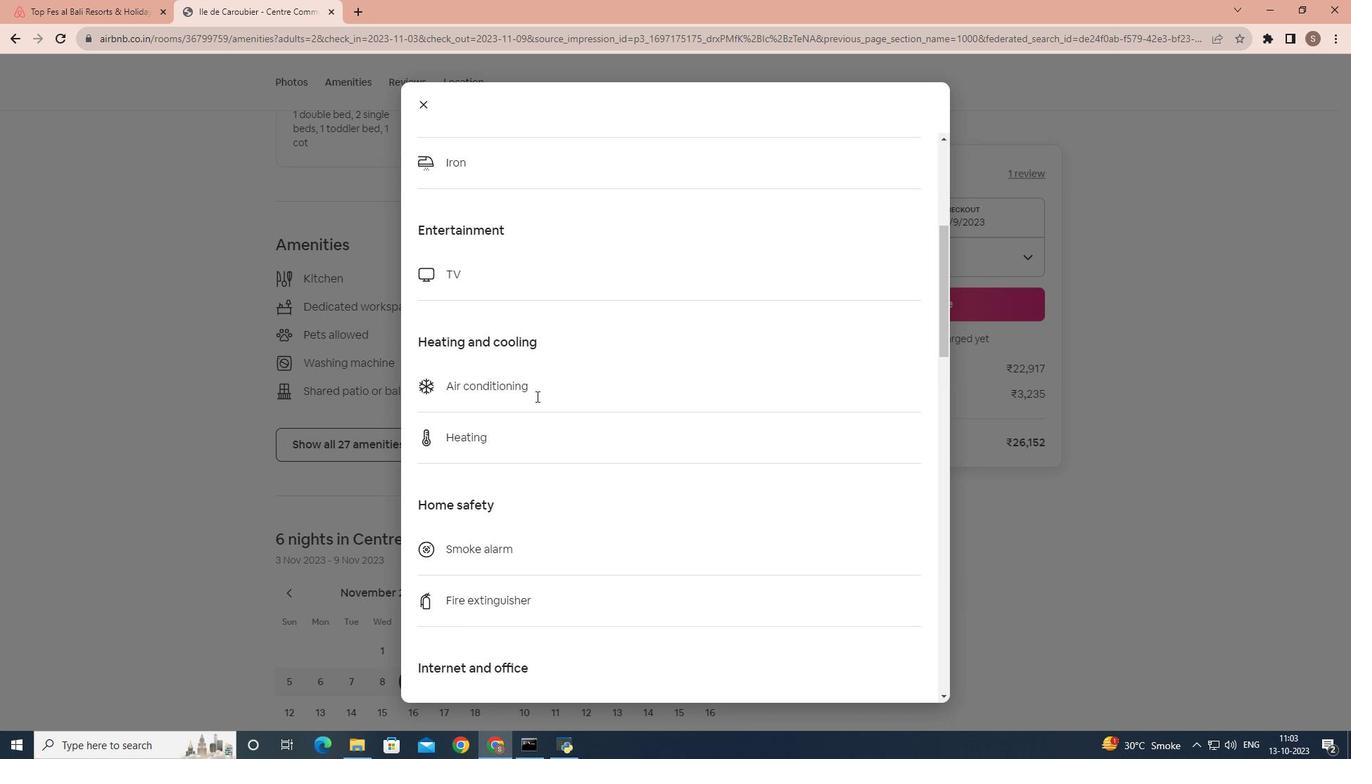 
Action: Mouse scrolled (536, 396) with delta (0, 0)
Screenshot: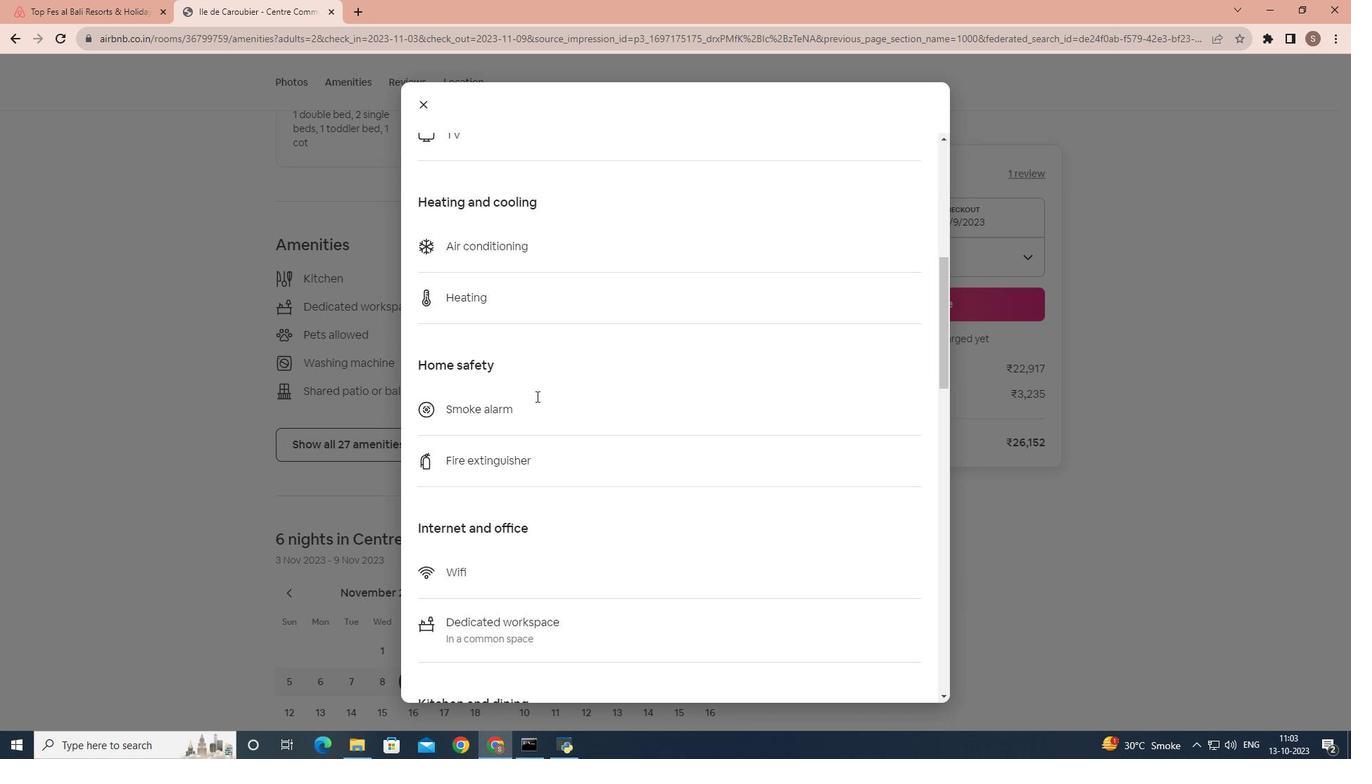 
Action: Mouse scrolled (536, 396) with delta (0, 0)
Screenshot: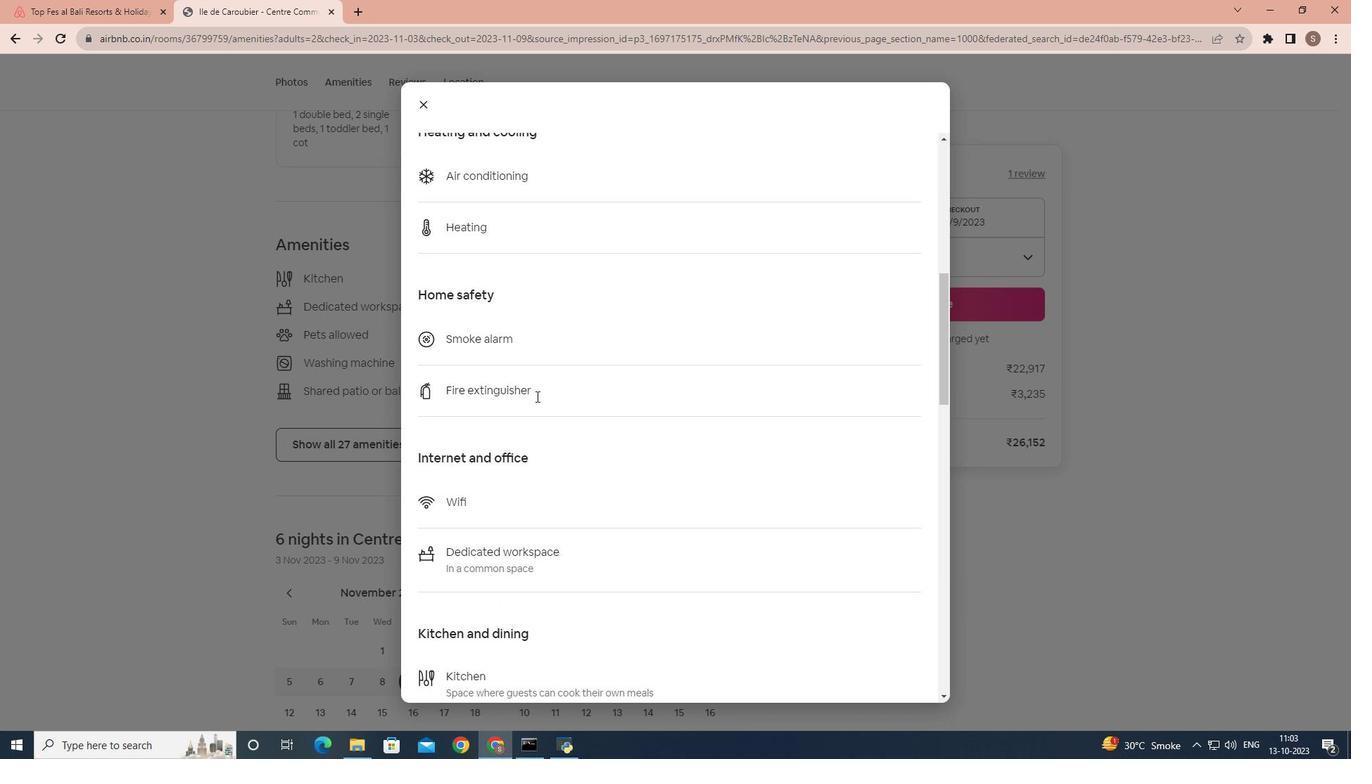 
Action: Mouse scrolled (536, 396) with delta (0, 0)
Screenshot: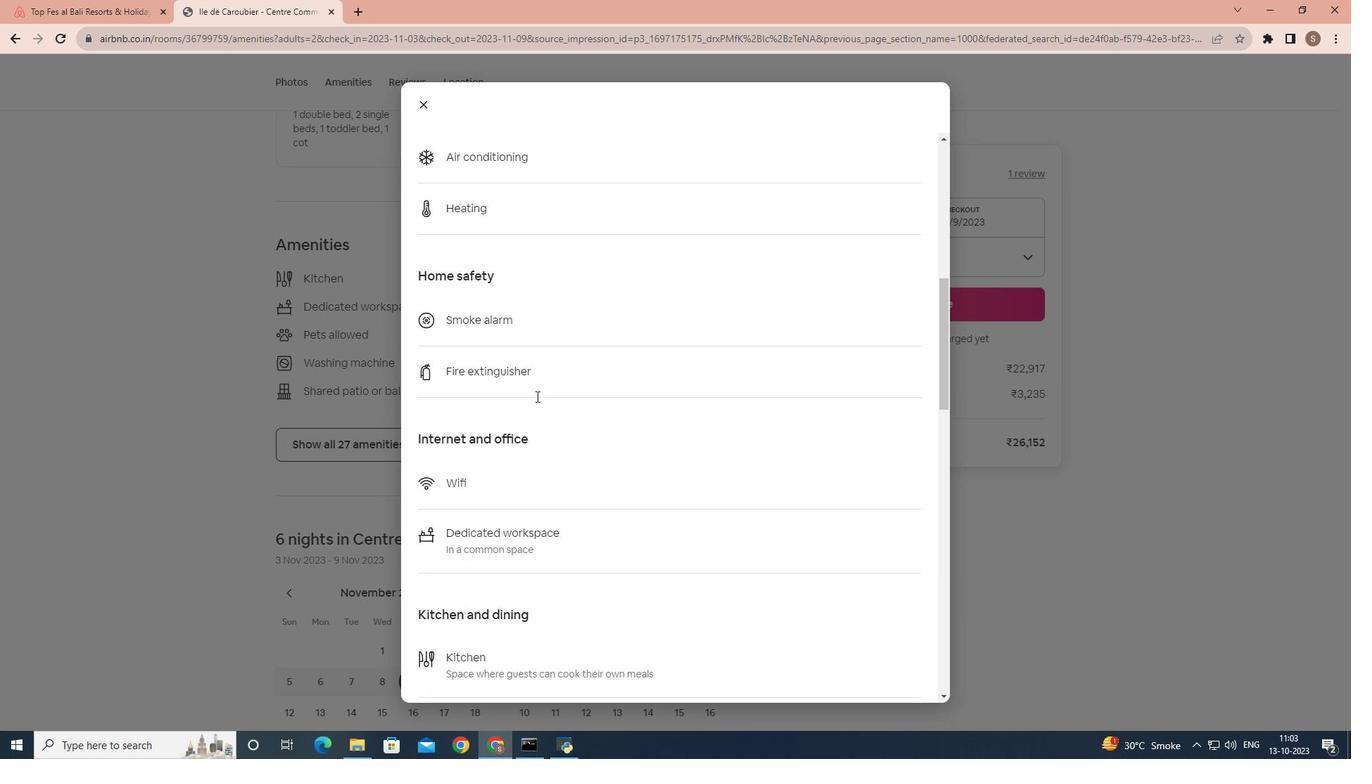 
Action: Mouse scrolled (536, 396) with delta (0, 0)
Screenshot: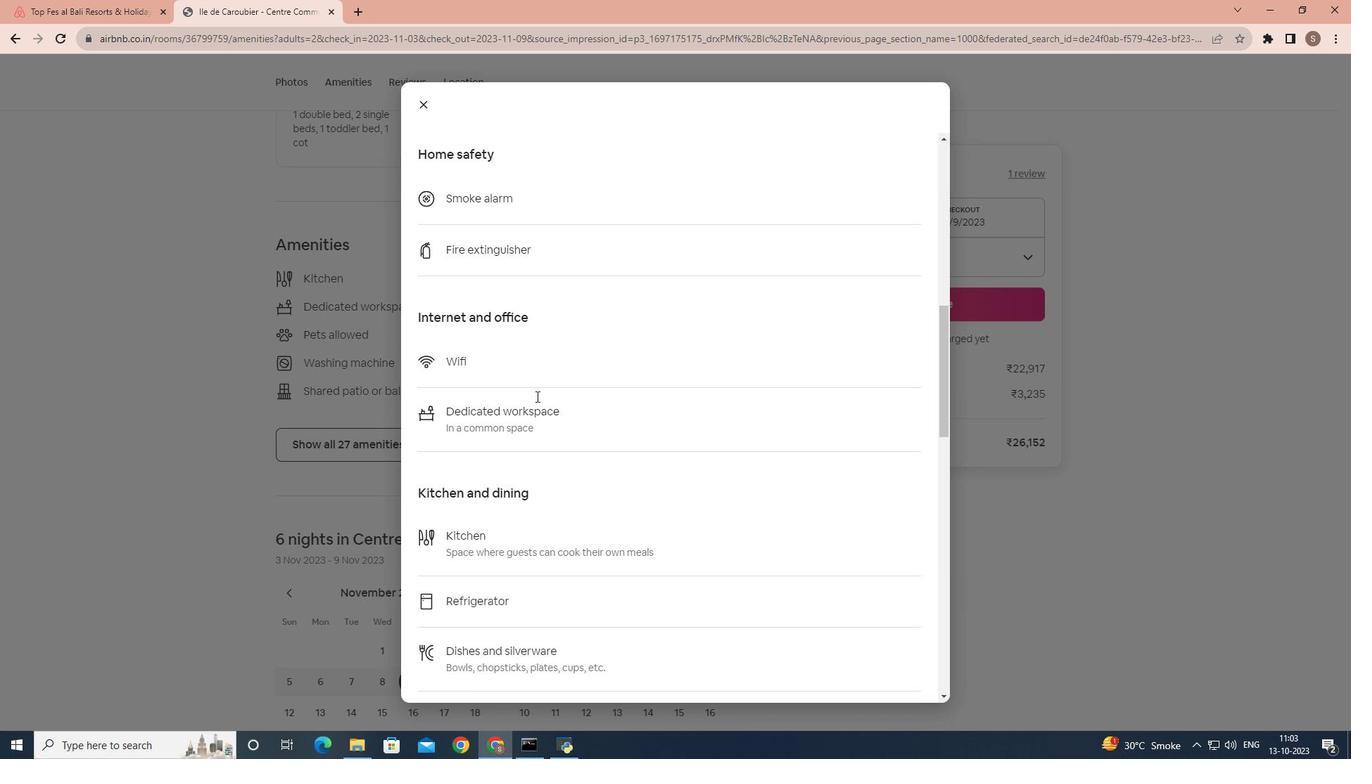 
Action: Mouse scrolled (536, 396) with delta (0, 0)
Screenshot: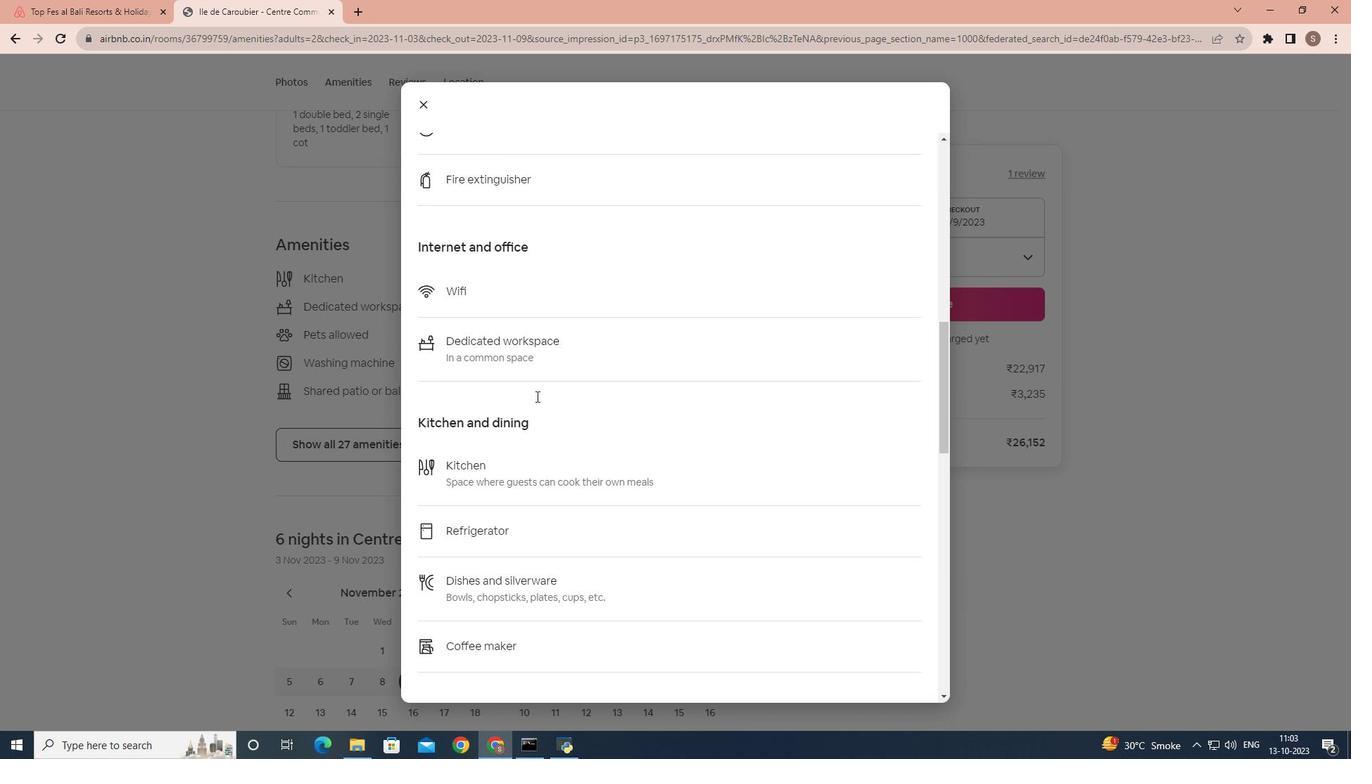 
Action: Mouse scrolled (536, 396) with delta (0, 0)
Screenshot: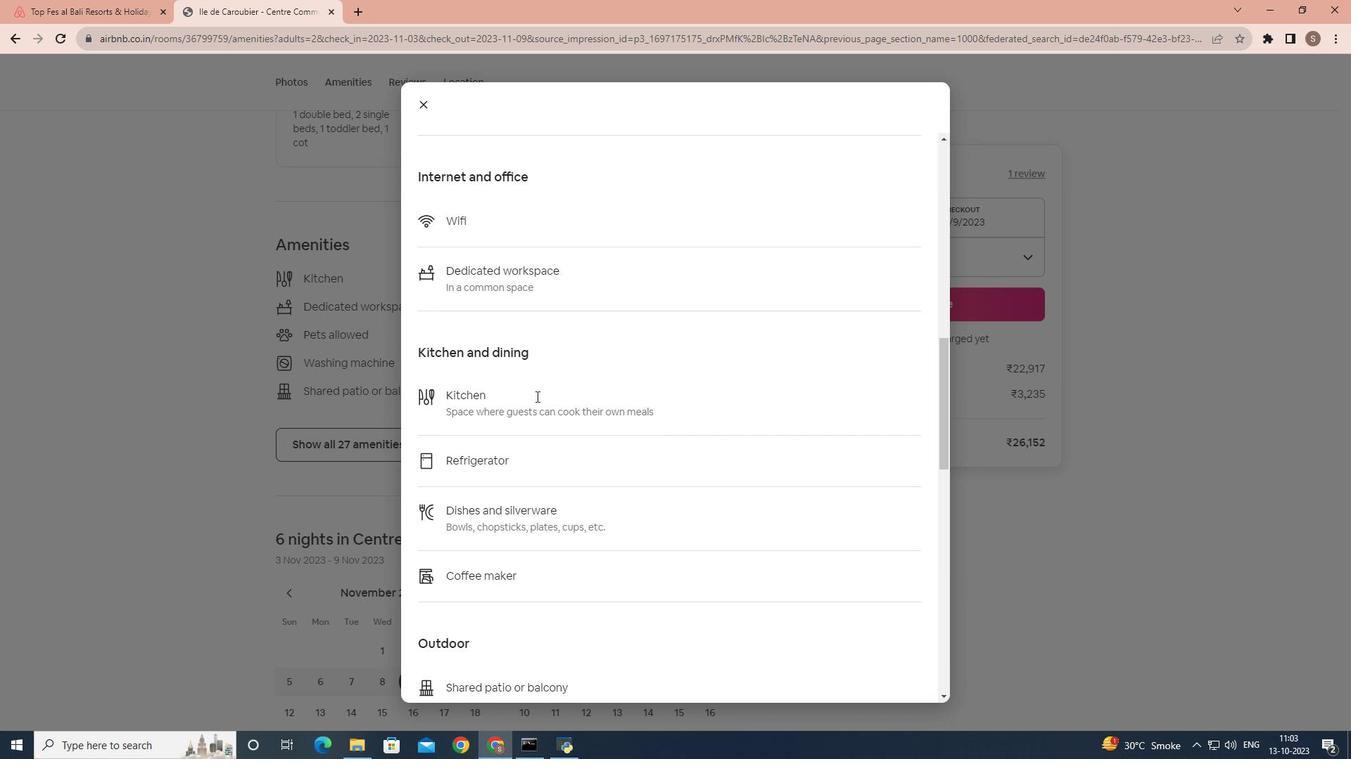 
Action: Mouse scrolled (536, 396) with delta (0, 0)
Screenshot: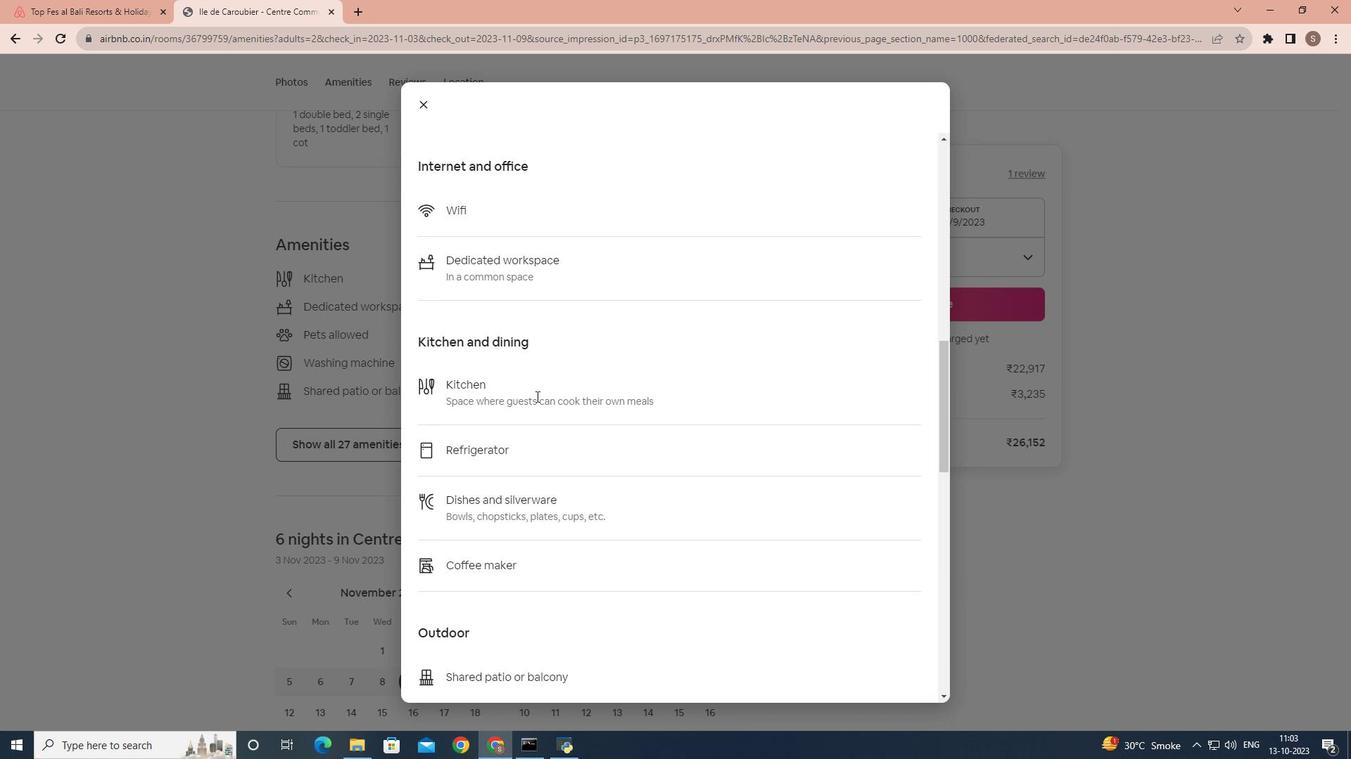 
Action: Mouse scrolled (536, 396) with delta (0, 0)
Screenshot: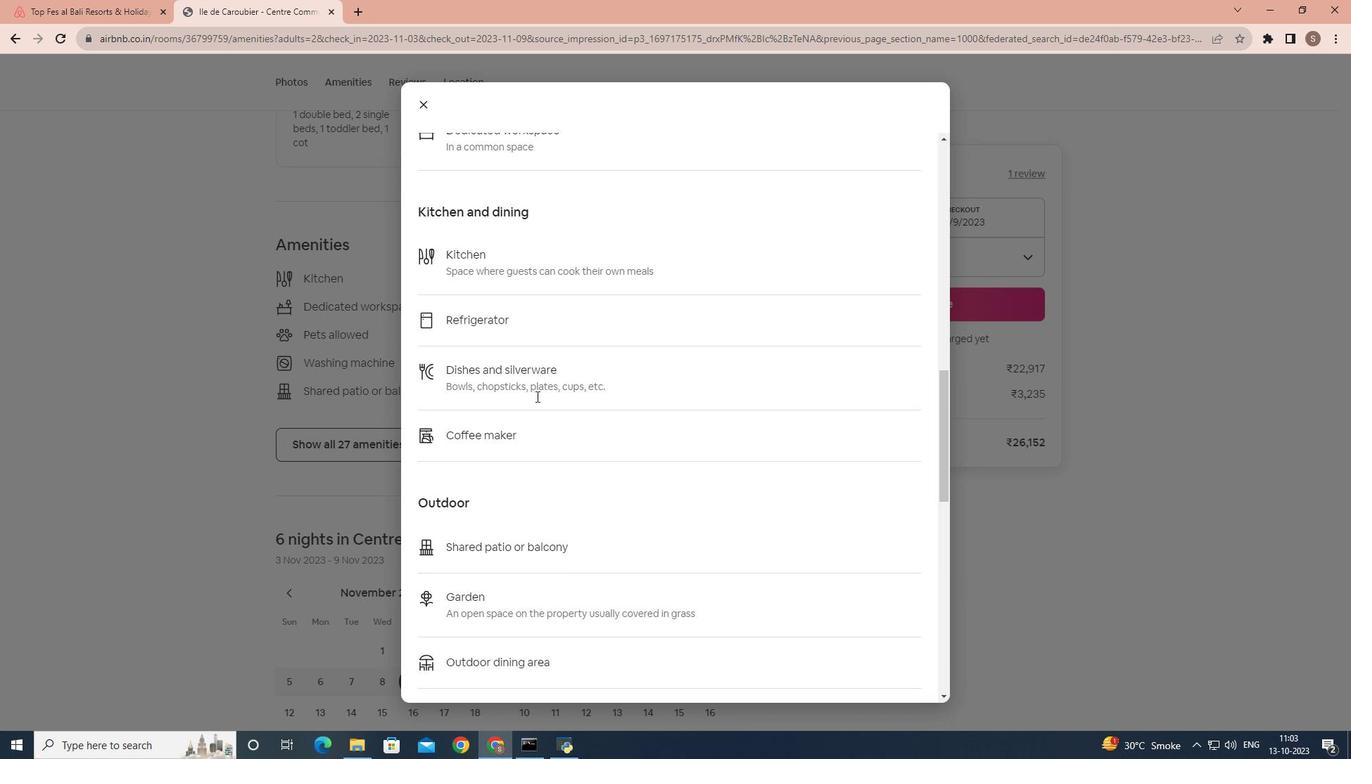 
Action: Mouse scrolled (536, 396) with delta (0, 0)
Screenshot: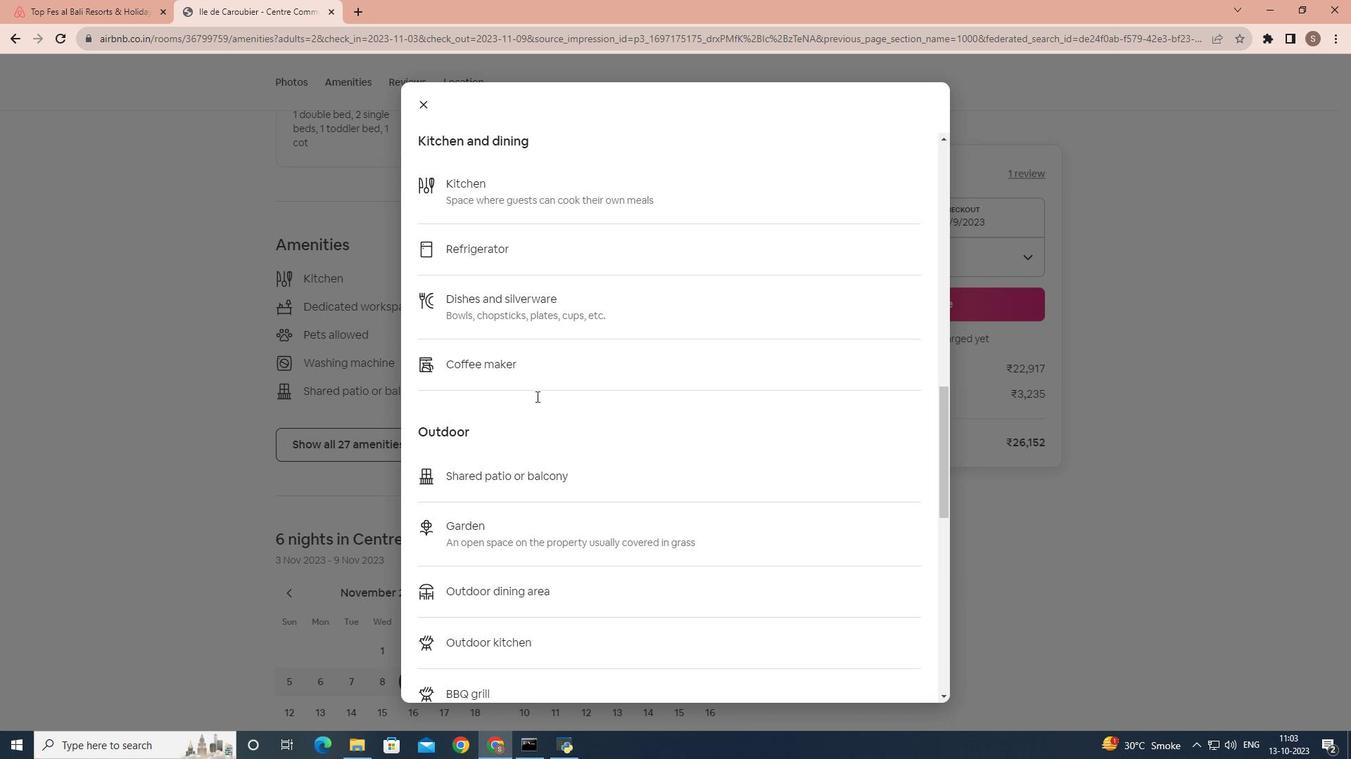 
Action: Mouse scrolled (536, 396) with delta (0, 0)
Screenshot: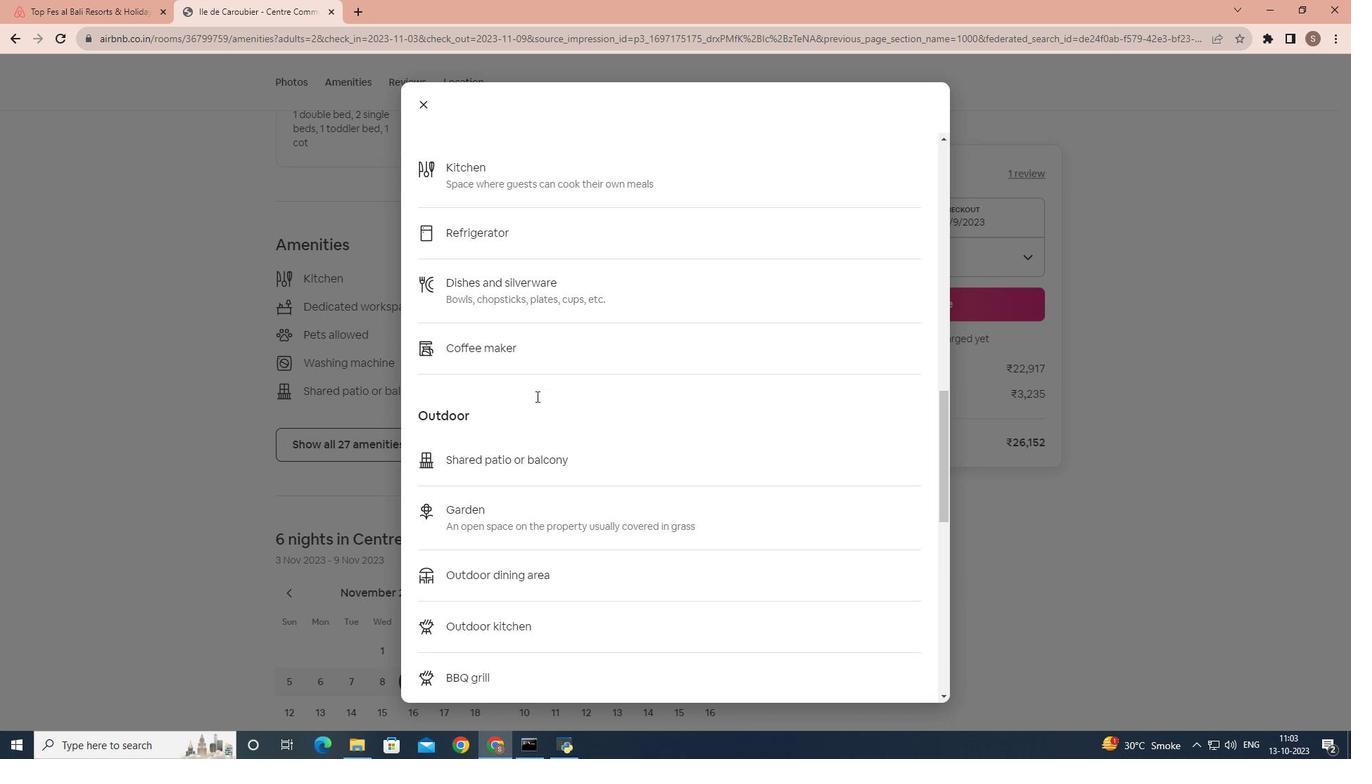
Action: Mouse scrolled (536, 396) with delta (0, 0)
Screenshot: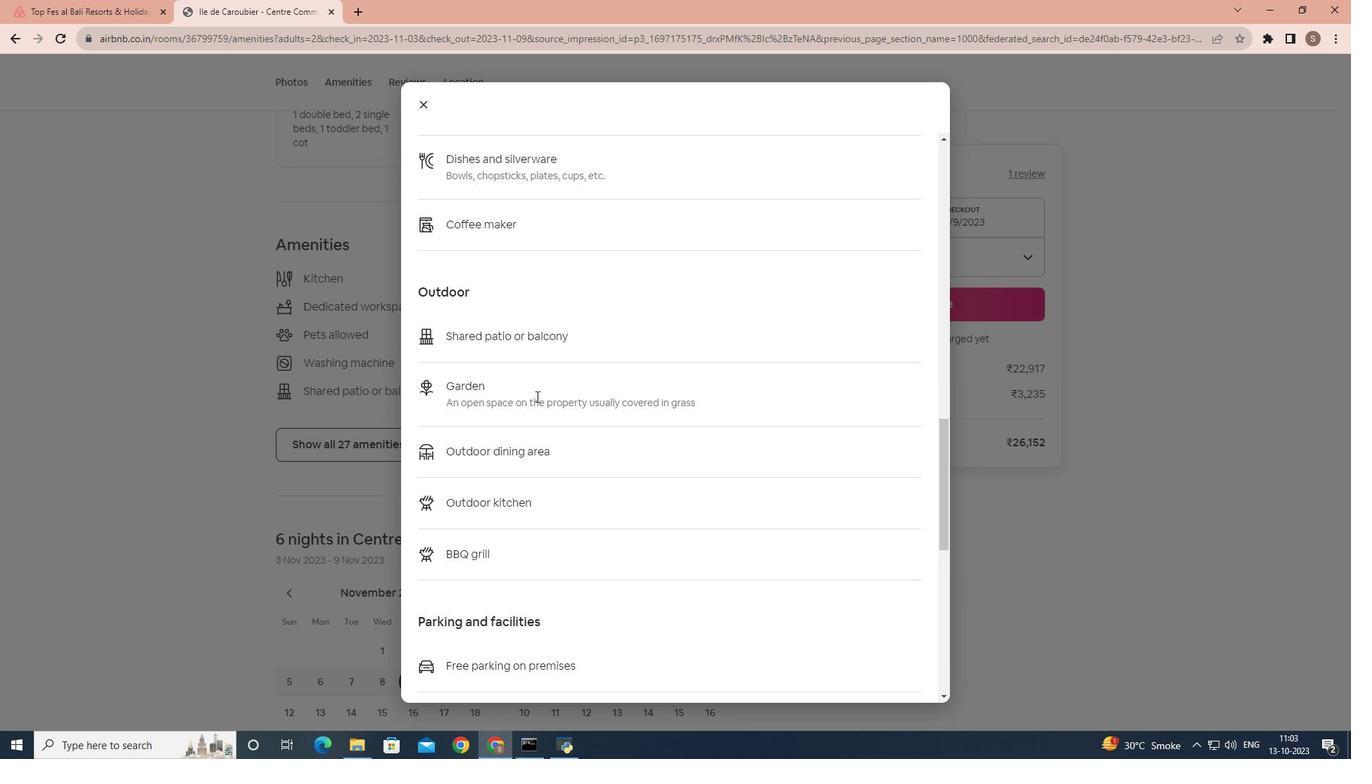 
Action: Mouse scrolled (536, 396) with delta (0, 0)
Screenshot: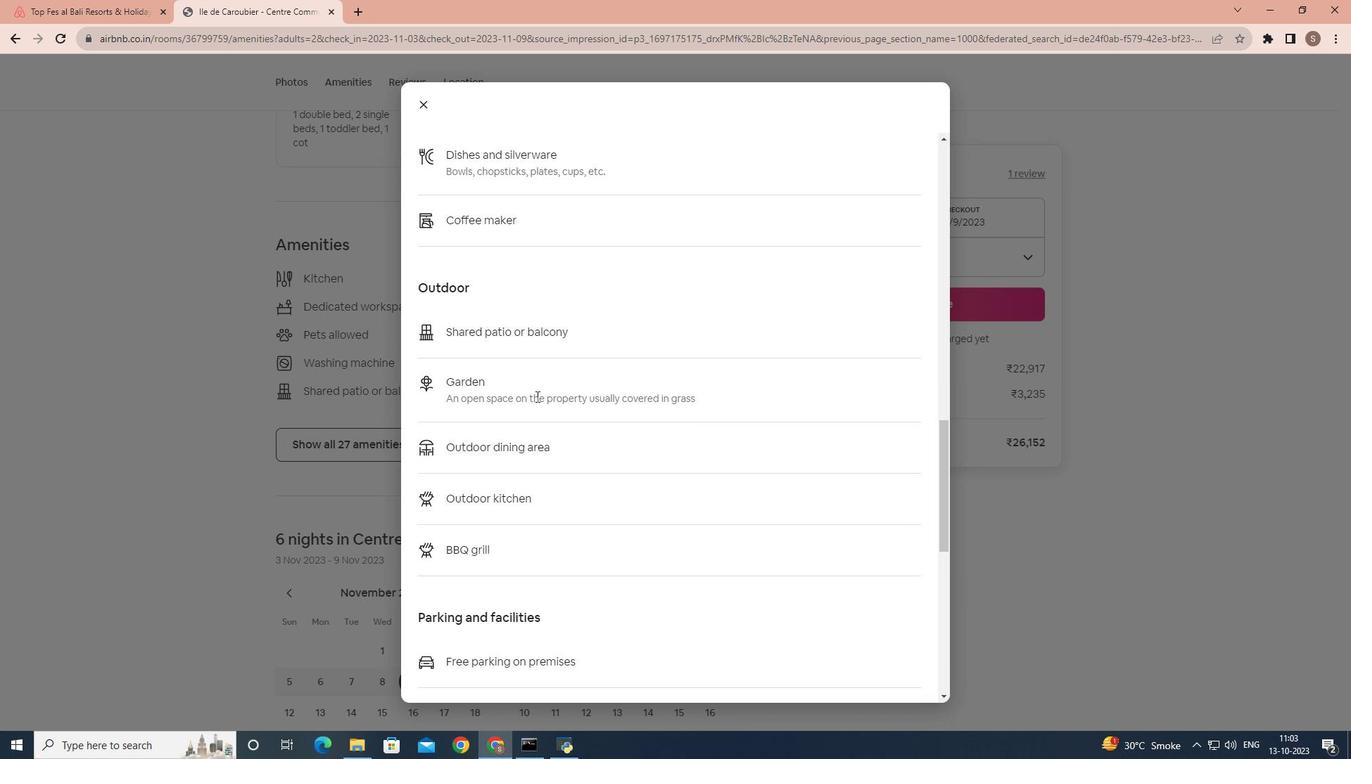 
Action: Mouse scrolled (536, 396) with delta (0, 0)
Screenshot: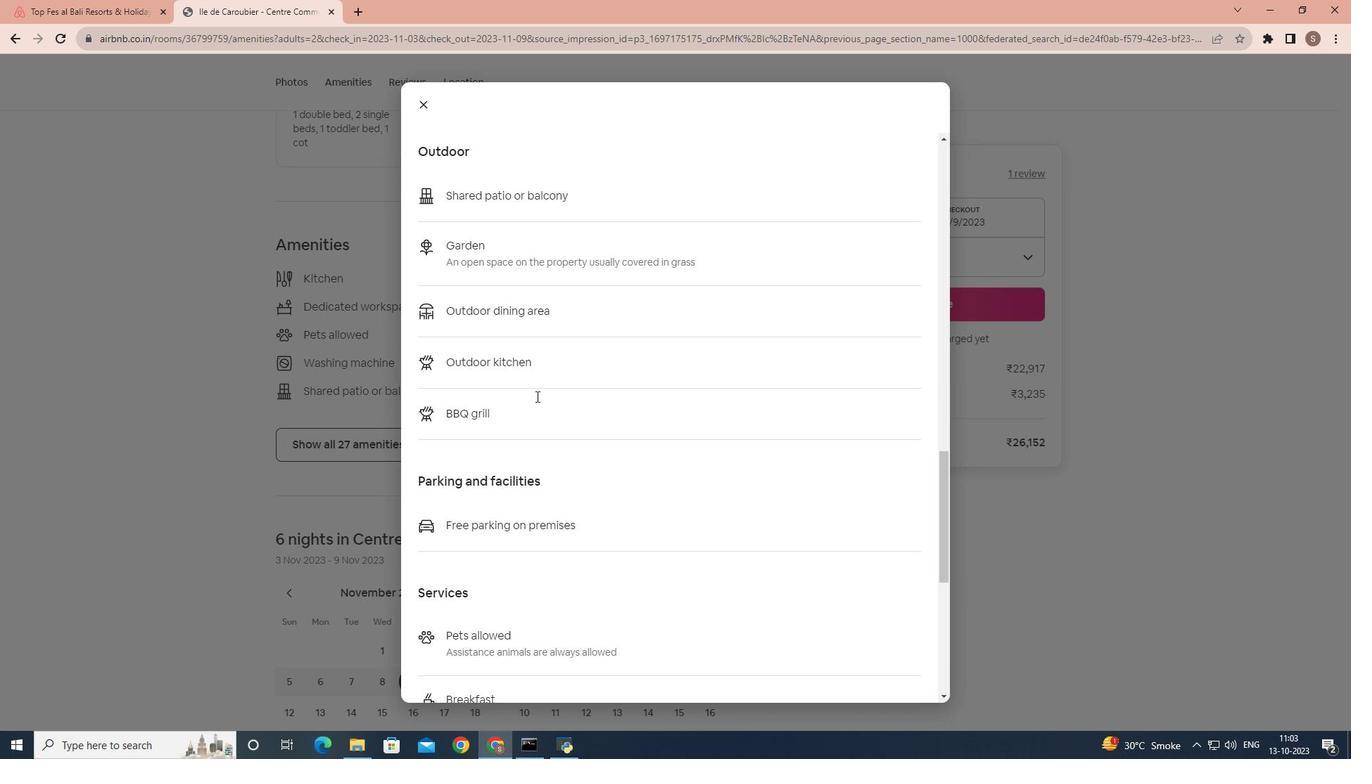 
Action: Mouse scrolled (536, 396) with delta (0, 0)
Screenshot: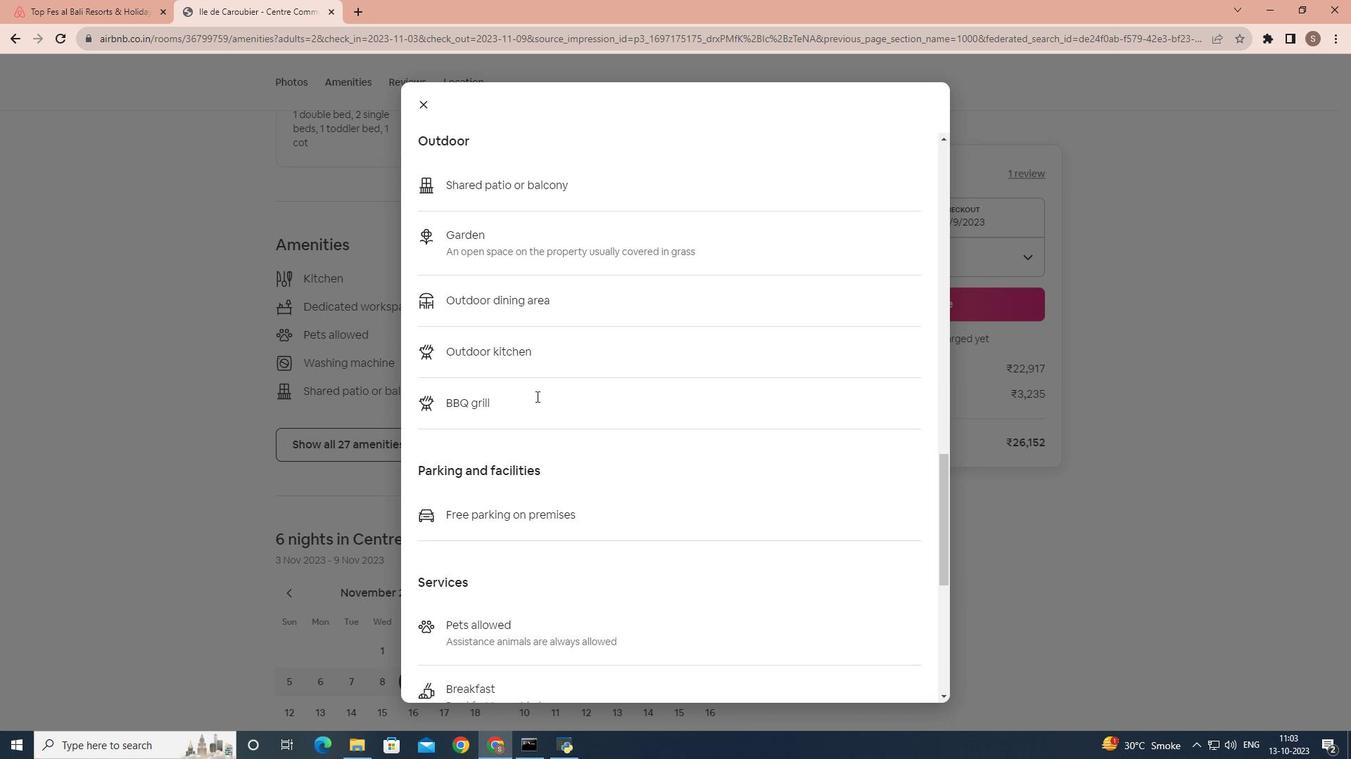 
Action: Mouse scrolled (536, 396) with delta (0, 0)
Screenshot: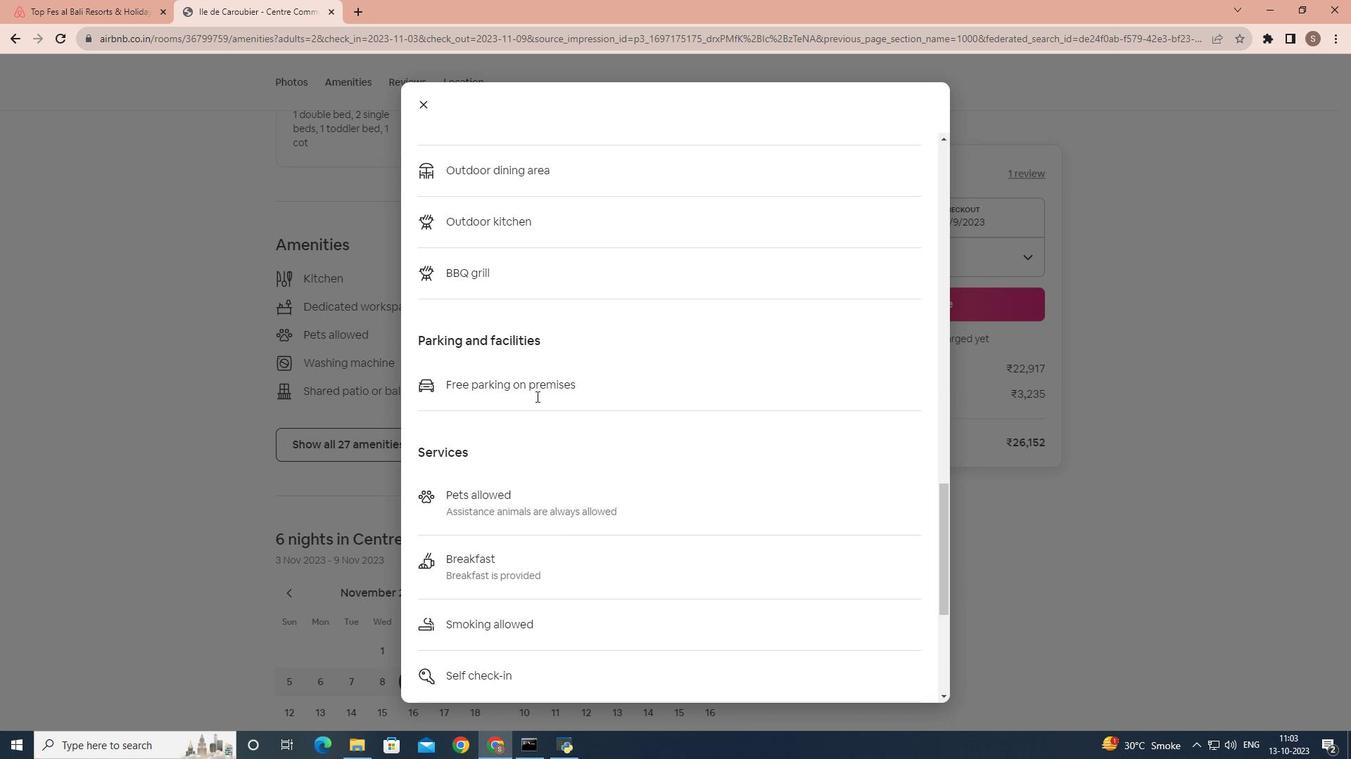 
Action: Mouse scrolled (536, 396) with delta (0, 0)
Screenshot: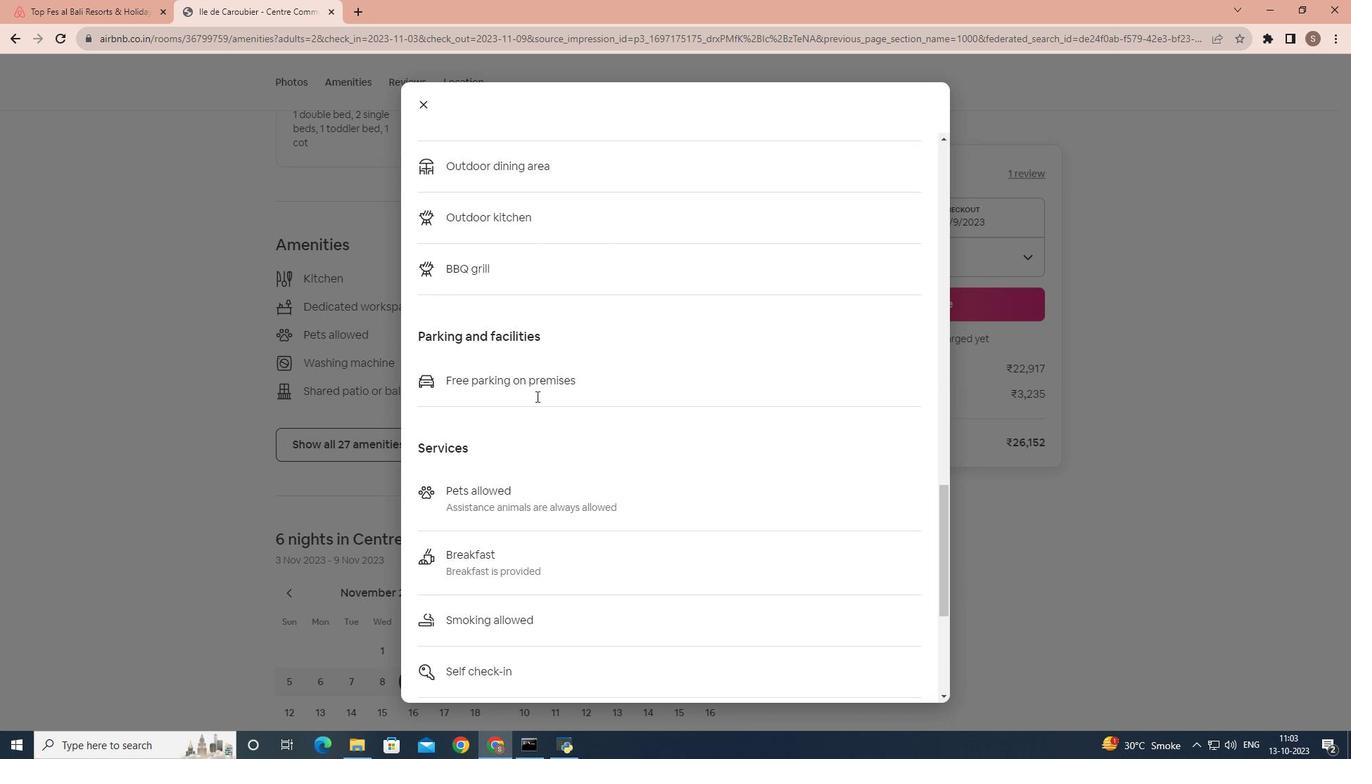 
Action: Mouse scrolled (536, 396) with delta (0, 0)
Screenshot: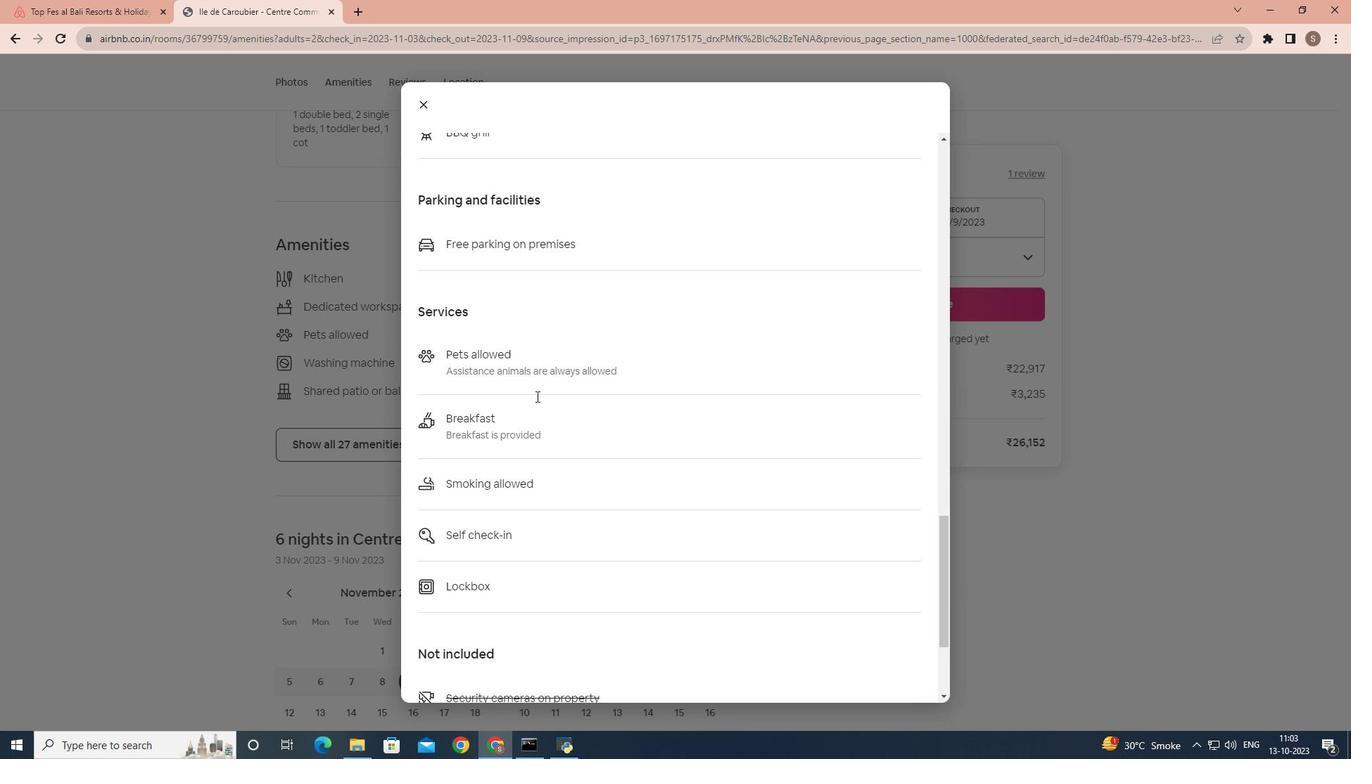 
Action: Mouse scrolled (536, 396) with delta (0, 0)
Screenshot: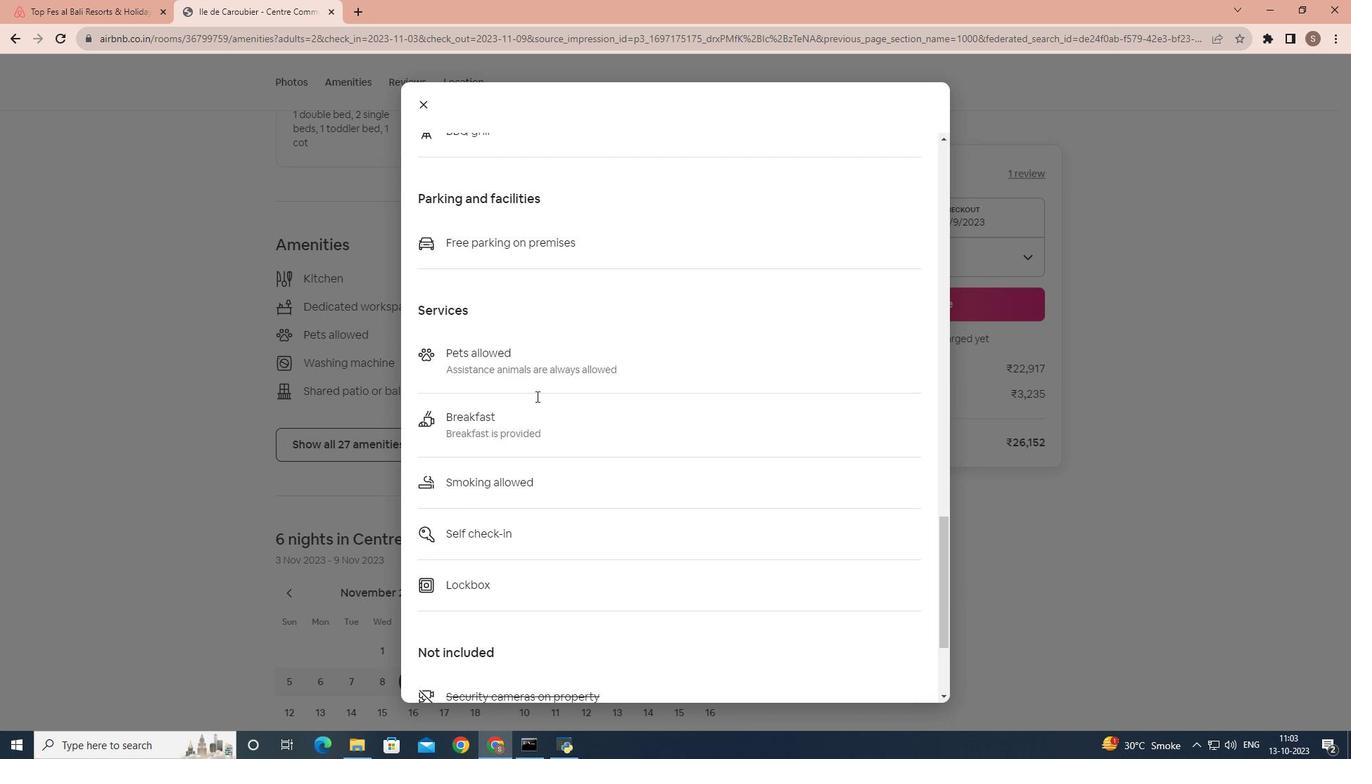 
Action: Mouse scrolled (536, 396) with delta (0, 0)
Screenshot: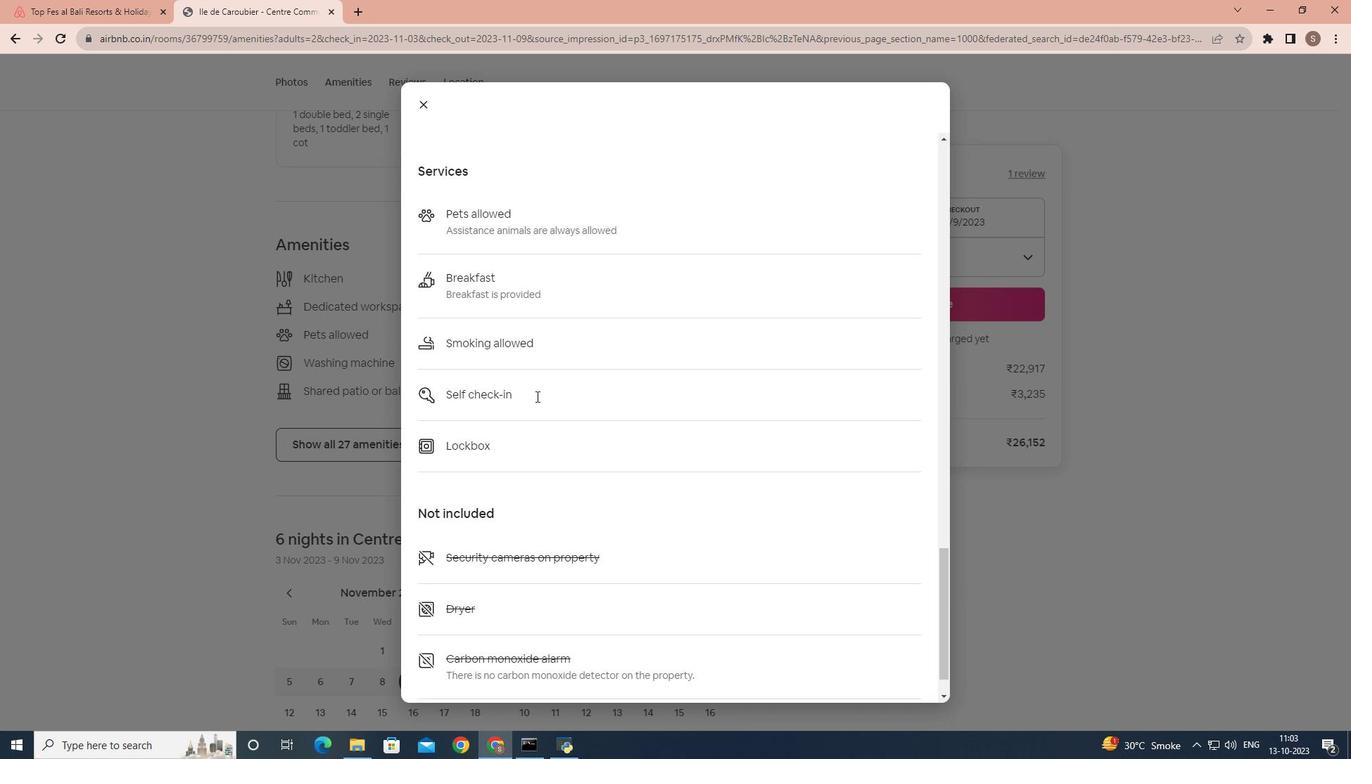 
Action: Mouse scrolled (536, 396) with delta (0, 0)
Screenshot: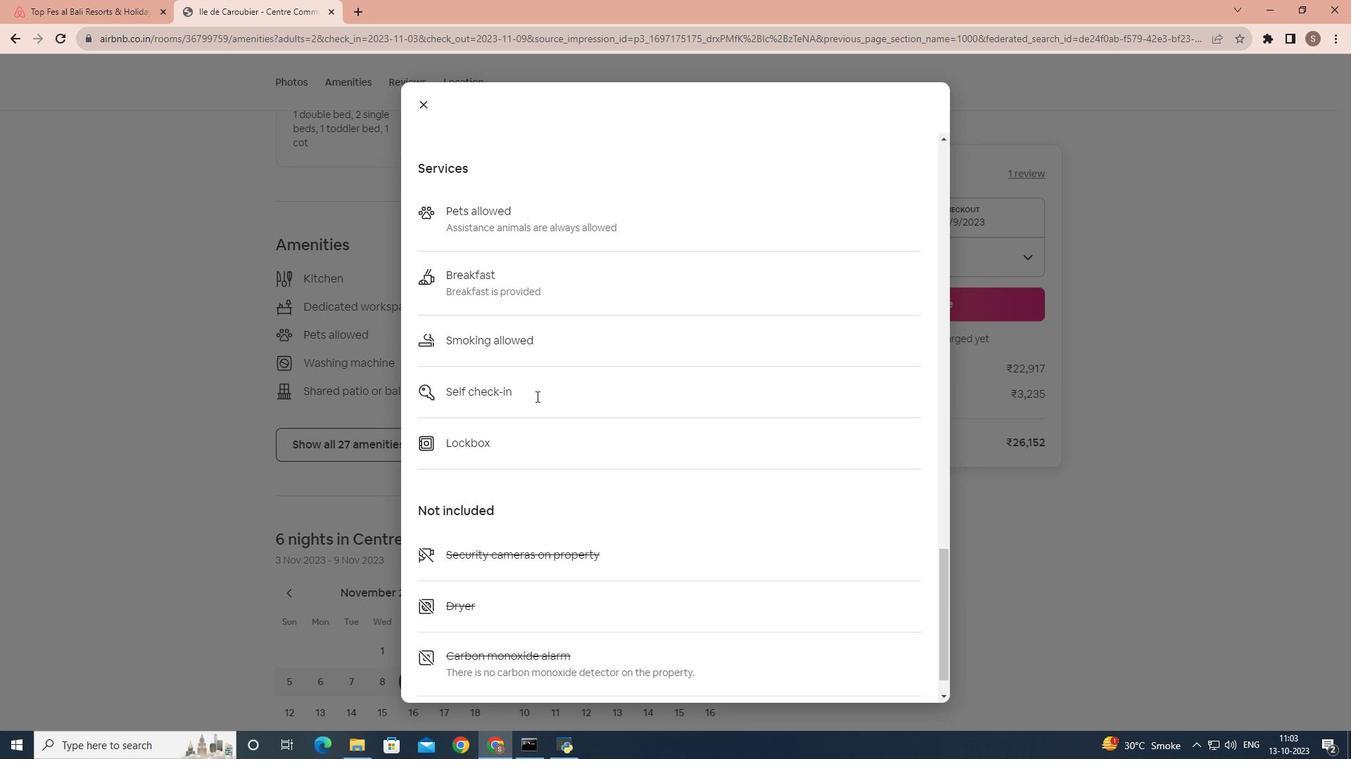 
Action: Mouse scrolled (536, 396) with delta (0, 0)
Screenshot: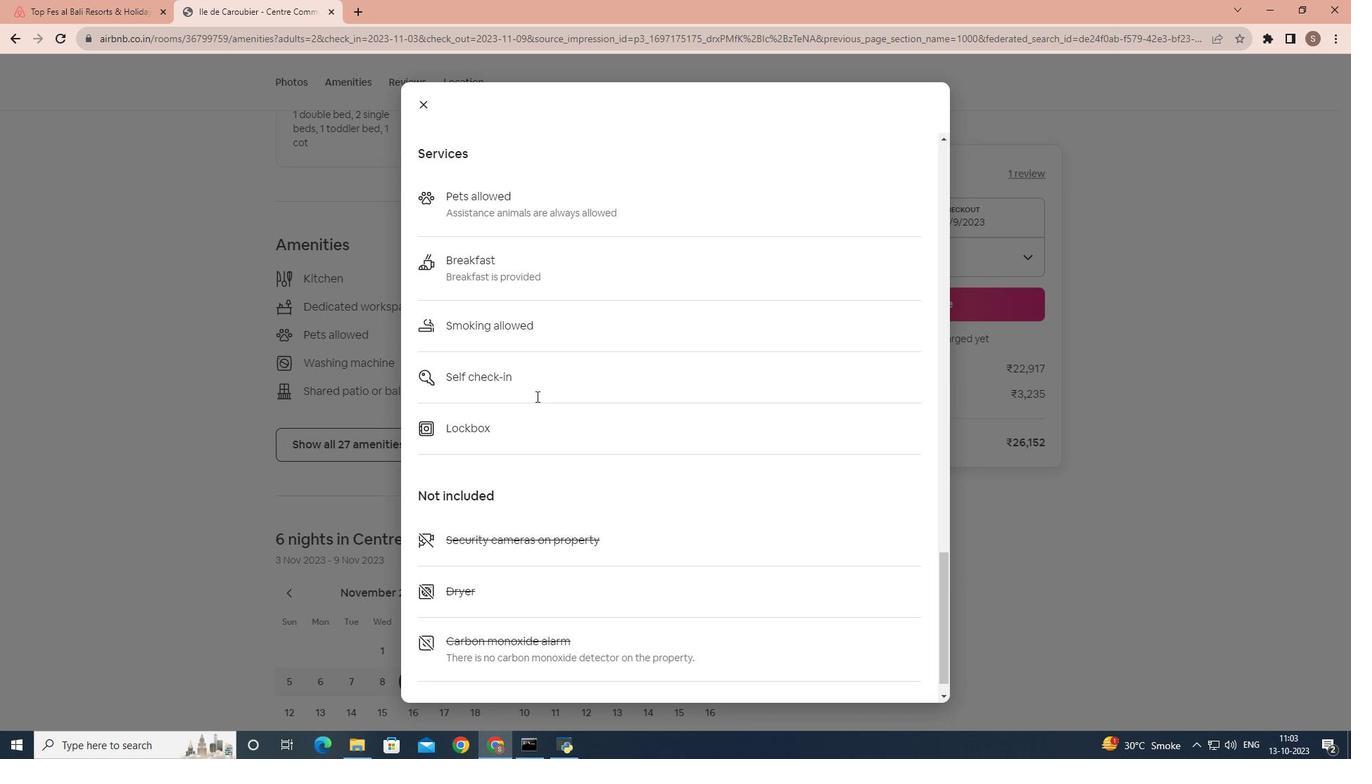 
Action: Mouse scrolled (536, 396) with delta (0, 0)
Screenshot: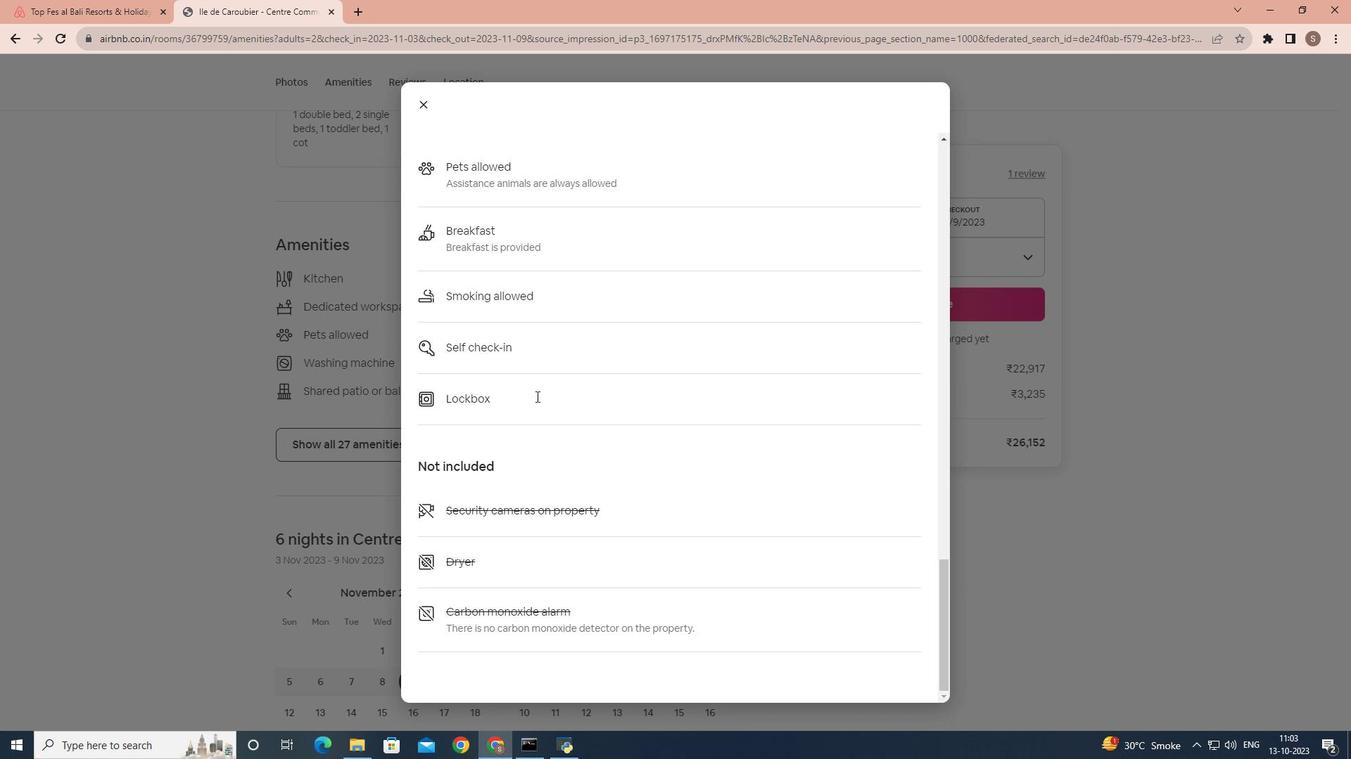 
Action: Mouse scrolled (536, 396) with delta (0, 0)
Screenshot: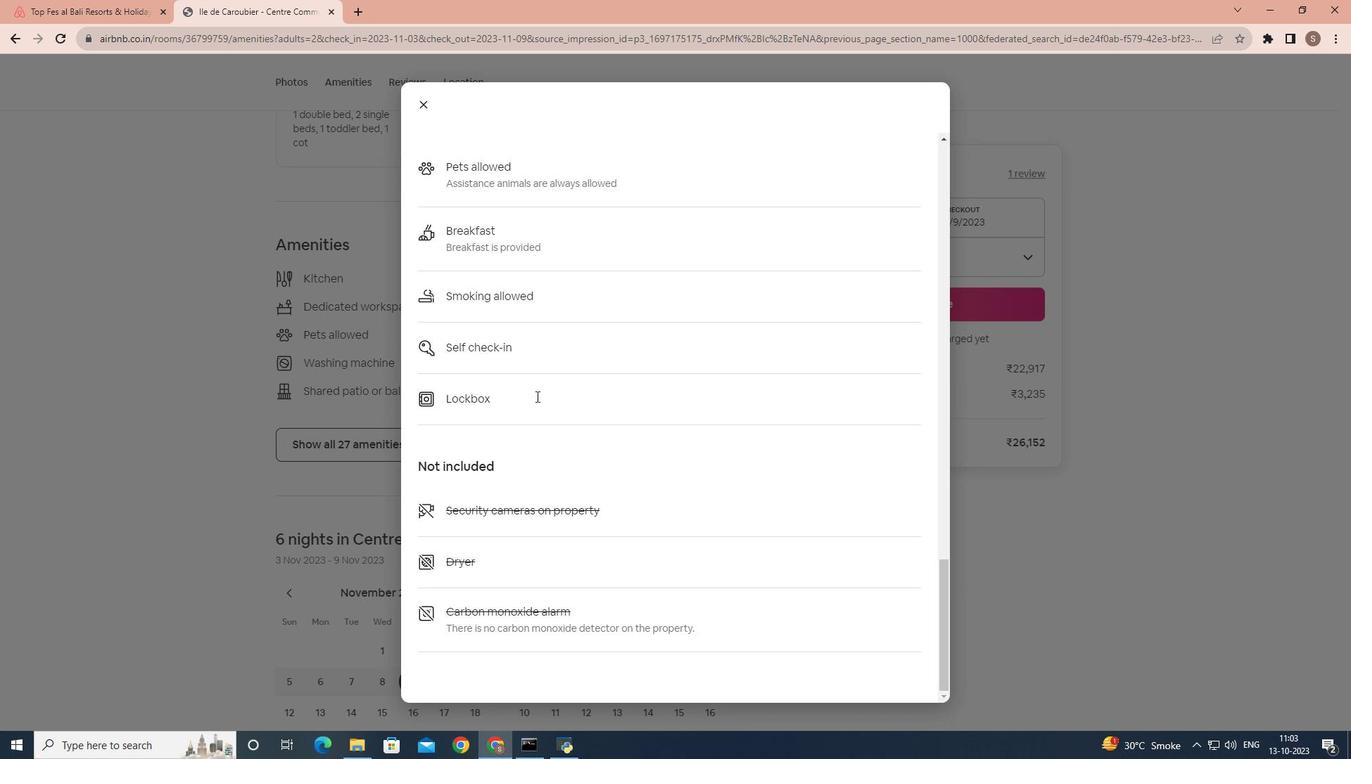 
Action: Mouse scrolled (536, 396) with delta (0, 0)
Screenshot: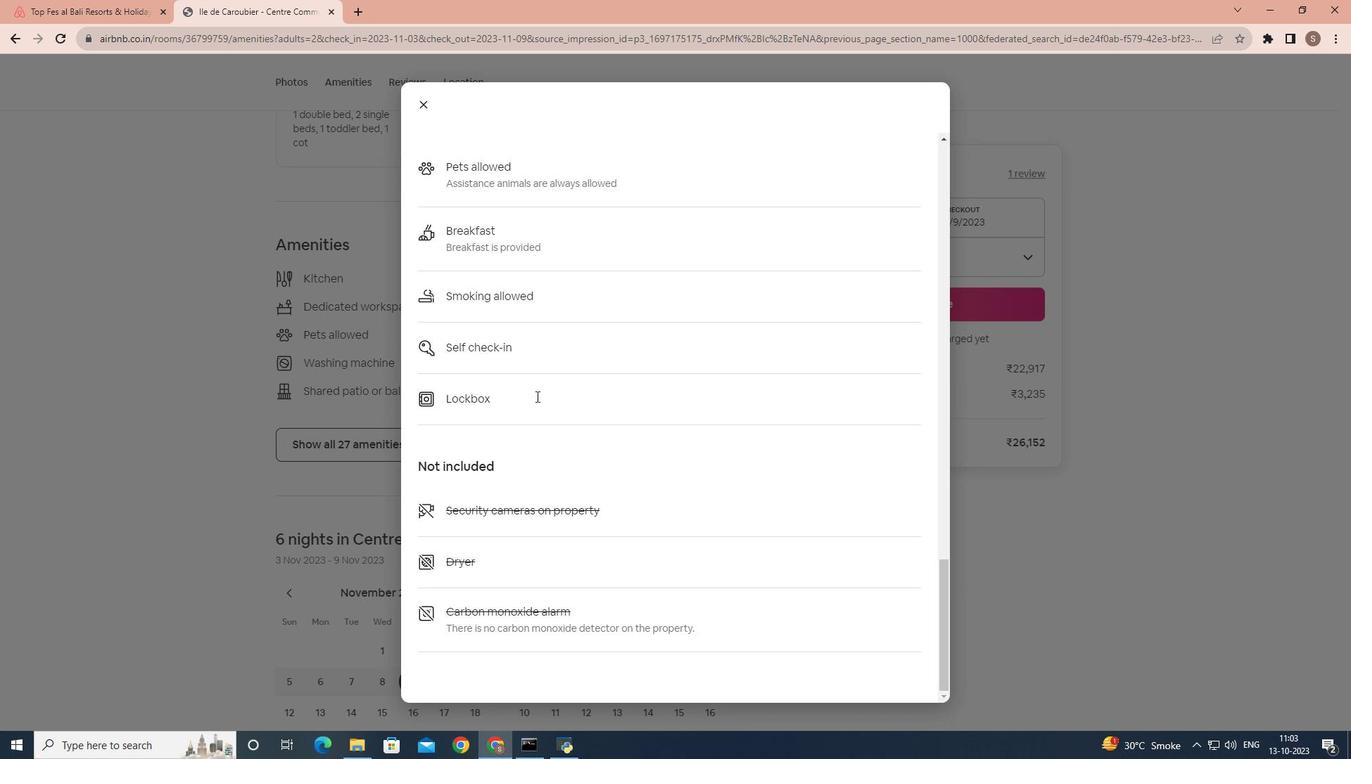 
Action: Mouse scrolled (536, 396) with delta (0, 0)
Screenshot: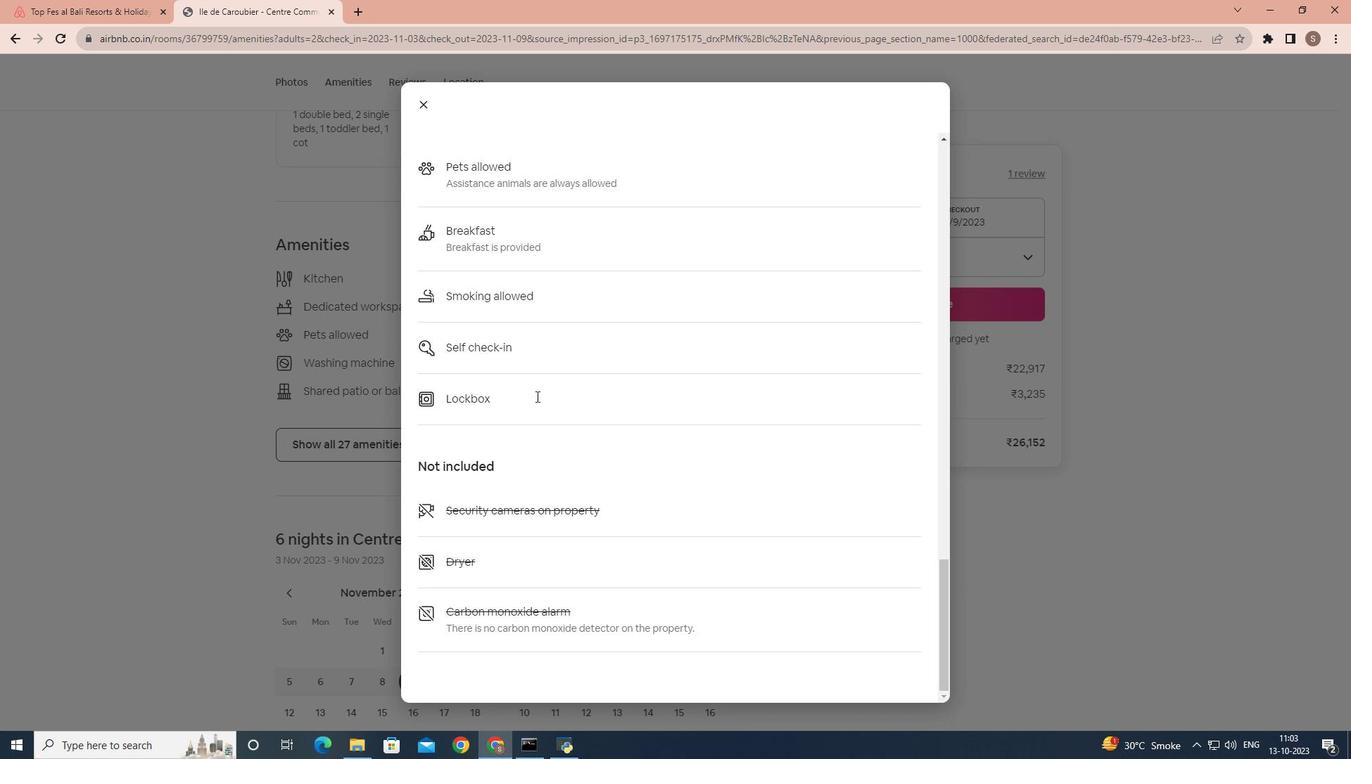
Action: Mouse moved to (420, 109)
Screenshot: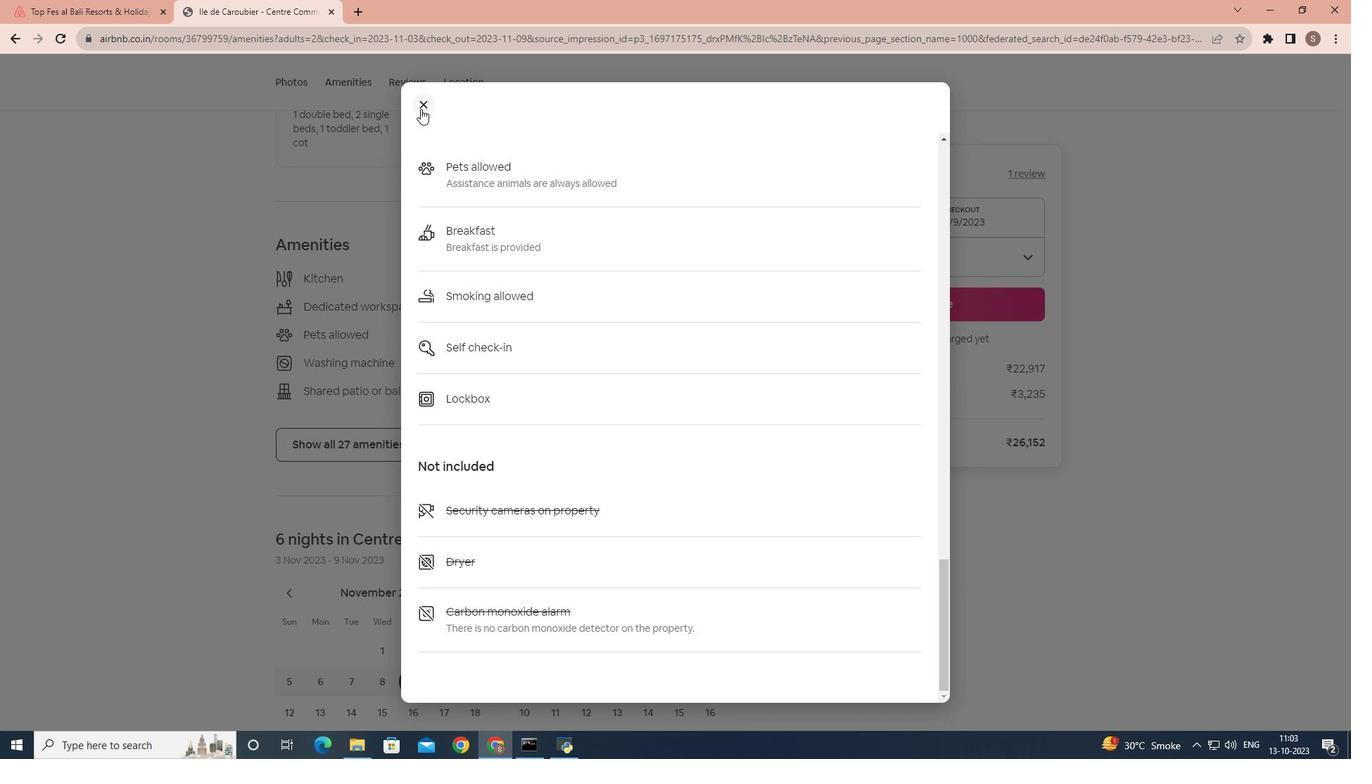 
Action: Mouse pressed left at (420, 109)
Screenshot: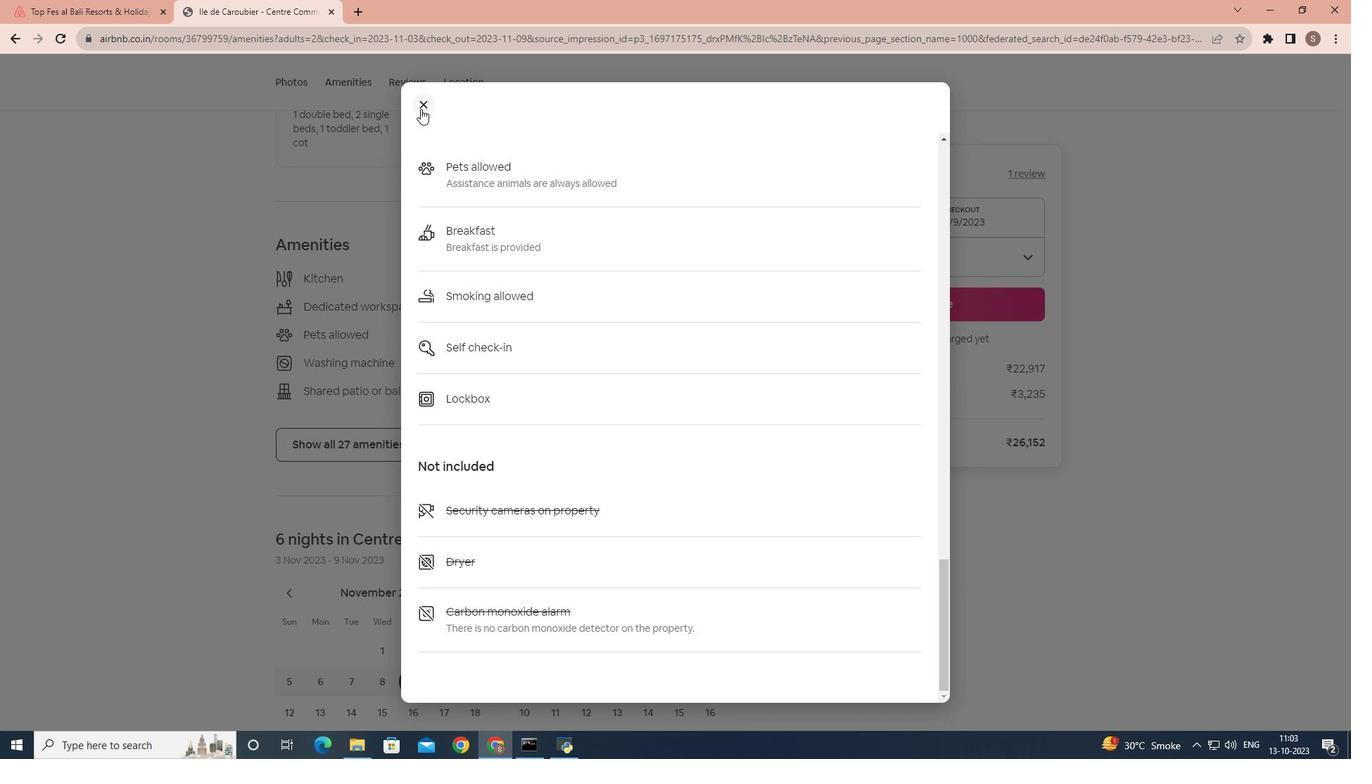 
Action: Mouse moved to (403, 334)
Screenshot: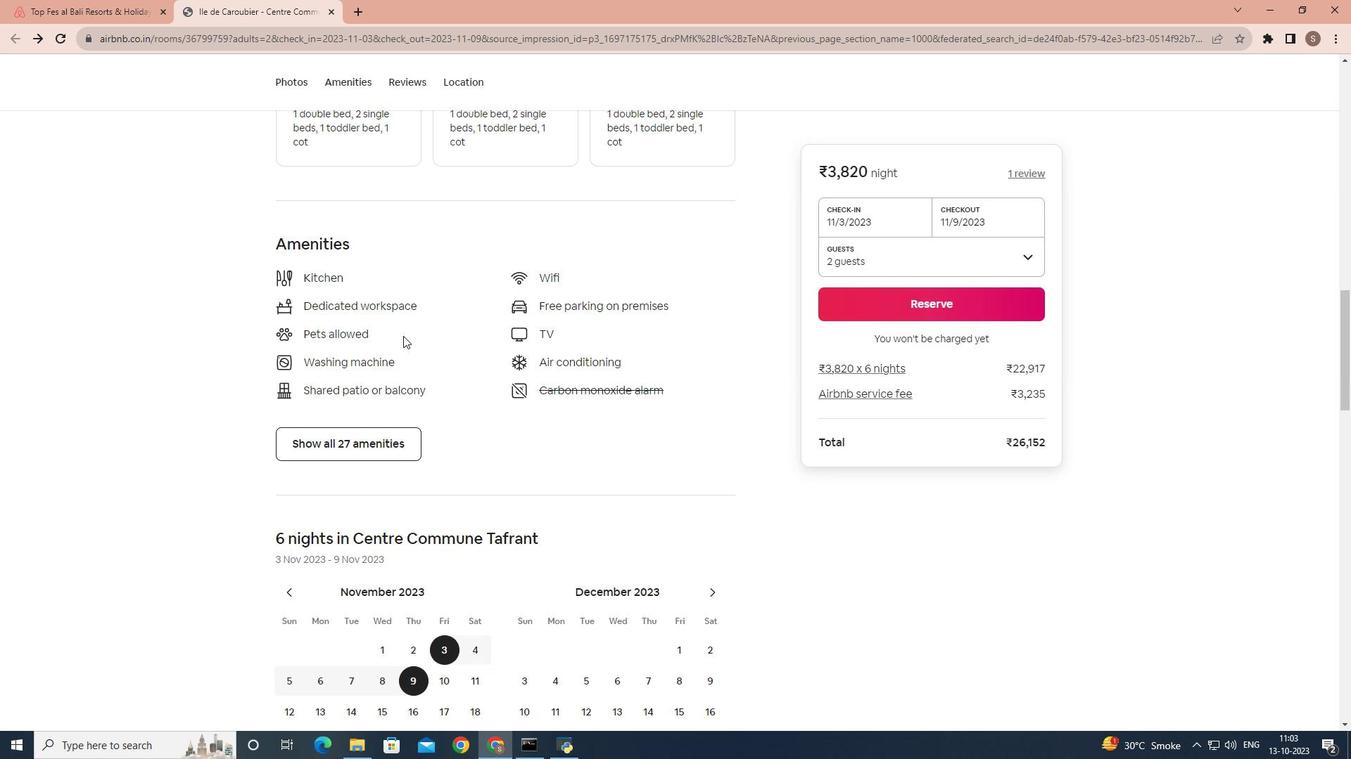 
Action: Mouse scrolled (403, 333) with delta (0, 0)
Screenshot: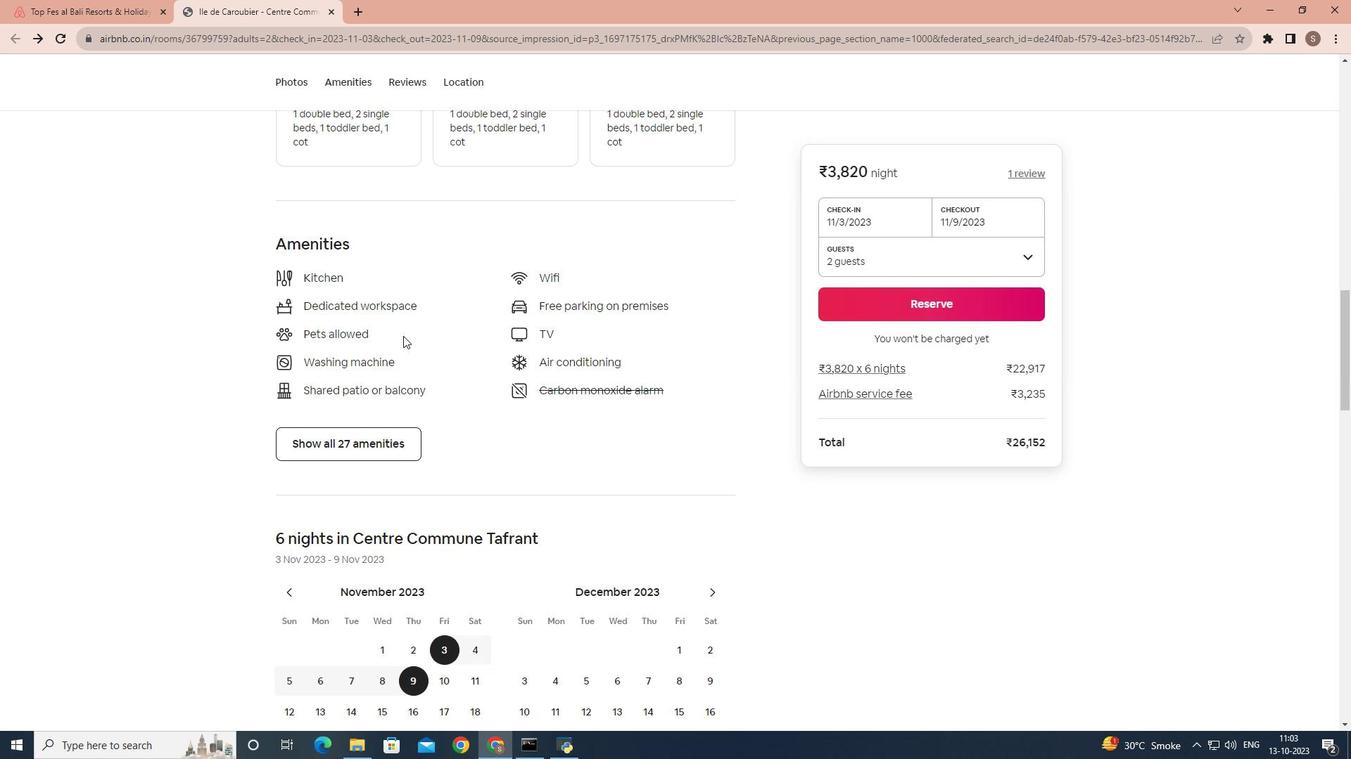 
Action: Mouse moved to (403, 337)
Screenshot: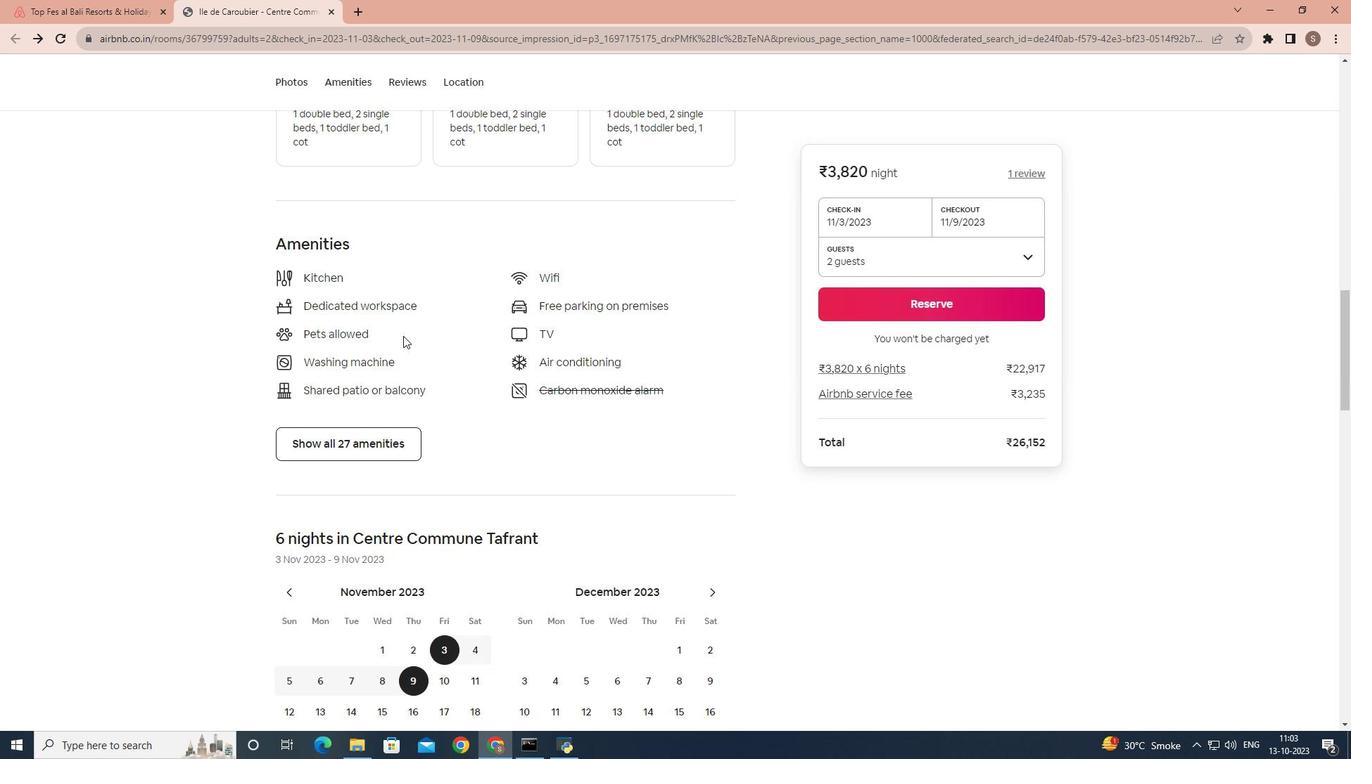 
Action: Mouse scrolled (403, 336) with delta (0, 0)
Screenshot: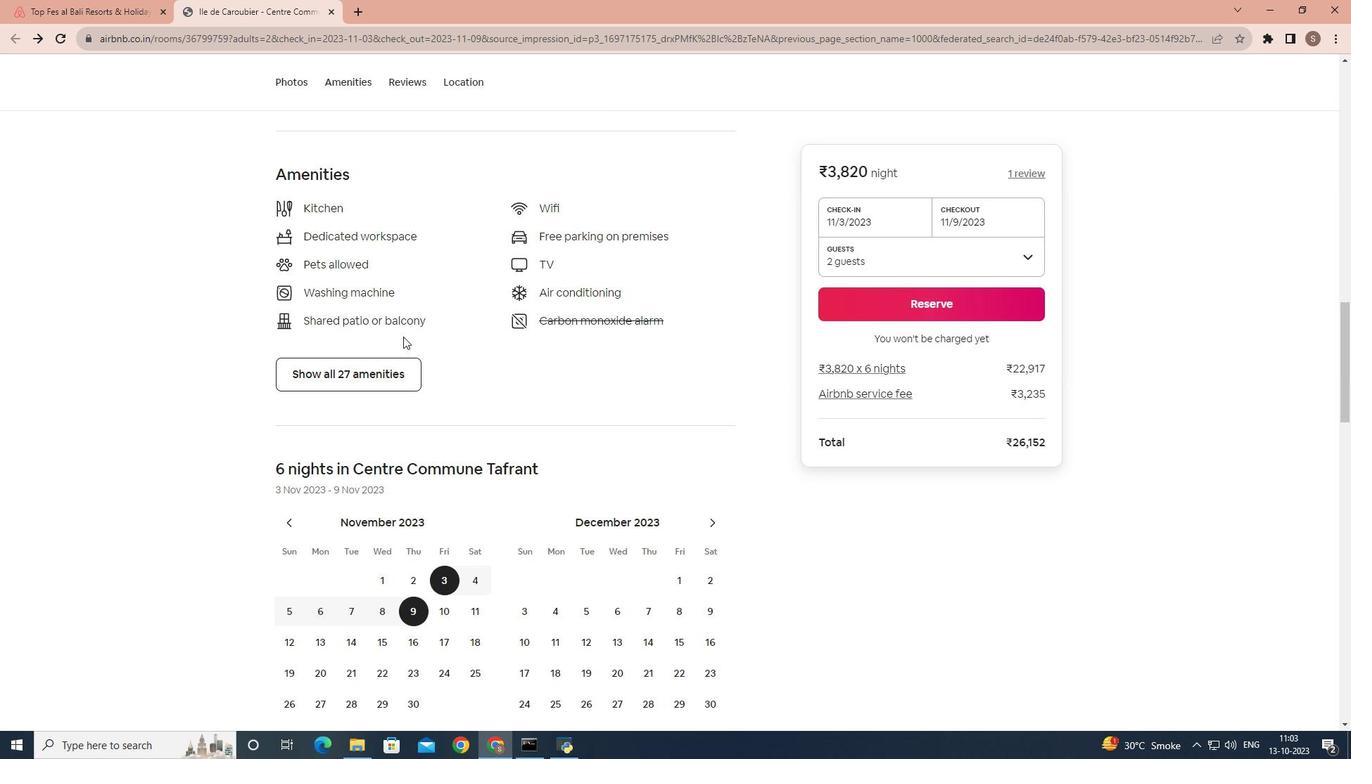 
Action: Mouse scrolled (403, 336) with delta (0, 0)
Screenshot: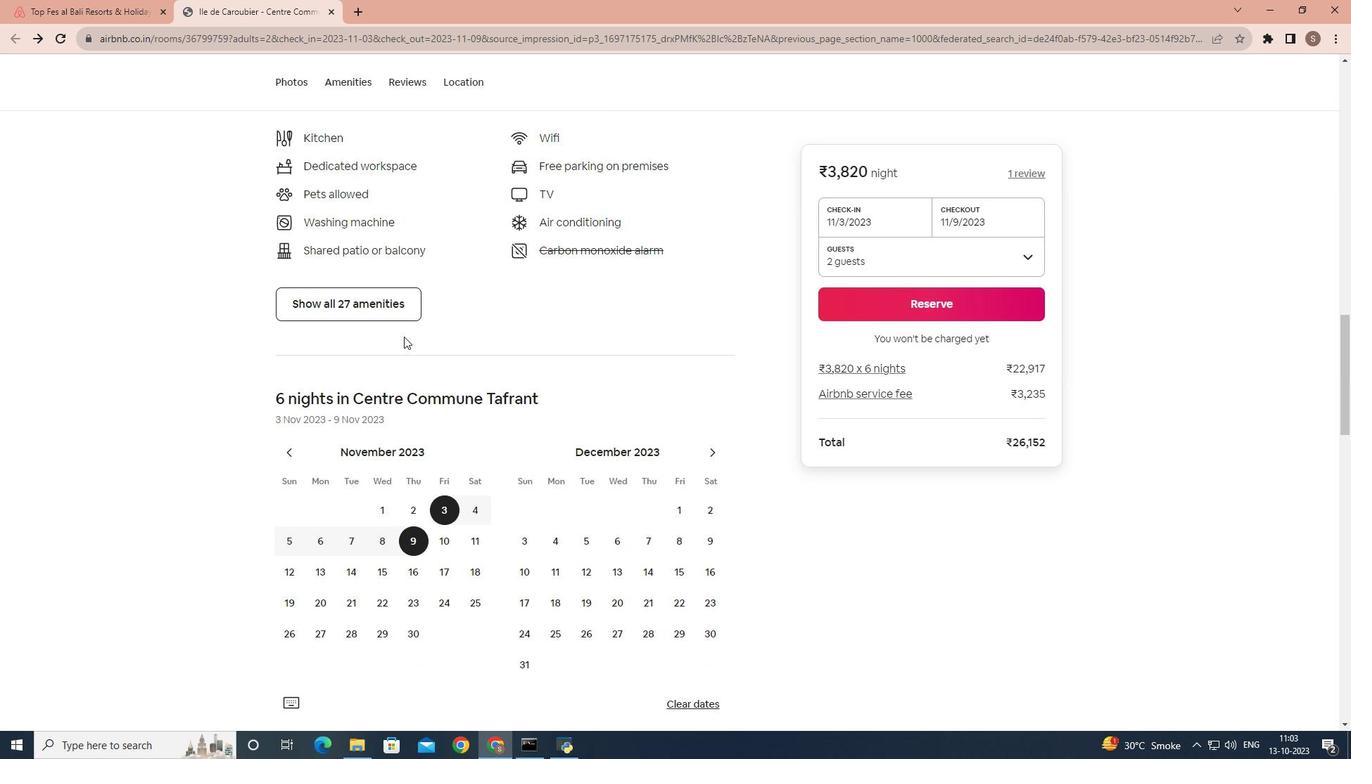 
Action: Mouse moved to (403, 337)
Screenshot: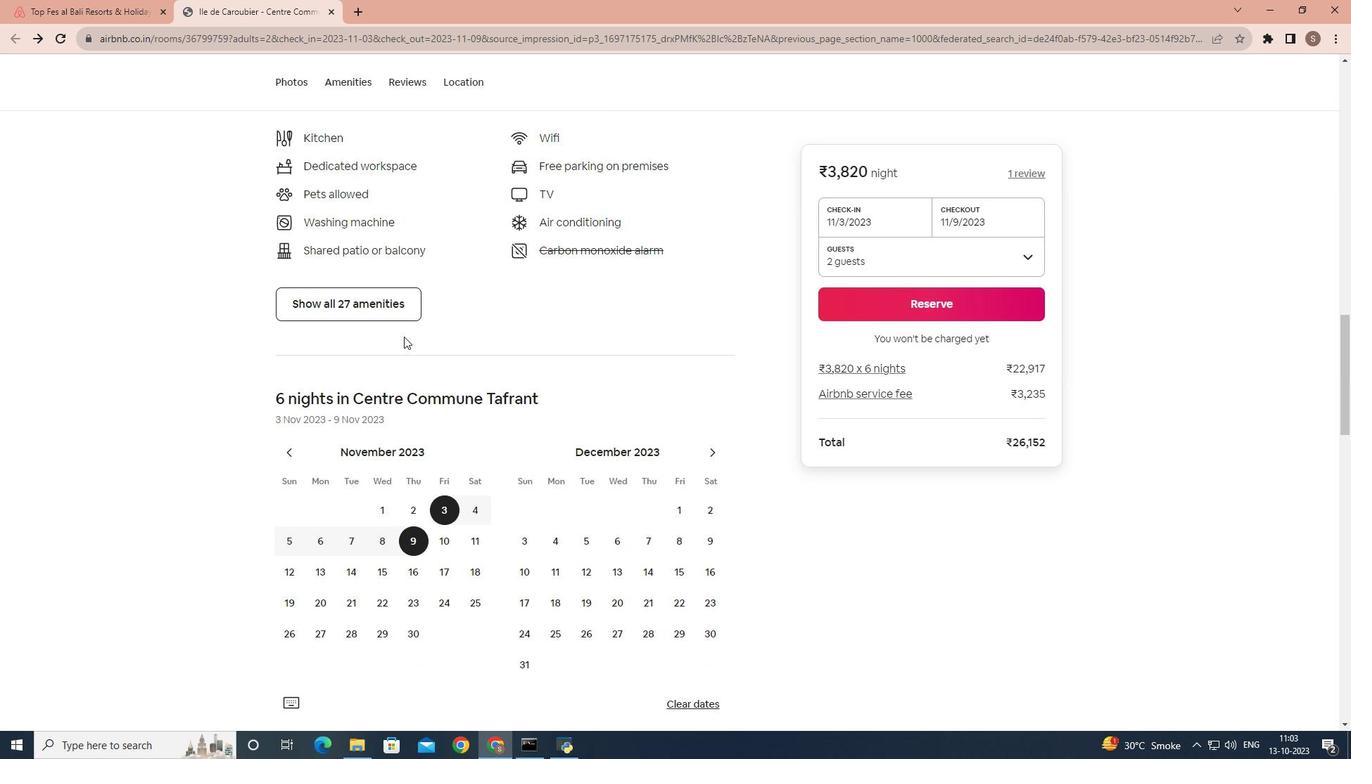 
Action: Mouse scrolled (403, 336) with delta (0, 0)
Screenshot: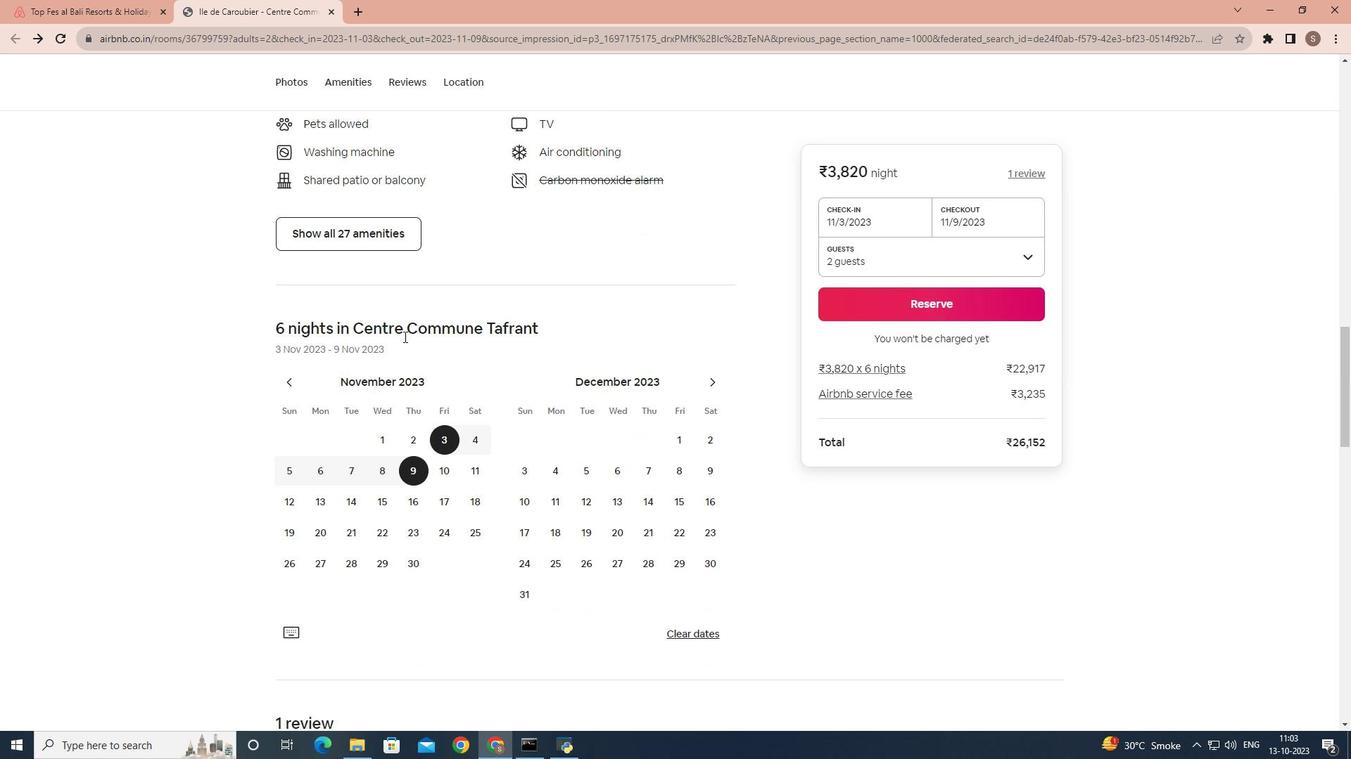 
Action: Mouse scrolled (403, 336) with delta (0, 0)
Screenshot: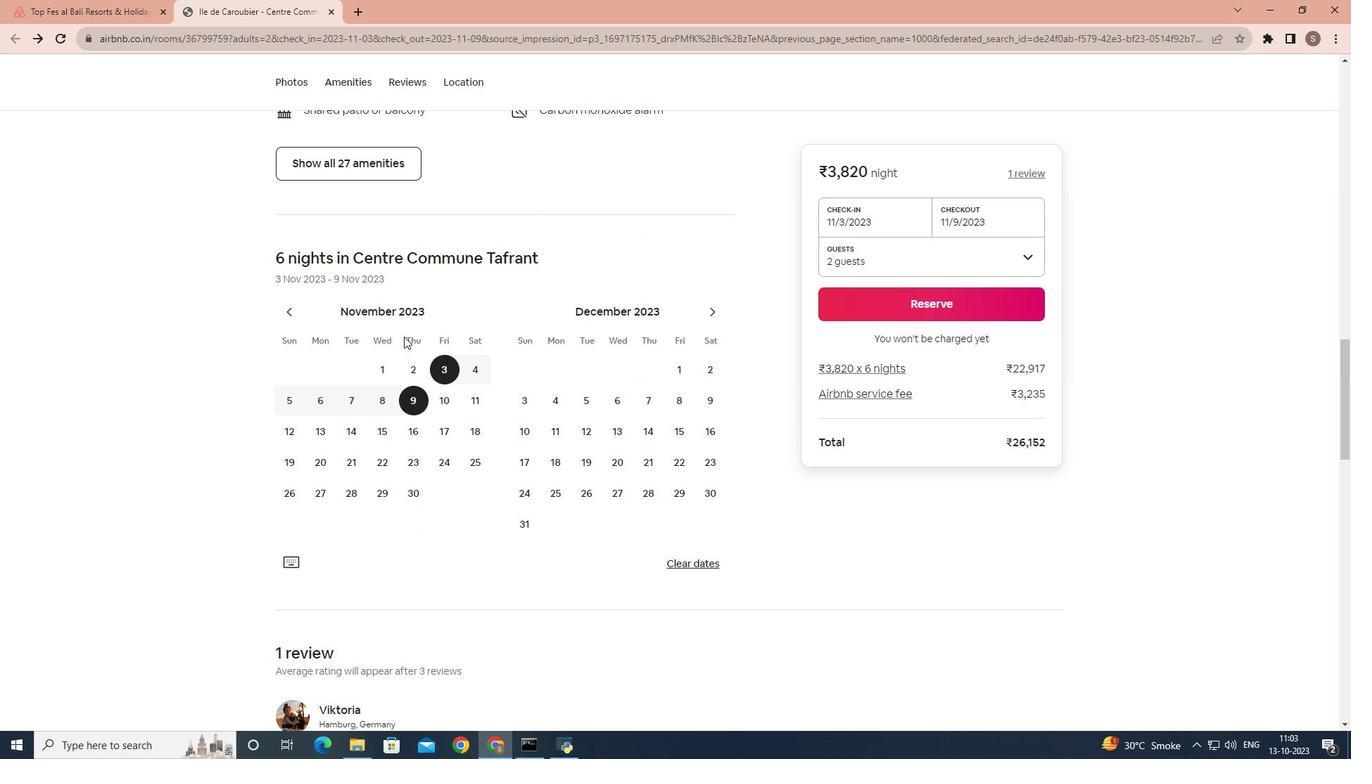 
Action: Mouse scrolled (403, 336) with delta (0, 0)
Screenshot: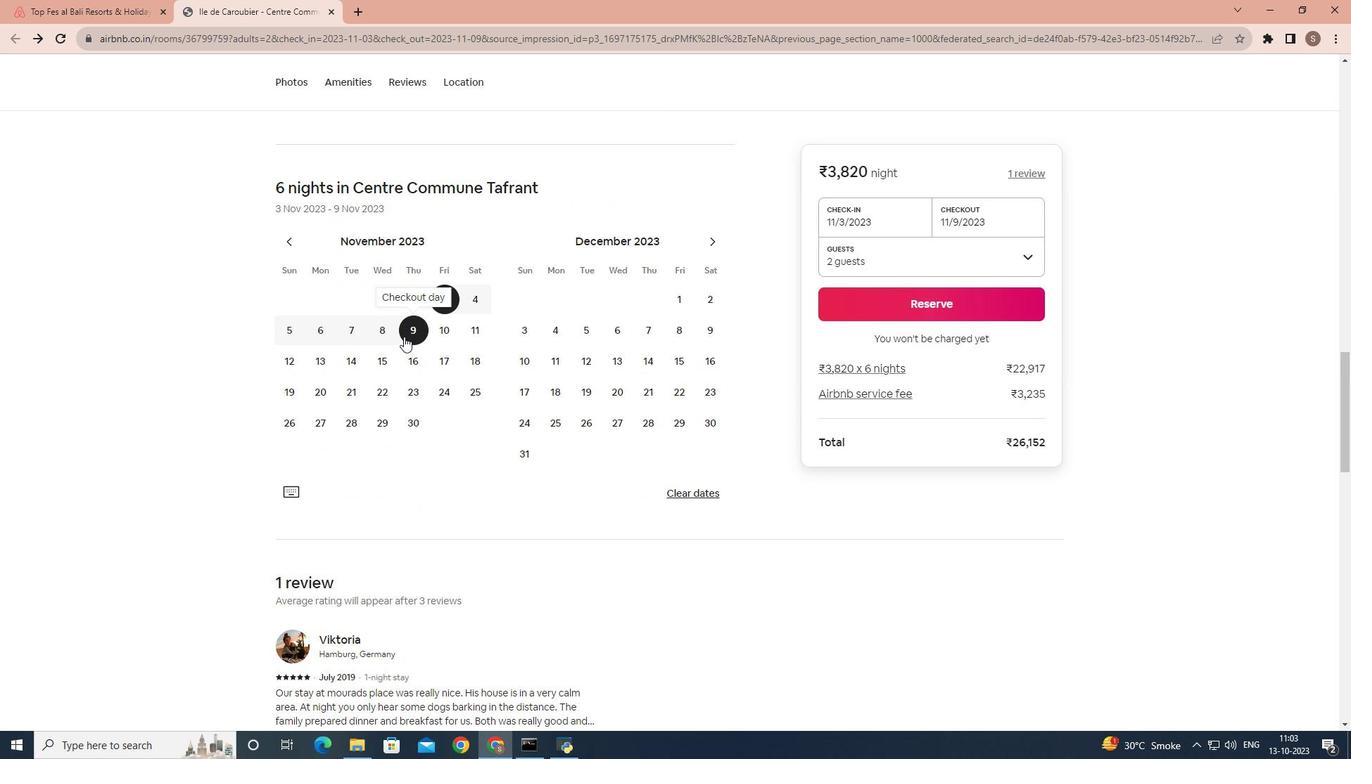 
Action: Mouse scrolled (403, 336) with delta (0, 0)
Screenshot: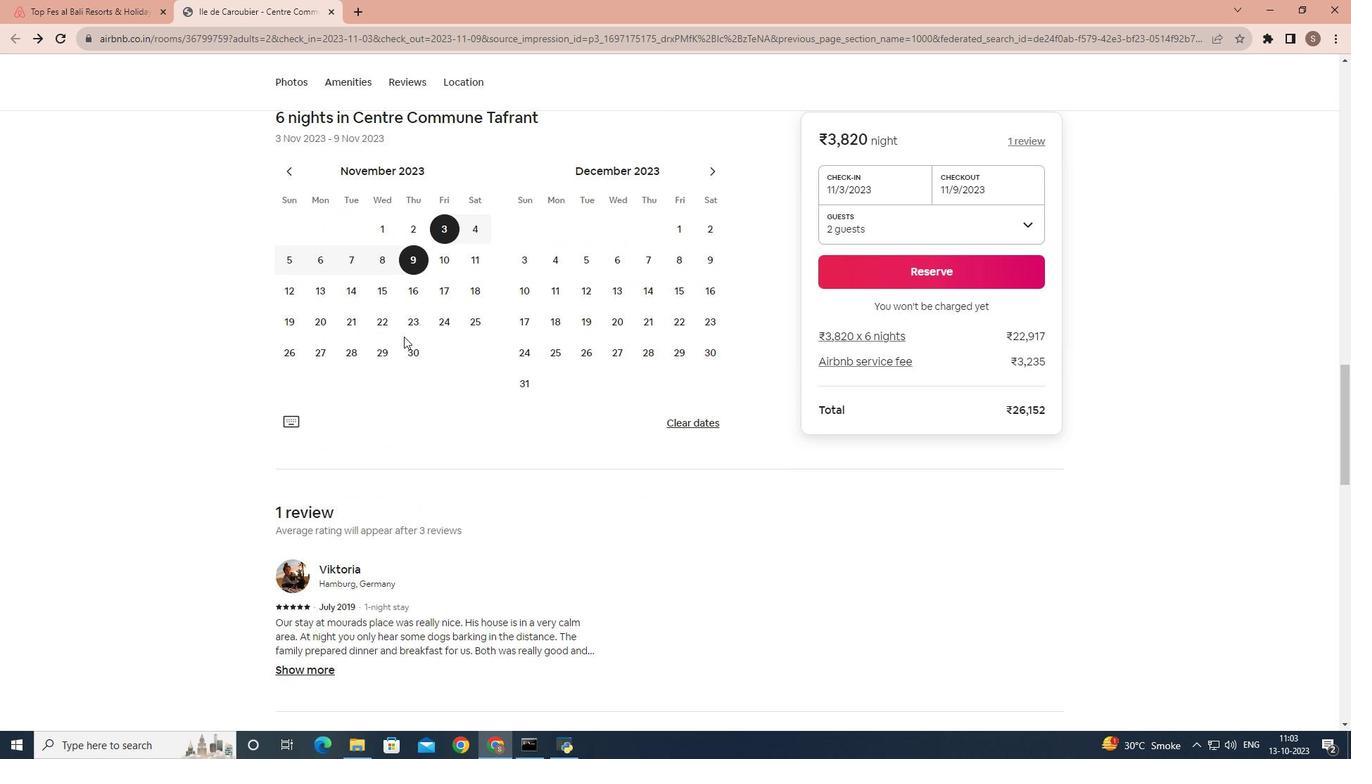 
Action: Mouse scrolled (403, 336) with delta (0, 0)
Screenshot: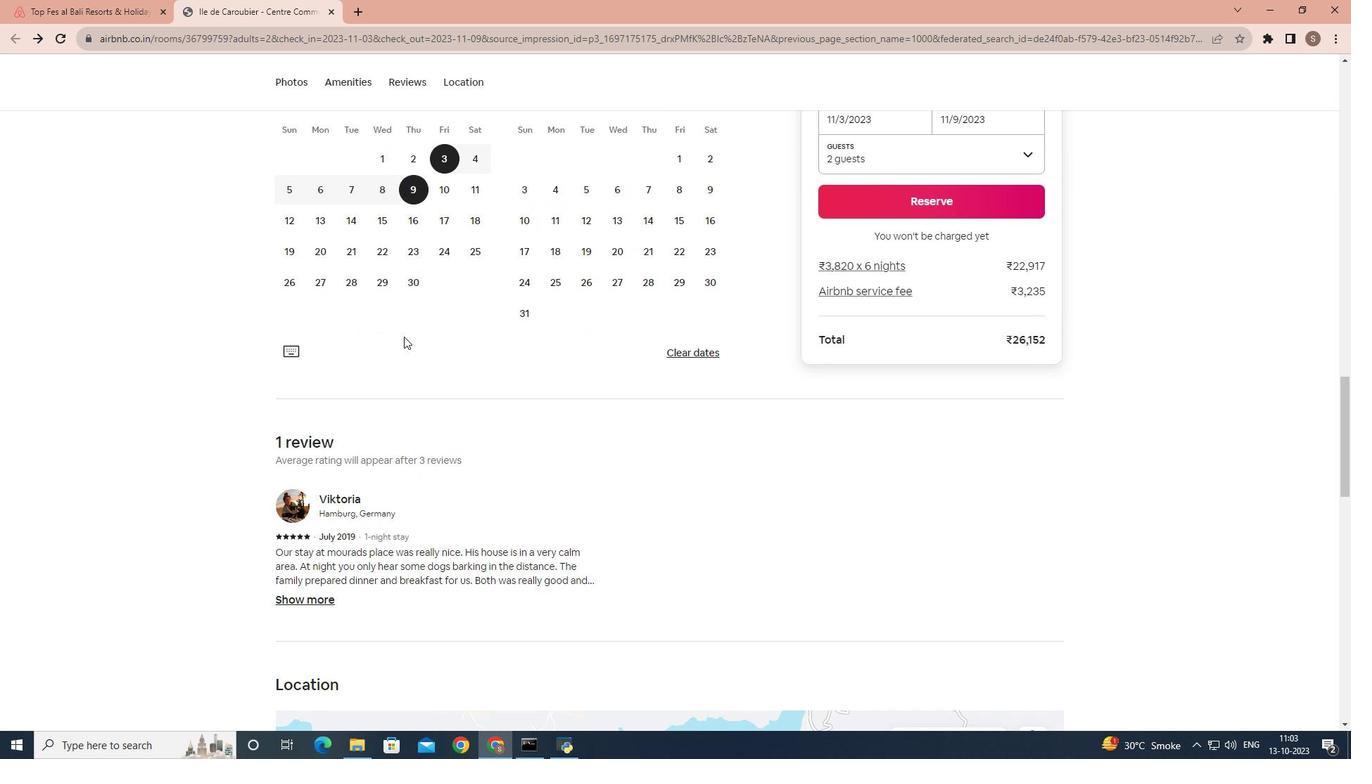 
Action: Mouse scrolled (403, 336) with delta (0, 0)
Screenshot: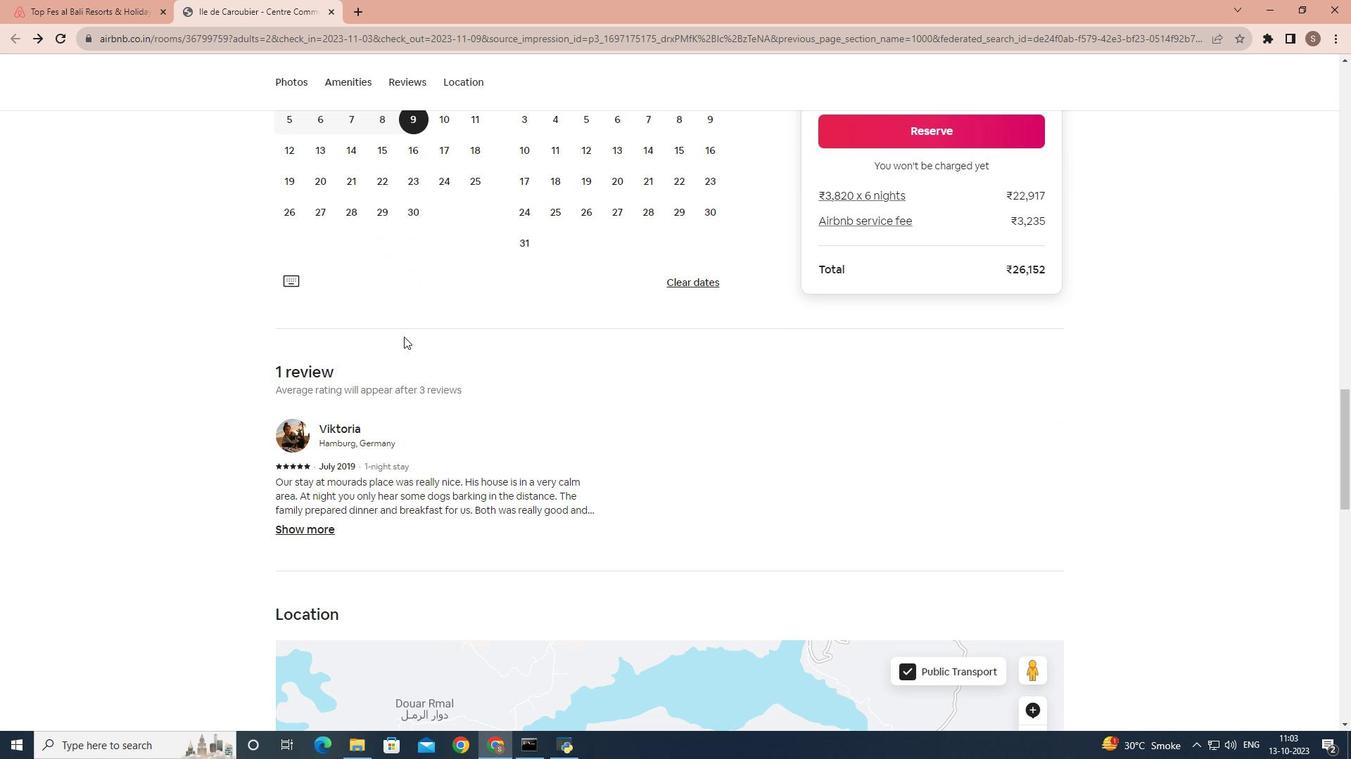 
Action: Mouse scrolled (403, 336) with delta (0, 0)
Screenshot: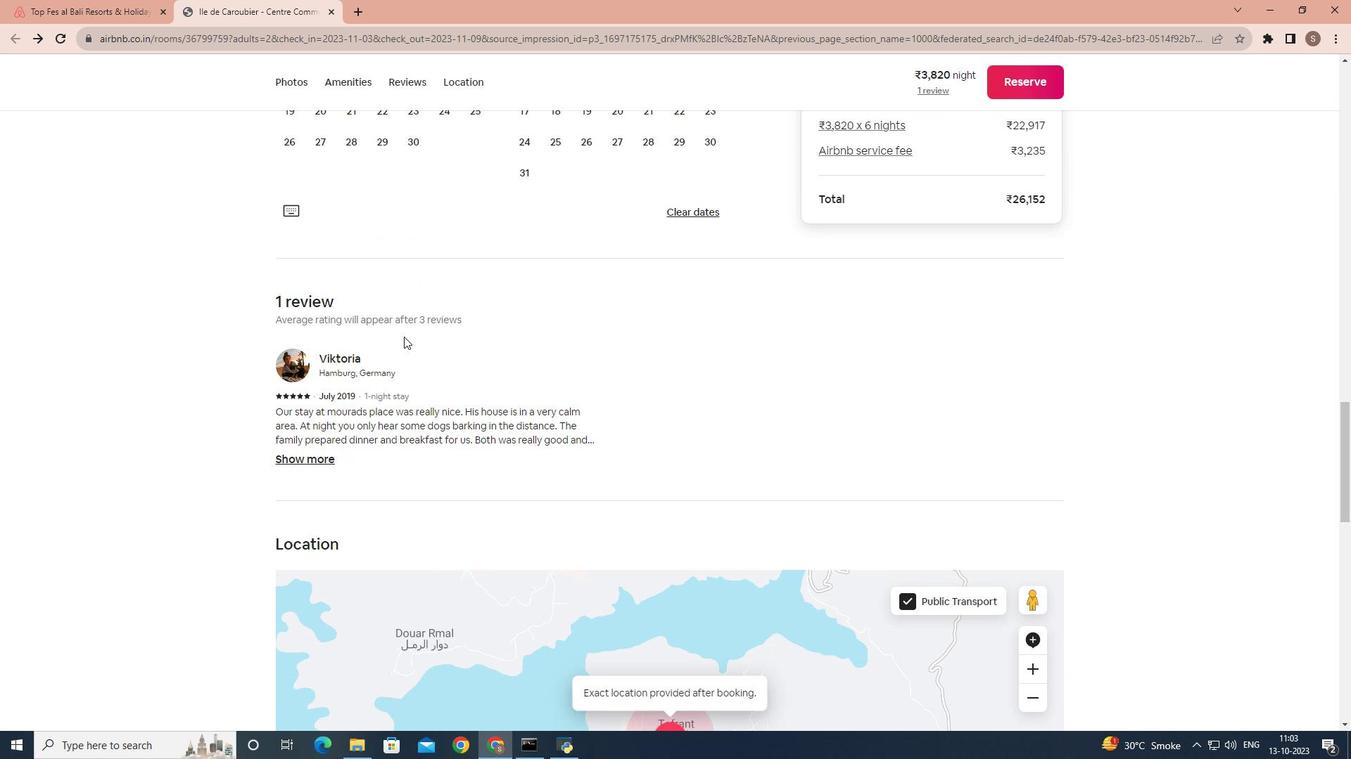 
Action: Mouse scrolled (403, 336) with delta (0, 0)
Screenshot: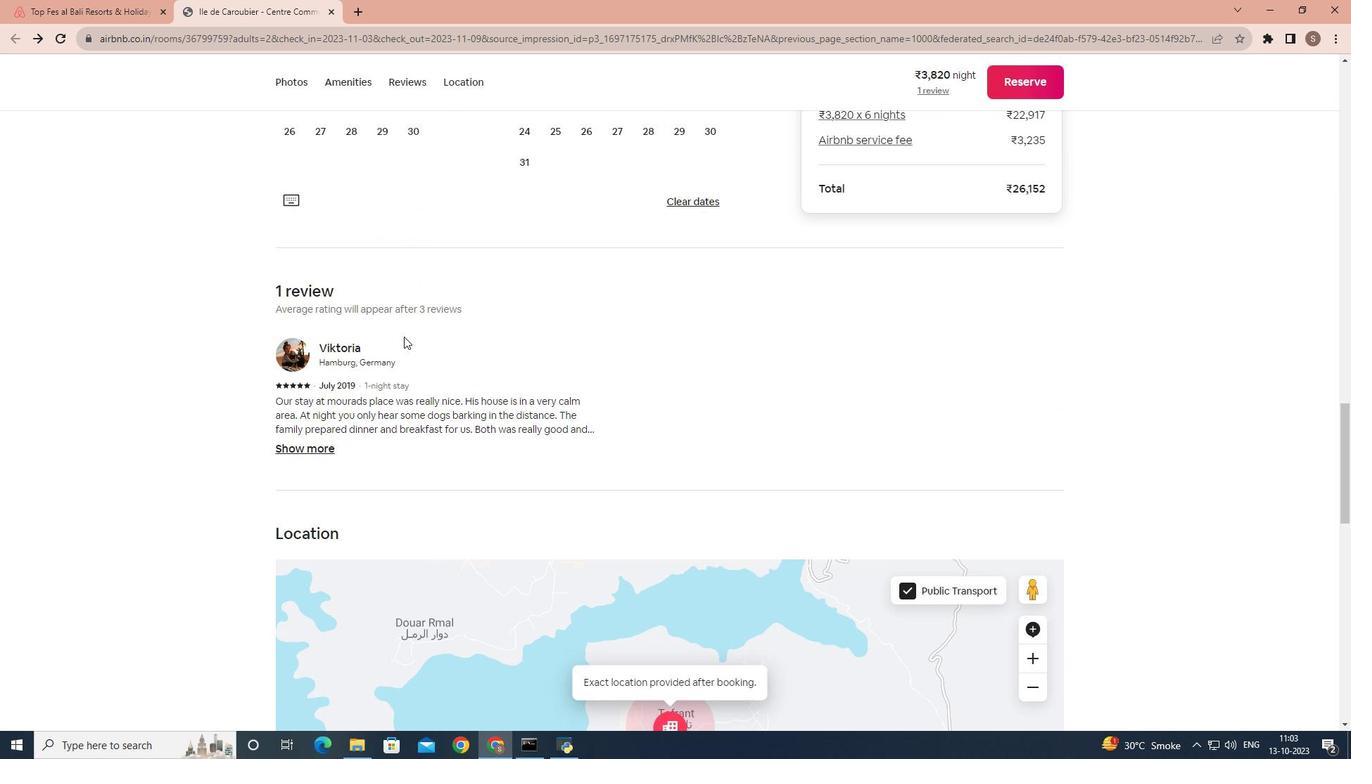 
Action: Mouse scrolled (403, 336) with delta (0, 0)
Screenshot: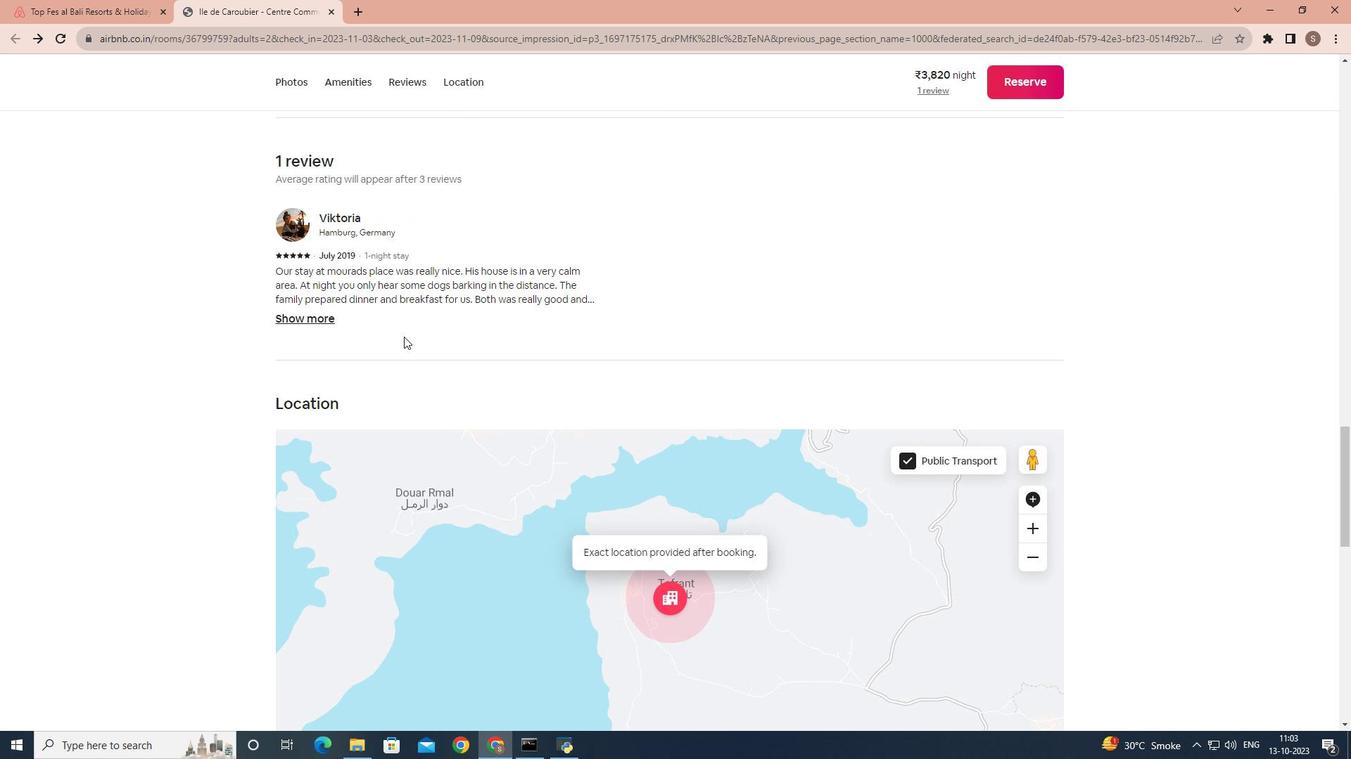 
Action: Mouse scrolled (403, 336) with delta (0, 0)
Screenshot: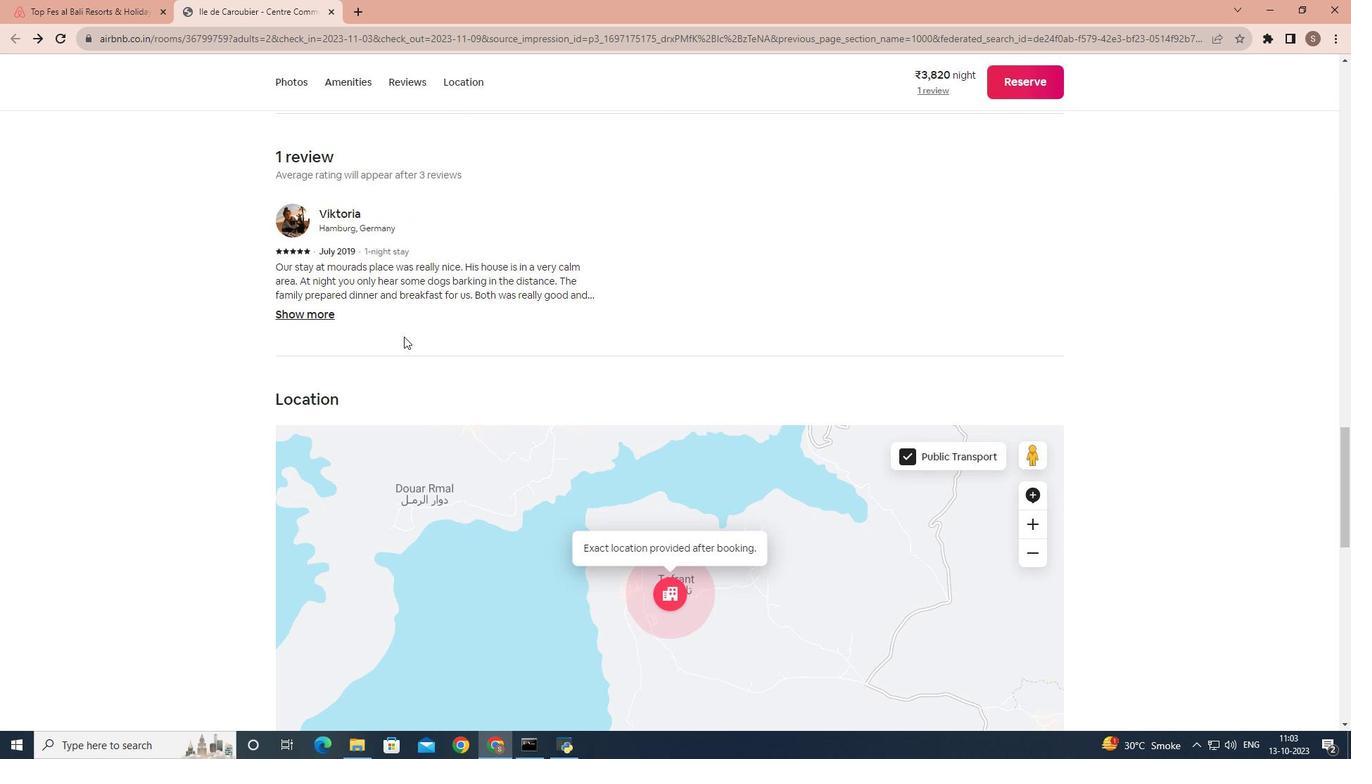 
Action: Mouse scrolled (403, 336) with delta (0, 0)
Screenshot: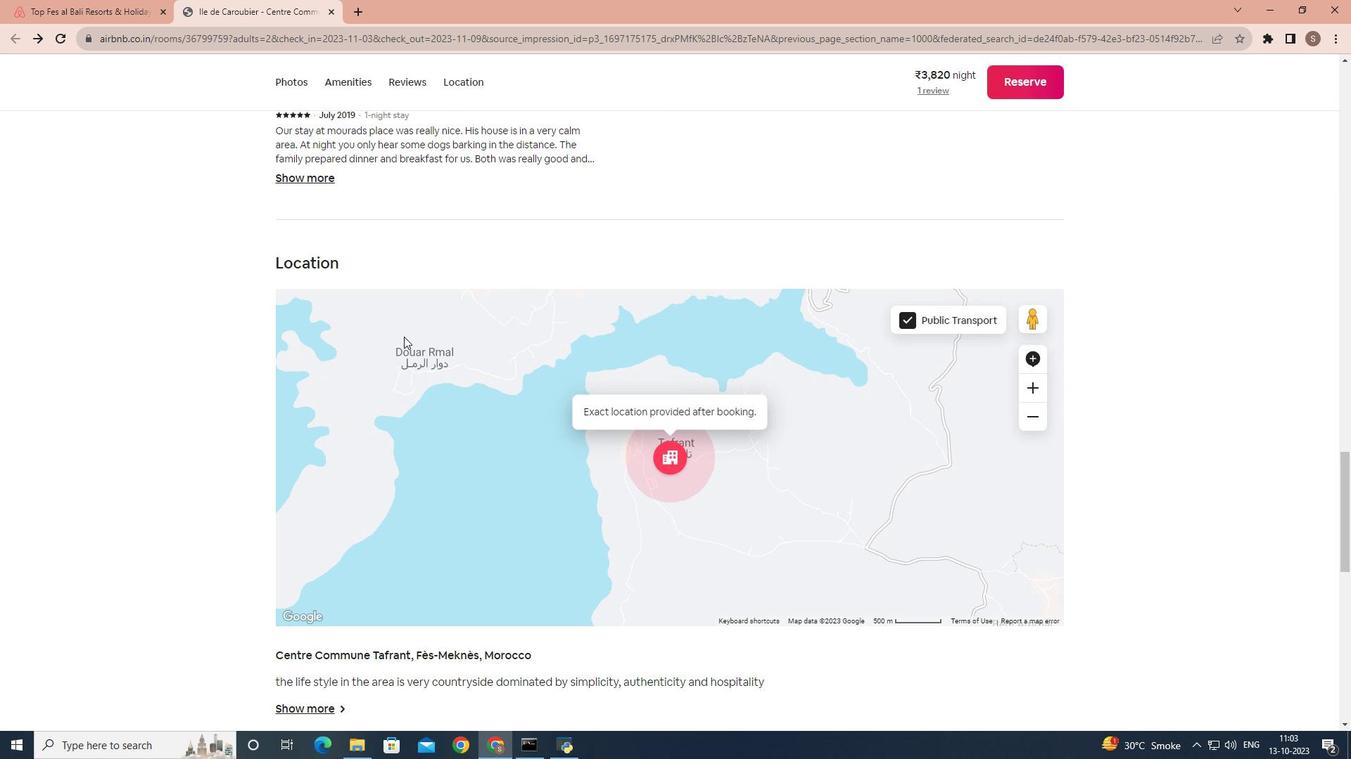 
Action: Mouse scrolled (403, 336) with delta (0, 0)
Screenshot: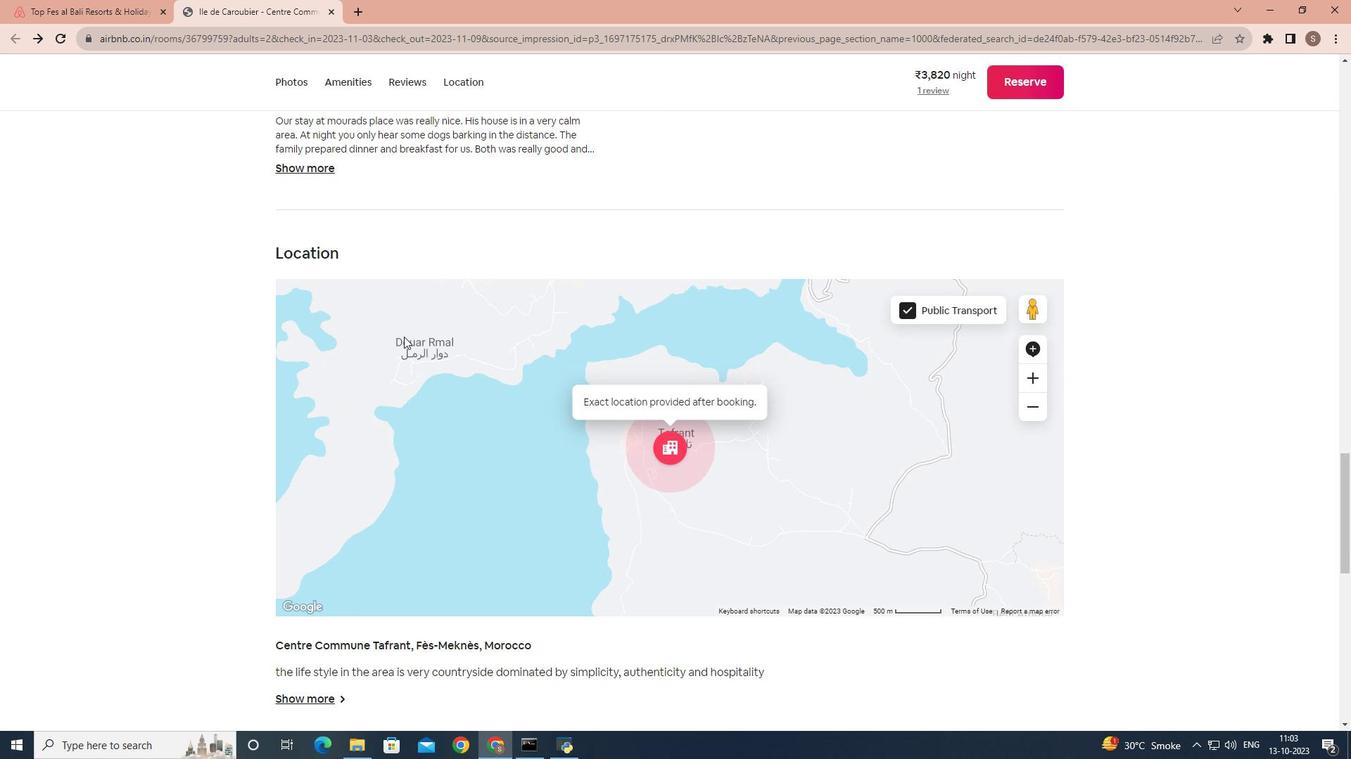 
Action: Mouse scrolled (403, 336) with delta (0, 0)
Screenshot: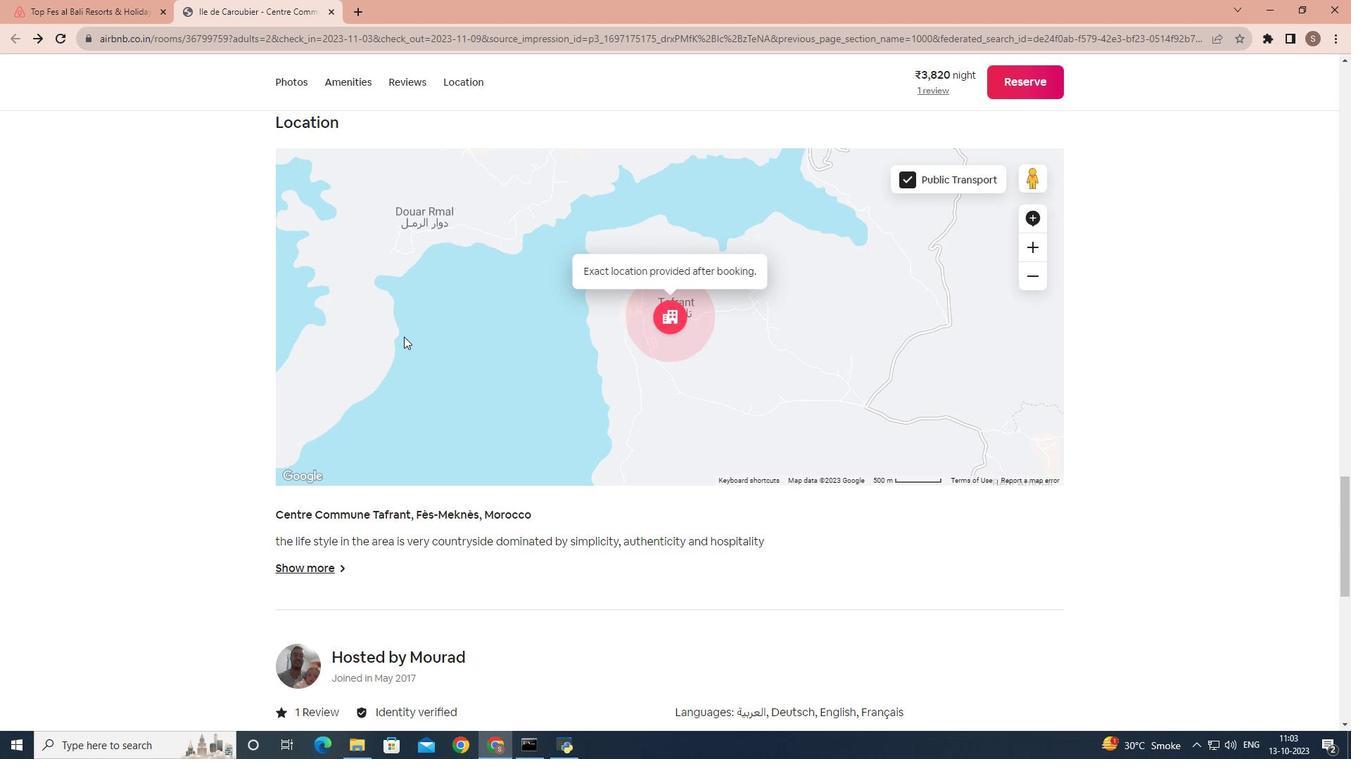 
Action: Mouse scrolled (403, 336) with delta (0, 0)
Screenshot: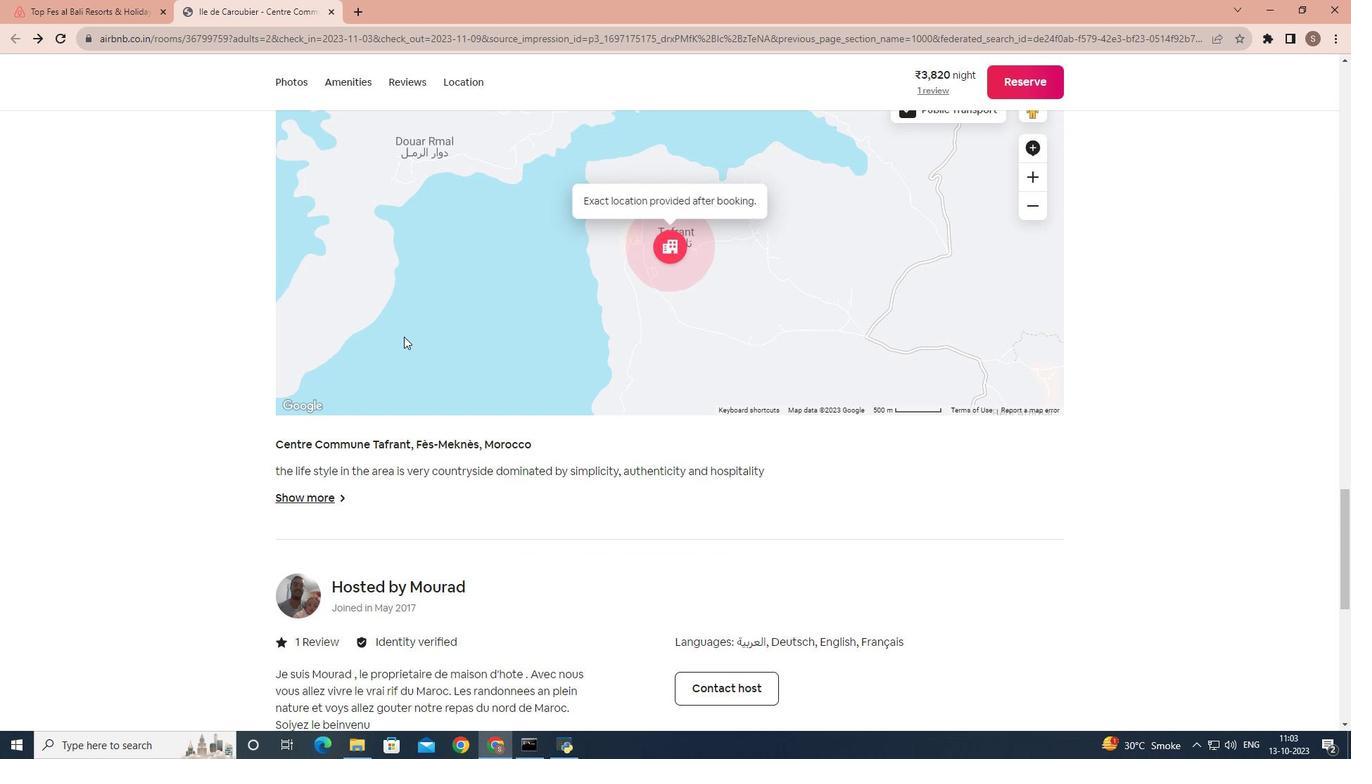 
Action: Mouse scrolled (403, 336) with delta (0, 0)
Screenshot: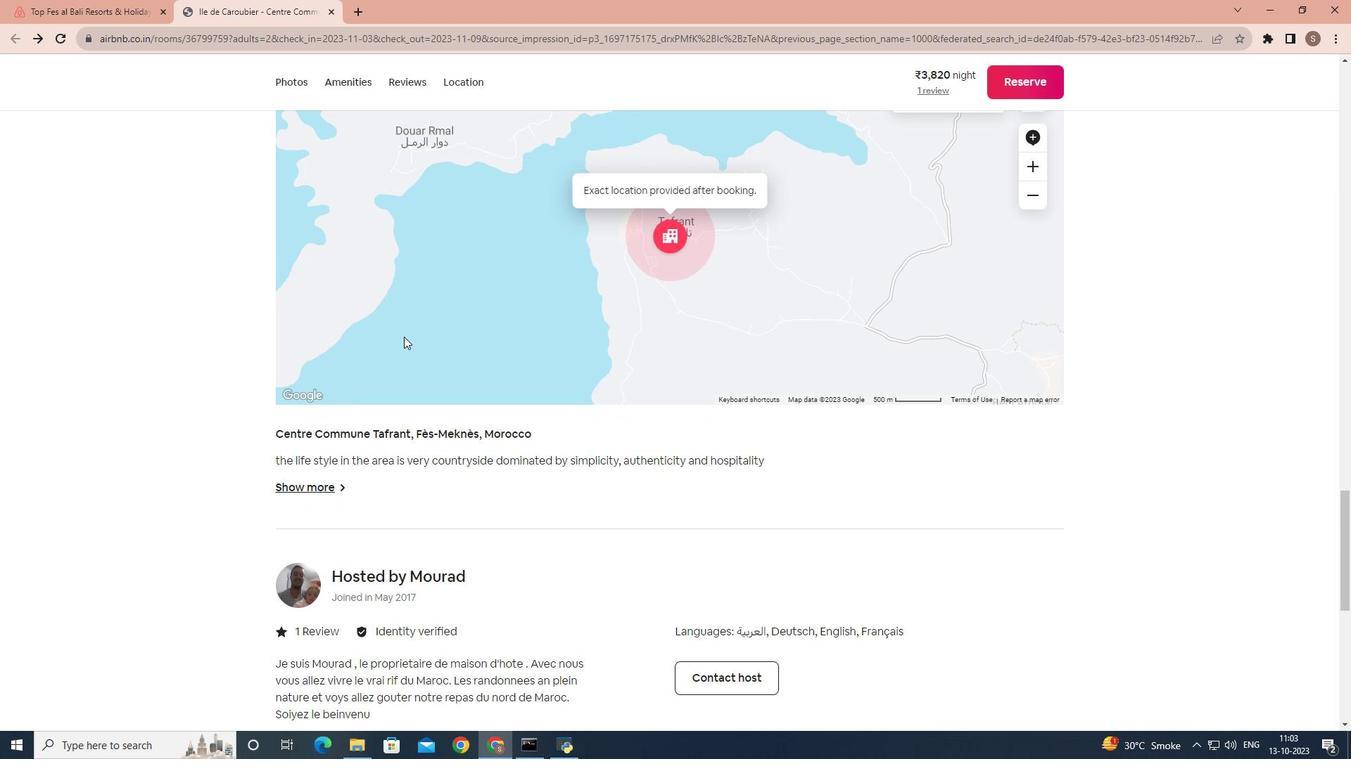 
Action: Mouse scrolled (403, 336) with delta (0, 0)
Screenshot: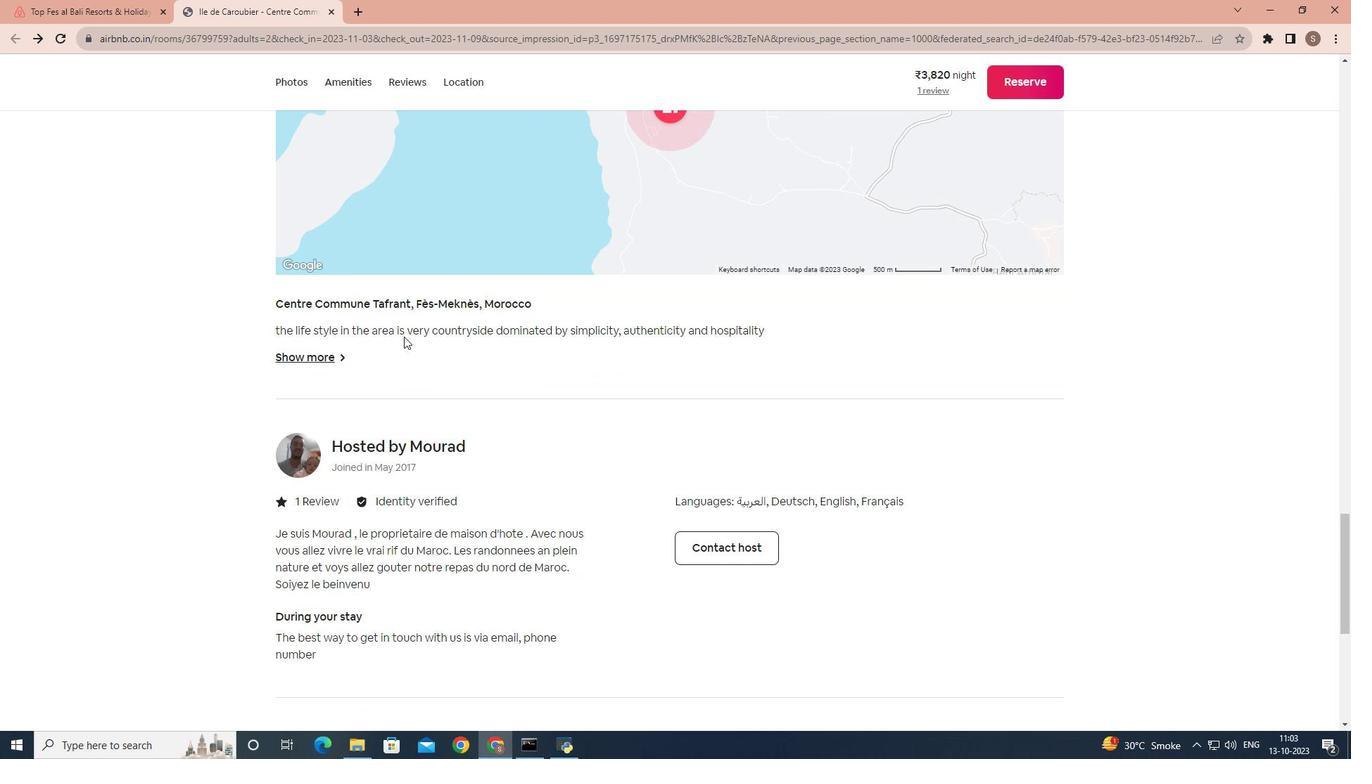 
Action: Mouse scrolled (403, 336) with delta (0, 0)
Screenshot: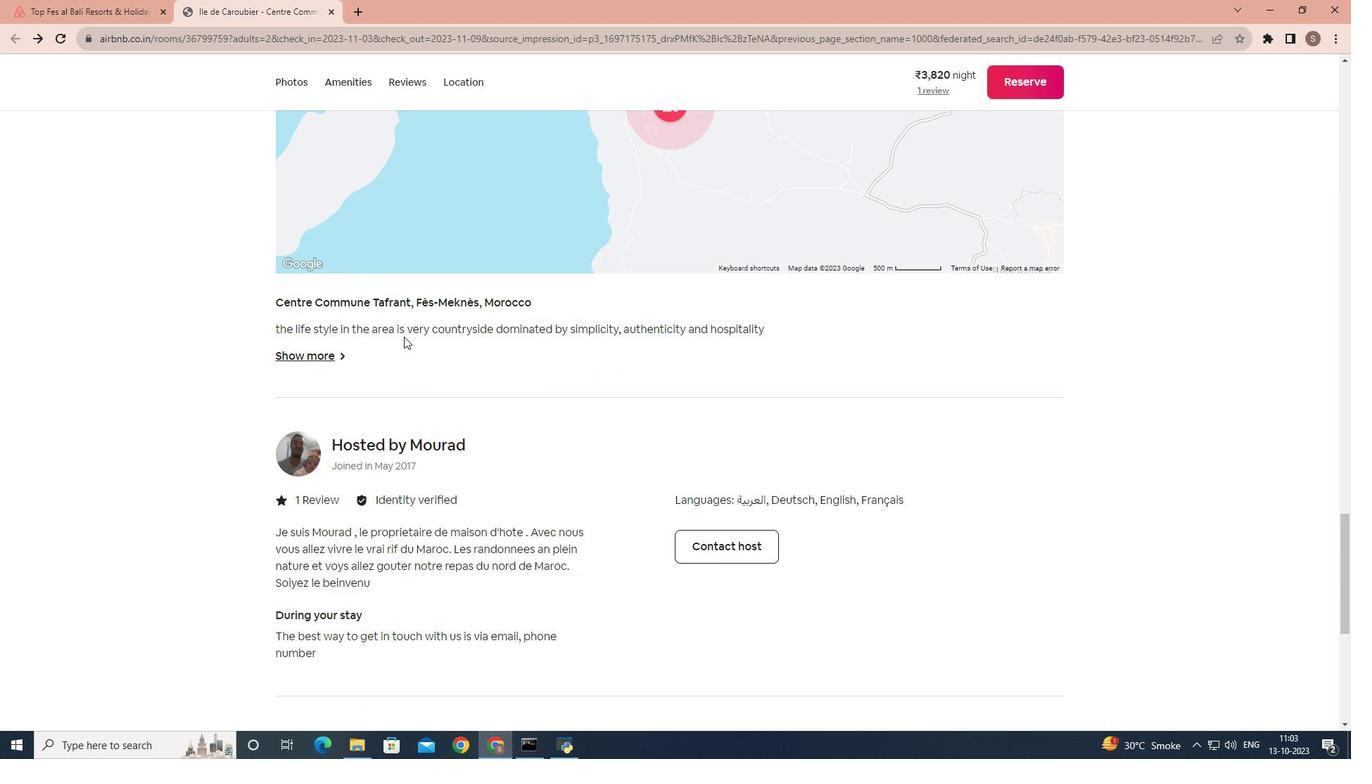 
Action: Mouse moved to (393, 365)
Screenshot: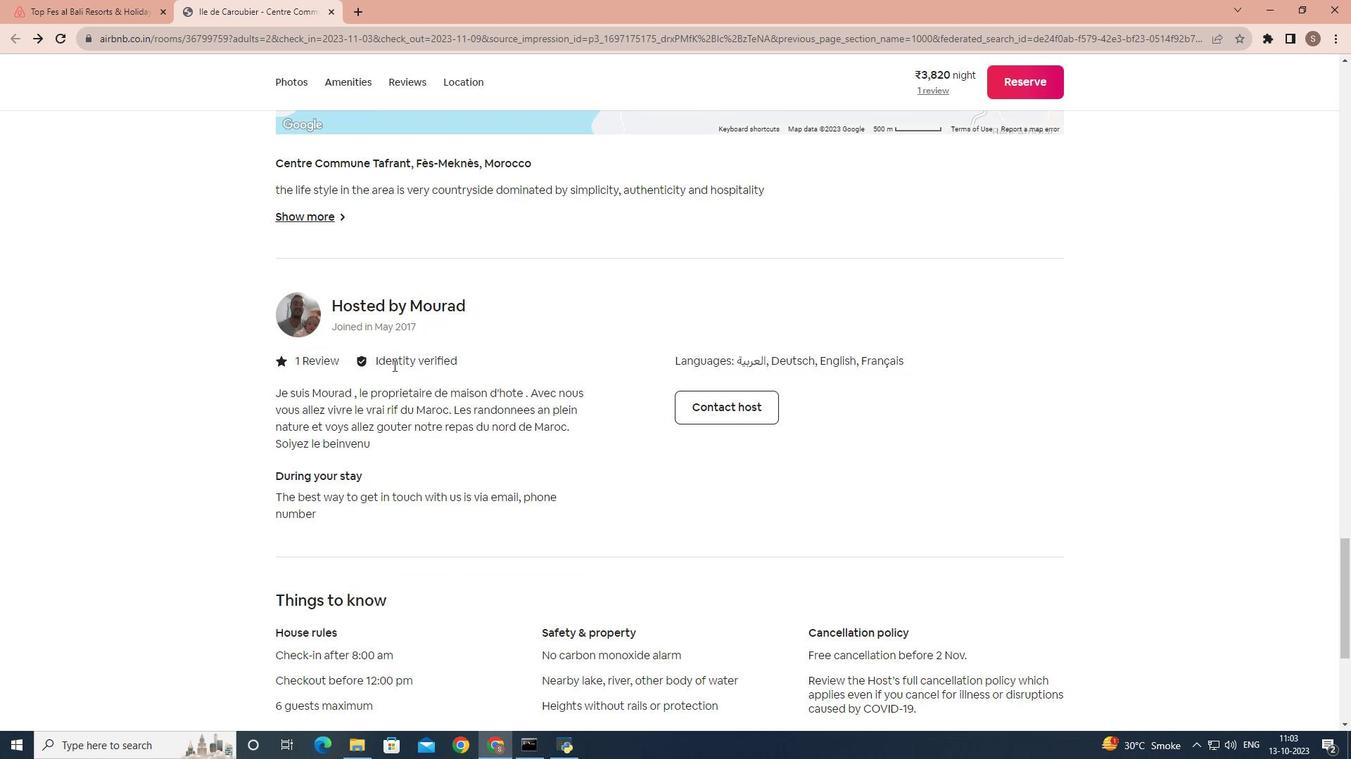 
Action: Mouse scrolled (393, 365) with delta (0, 0)
Screenshot: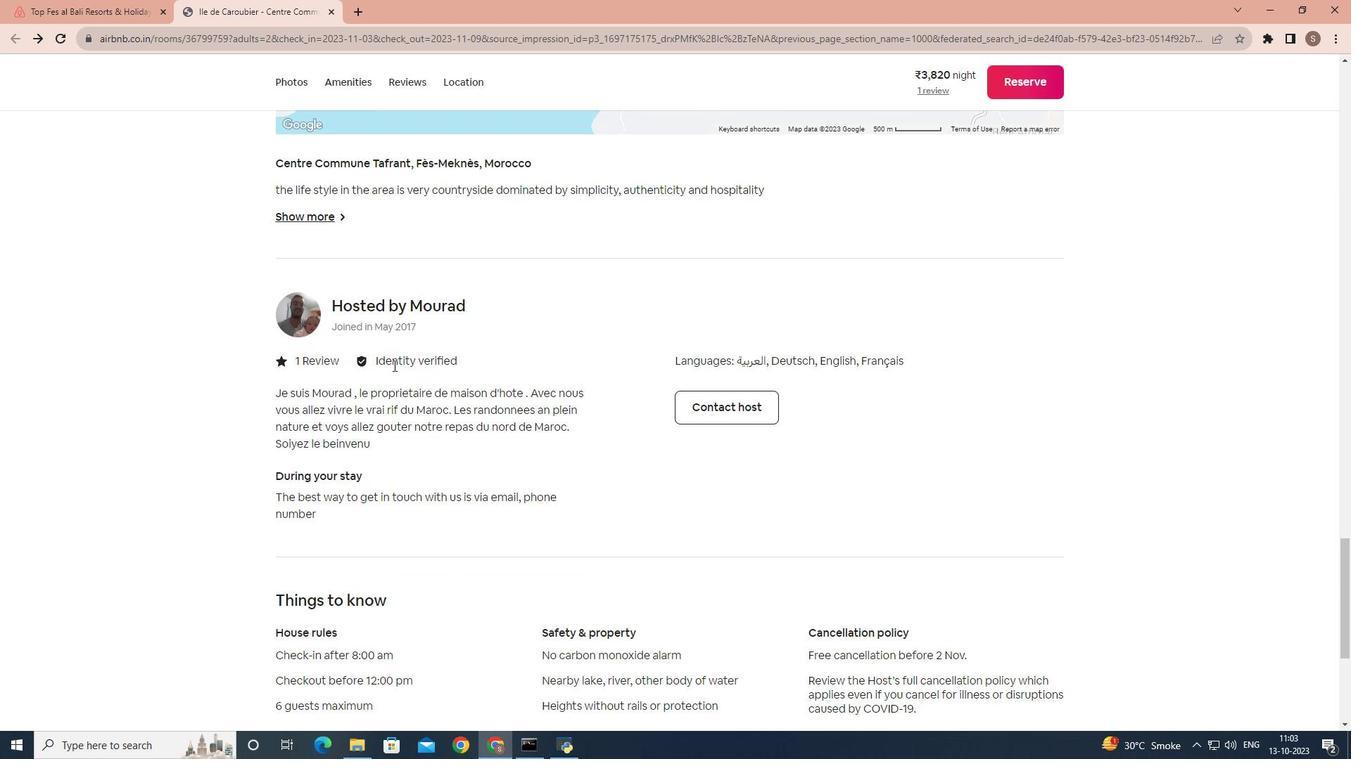 
Action: Mouse scrolled (393, 365) with delta (0, 0)
Screenshot: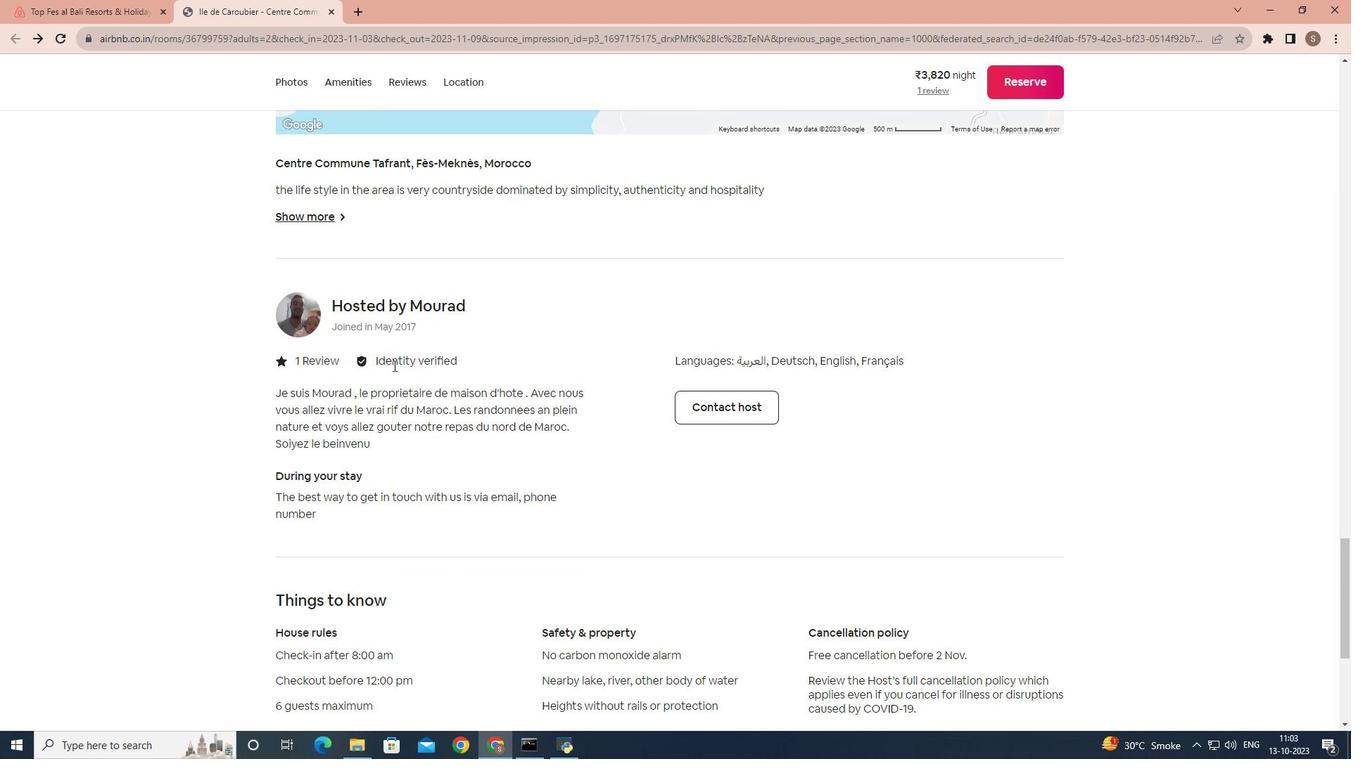 
Action: Mouse scrolled (393, 365) with delta (0, 0)
Screenshot: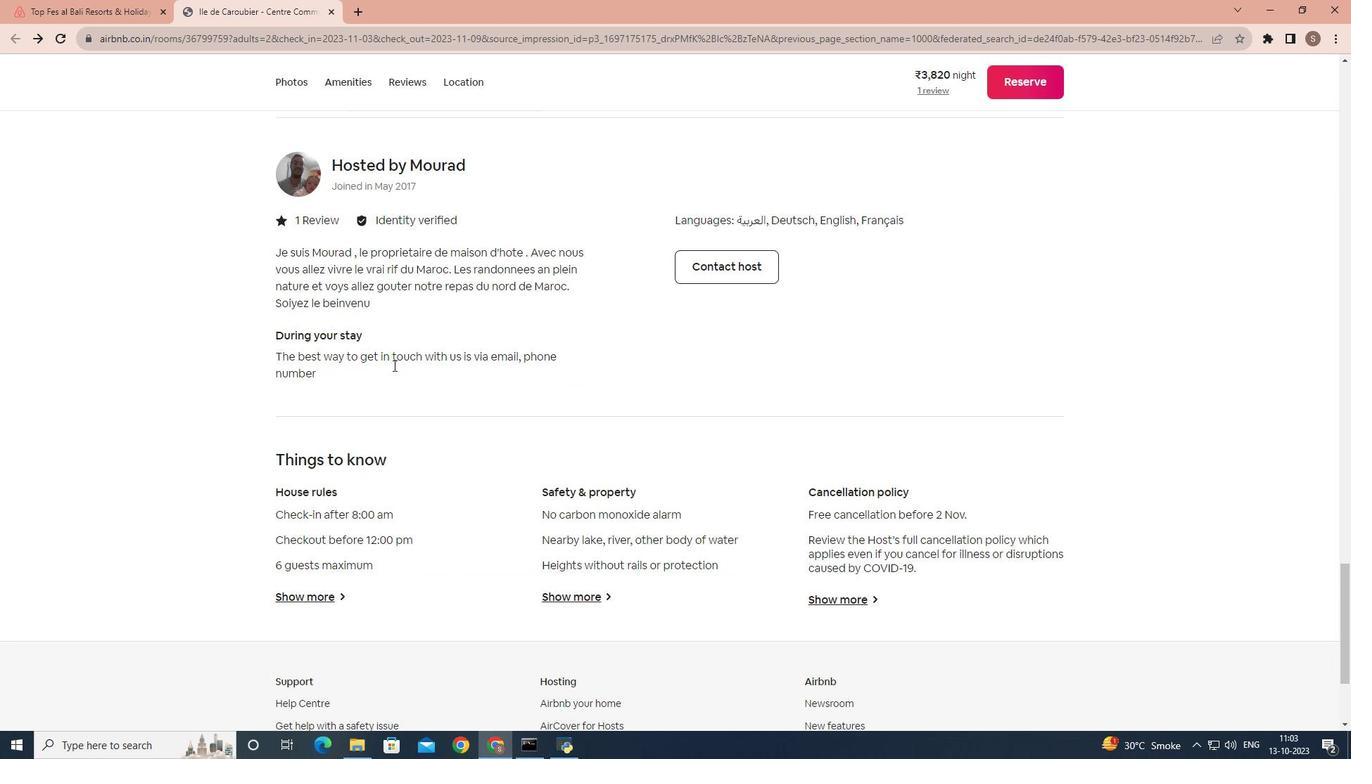 
Action: Mouse scrolled (393, 365) with delta (0, 0)
Screenshot: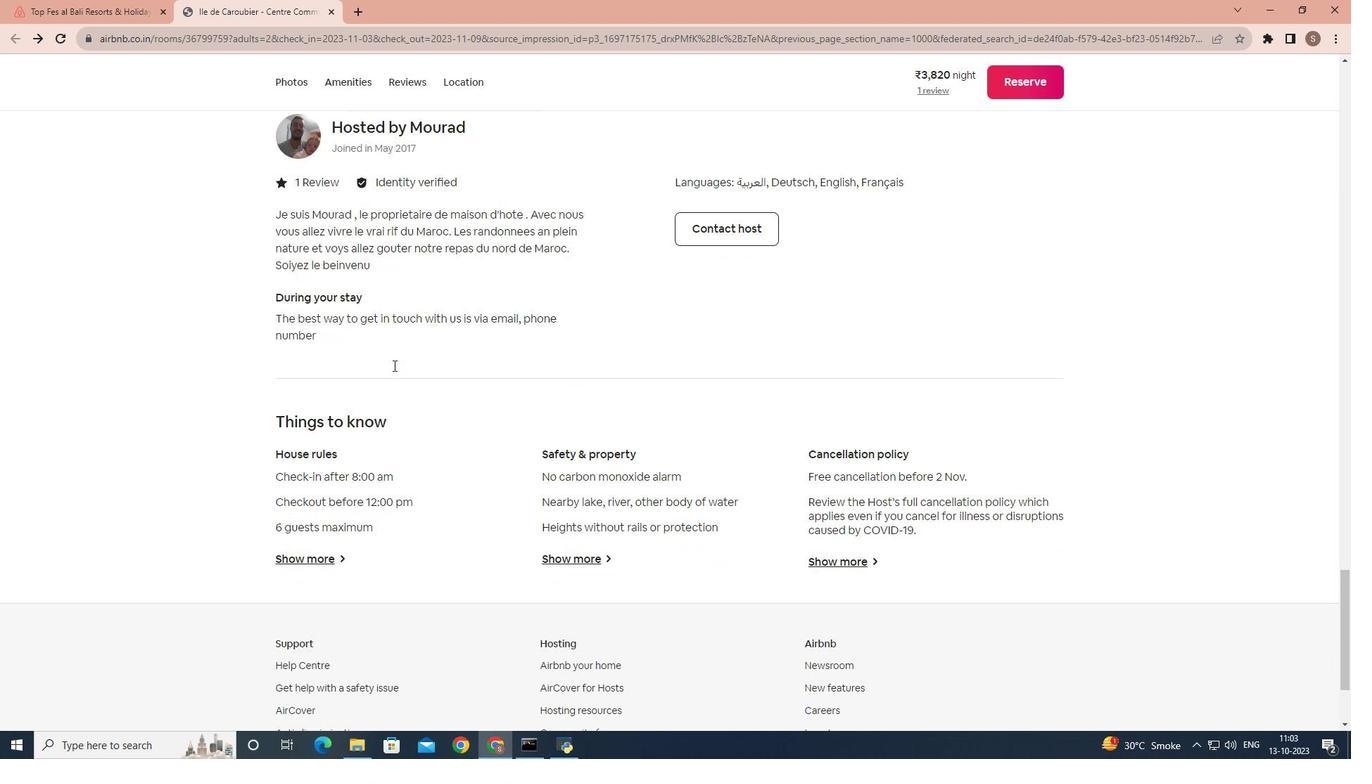 
Action: Mouse scrolled (393, 365) with delta (0, 0)
Screenshot: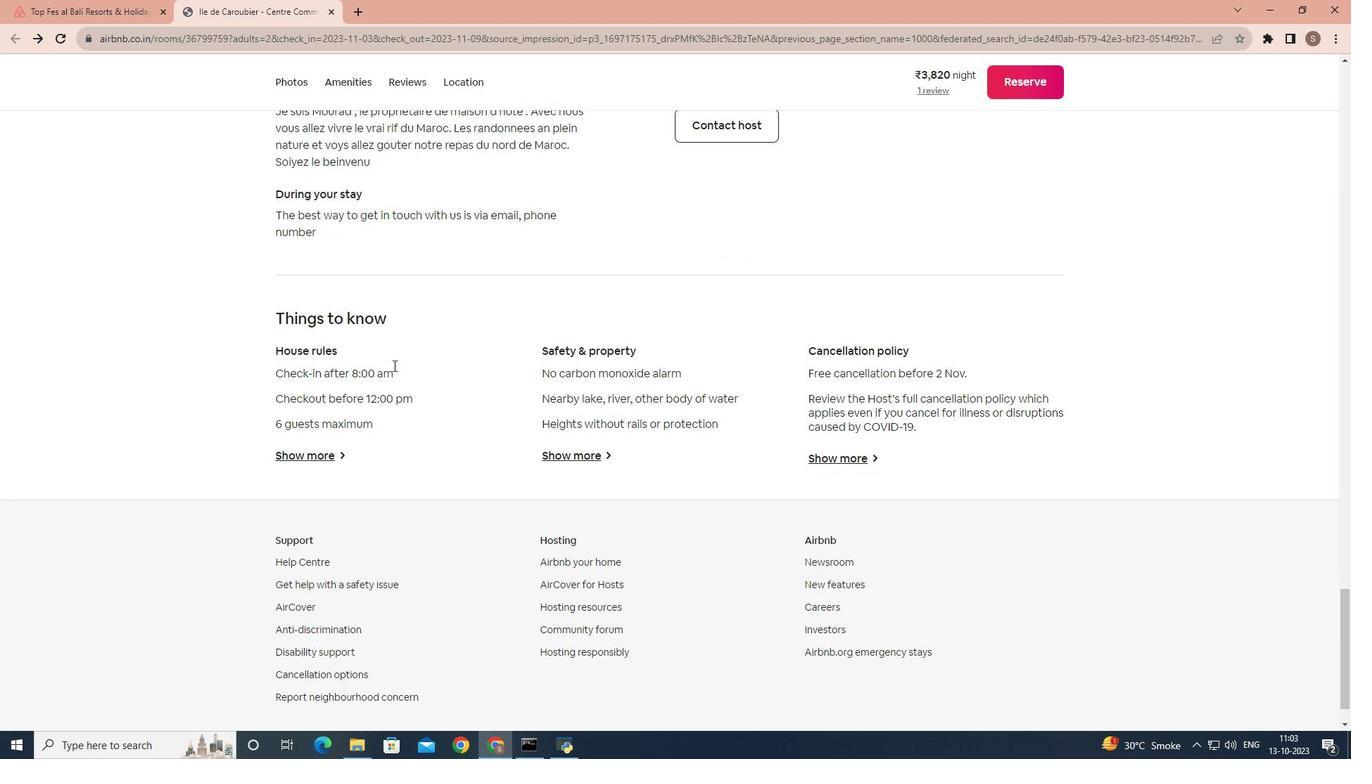 
Action: Mouse moved to (319, 402)
Screenshot: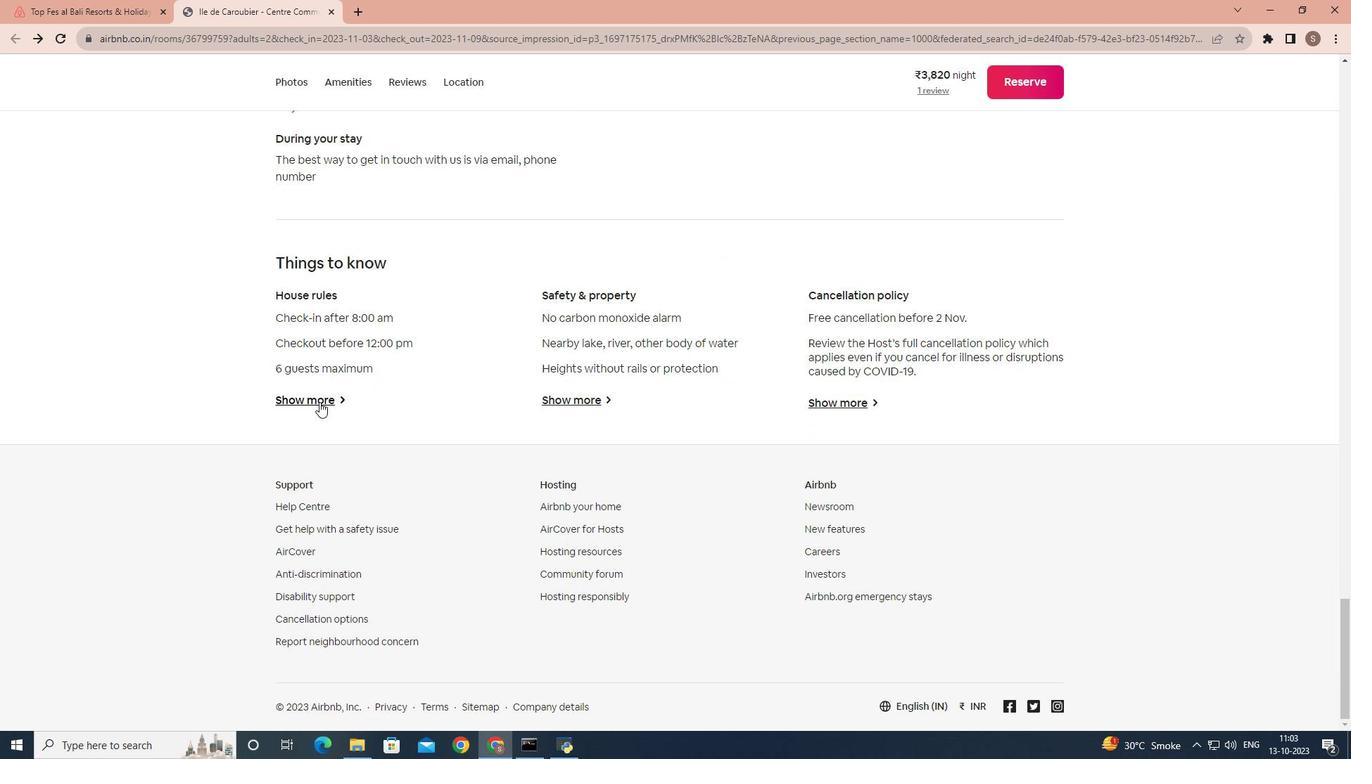 
Action: Mouse pressed left at (319, 402)
Screenshot: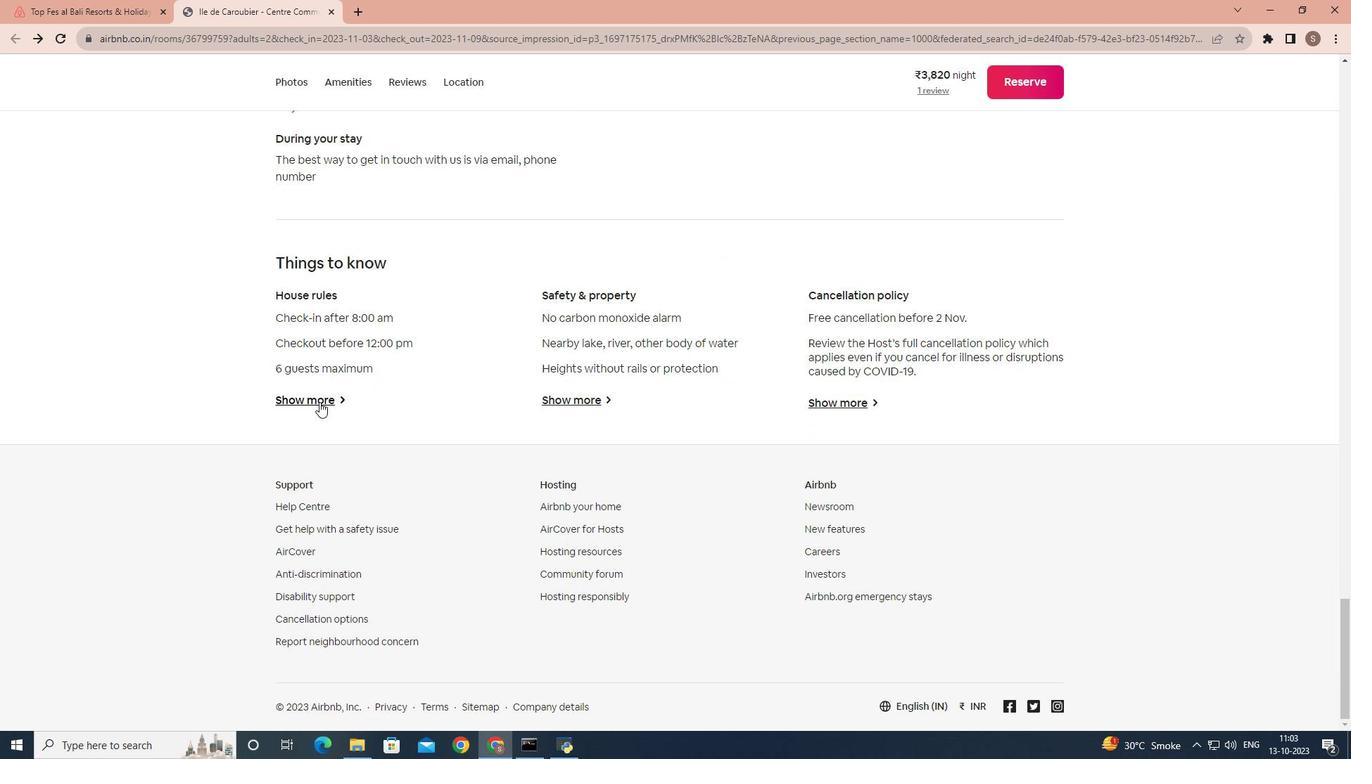 
Action: Mouse moved to (440, 395)
Screenshot: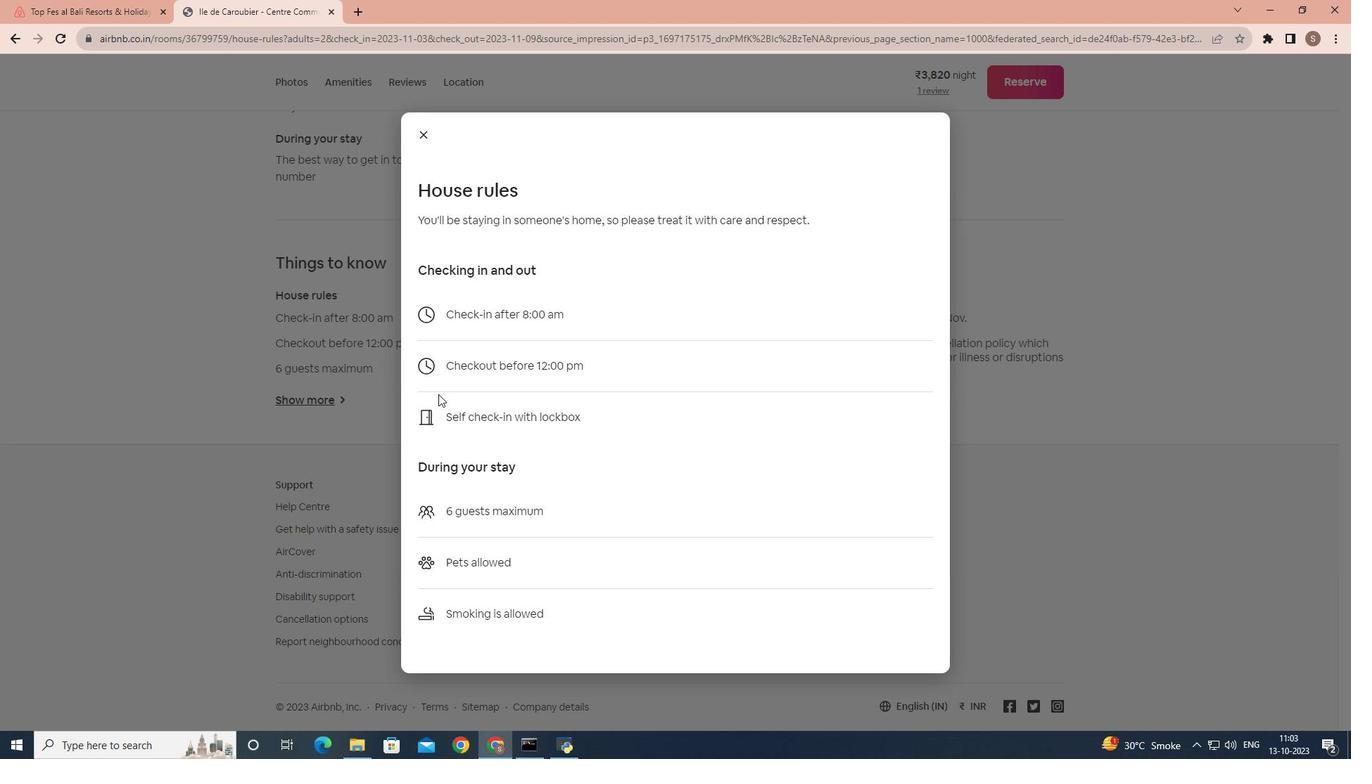
Action: Mouse scrolled (440, 394) with delta (0, 0)
Screenshot: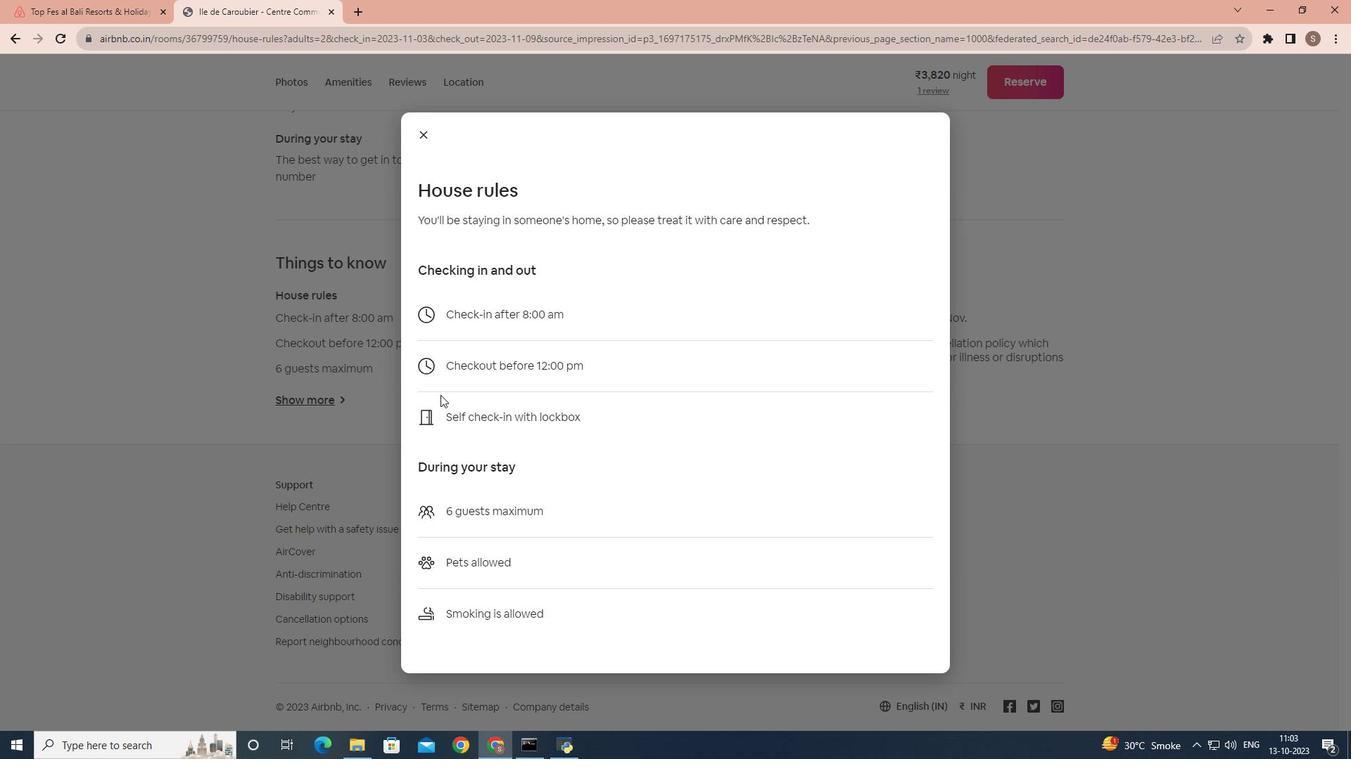 
Action: Mouse scrolled (440, 394) with delta (0, 0)
Screenshot: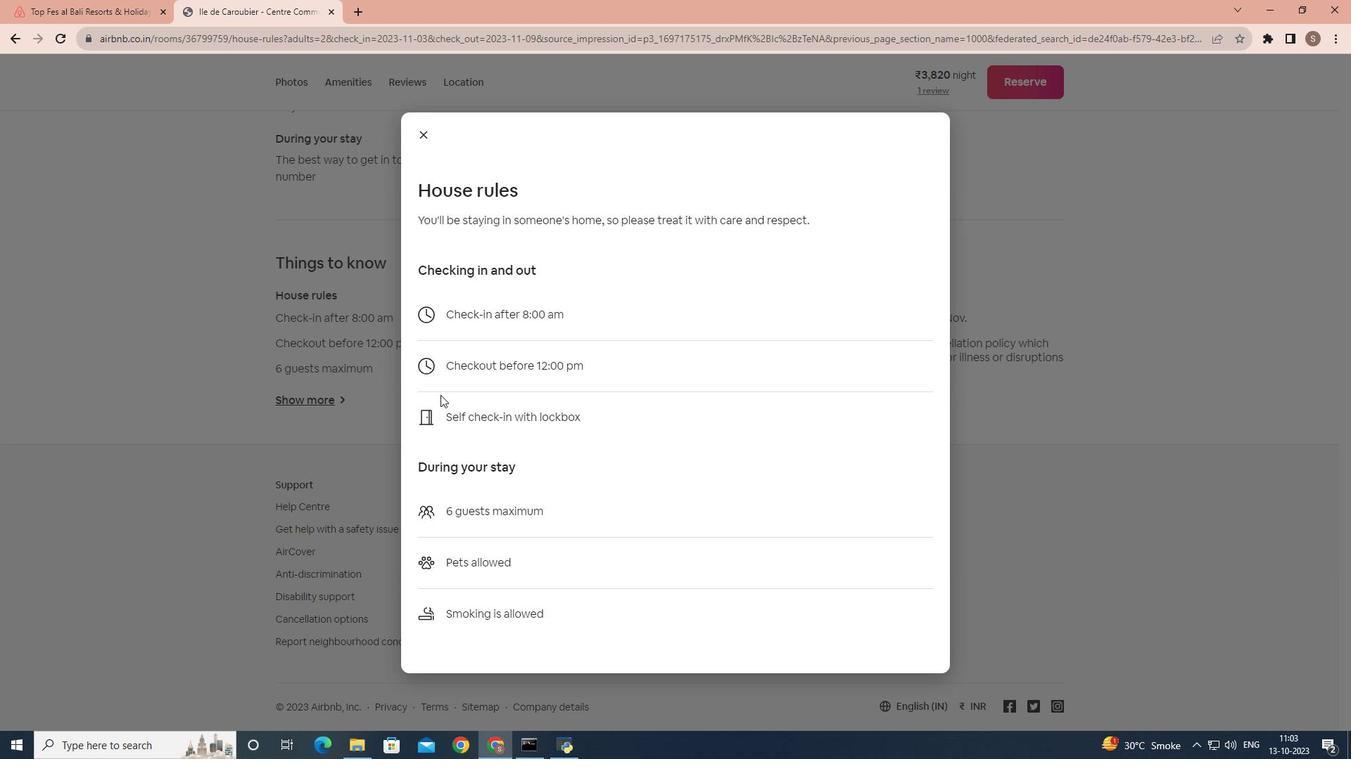
Action: Mouse moved to (421, 132)
Screenshot: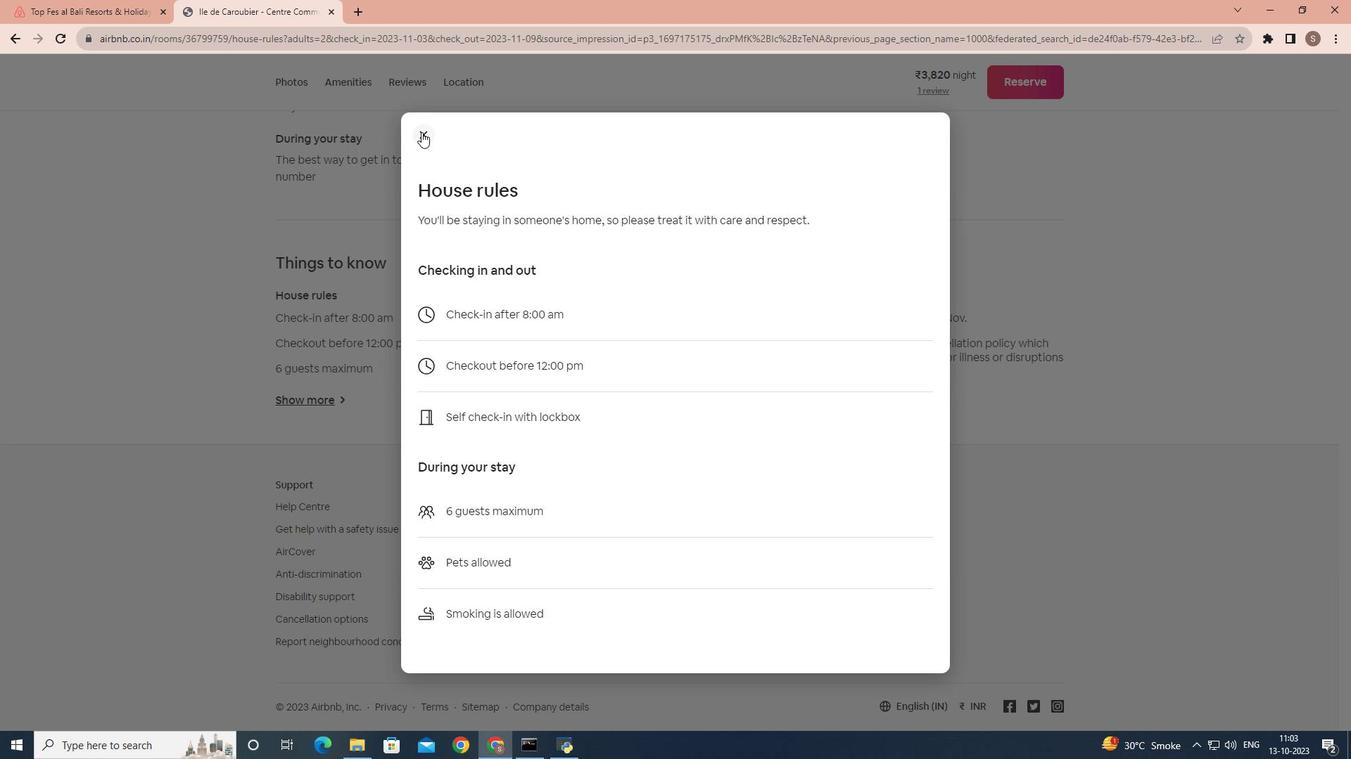 
Action: Mouse pressed left at (421, 132)
Screenshot: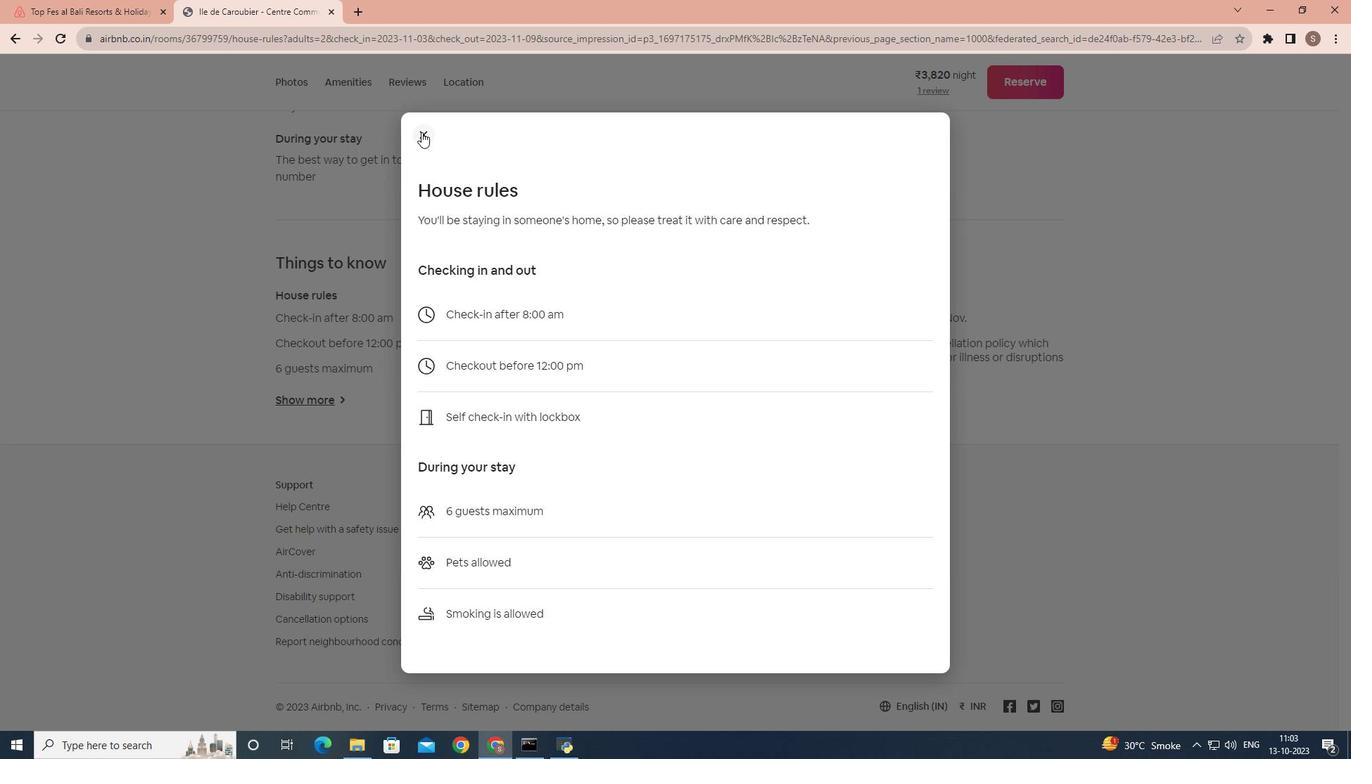 
Action: Mouse moved to (558, 395)
Screenshot: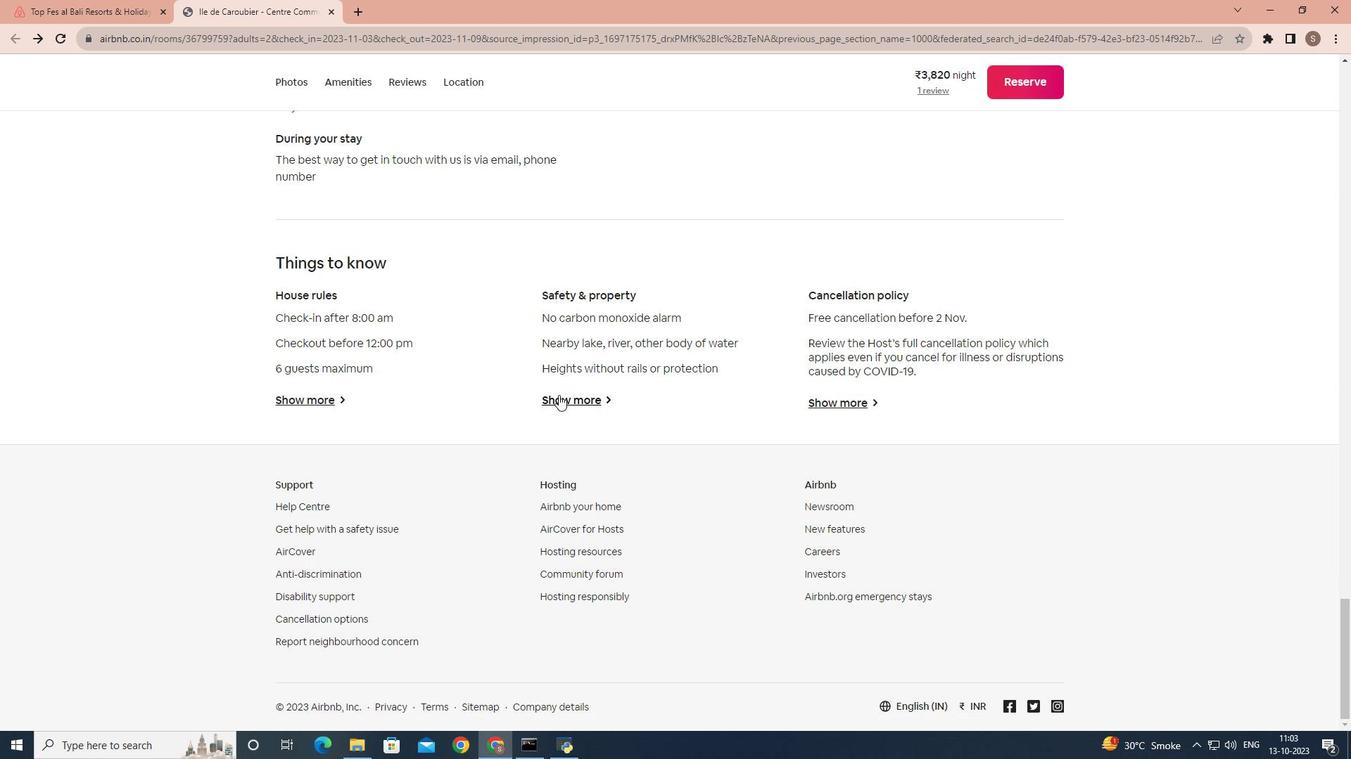 
Action: Mouse pressed left at (558, 395)
Screenshot: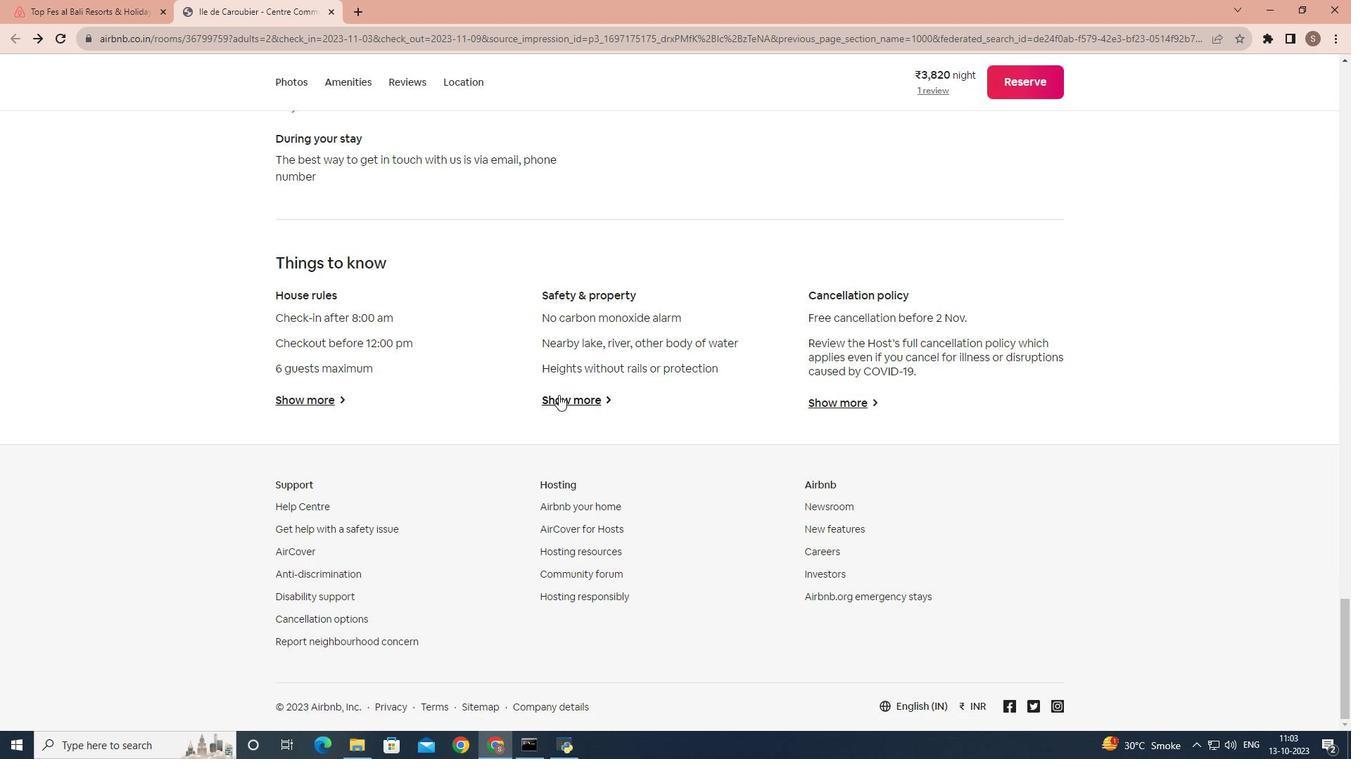 
Action: Mouse moved to (470, 379)
Screenshot: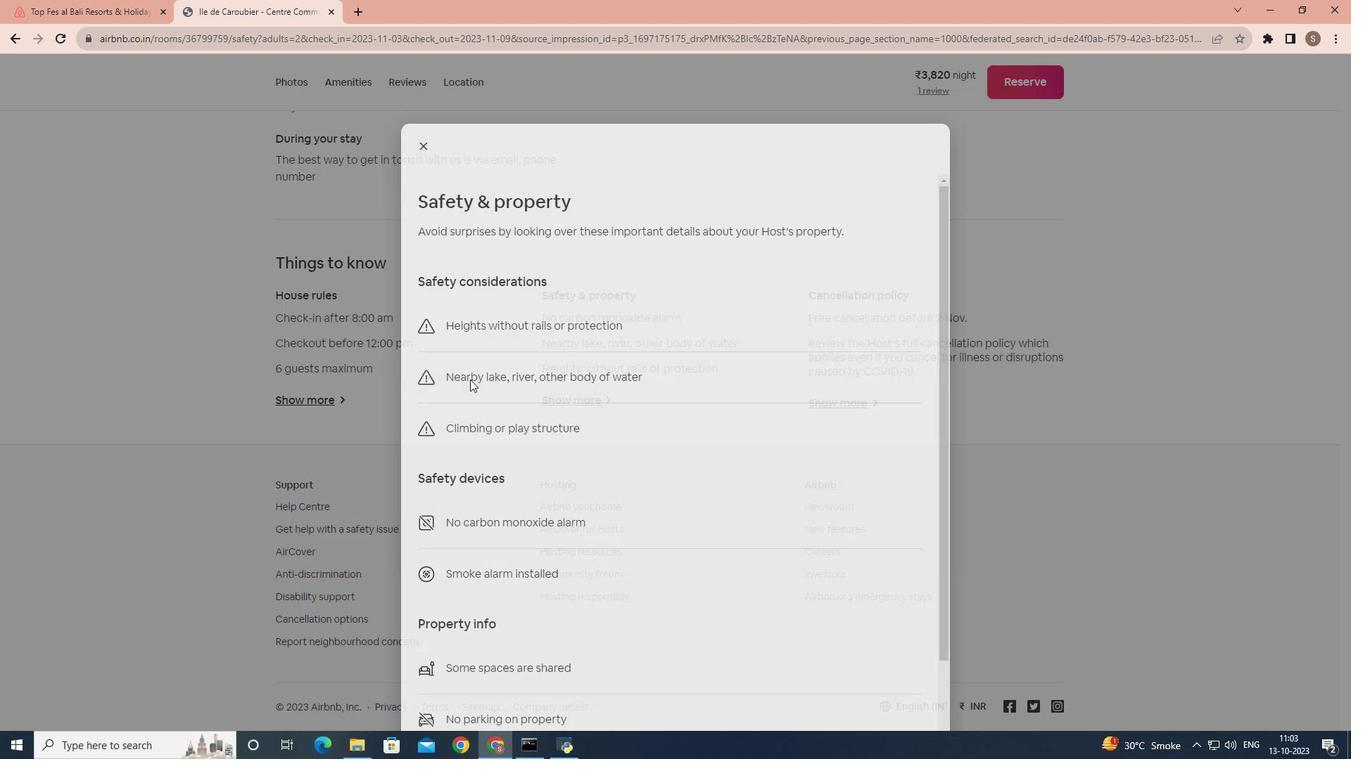 
Action: Mouse scrolled (470, 379) with delta (0, 0)
Screenshot: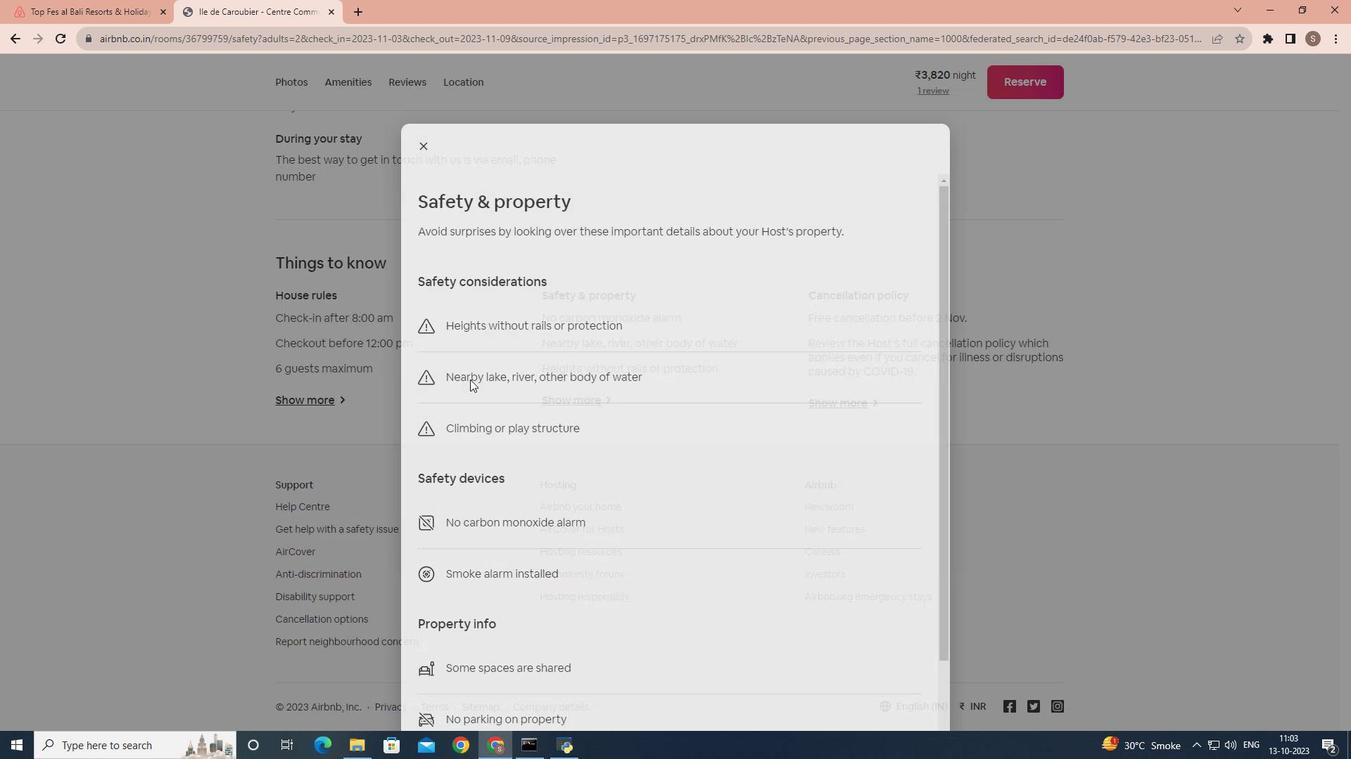 
Action: Mouse scrolled (470, 379) with delta (0, 0)
Screenshot: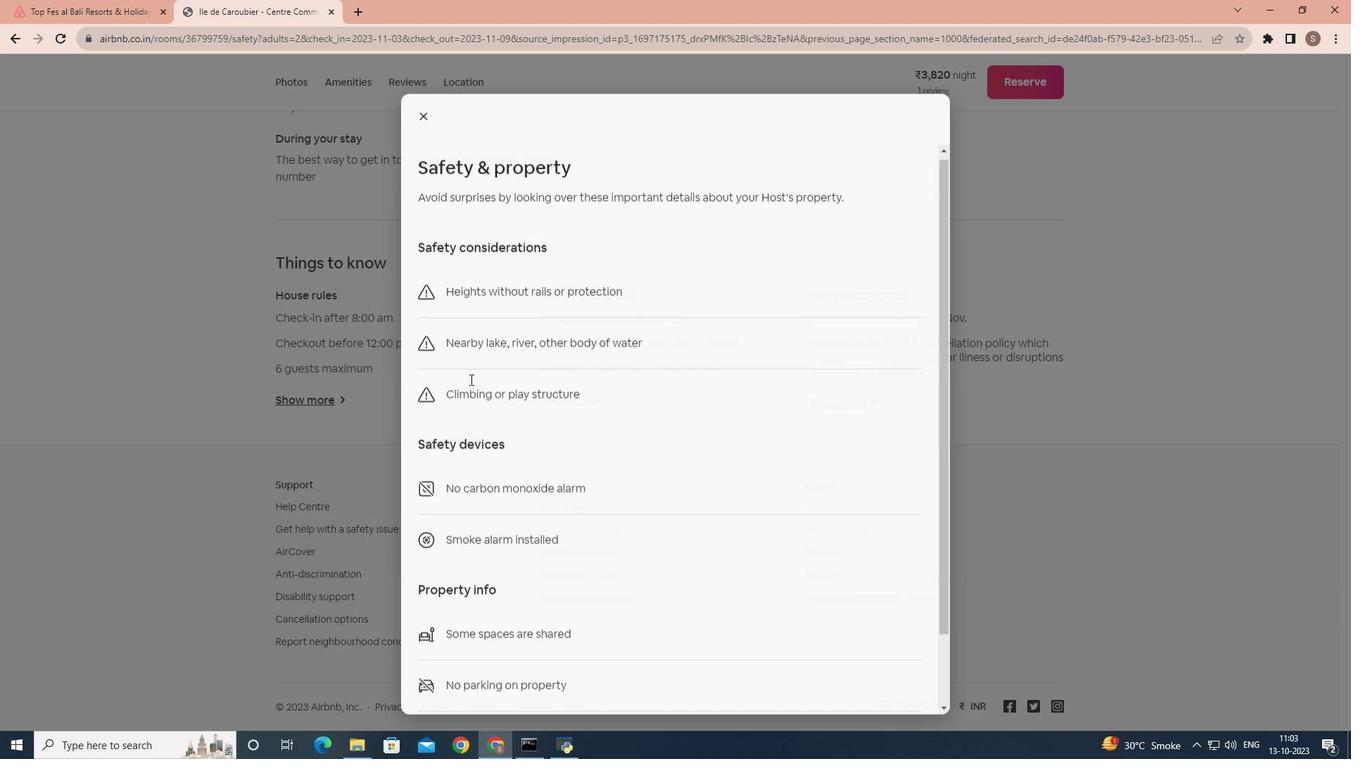 
Action: Mouse moved to (505, 241)
Screenshot: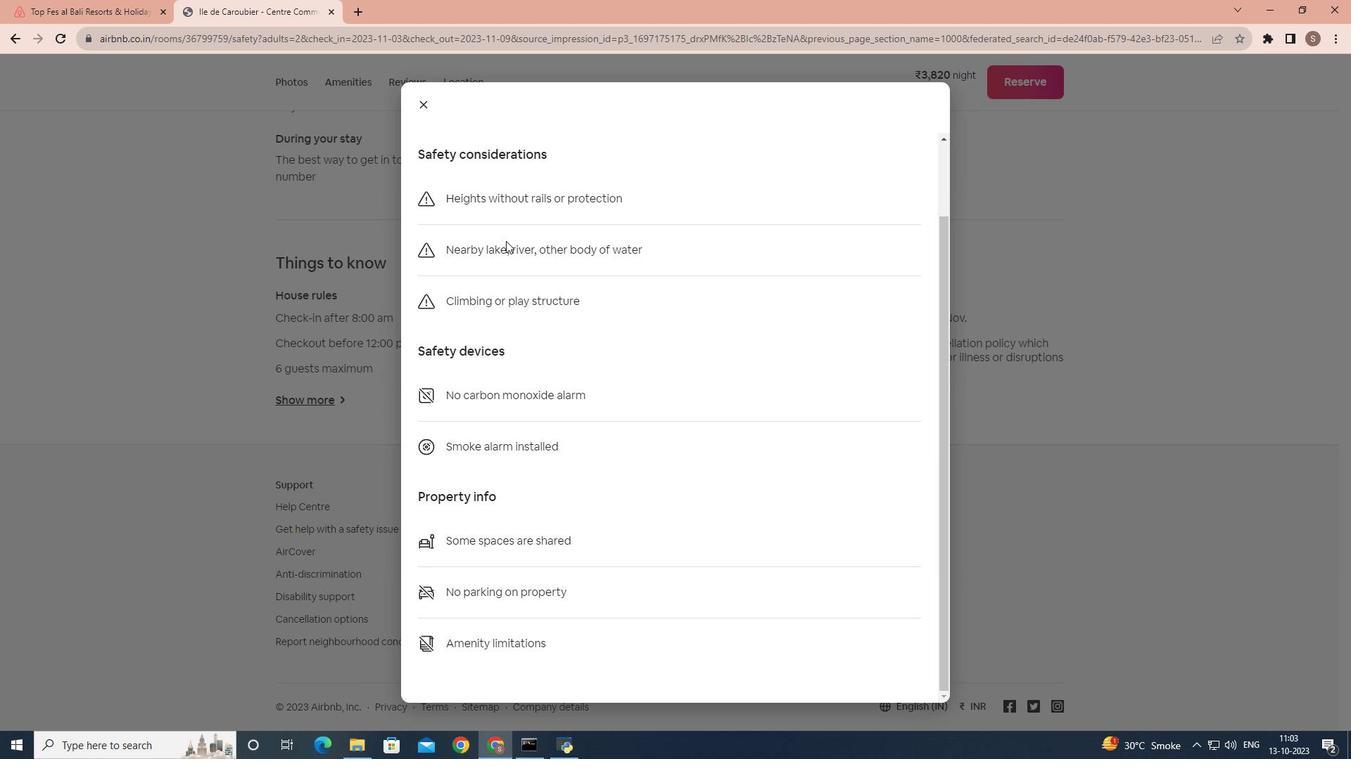 
Action: Mouse scrolled (505, 240) with delta (0, 0)
Screenshot: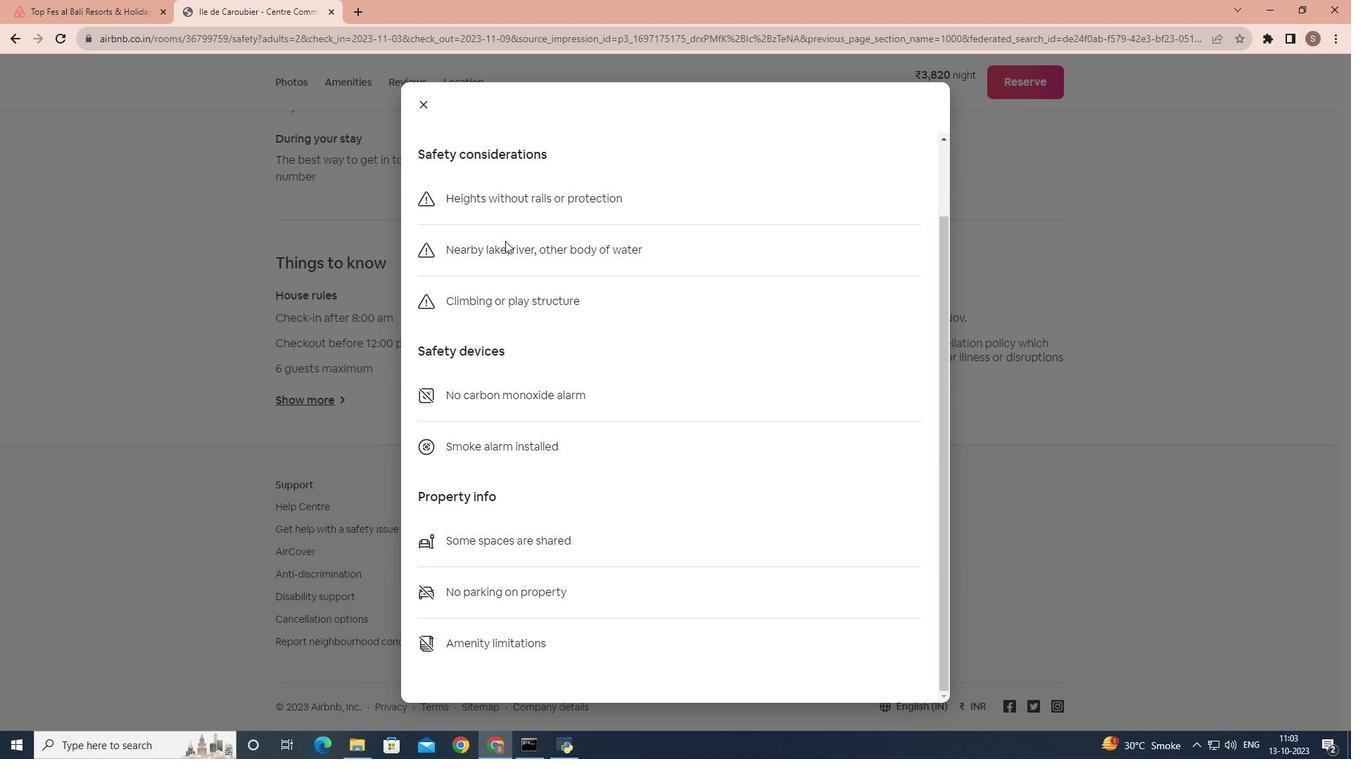 
Action: Mouse moved to (424, 109)
Screenshot: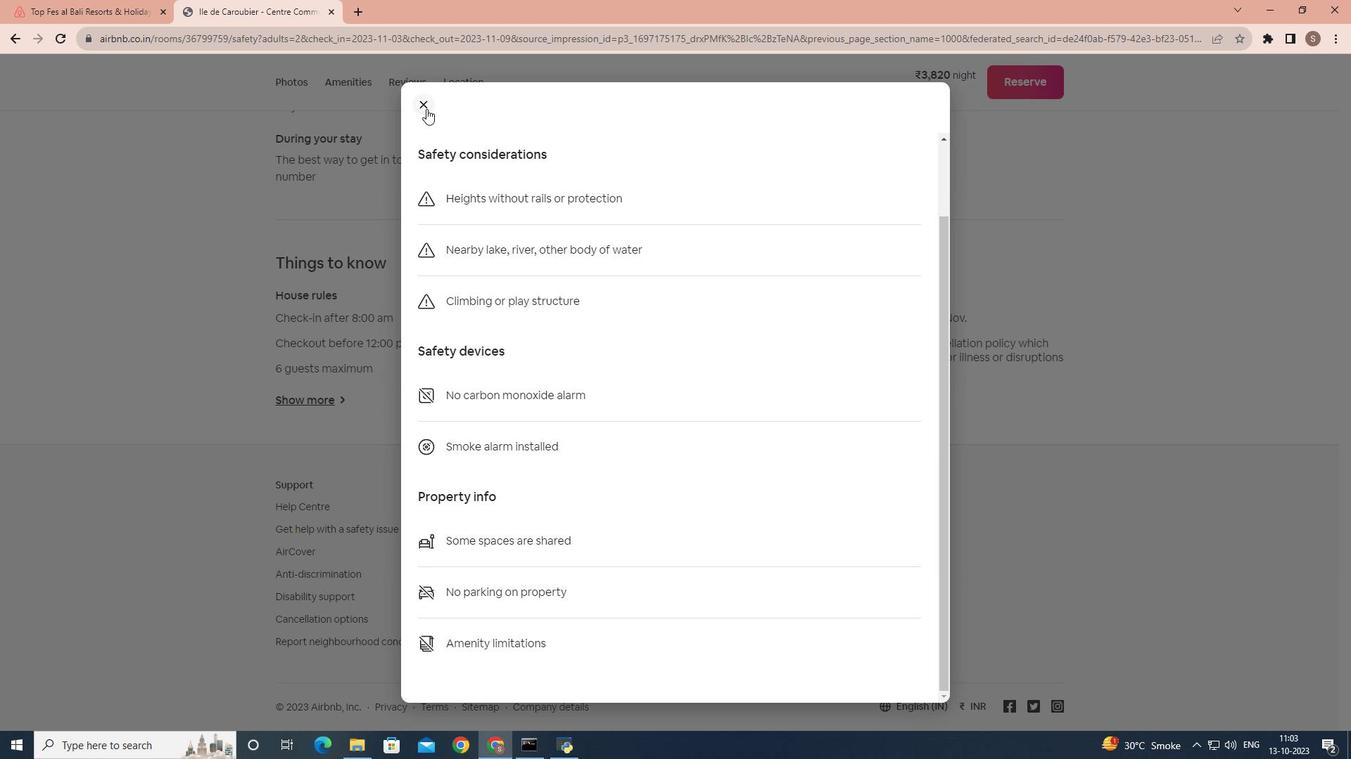 
Action: Mouse pressed left at (424, 109)
Screenshot: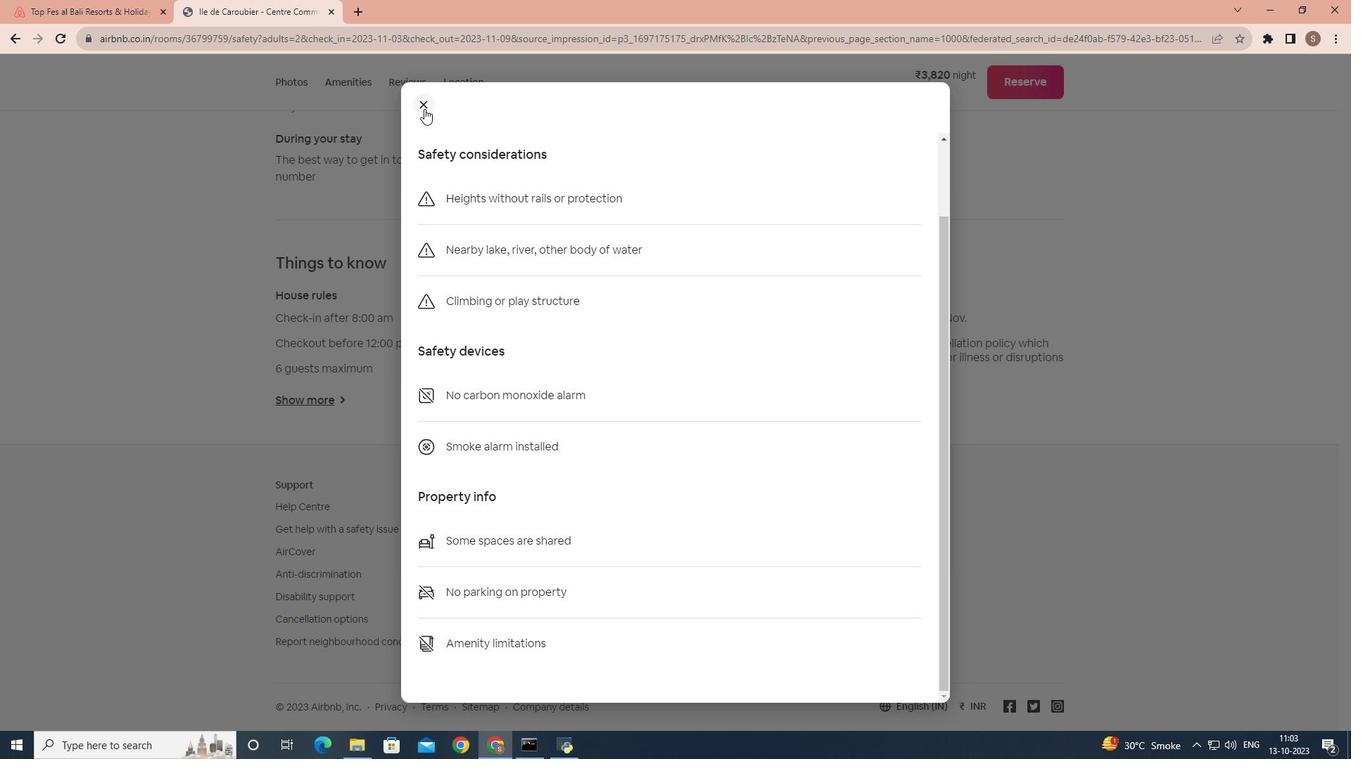 
Action: Mouse moved to (832, 403)
Screenshot: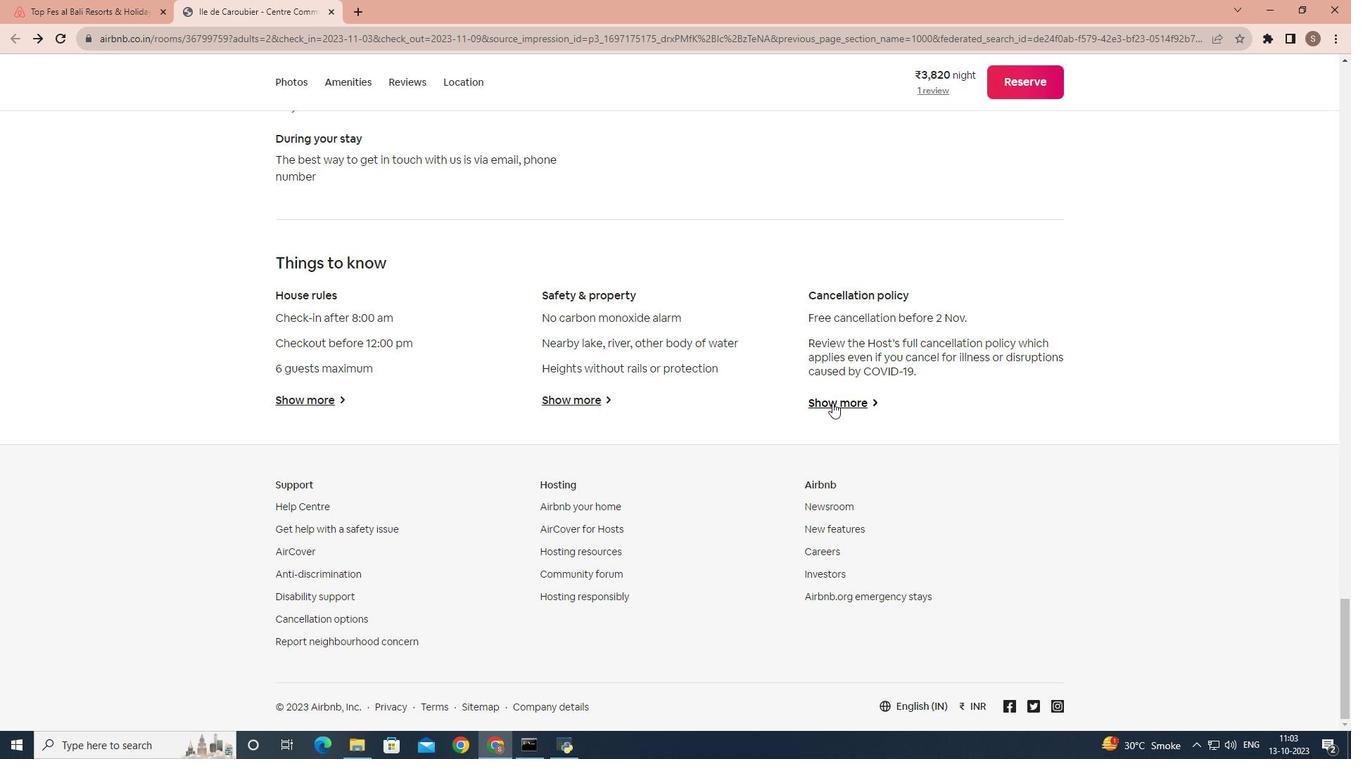 
Action: Mouse pressed left at (832, 403)
Screenshot: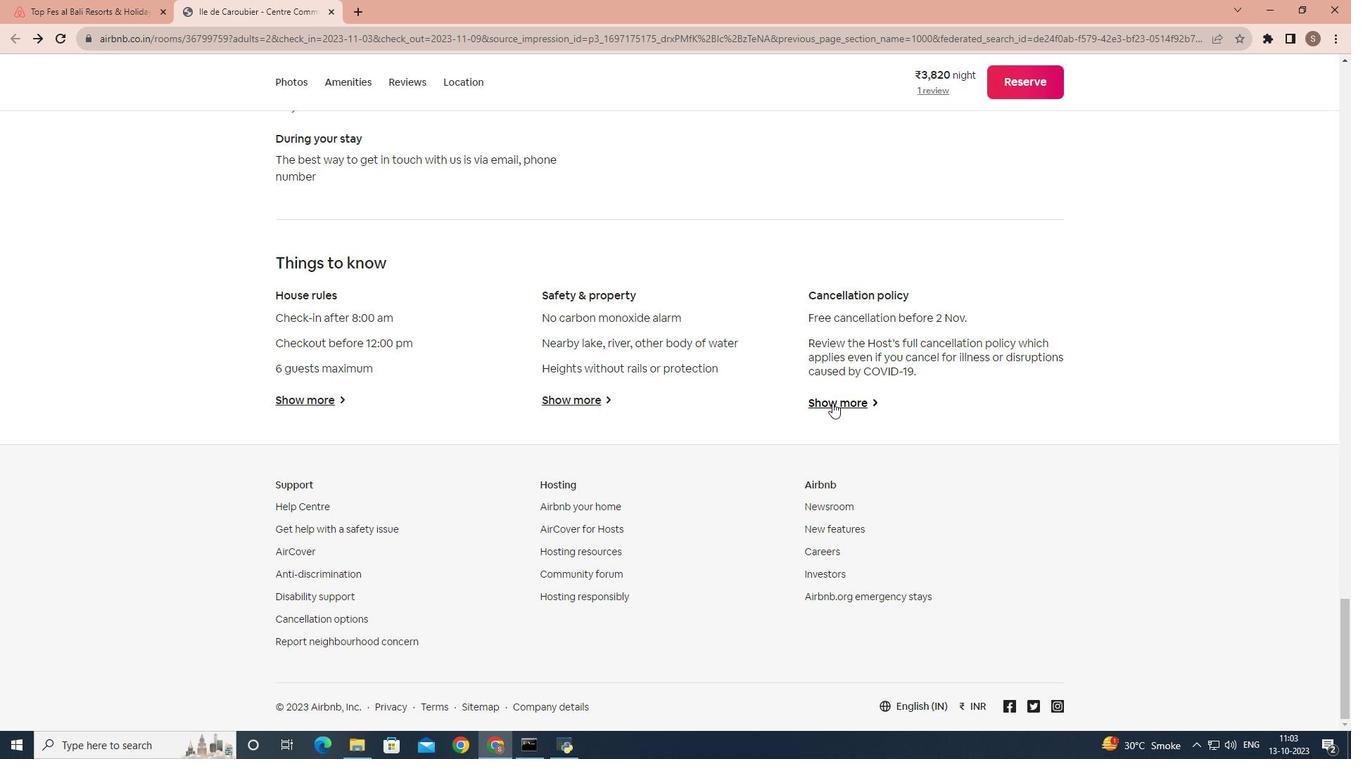 
Action: Mouse moved to (624, 408)
Screenshot: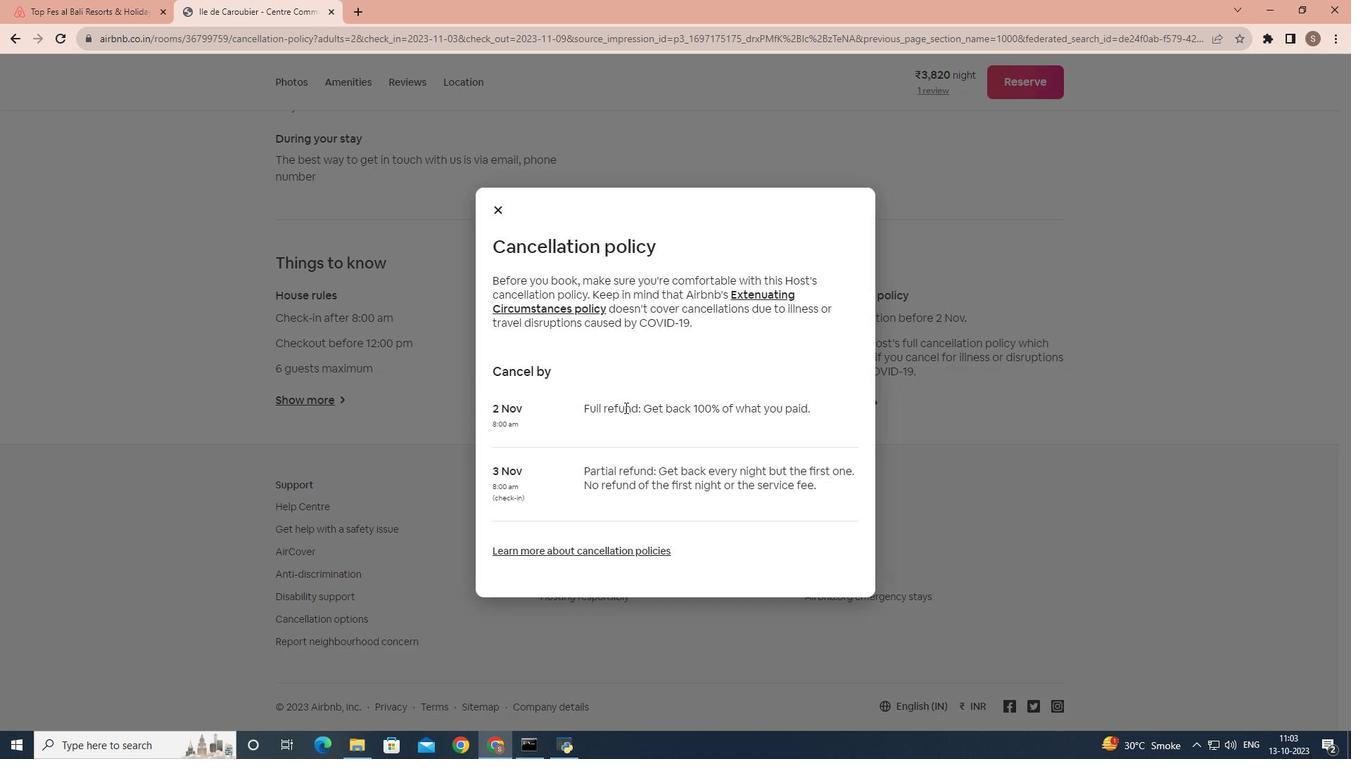 
Action: Mouse scrolled (624, 407) with delta (0, 0)
Screenshot: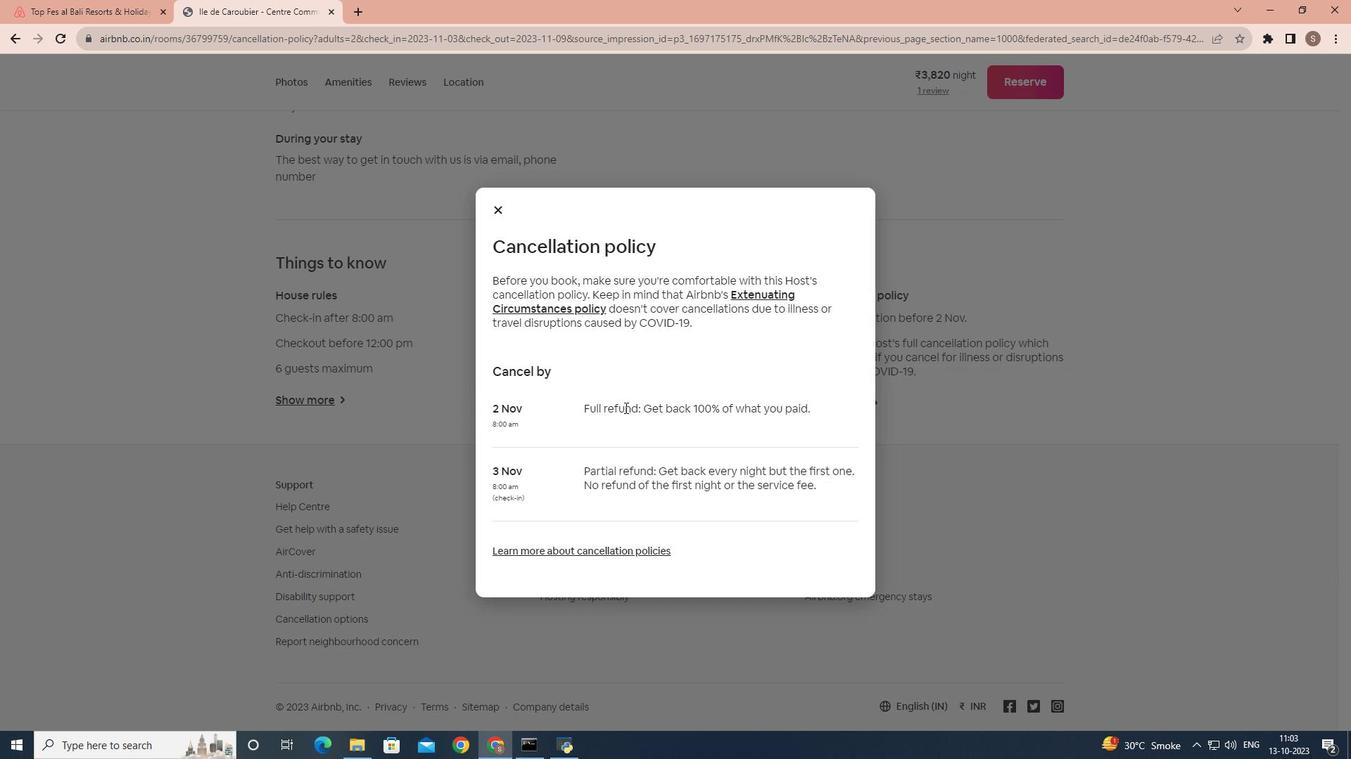 
Action: Mouse scrolled (624, 407) with delta (0, 0)
Screenshot: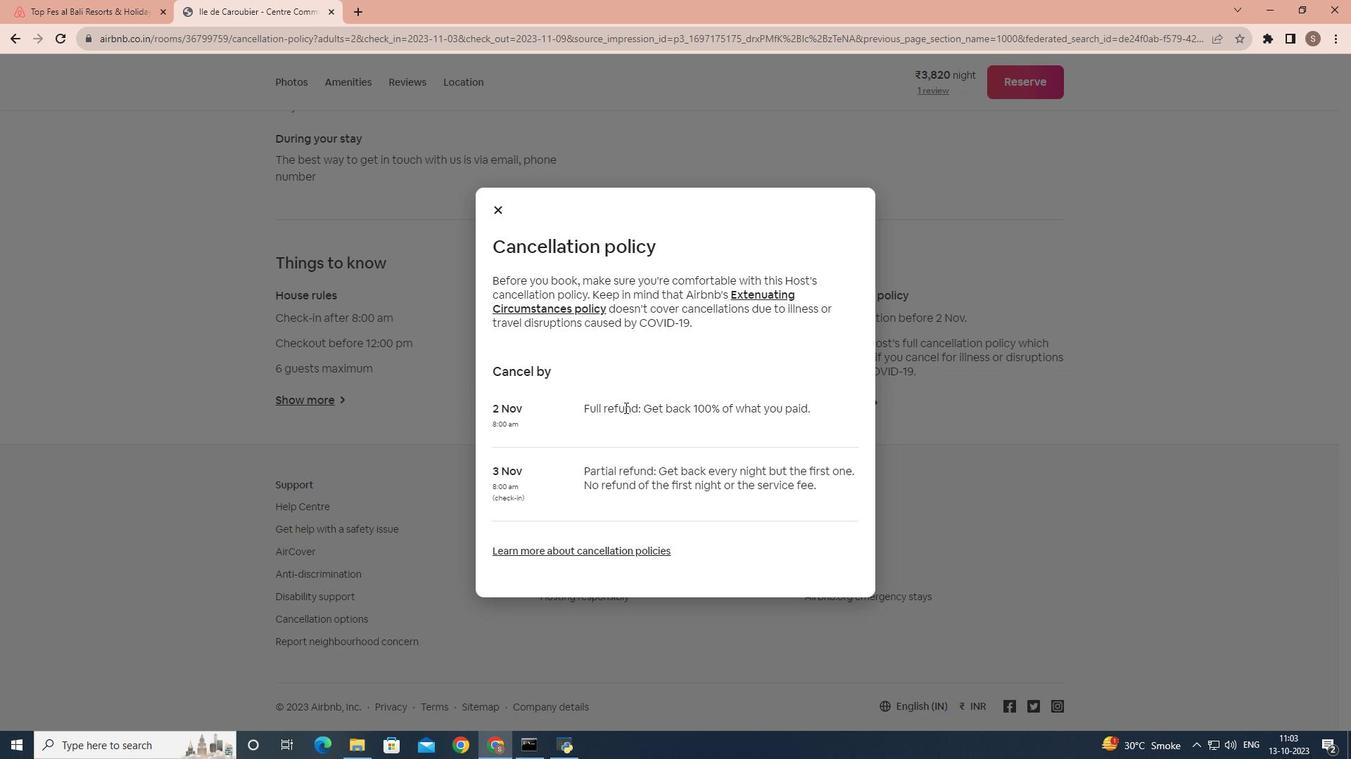 
Action: Mouse moved to (495, 210)
Screenshot: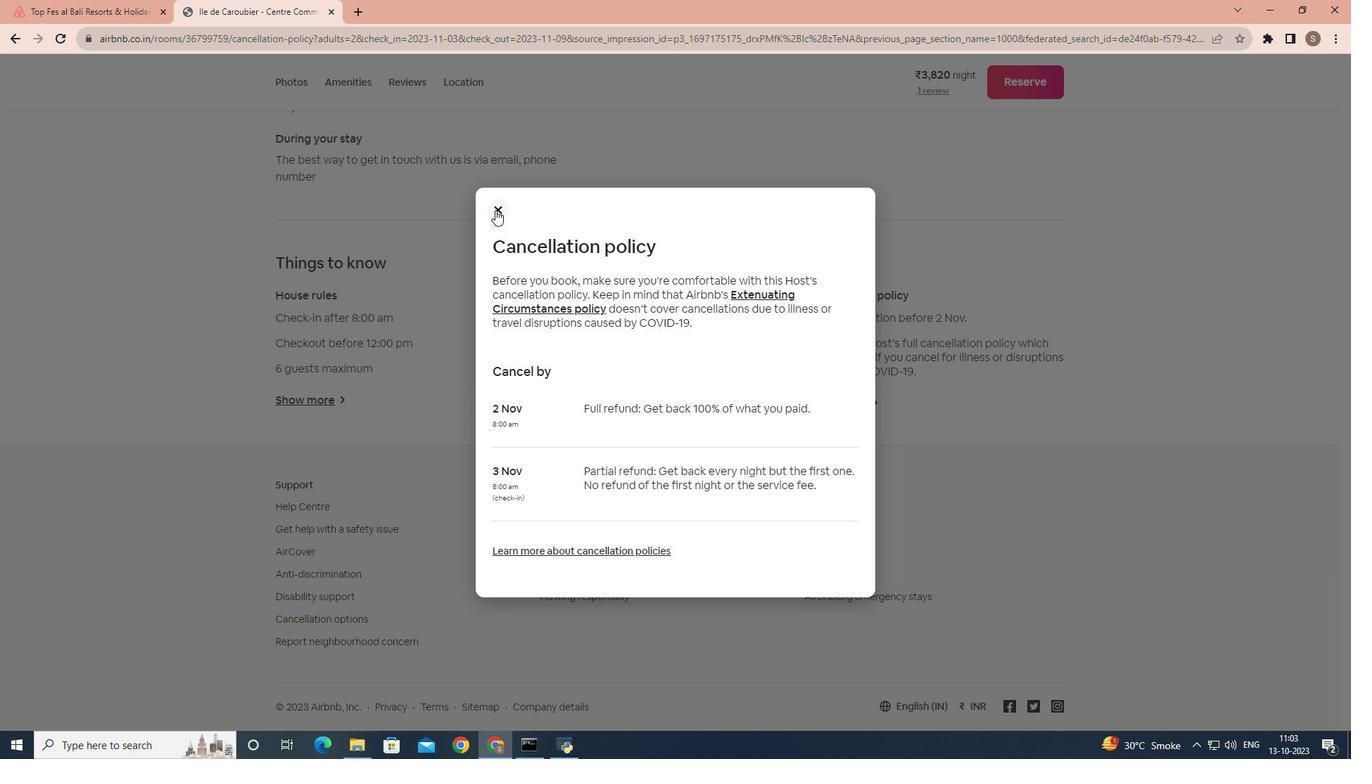 
Action: Mouse pressed left at (495, 210)
Screenshot: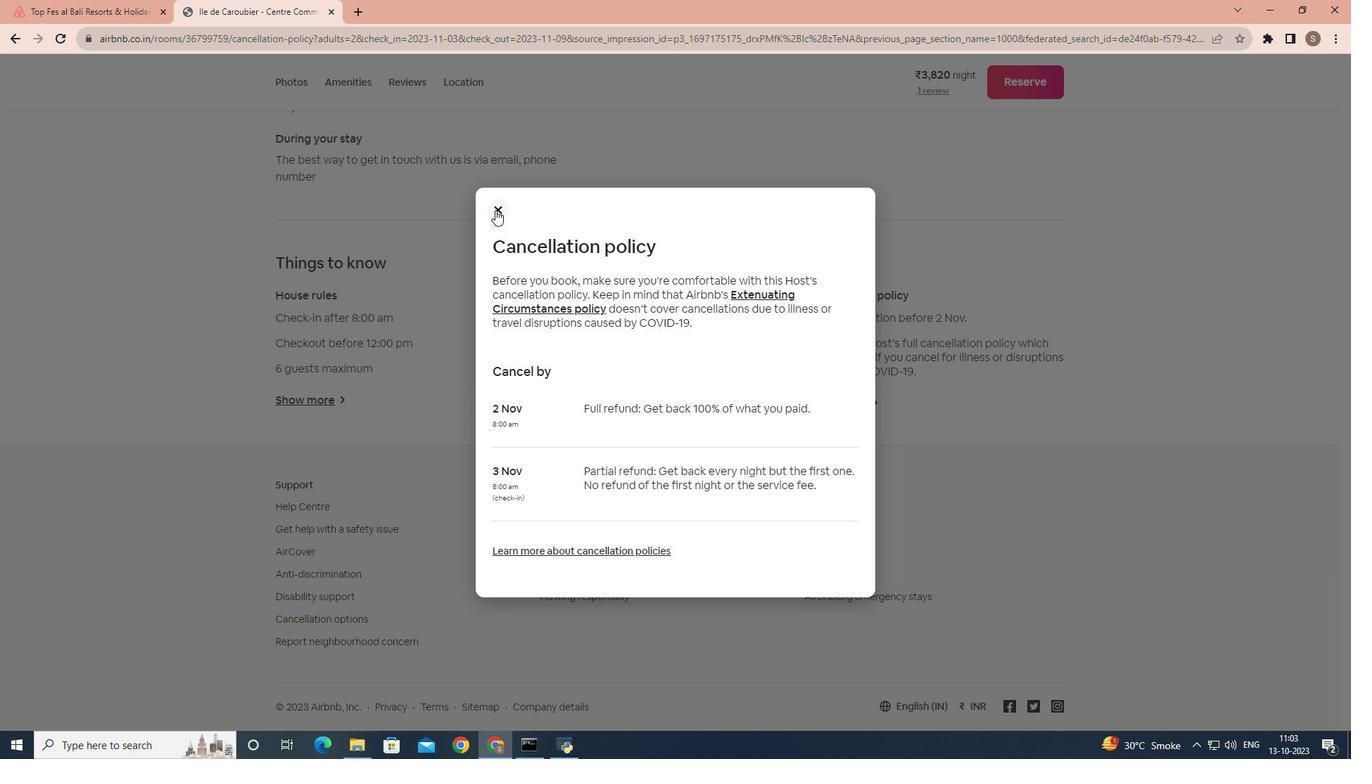 
Action: Mouse moved to (420, 230)
Screenshot: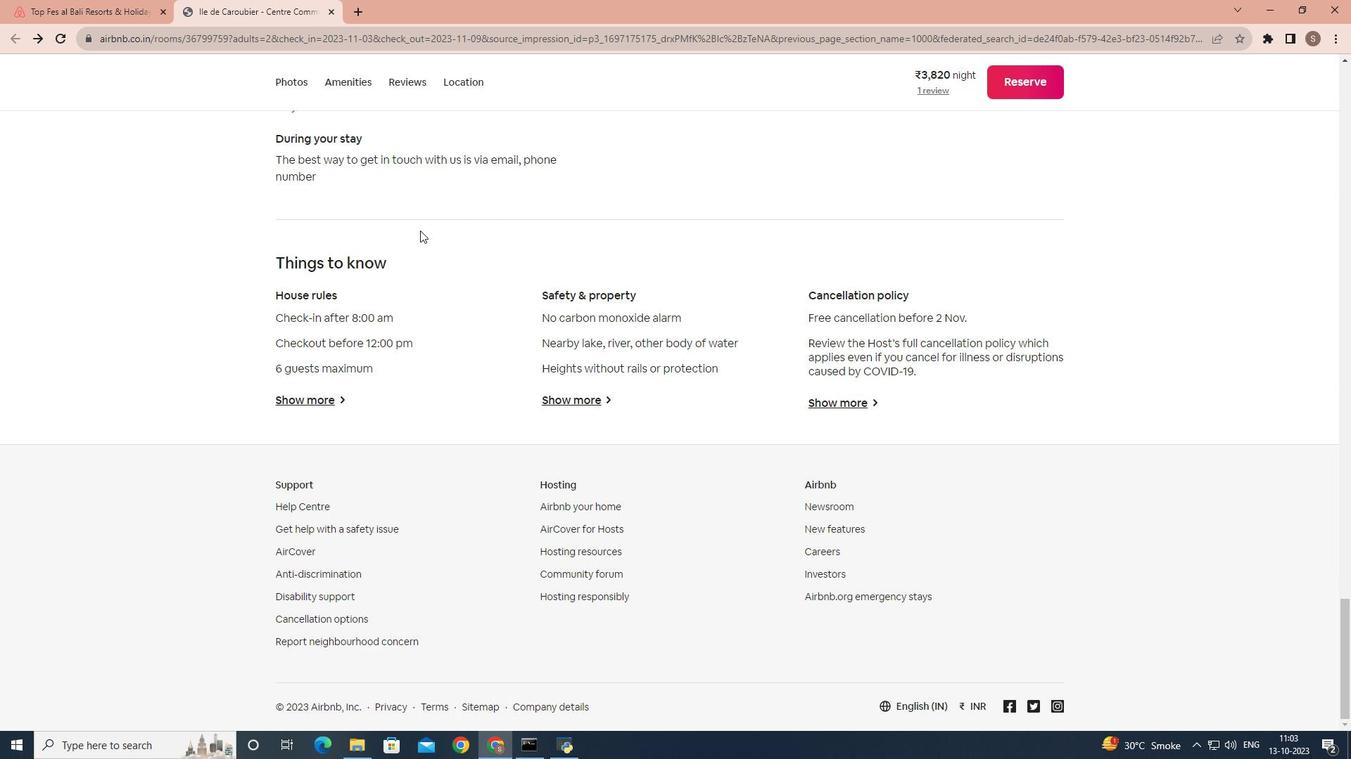 
